 Task: Compose an email with the signature Caleb Scott with the subject Apology and the message Please find below my proposed solution. from softage.1@softage.net to softage.7@softage.net and softage.8@softage.net with CC to softage.9@softage.net, select the message and change font size to small, align the email to left Send the email
Action: Mouse moved to (566, 713)
Screenshot: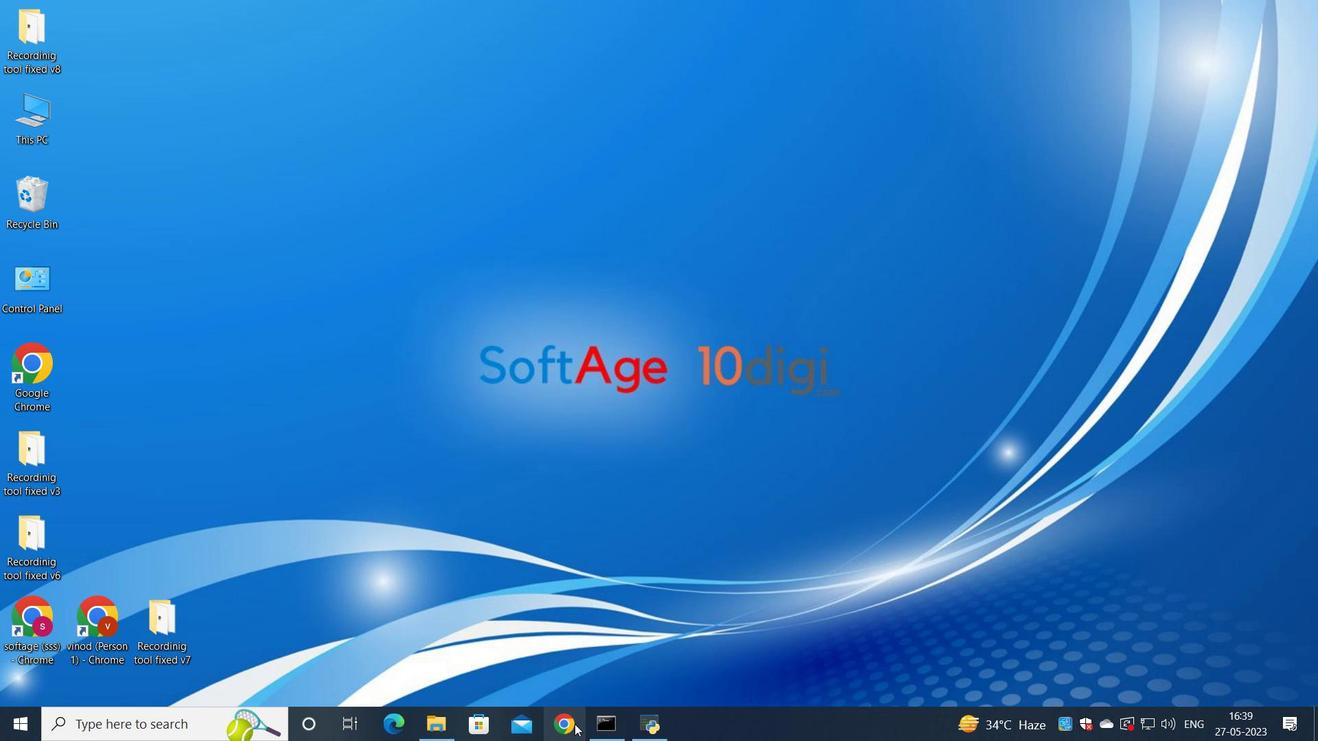 
Action: Mouse pressed left at (566, 713)
Screenshot: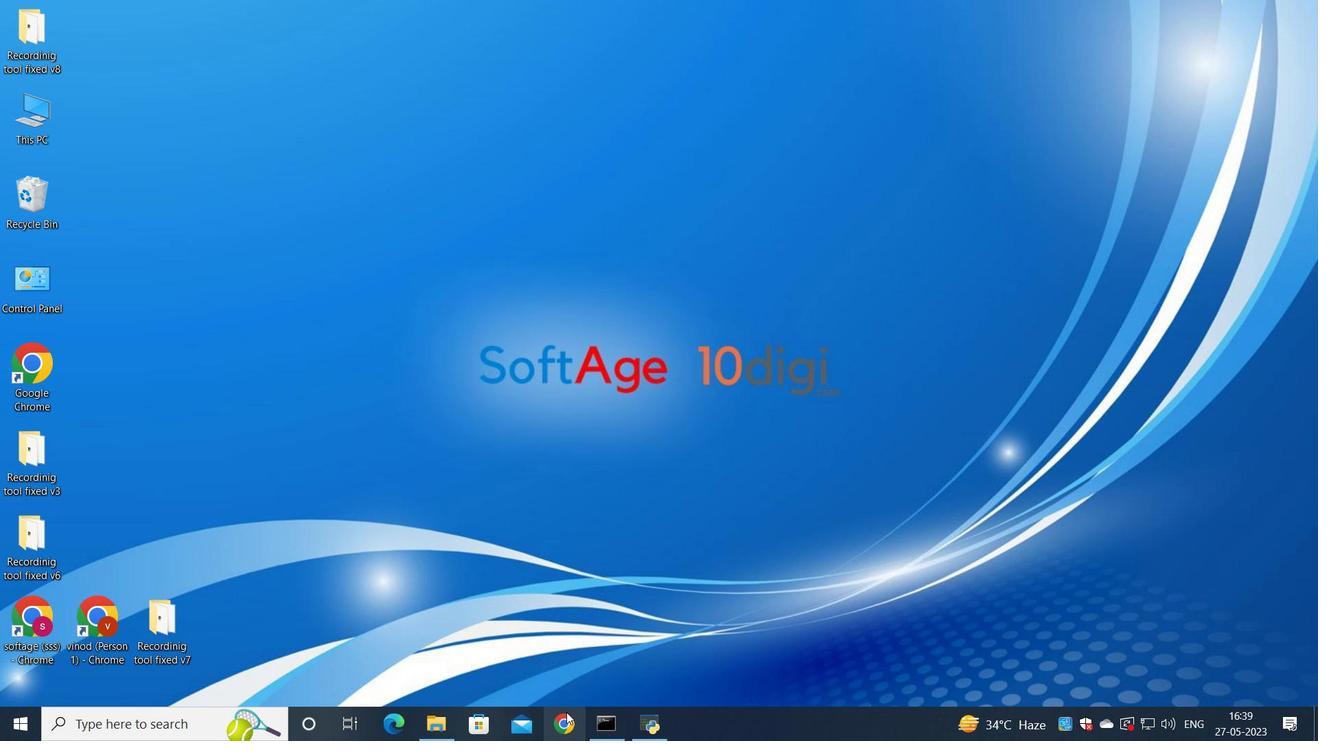 
Action: Mouse moved to (566, 417)
Screenshot: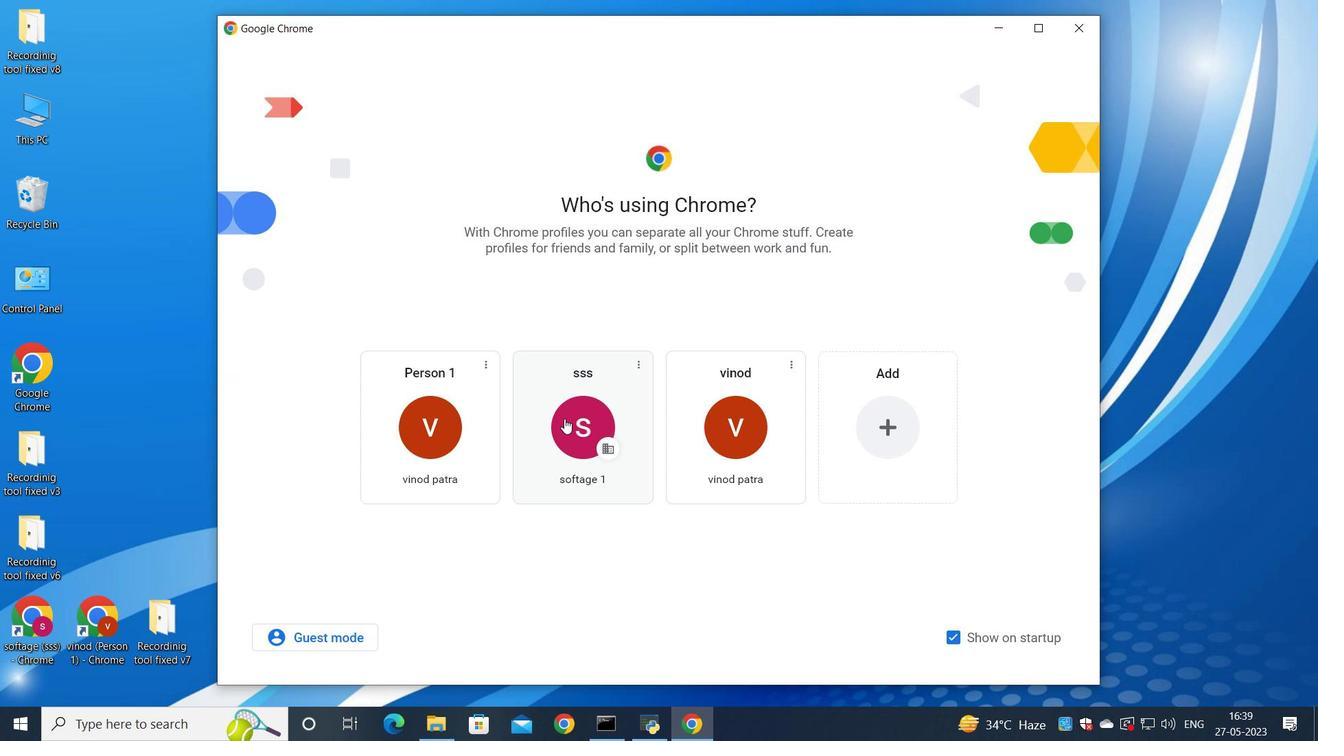 
Action: Mouse pressed left at (566, 417)
Screenshot: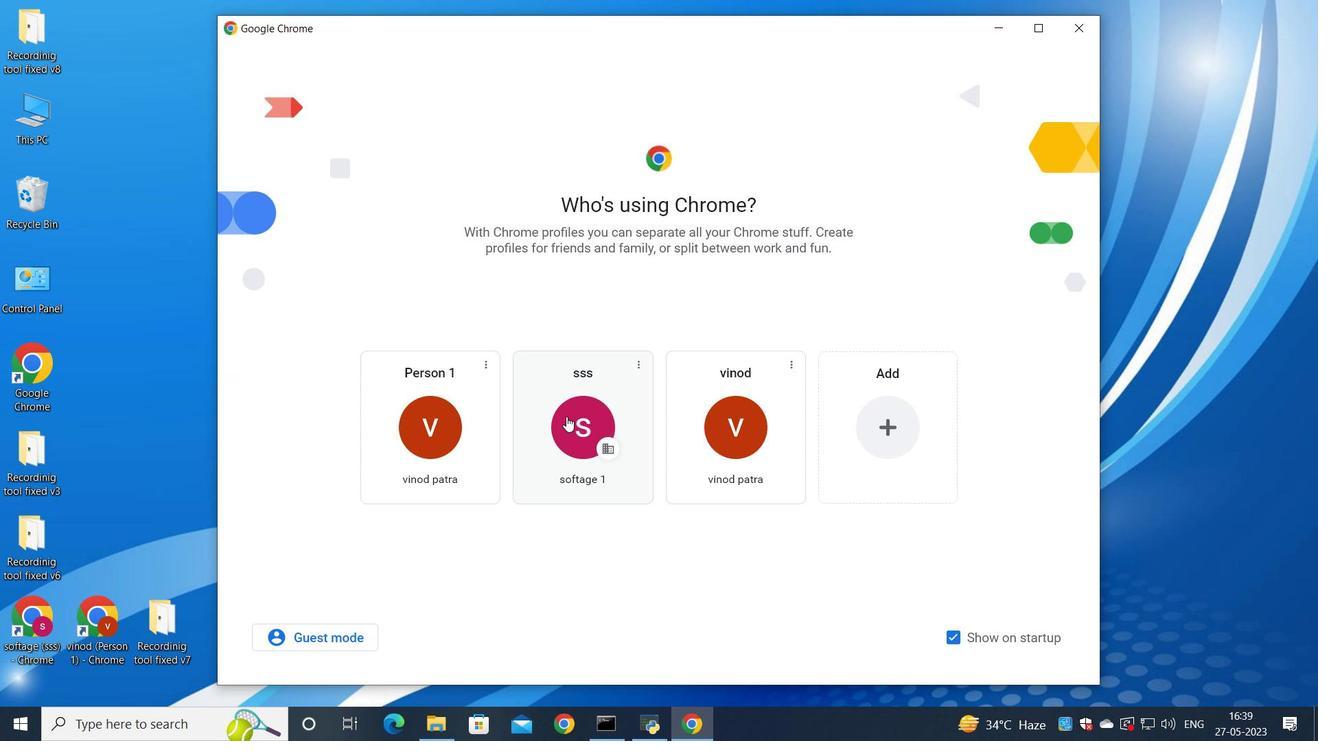 
Action: Mouse moved to (1160, 90)
Screenshot: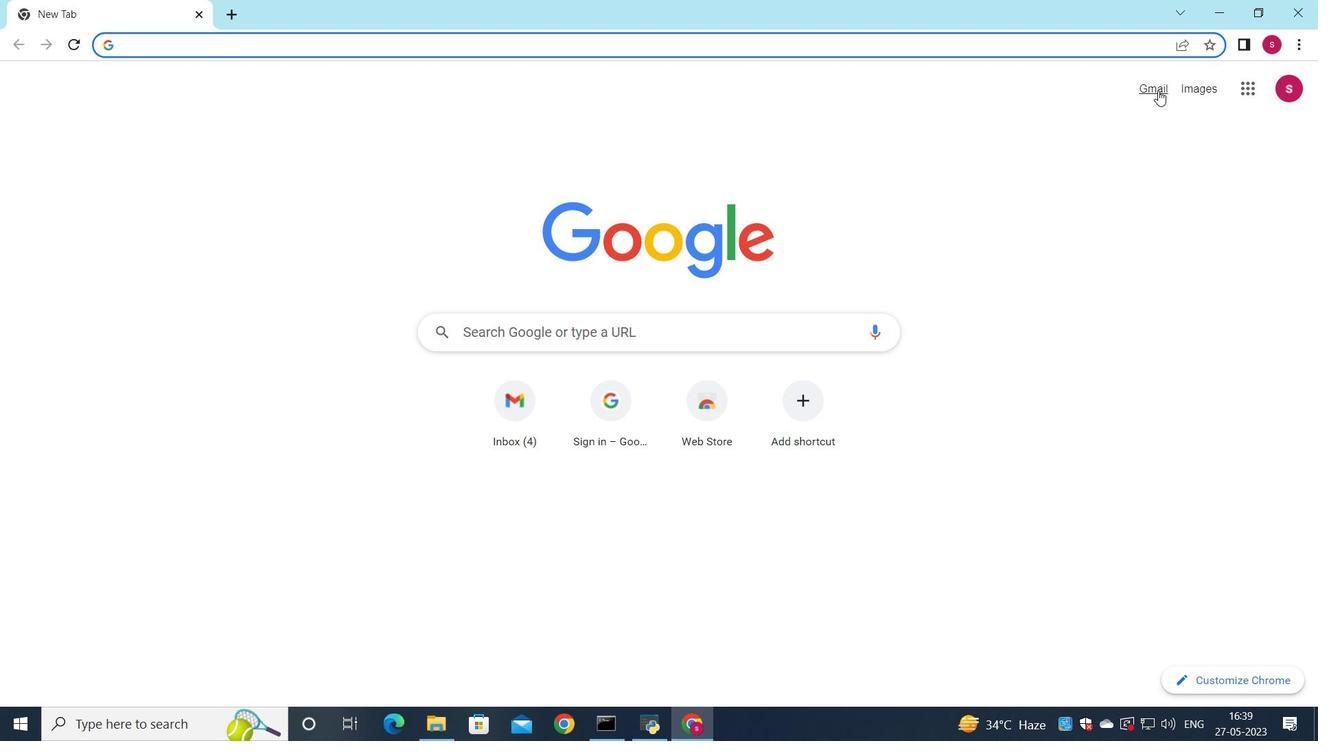 
Action: Mouse pressed left at (1160, 90)
Screenshot: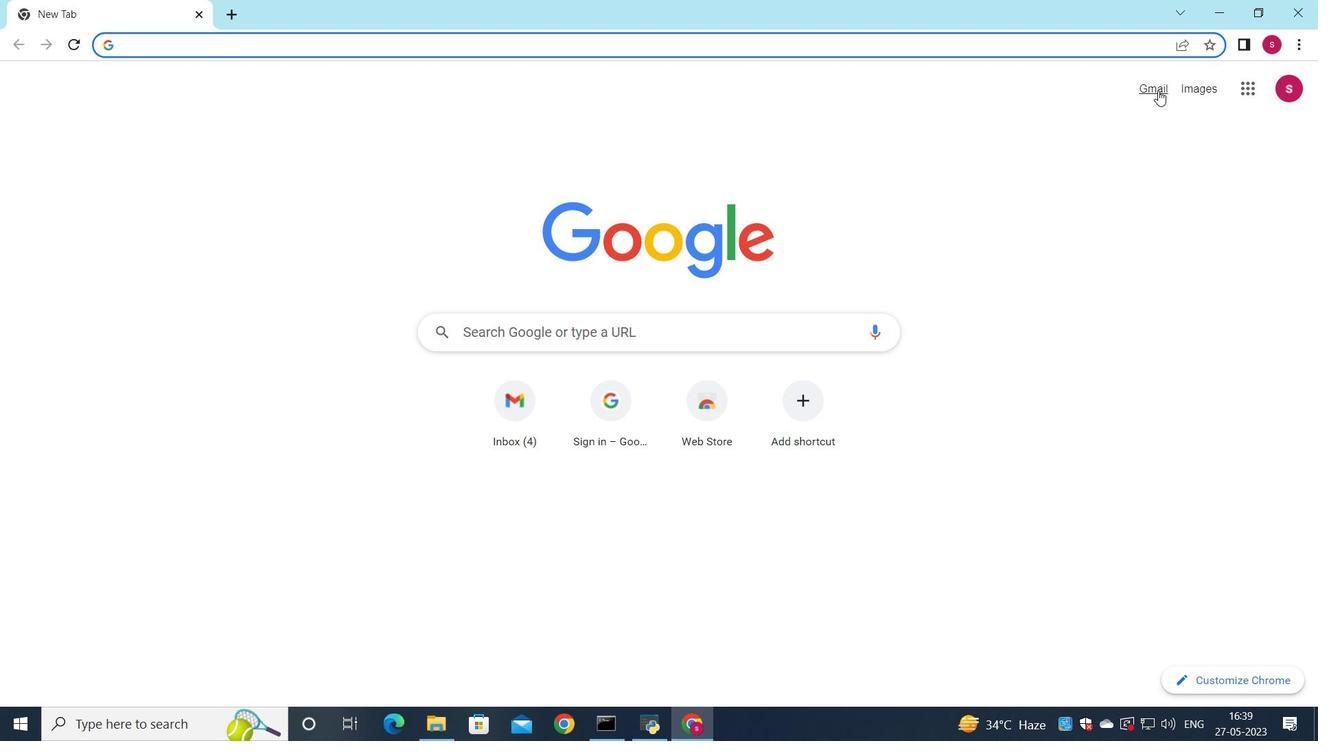 
Action: Mouse moved to (1126, 116)
Screenshot: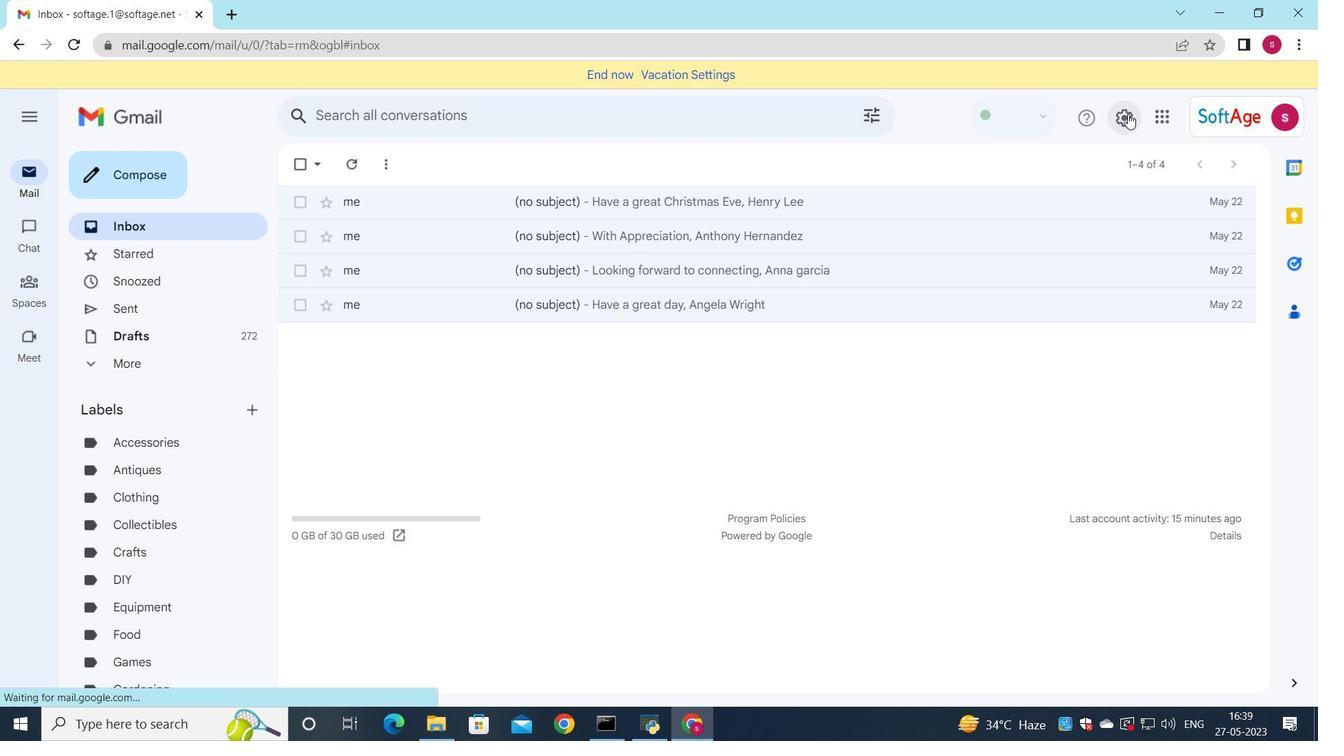 
Action: Mouse pressed left at (1126, 116)
Screenshot: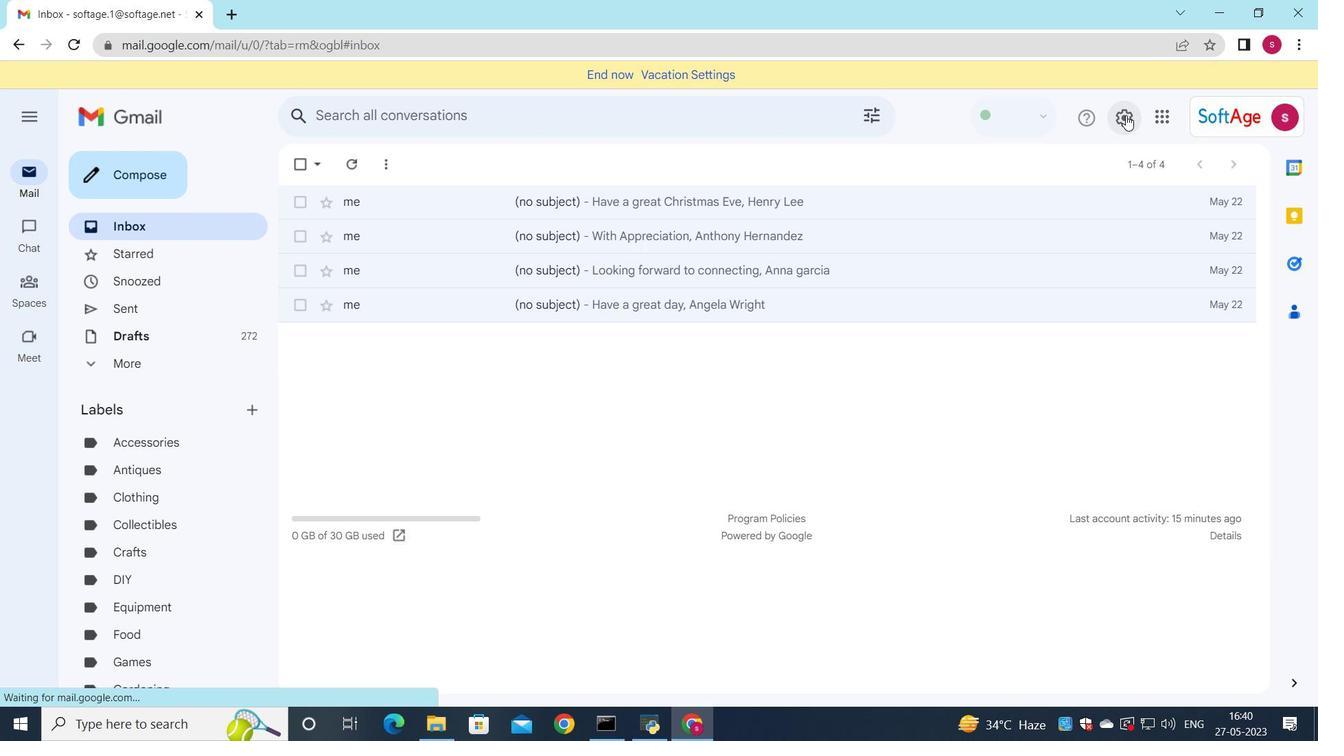 
Action: Mouse moved to (1115, 195)
Screenshot: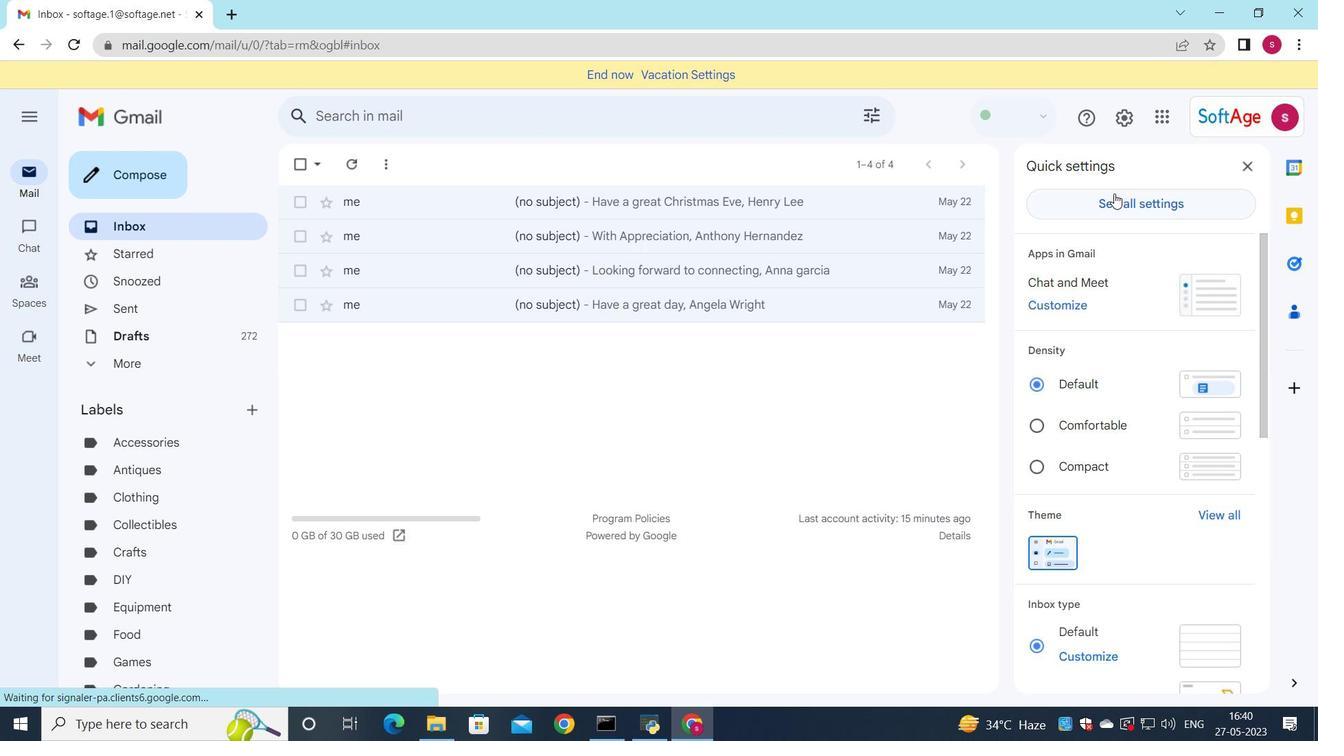 
Action: Mouse pressed left at (1115, 195)
Screenshot: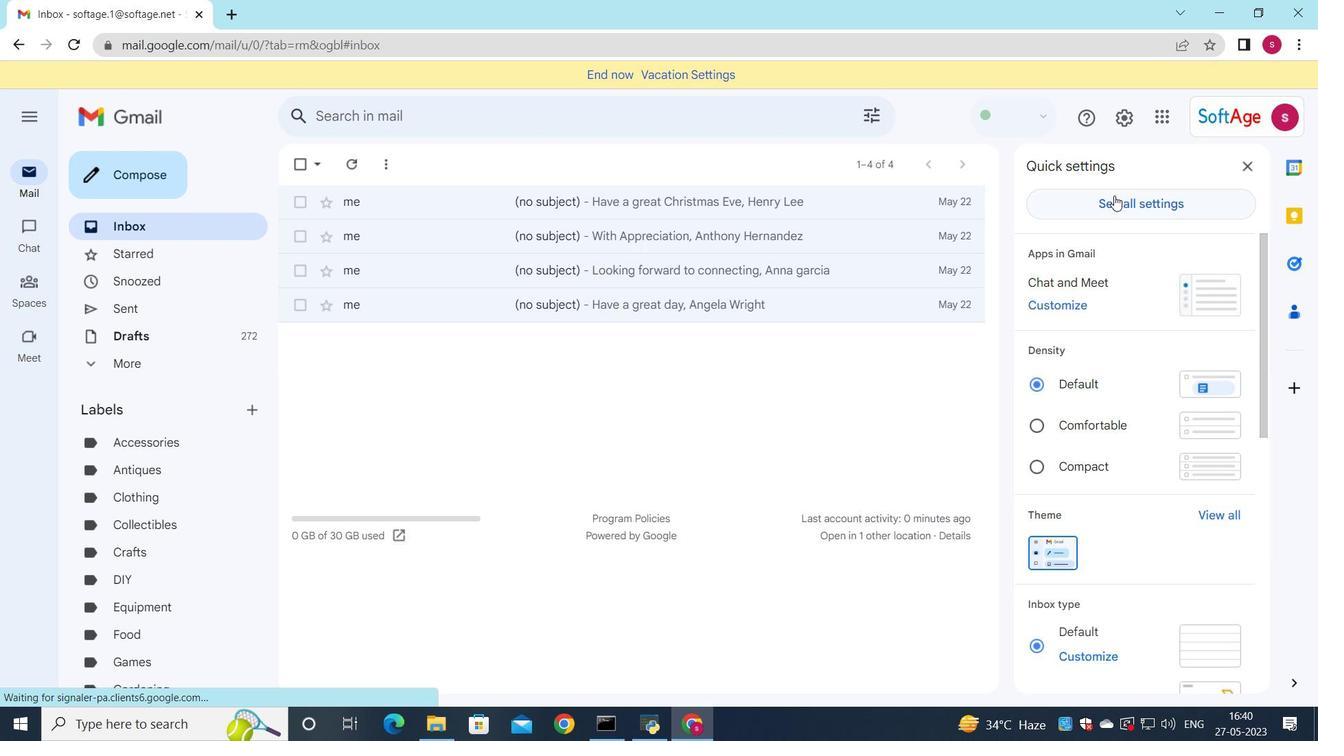 
Action: Mouse moved to (764, 309)
Screenshot: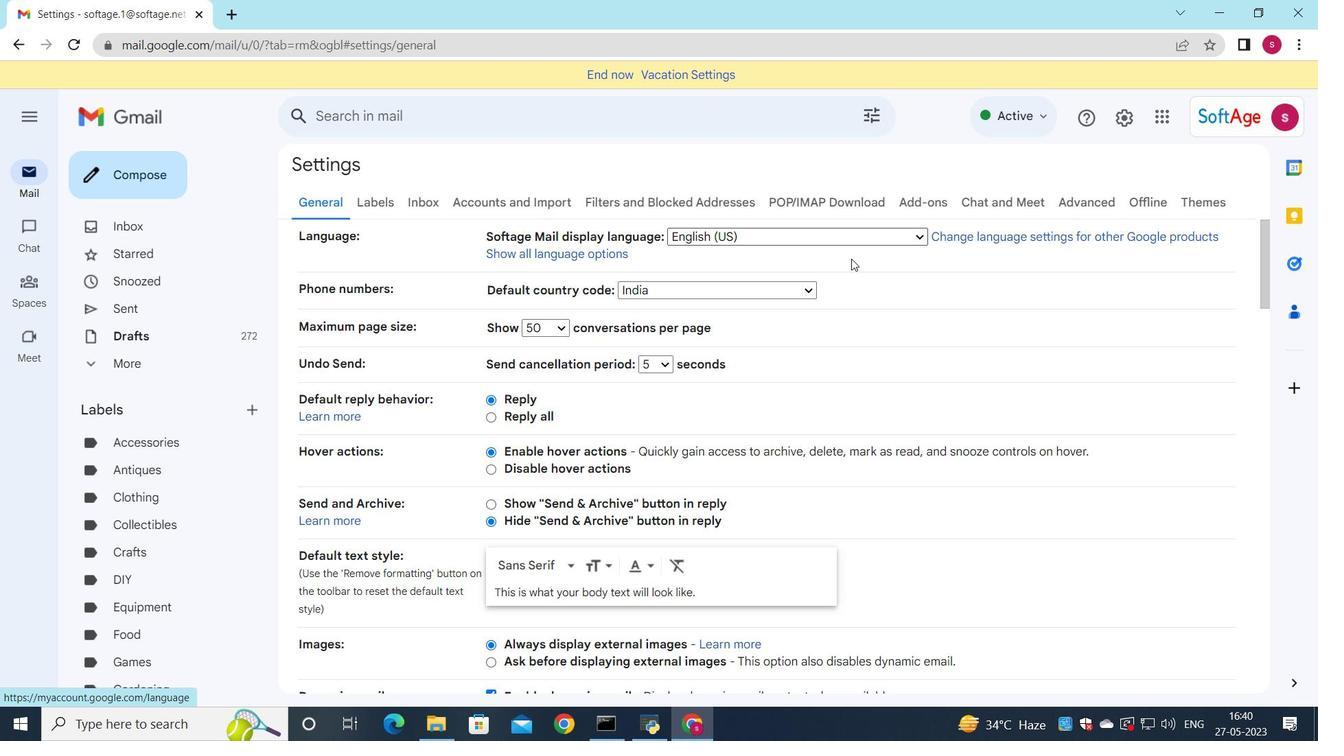 
Action: Mouse scrolled (764, 308) with delta (0, 0)
Screenshot: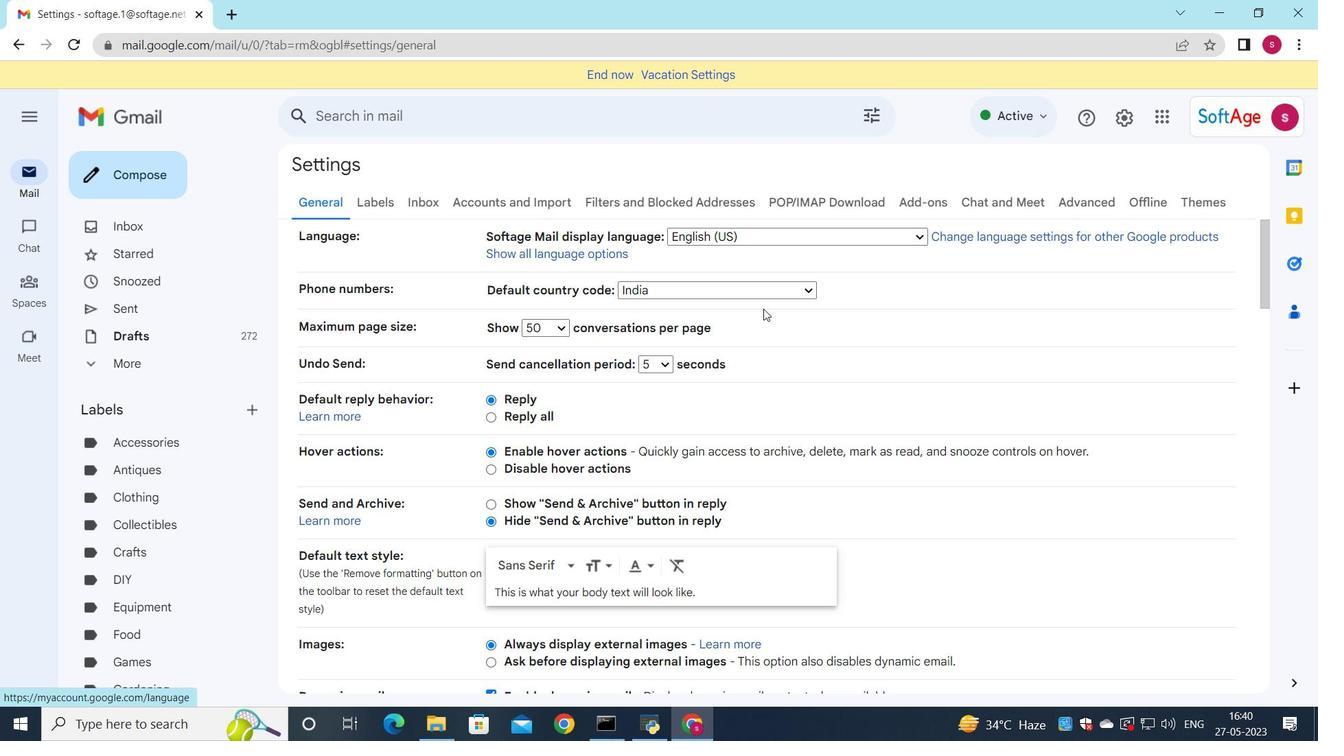 
Action: Mouse scrolled (764, 308) with delta (0, 0)
Screenshot: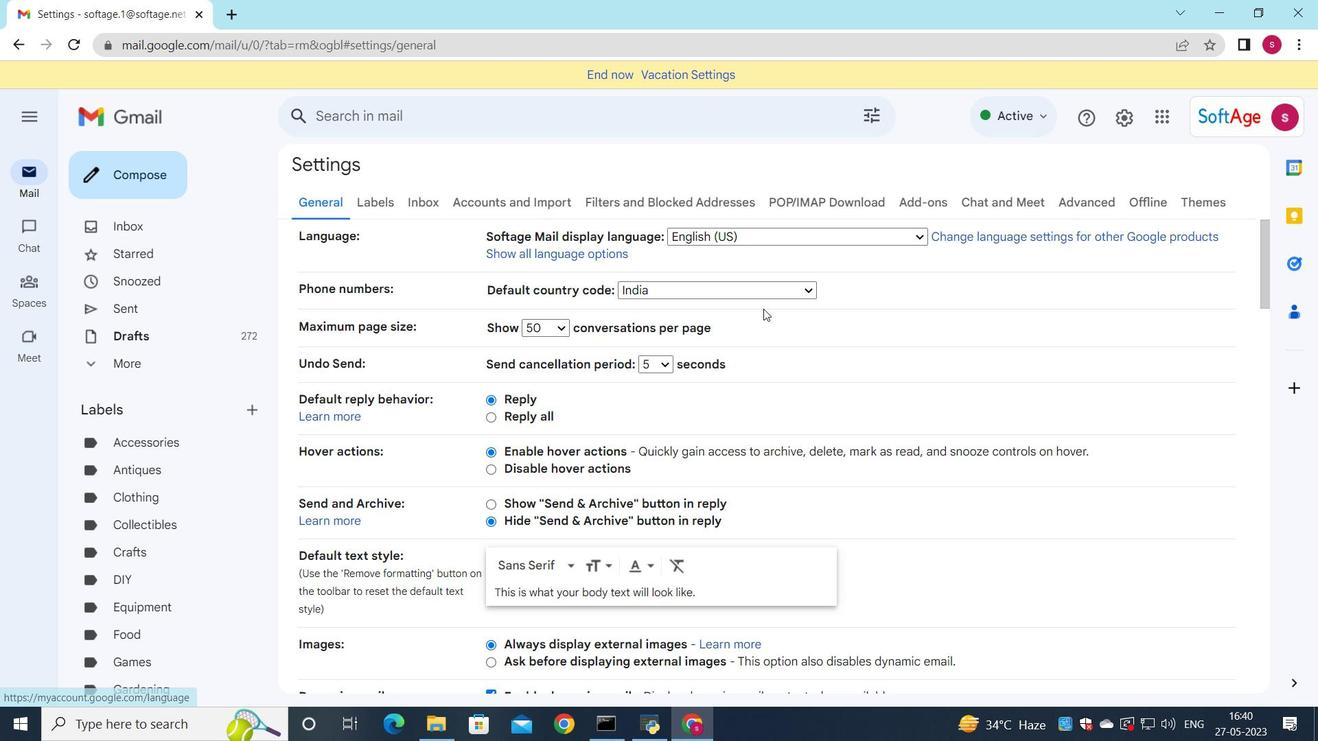 
Action: Mouse scrolled (764, 308) with delta (0, 0)
Screenshot: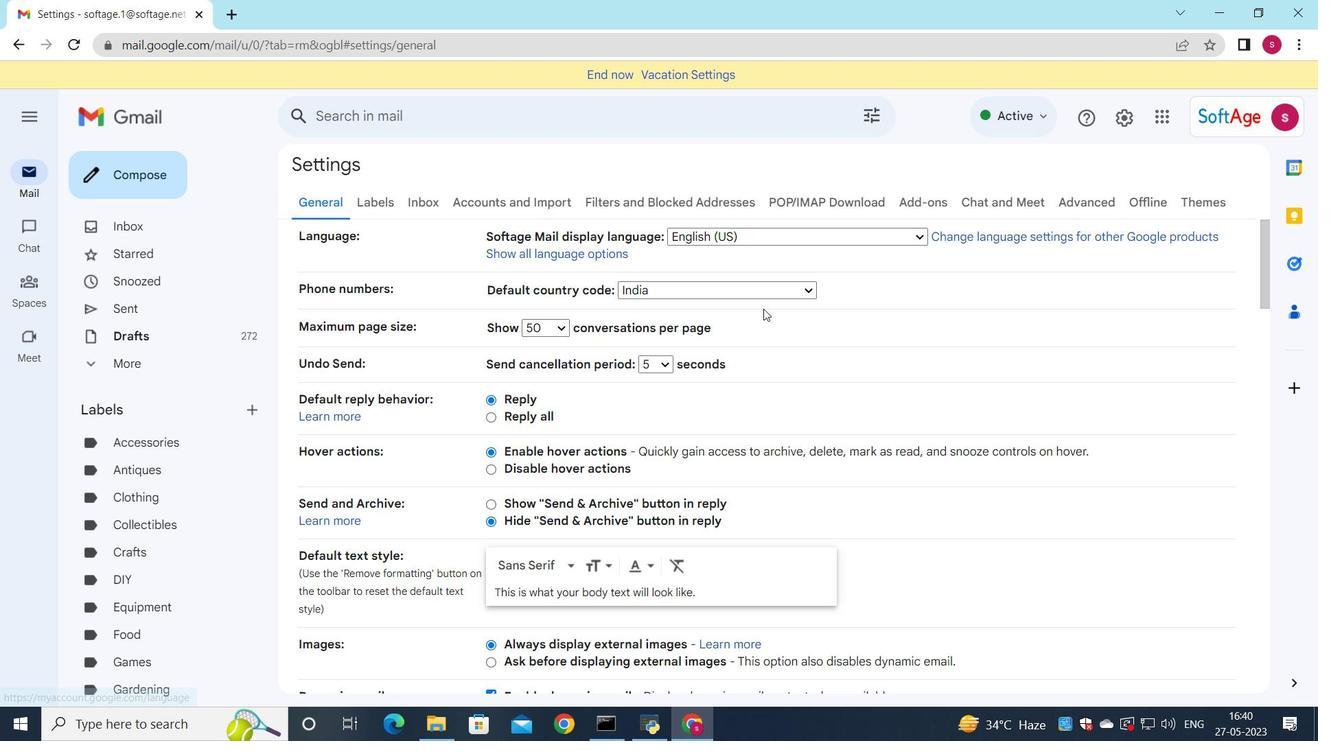 
Action: Mouse scrolled (764, 308) with delta (0, 0)
Screenshot: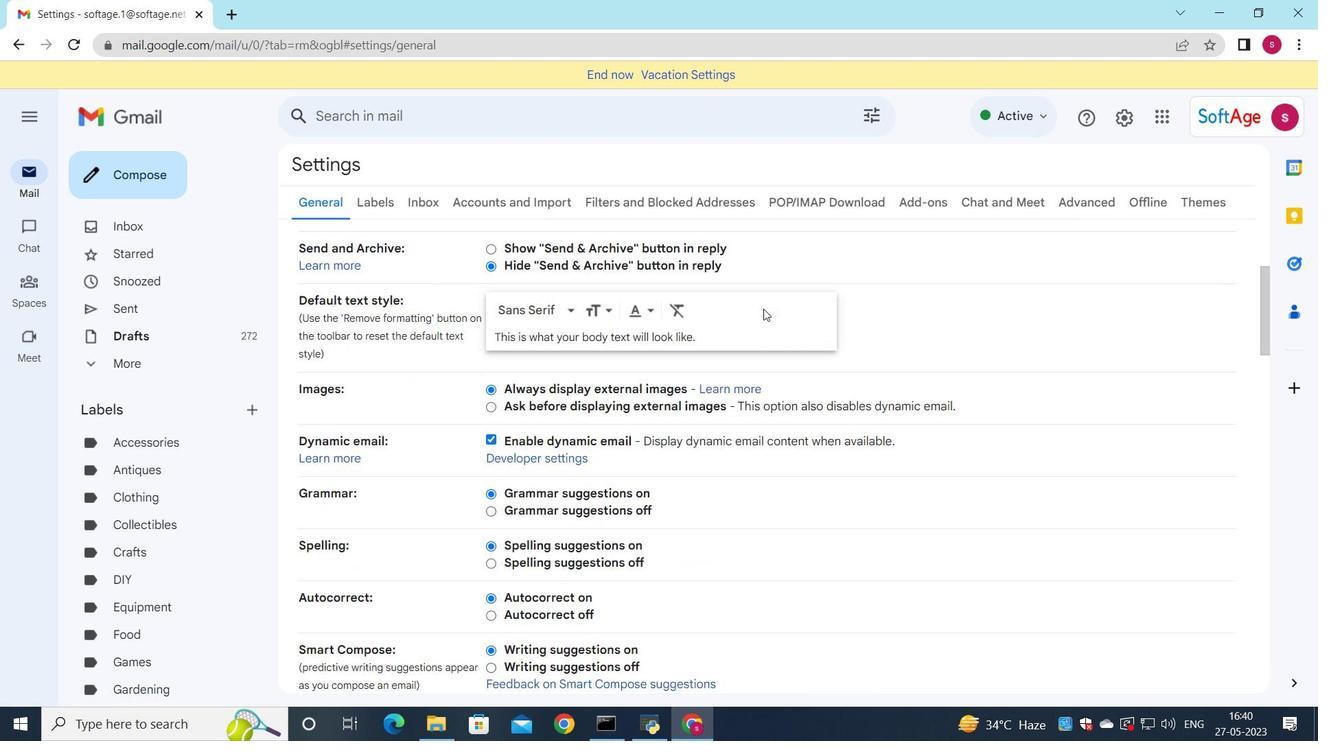 
Action: Mouse scrolled (764, 308) with delta (0, 0)
Screenshot: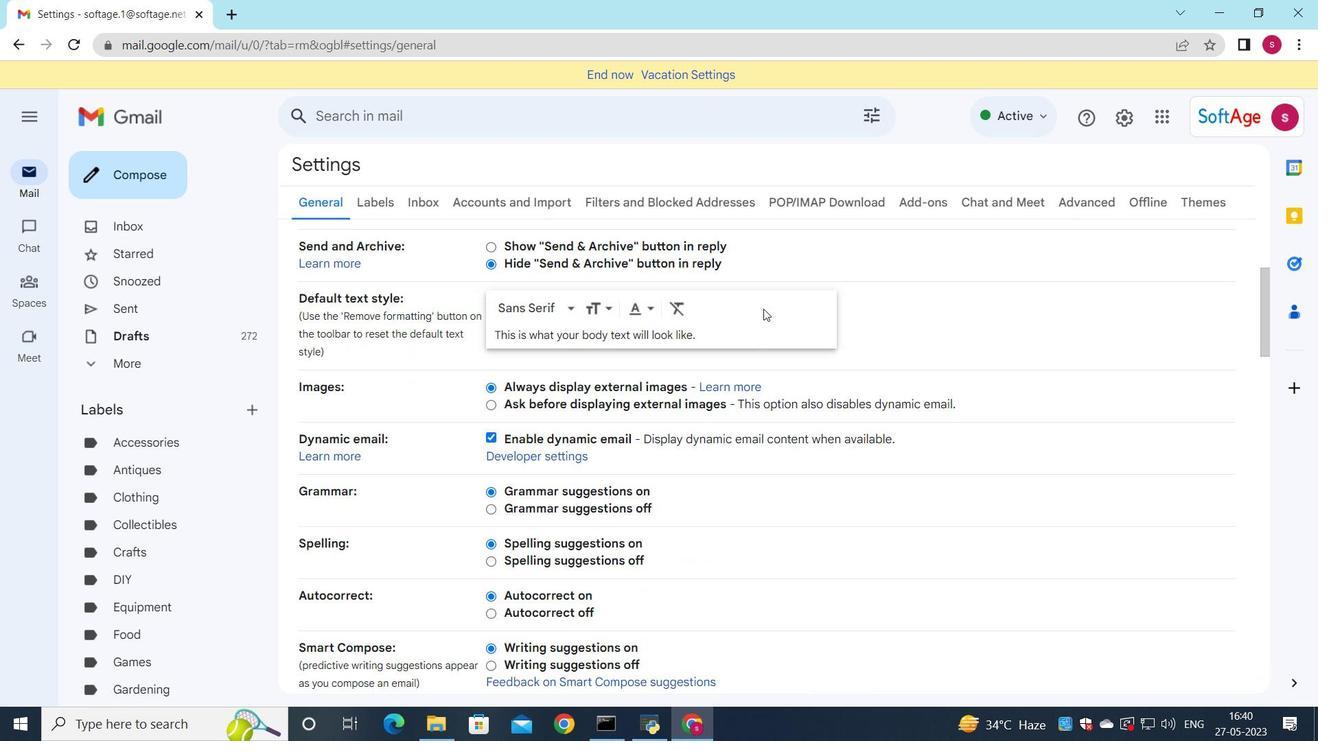 
Action: Mouse scrolled (764, 308) with delta (0, 0)
Screenshot: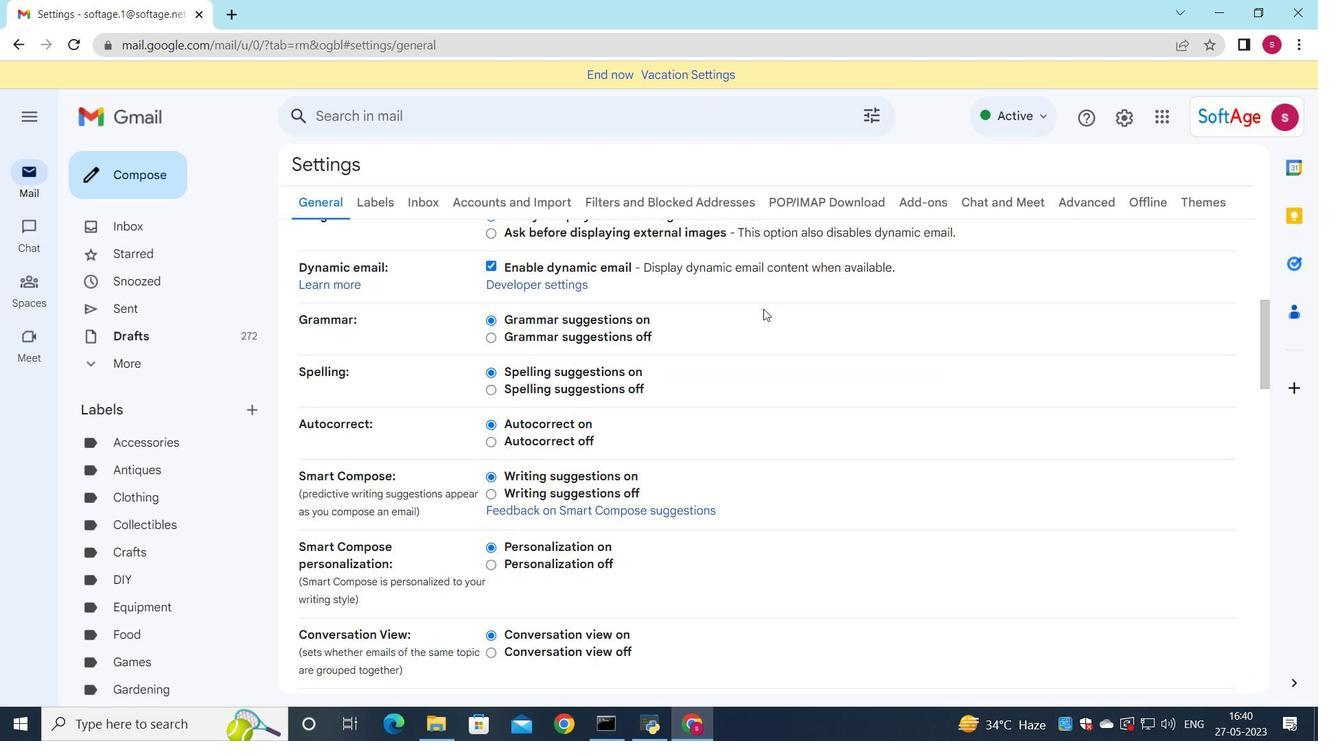 
Action: Mouse scrolled (764, 308) with delta (0, 0)
Screenshot: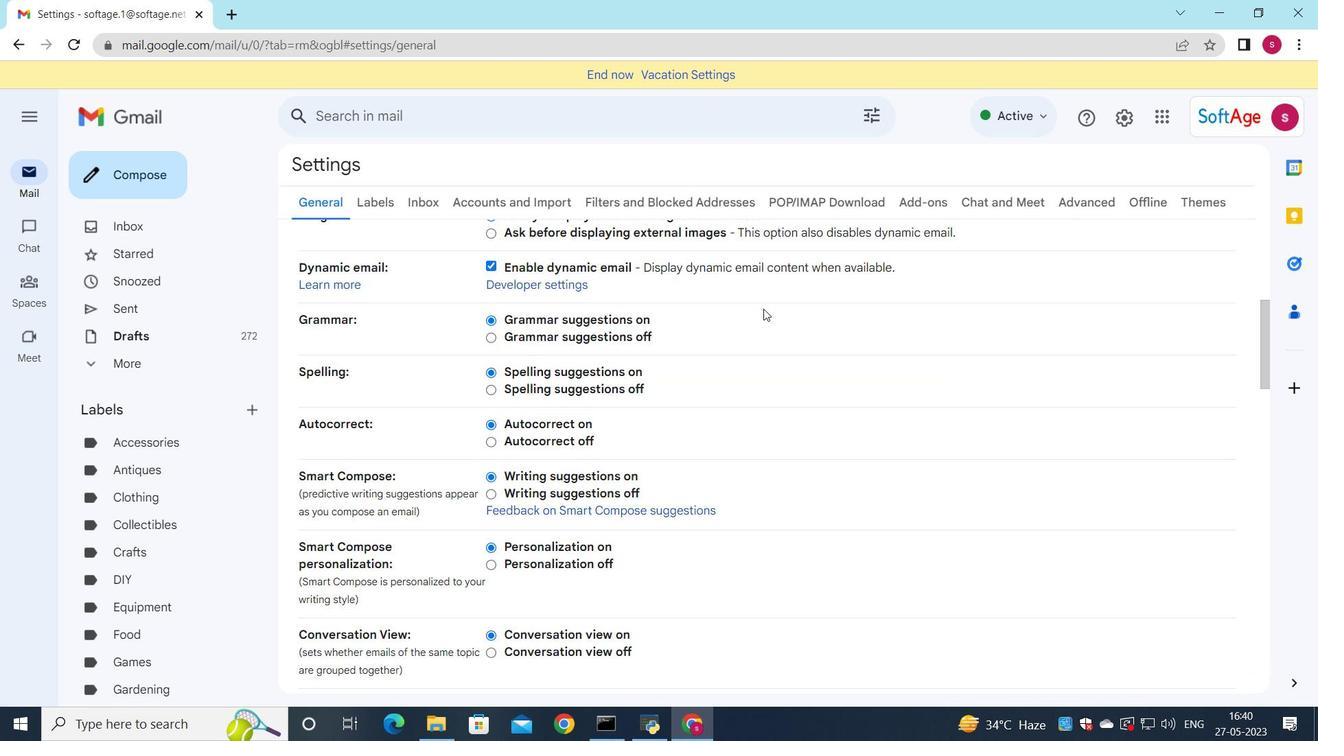 
Action: Mouse scrolled (764, 308) with delta (0, 0)
Screenshot: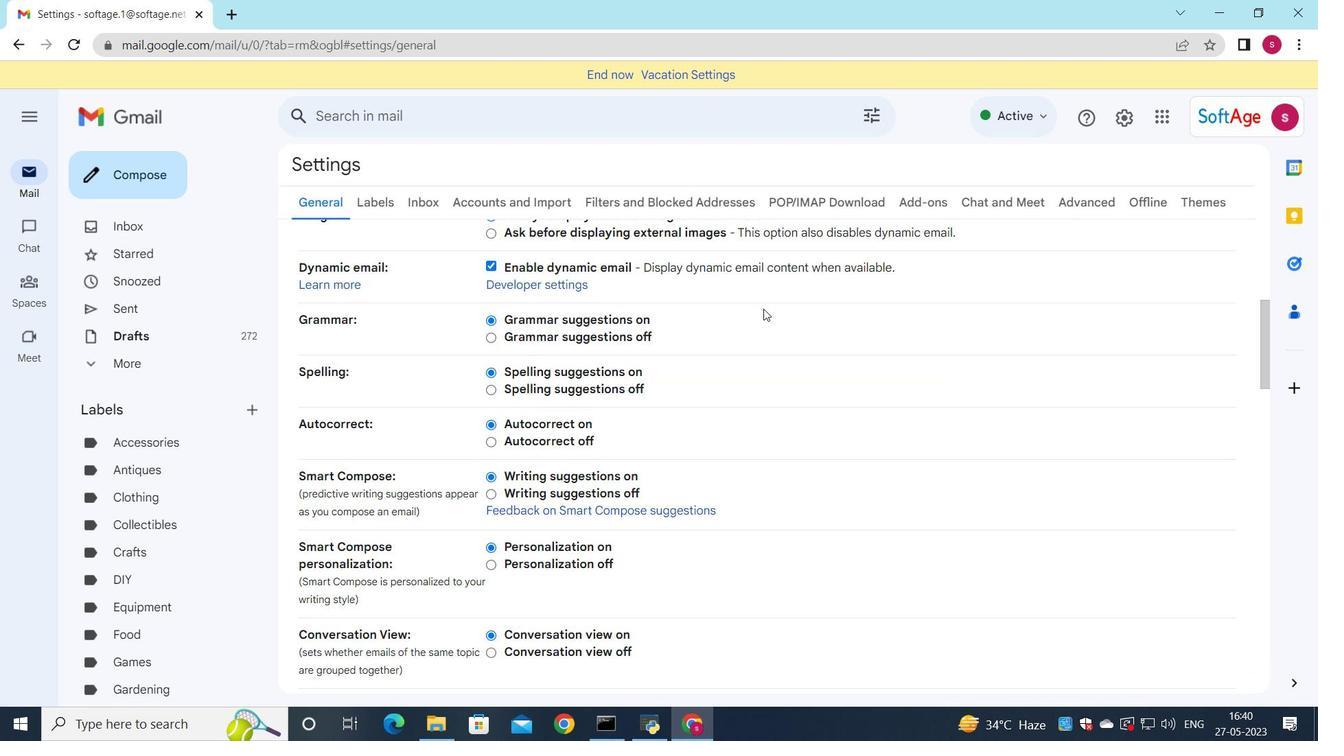 
Action: Mouse scrolled (764, 308) with delta (0, 0)
Screenshot: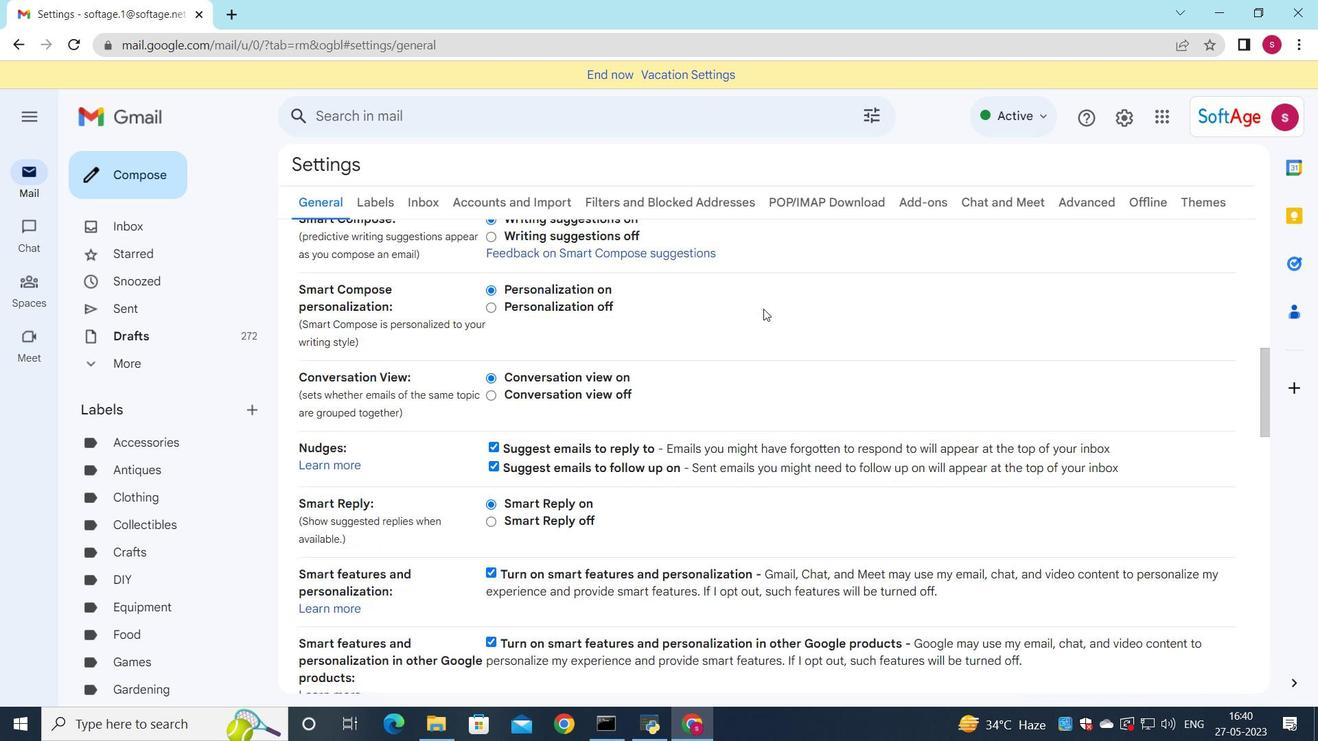 
Action: Mouse scrolled (764, 308) with delta (0, 0)
Screenshot: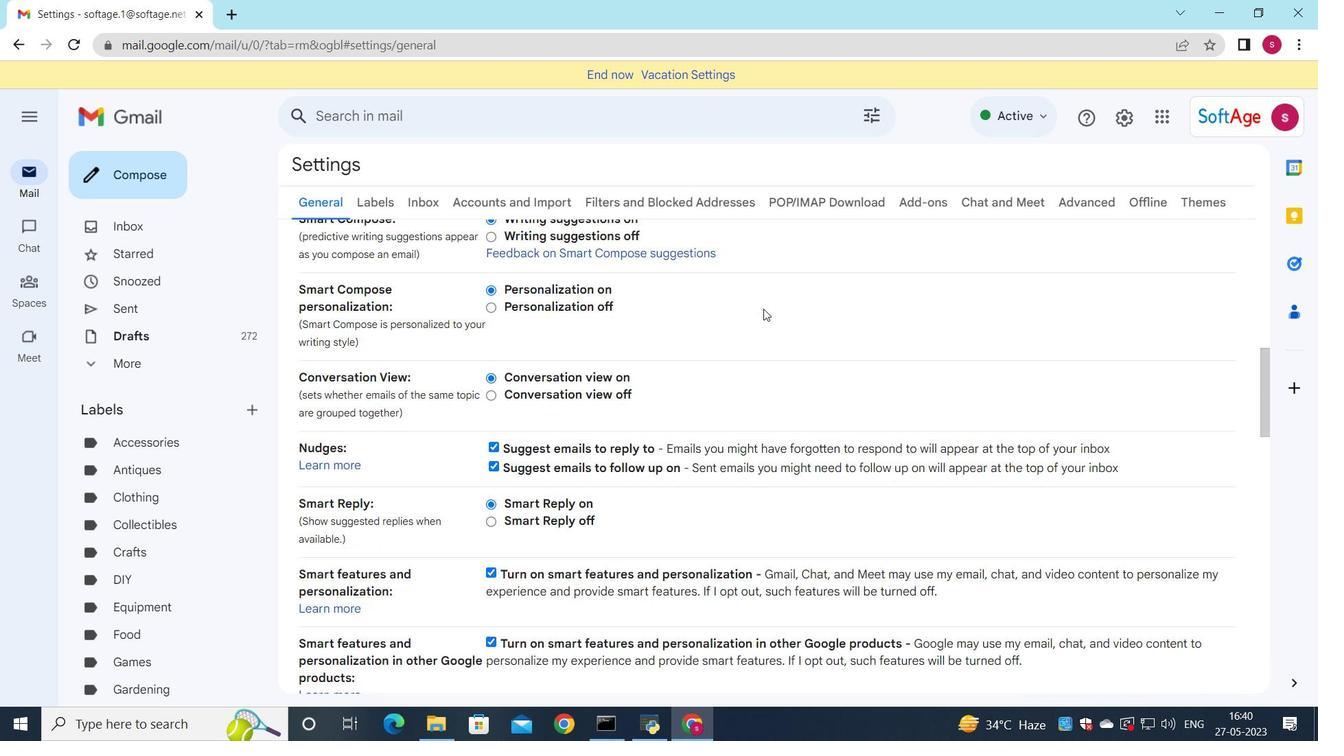 
Action: Mouse scrolled (764, 308) with delta (0, 0)
Screenshot: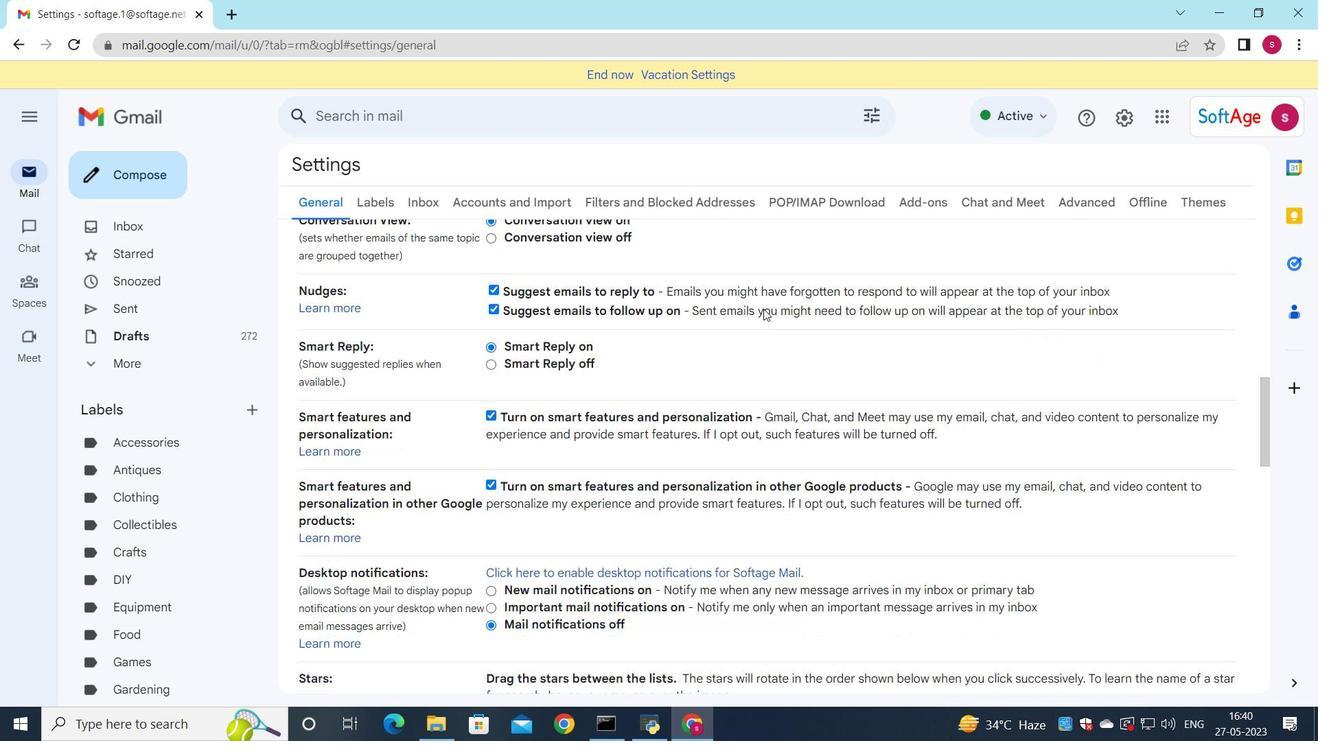 
Action: Mouse scrolled (764, 308) with delta (0, 0)
Screenshot: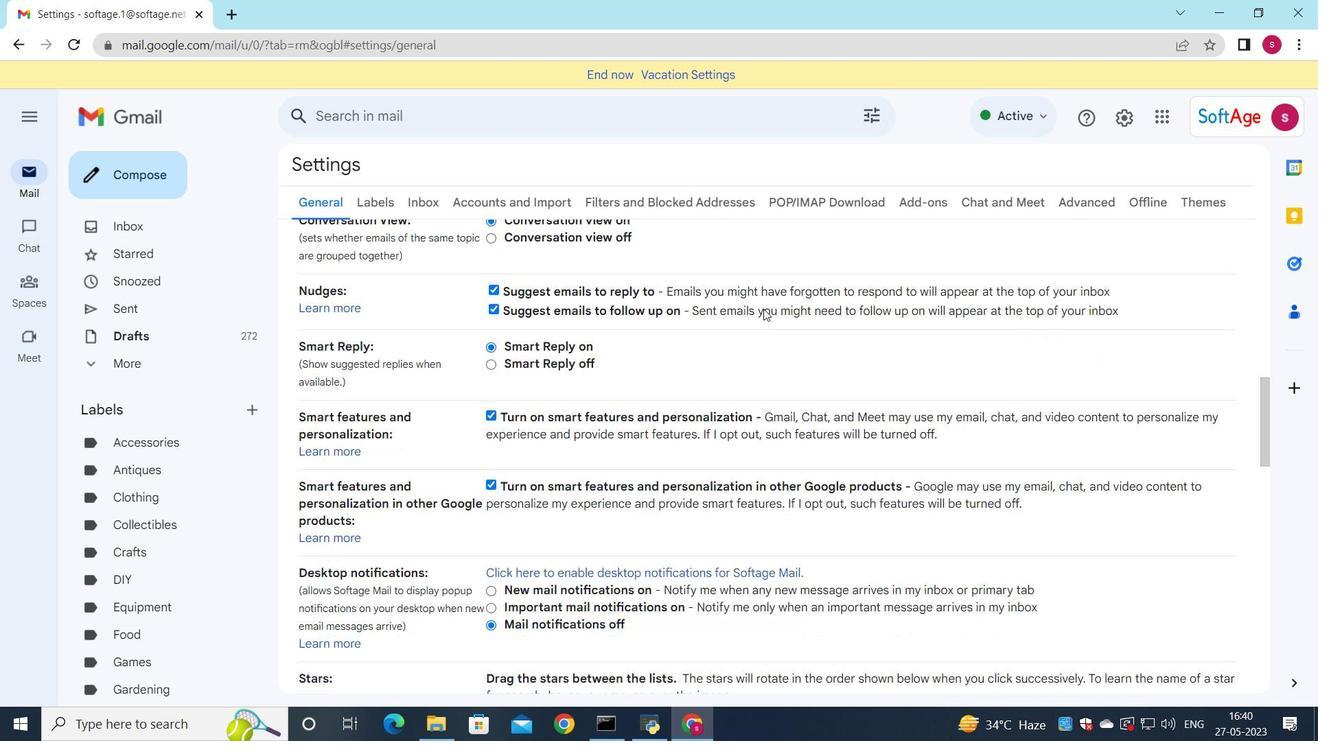 
Action: Mouse scrolled (764, 308) with delta (0, 0)
Screenshot: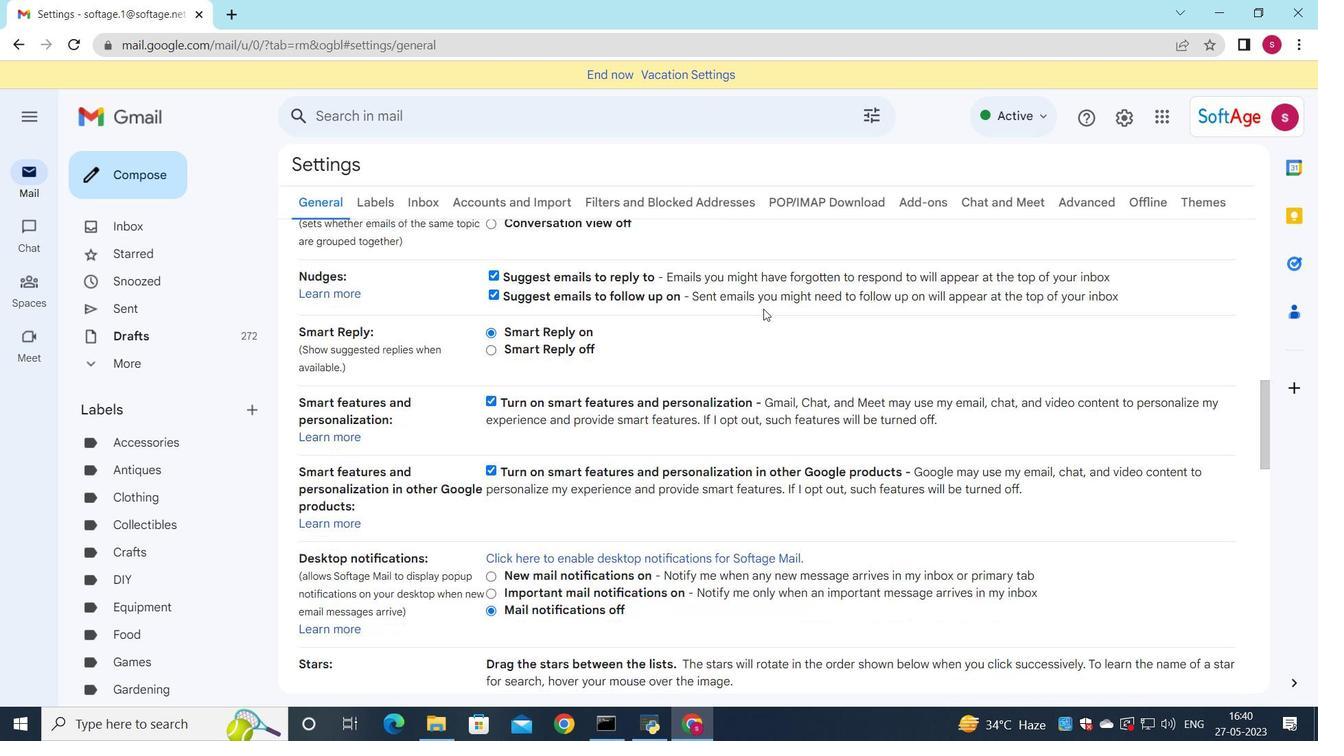 
Action: Mouse scrolled (764, 308) with delta (0, 0)
Screenshot: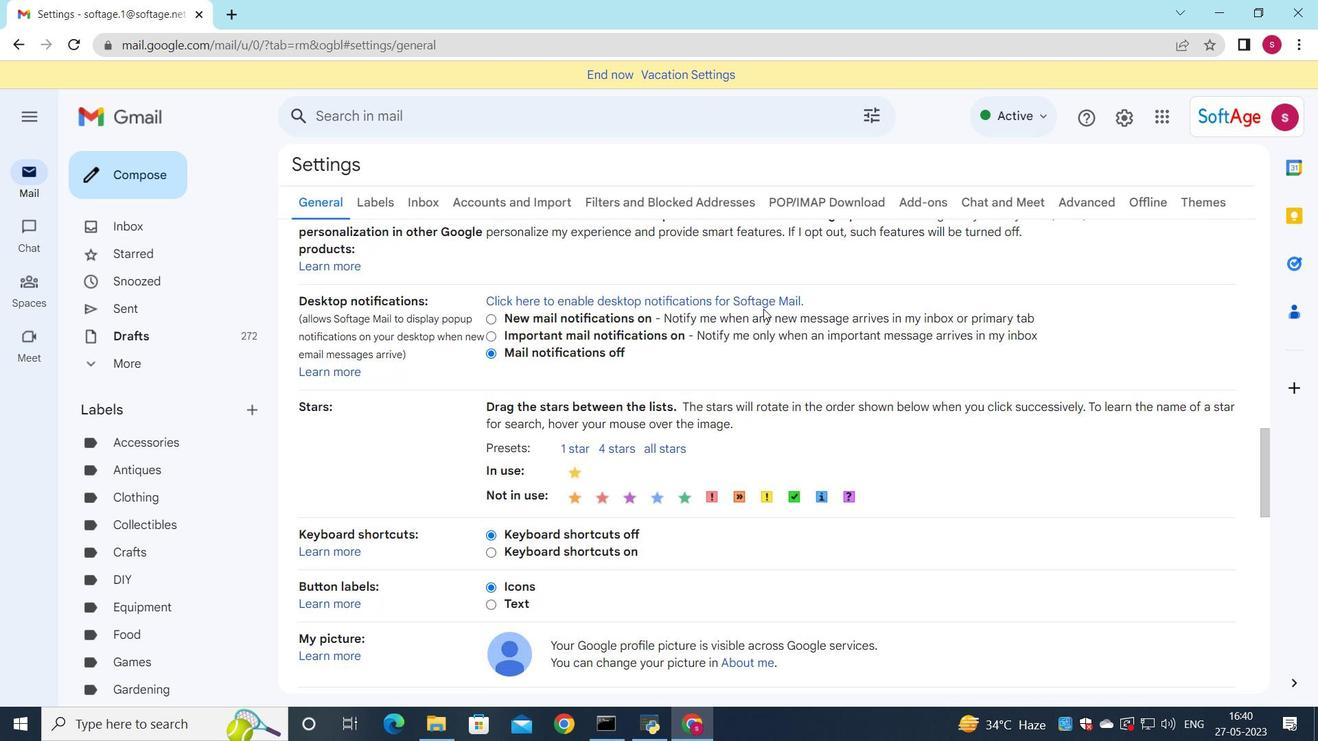 
Action: Mouse scrolled (764, 308) with delta (0, 0)
Screenshot: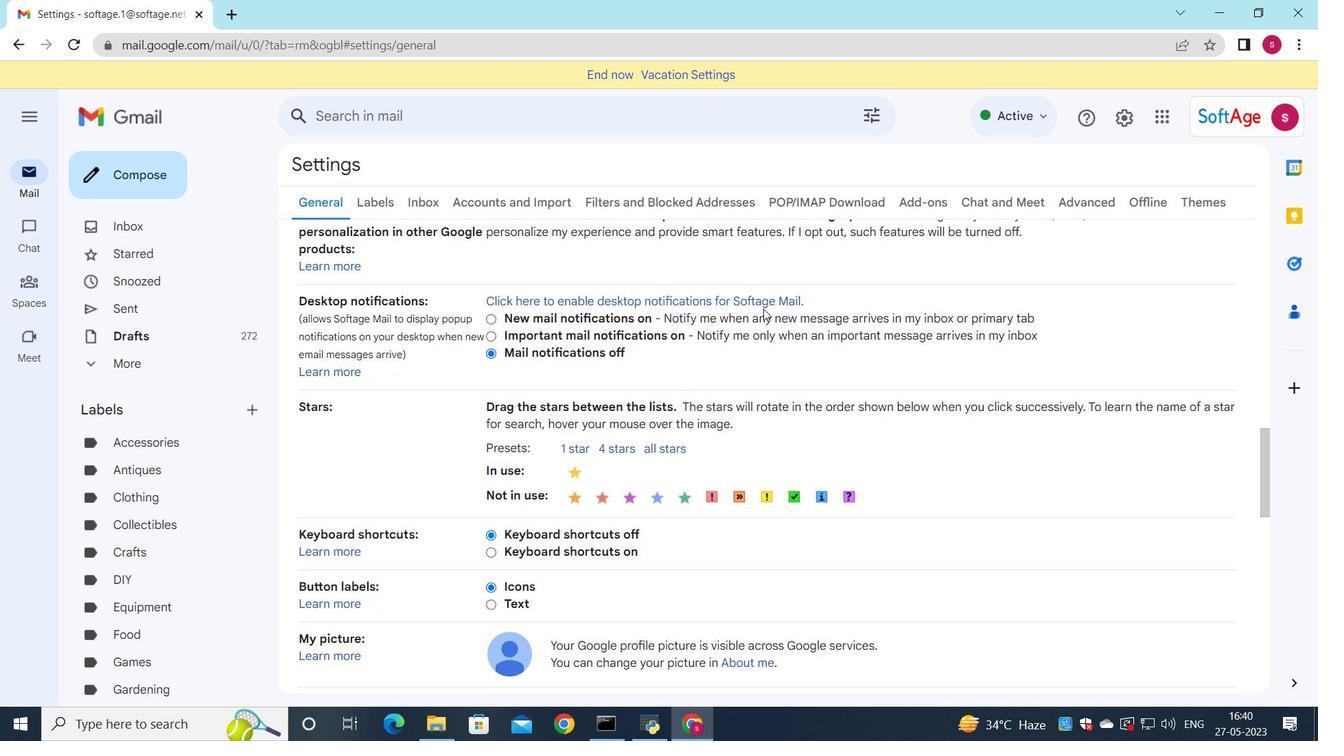 
Action: Mouse scrolled (764, 308) with delta (0, 0)
Screenshot: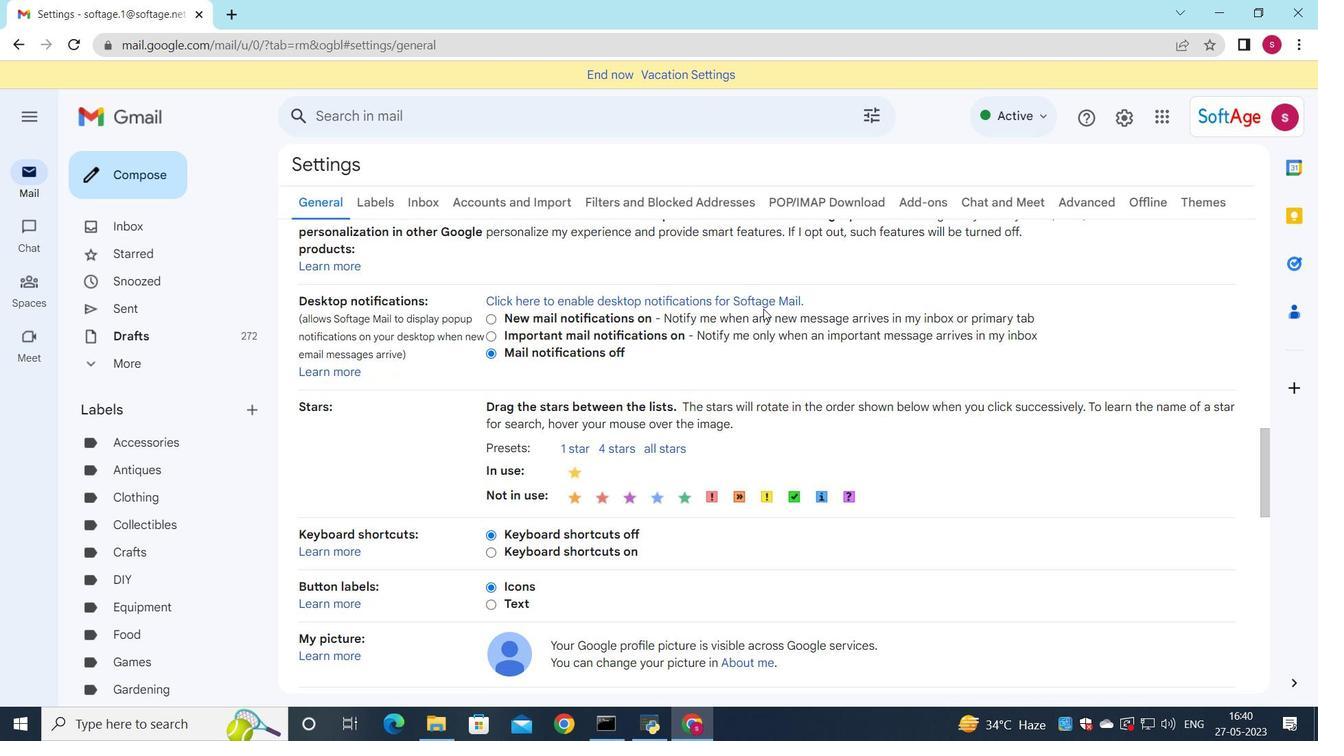 
Action: Mouse scrolled (764, 308) with delta (0, 0)
Screenshot: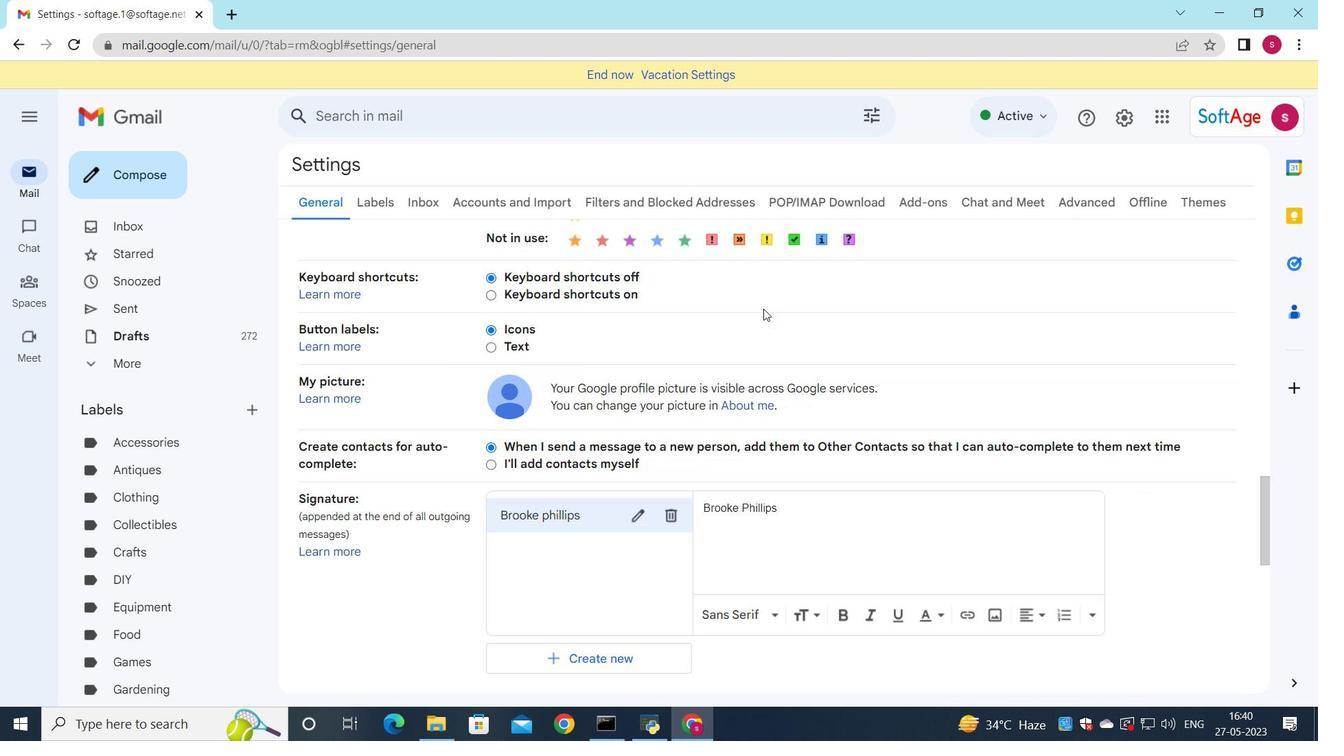 
Action: Mouse moved to (673, 428)
Screenshot: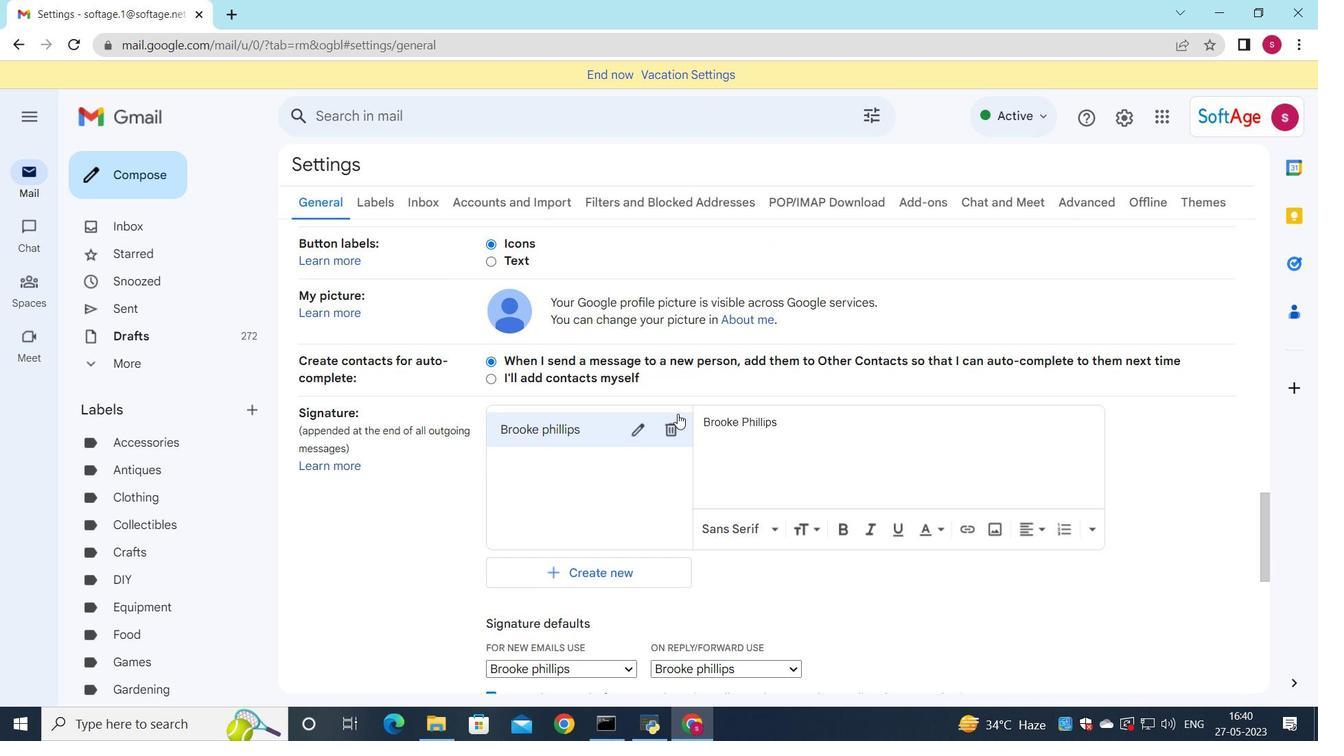 
Action: Mouse pressed left at (673, 428)
Screenshot: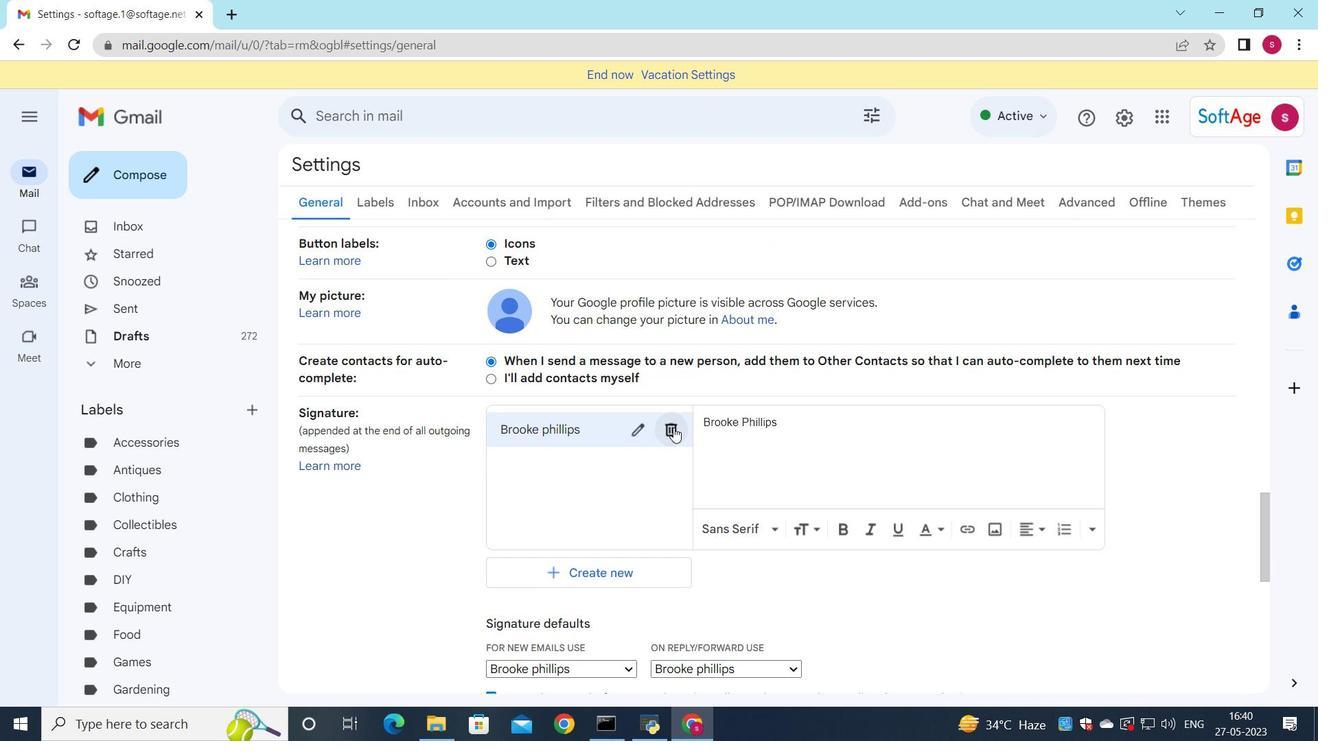 
Action: Mouse moved to (800, 421)
Screenshot: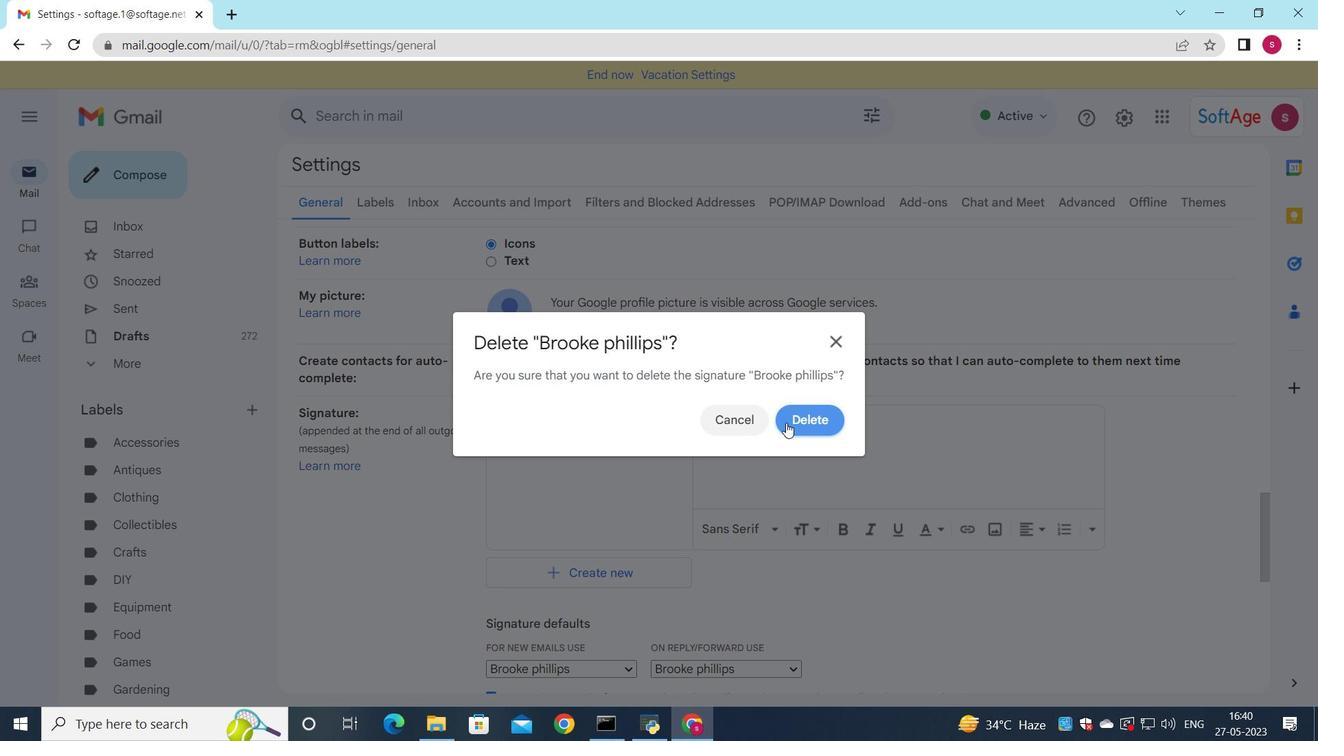 
Action: Mouse pressed left at (800, 421)
Screenshot: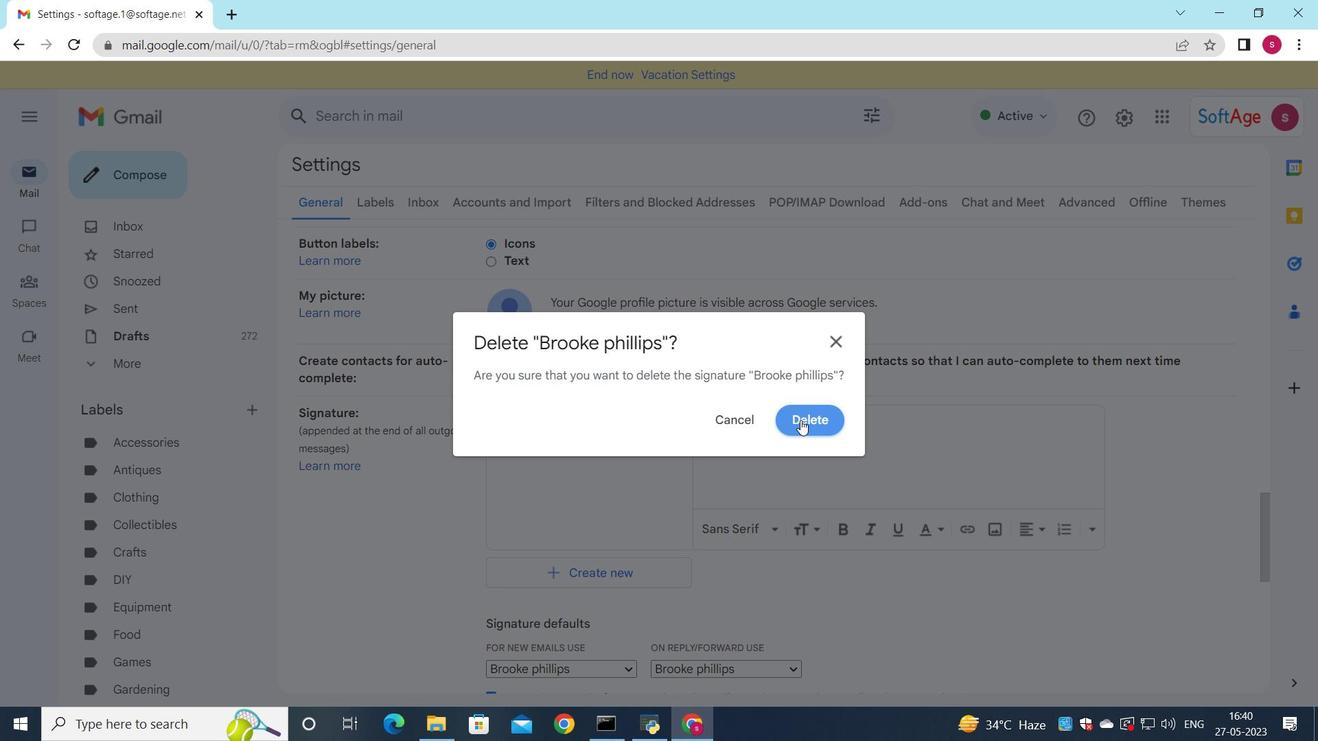 
Action: Mouse moved to (561, 451)
Screenshot: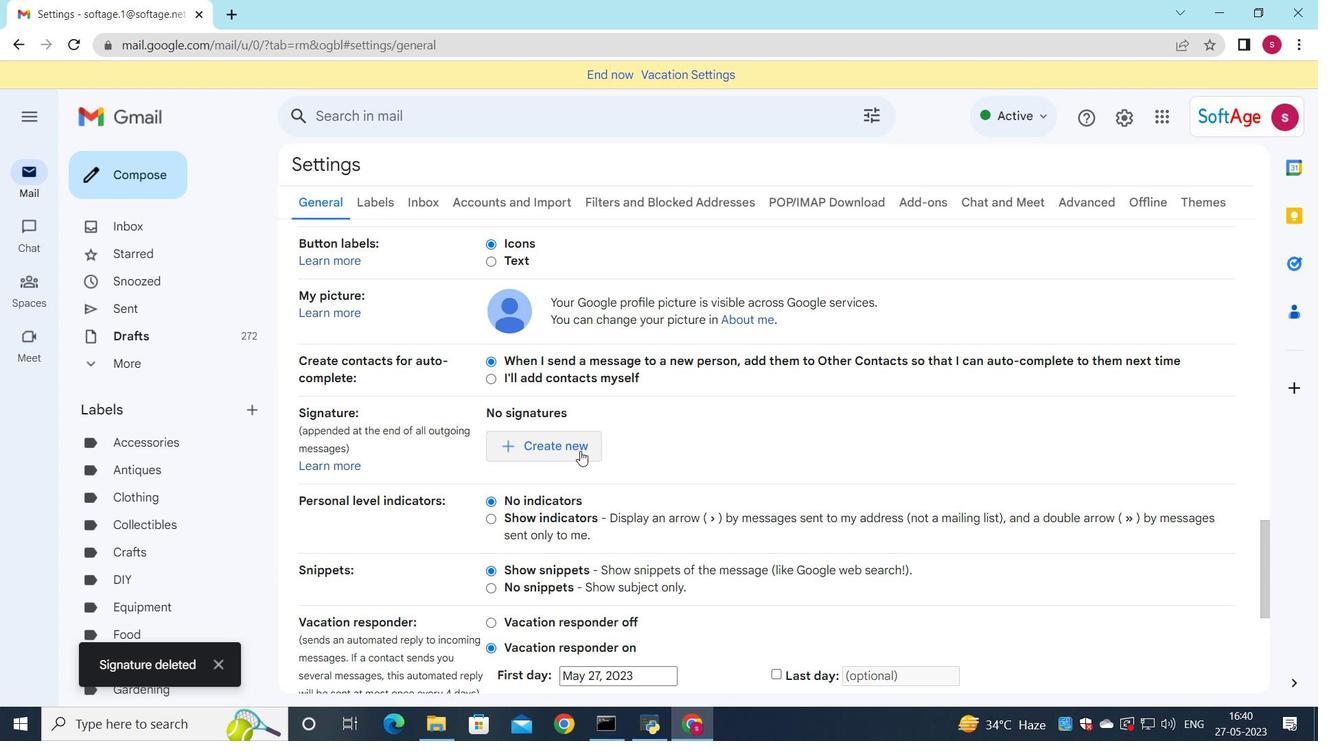 
Action: Mouse pressed left at (561, 451)
Screenshot: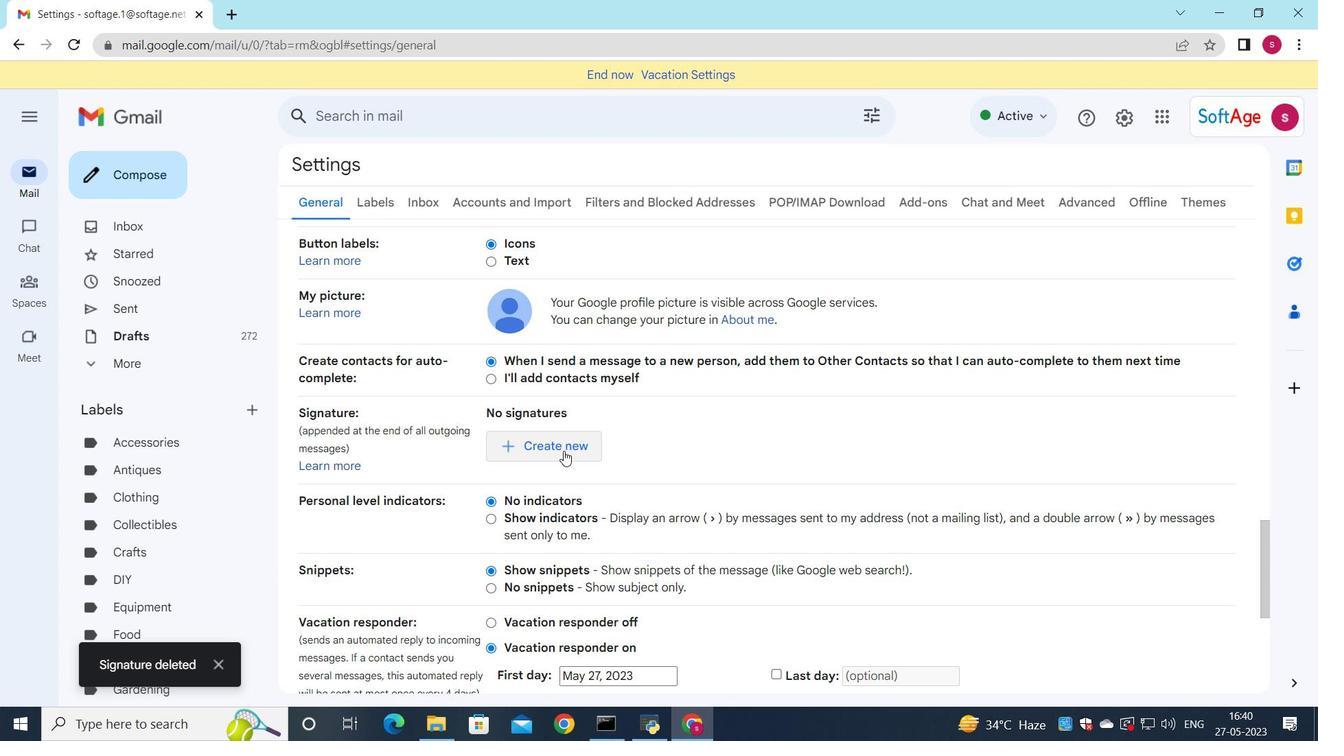 
Action: Mouse moved to (787, 460)
Screenshot: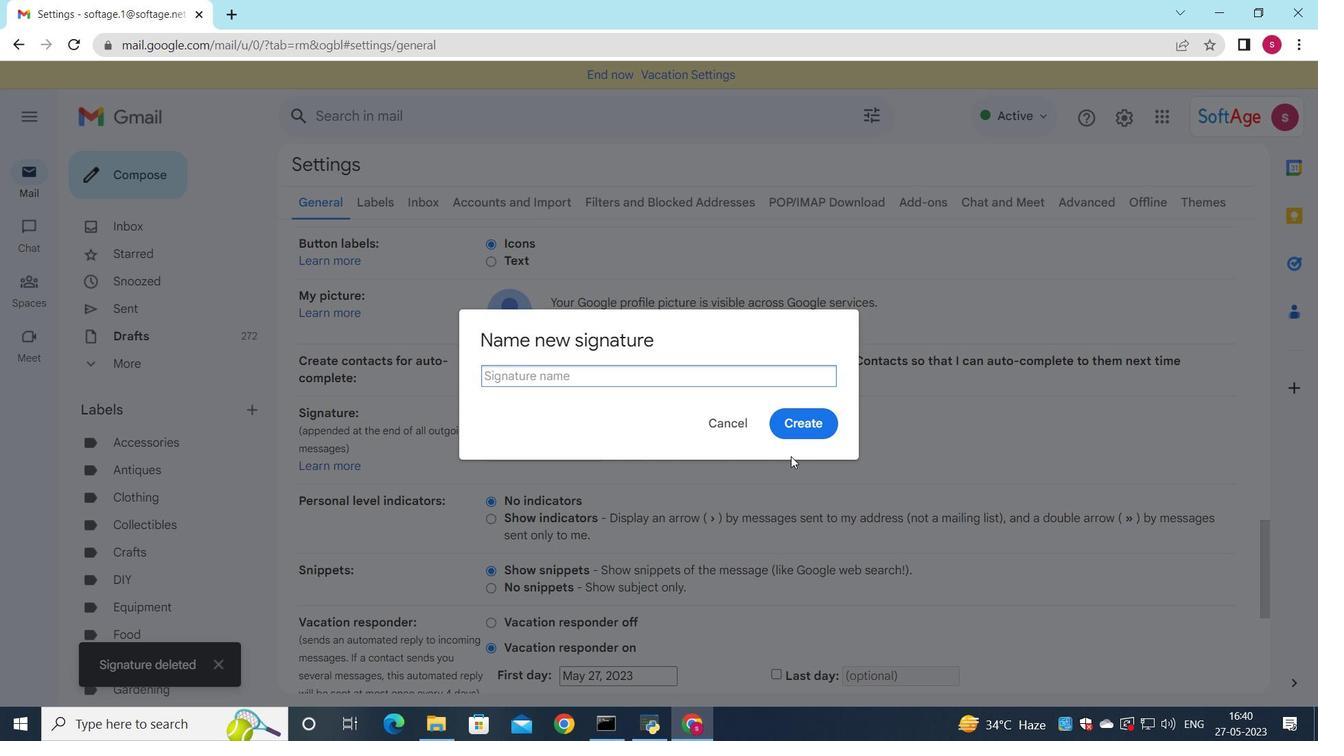 
Action: Key pressed <Key.shift><Key.shift><Key.shift><Key.shift><Key.shift><Key.shift><Key.shift><Key.shift><Key.shift><Key.shift>C
Screenshot: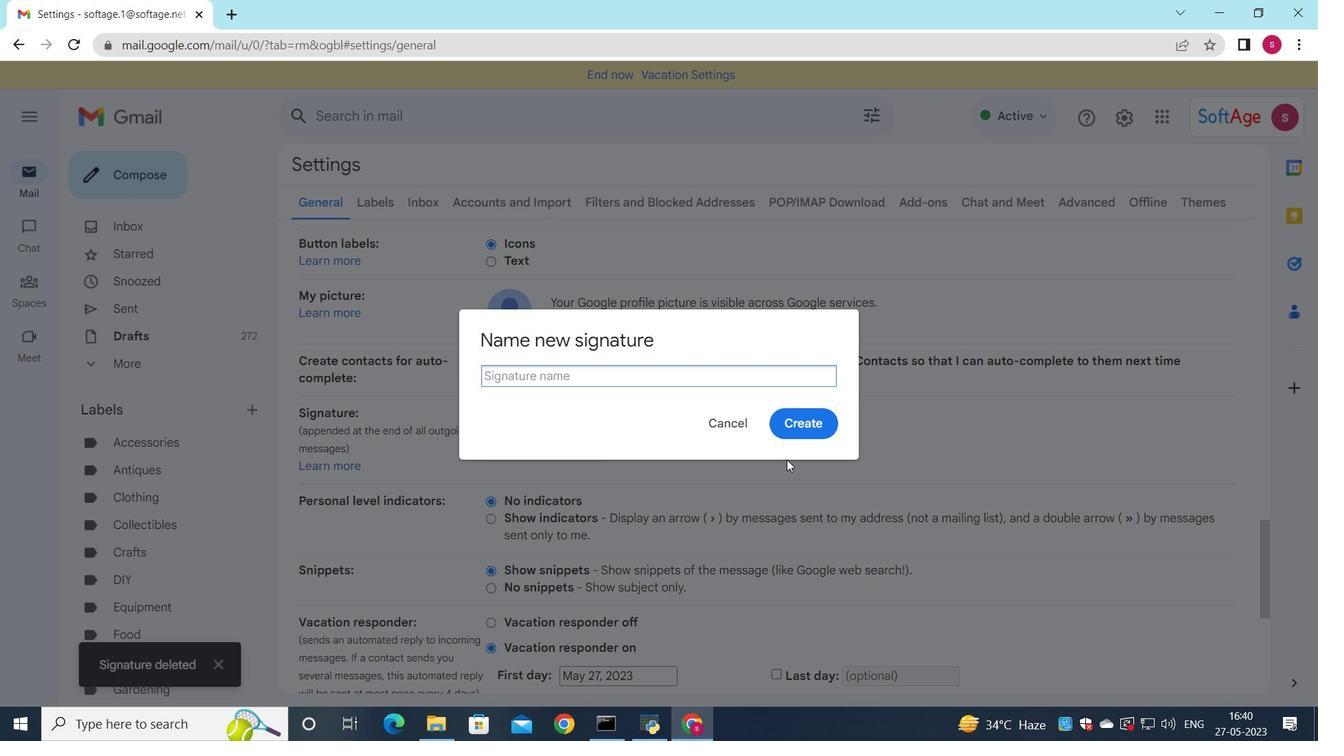 
Action: Mouse moved to (798, 466)
Screenshot: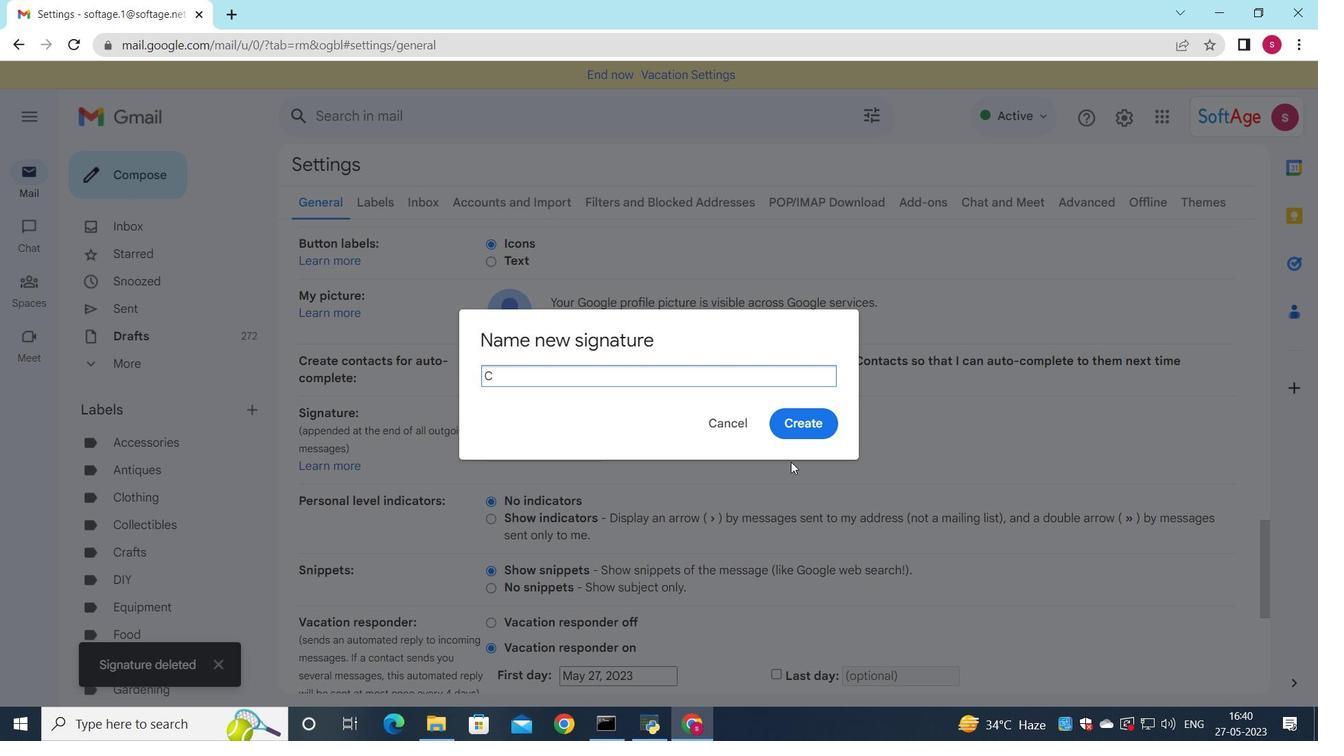 
Action: Key pressed a
Screenshot: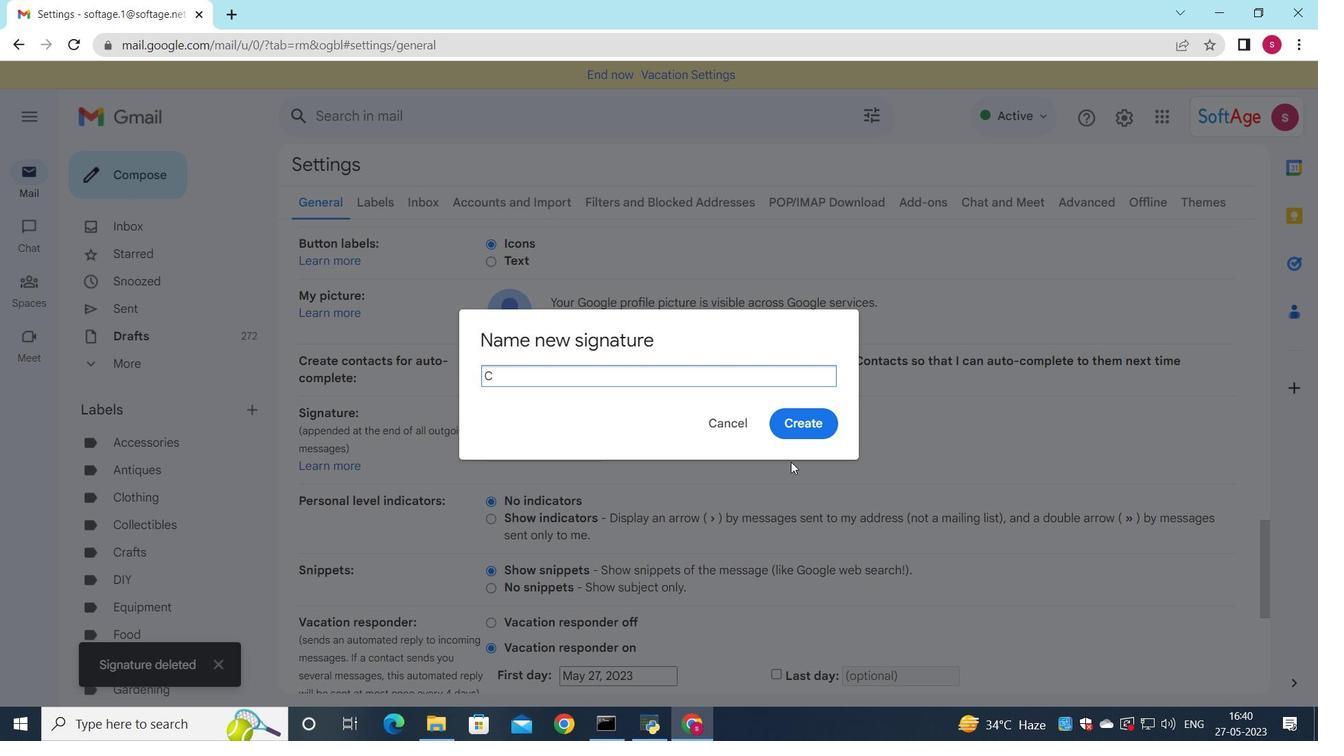 
Action: Mouse moved to (805, 469)
Screenshot: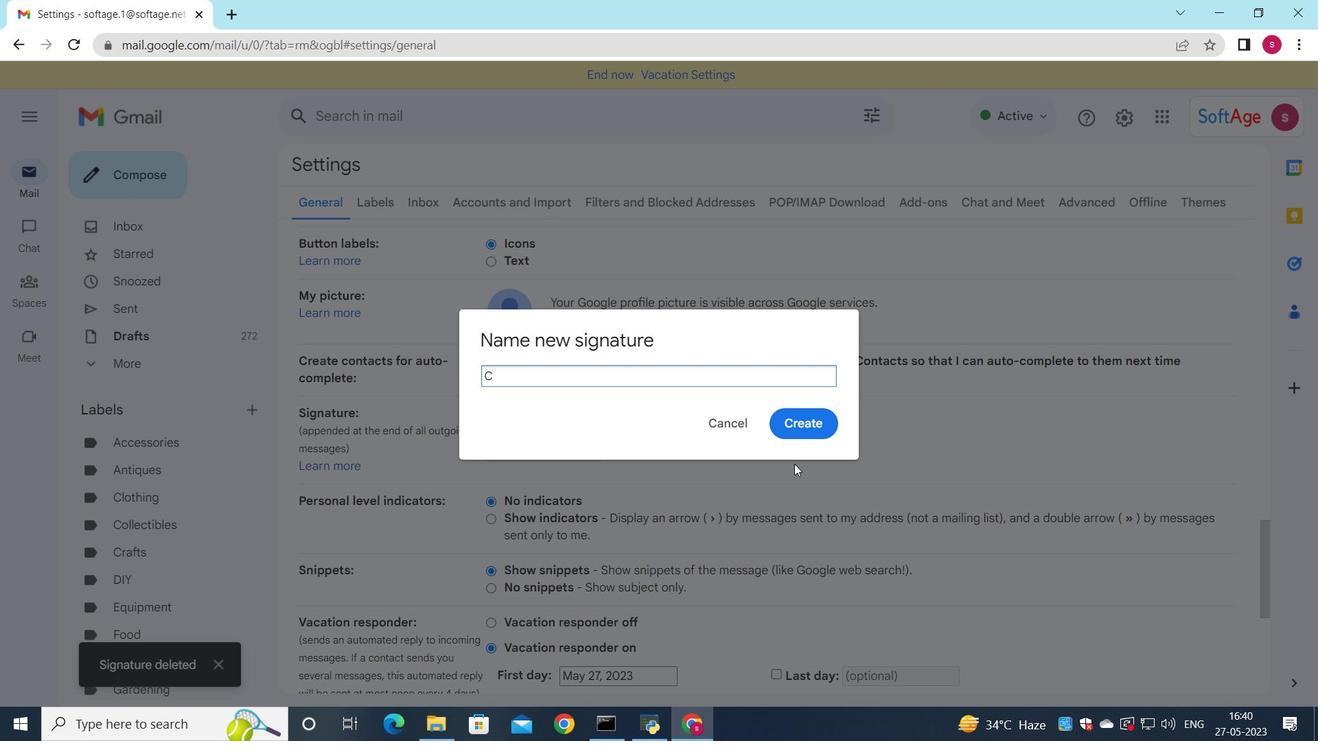
Action: Key pressed leb<Key.space><Key.shift>Scott
Screenshot: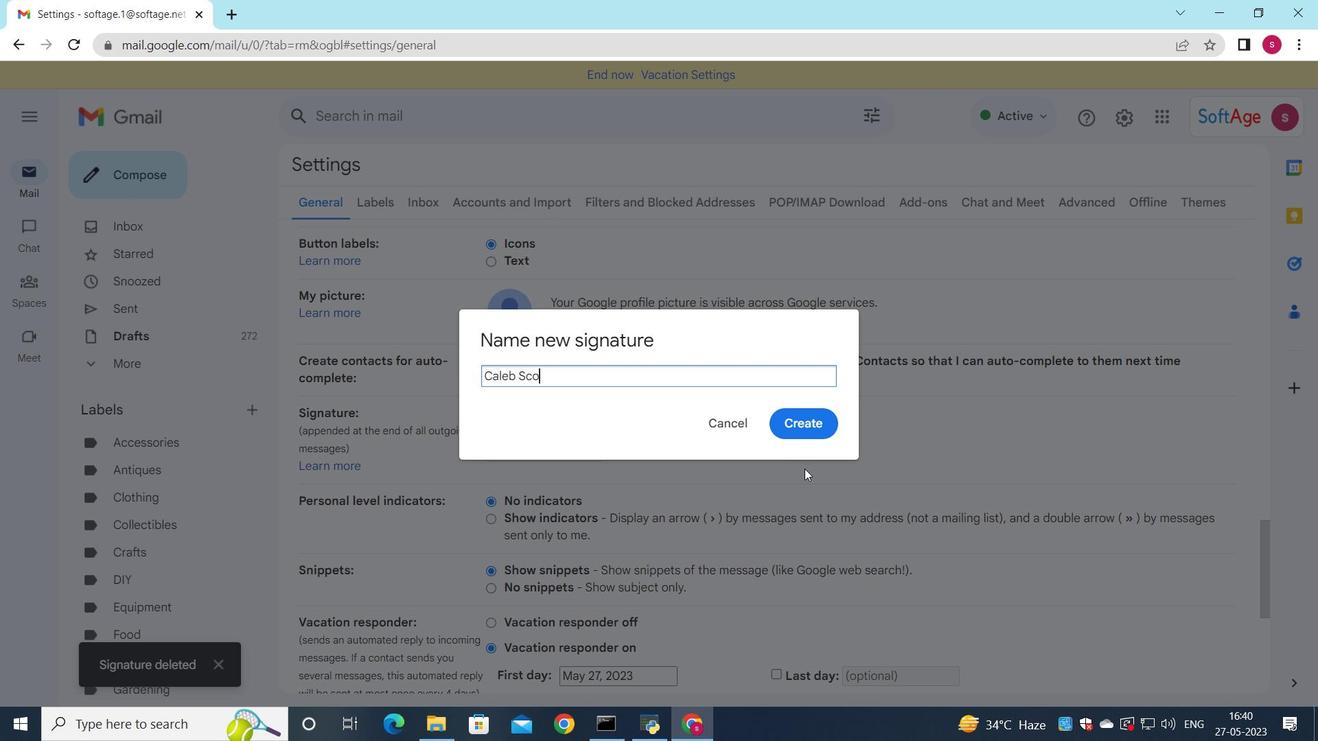 
Action: Mouse moved to (830, 418)
Screenshot: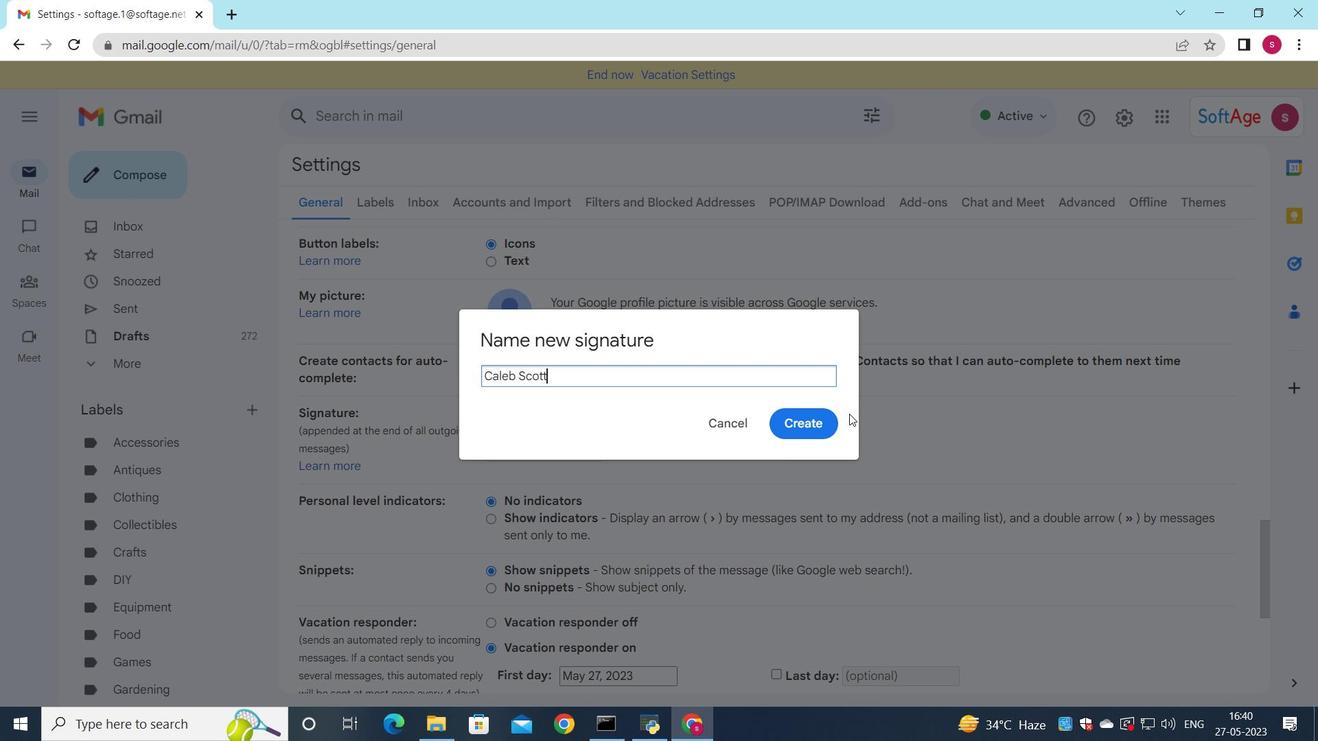 
Action: Mouse pressed left at (830, 418)
Screenshot: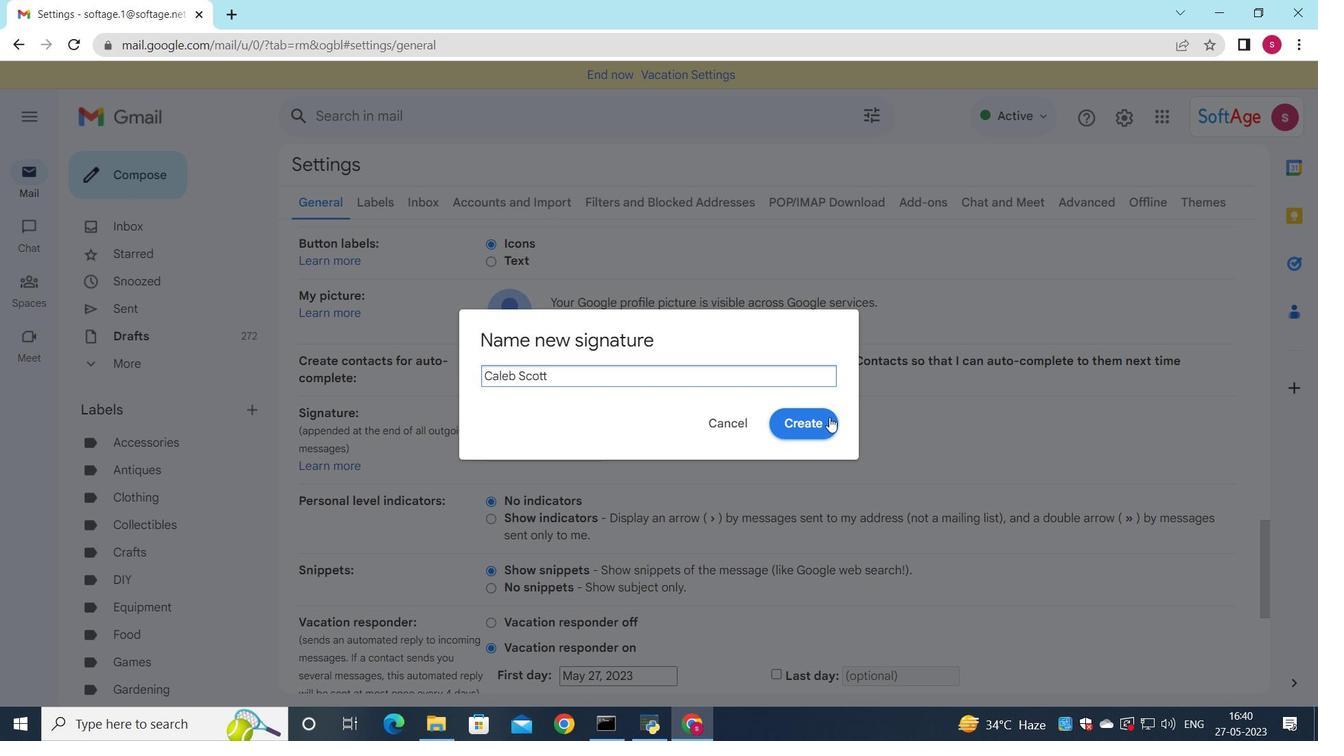 
Action: Mouse moved to (777, 423)
Screenshot: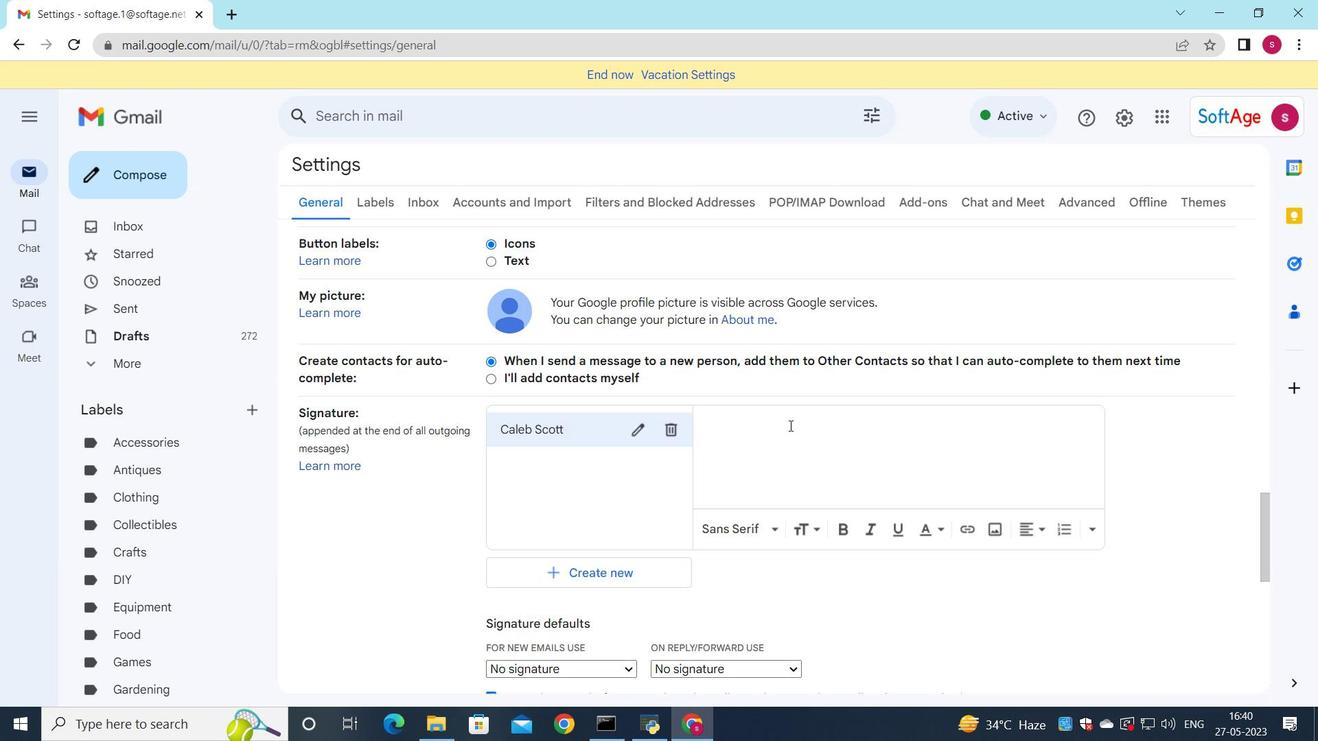 
Action: Mouse pressed left at (777, 423)
Screenshot: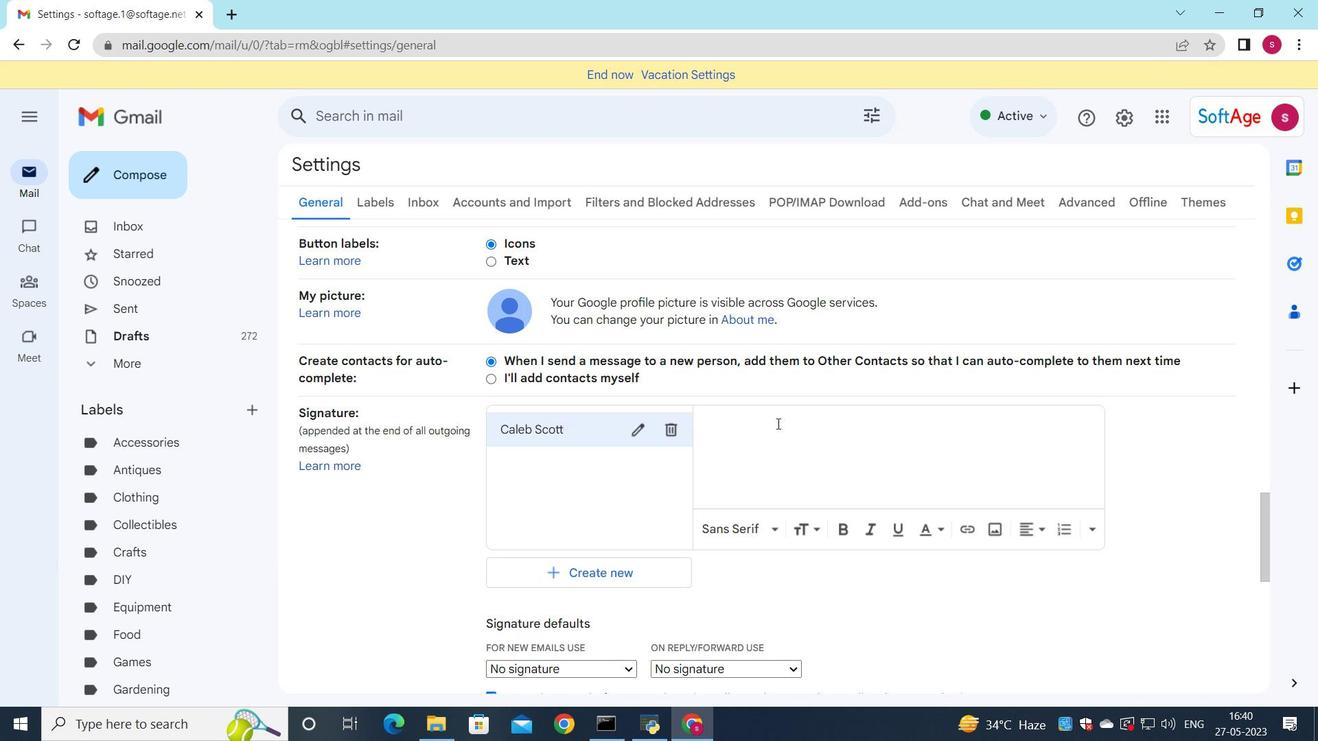 
Action: Mouse moved to (777, 423)
Screenshot: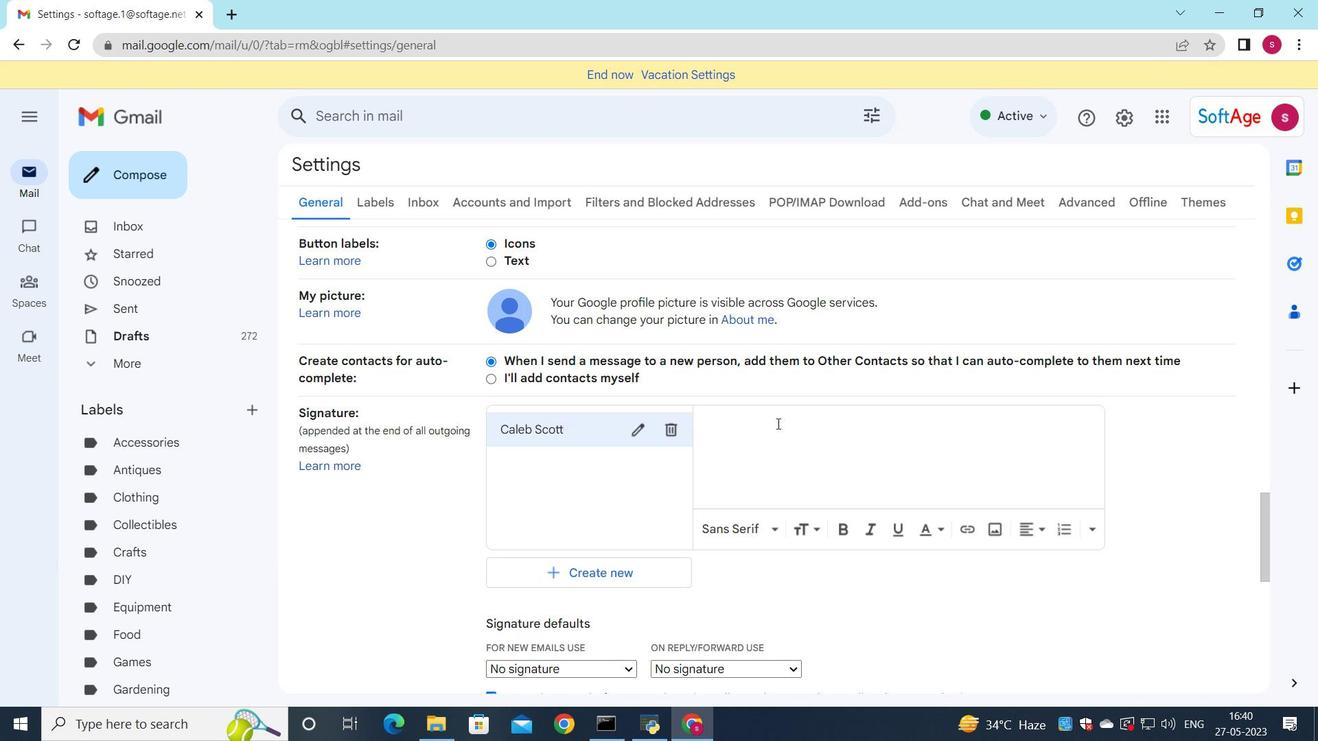 
Action: Key pressed <Key.shift>Caleb<Key.space><Key.shift>Scott
Screenshot: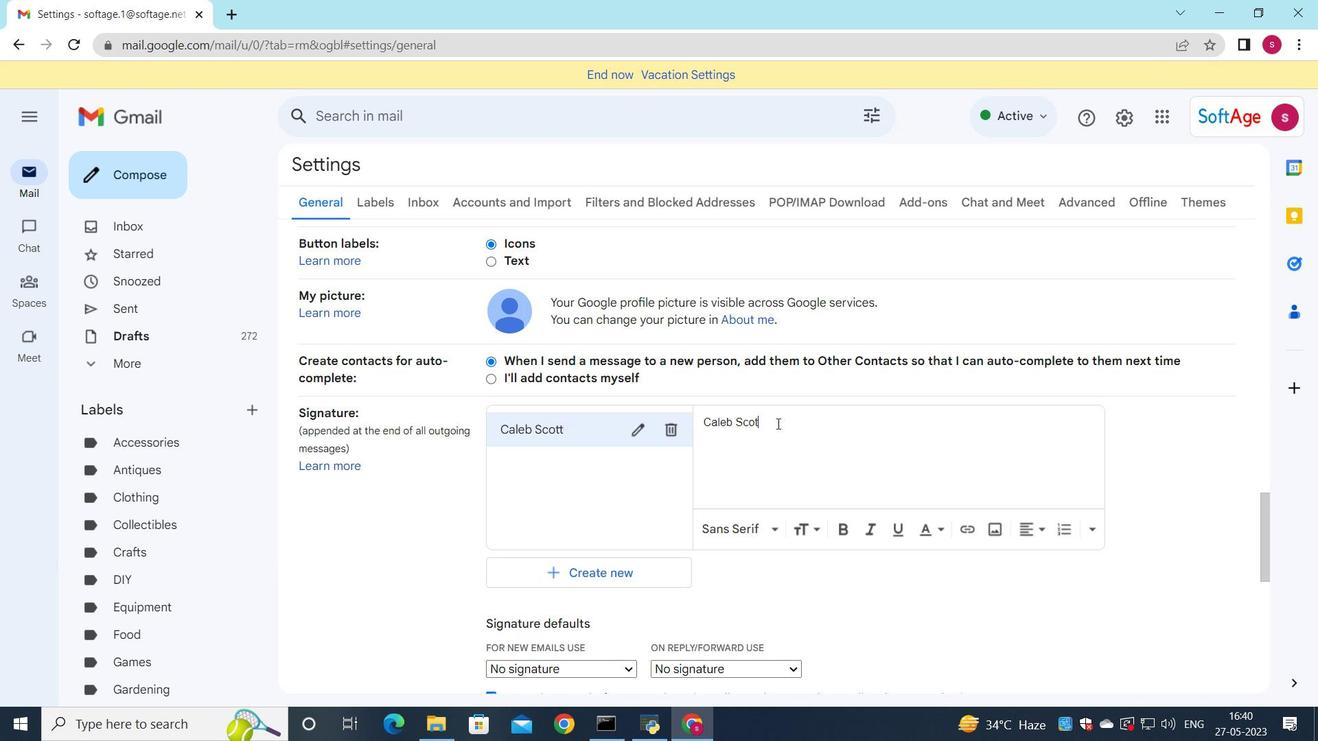 
Action: Mouse moved to (795, 443)
Screenshot: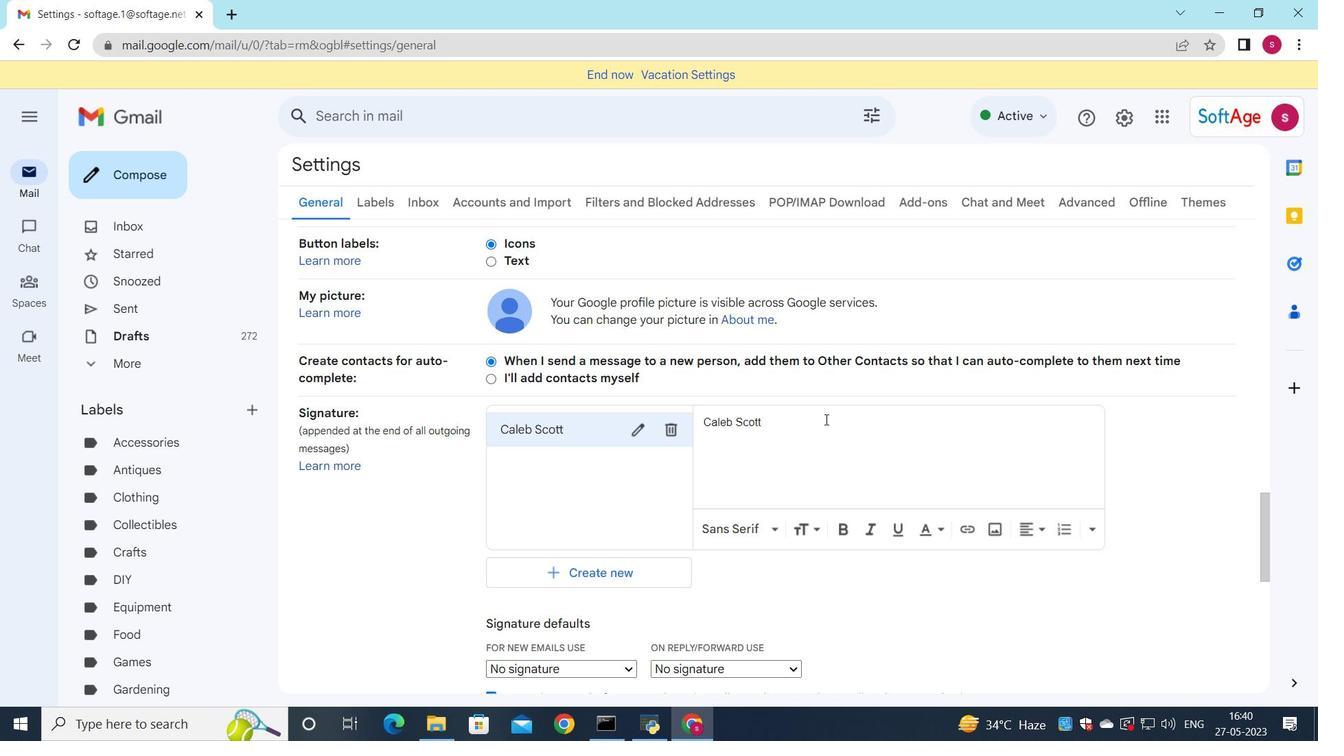 
Action: Mouse scrolled (795, 443) with delta (0, 0)
Screenshot: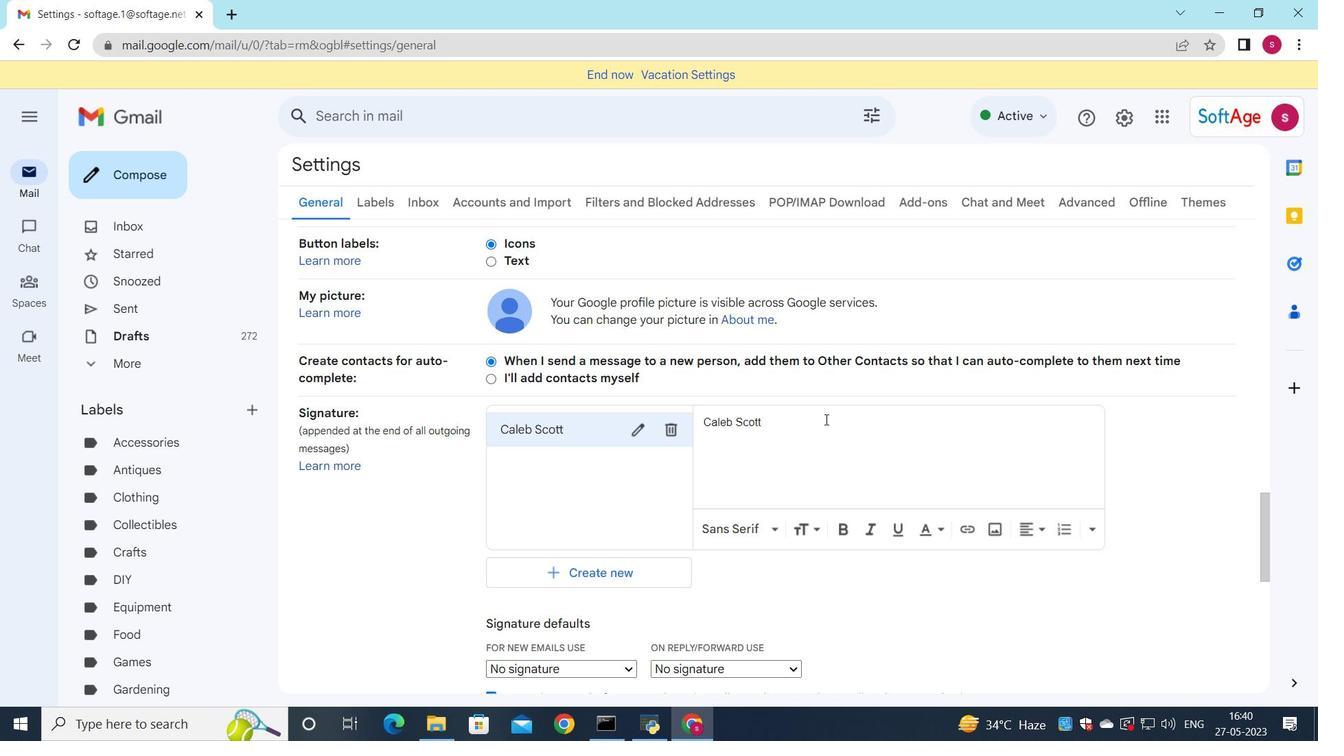 
Action: Mouse moved to (785, 451)
Screenshot: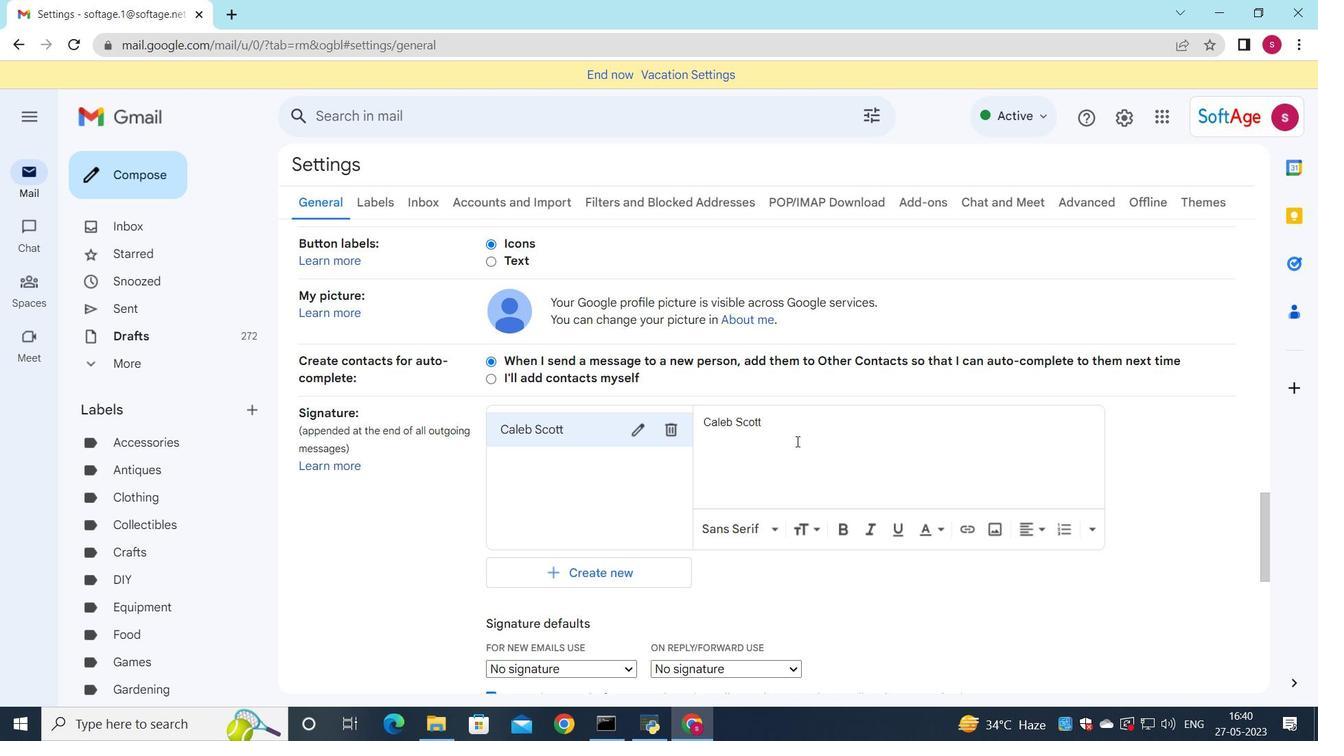 
Action: Mouse scrolled (785, 450) with delta (0, 0)
Screenshot: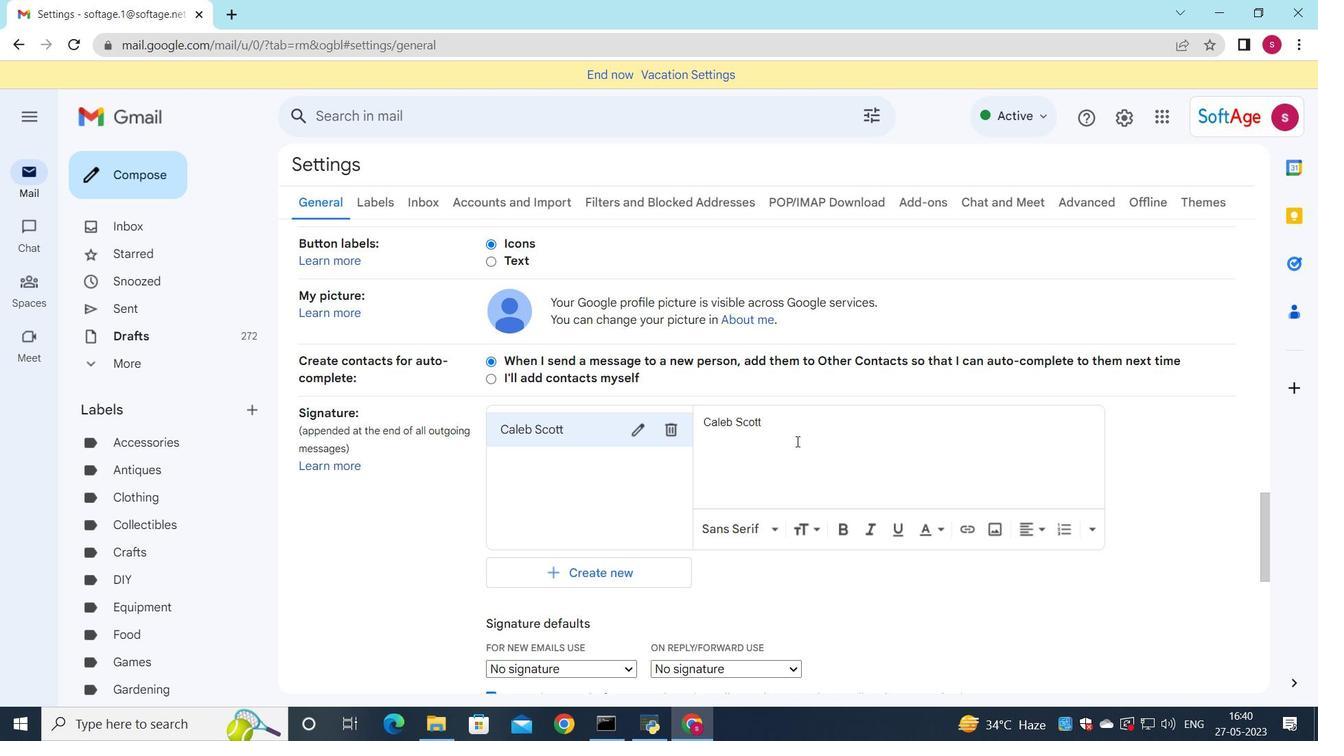 
Action: Mouse scrolled (785, 450) with delta (0, 0)
Screenshot: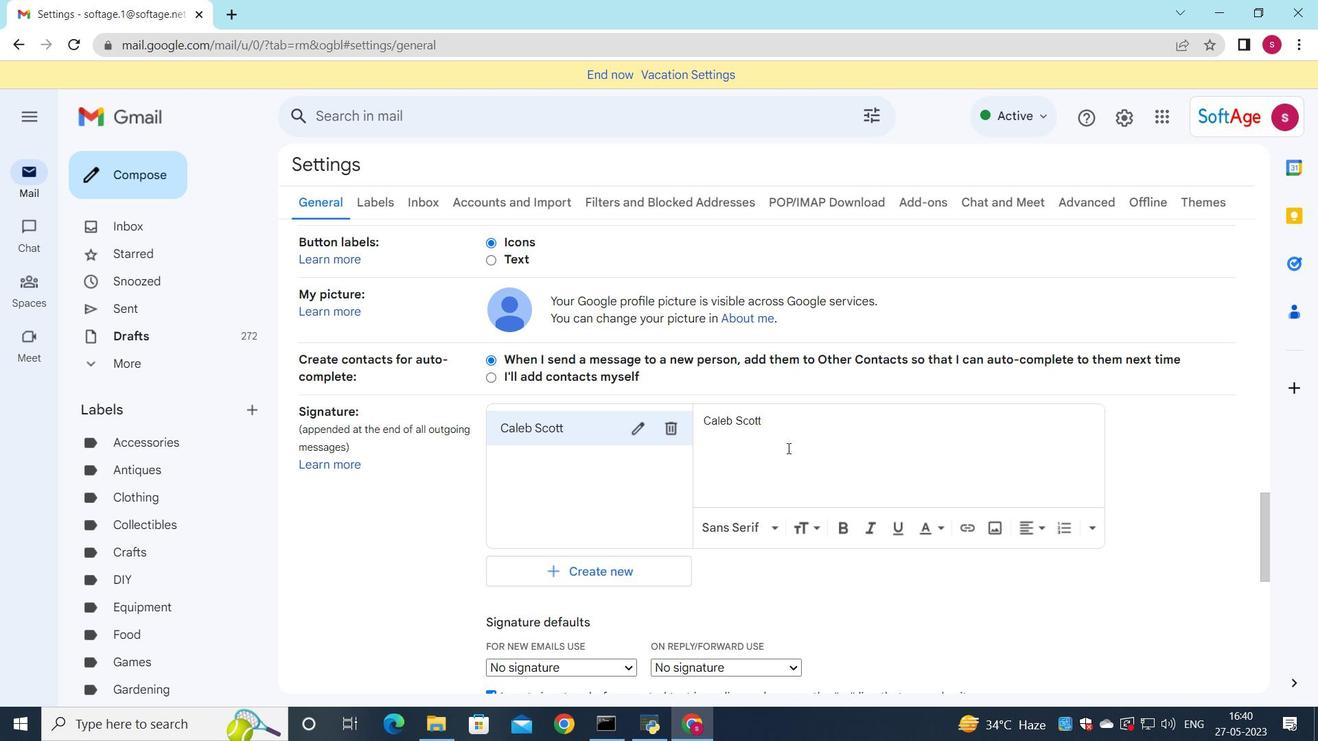 
Action: Mouse moved to (601, 415)
Screenshot: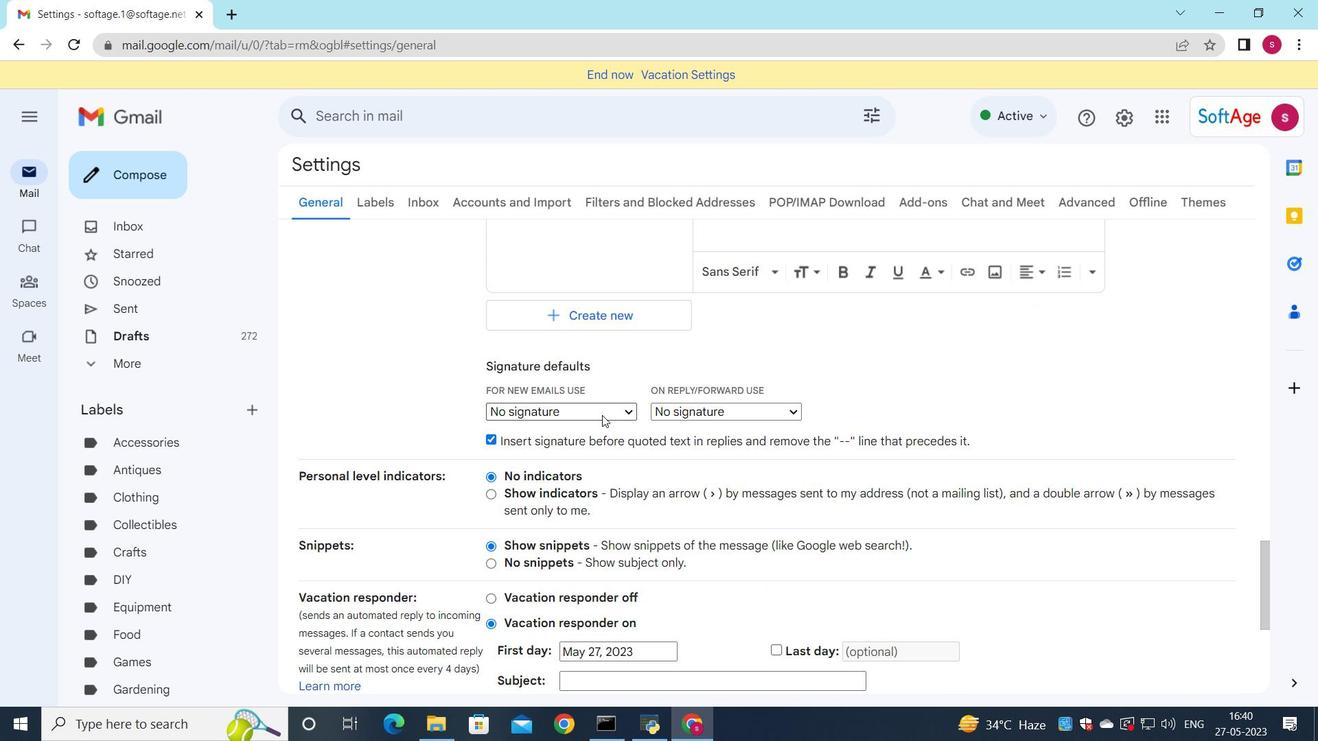 
Action: Mouse pressed left at (601, 415)
Screenshot: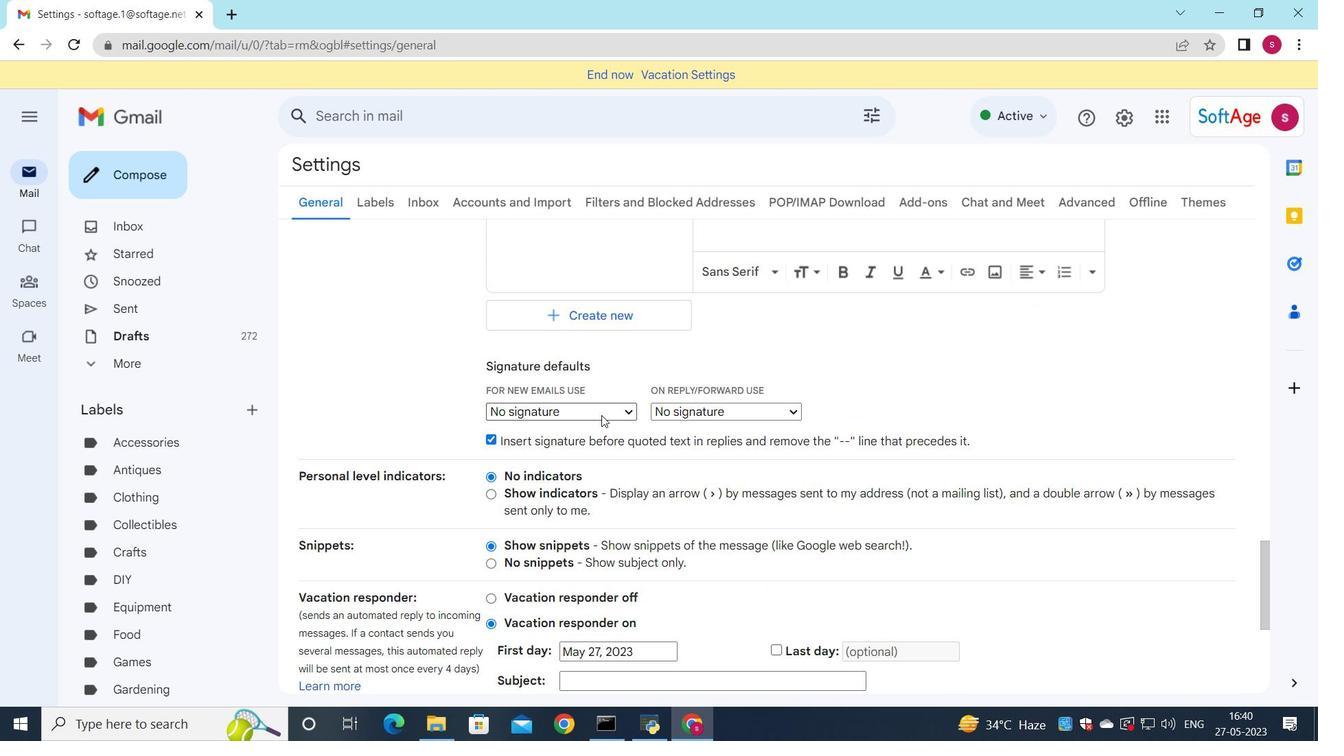 
Action: Mouse moved to (579, 440)
Screenshot: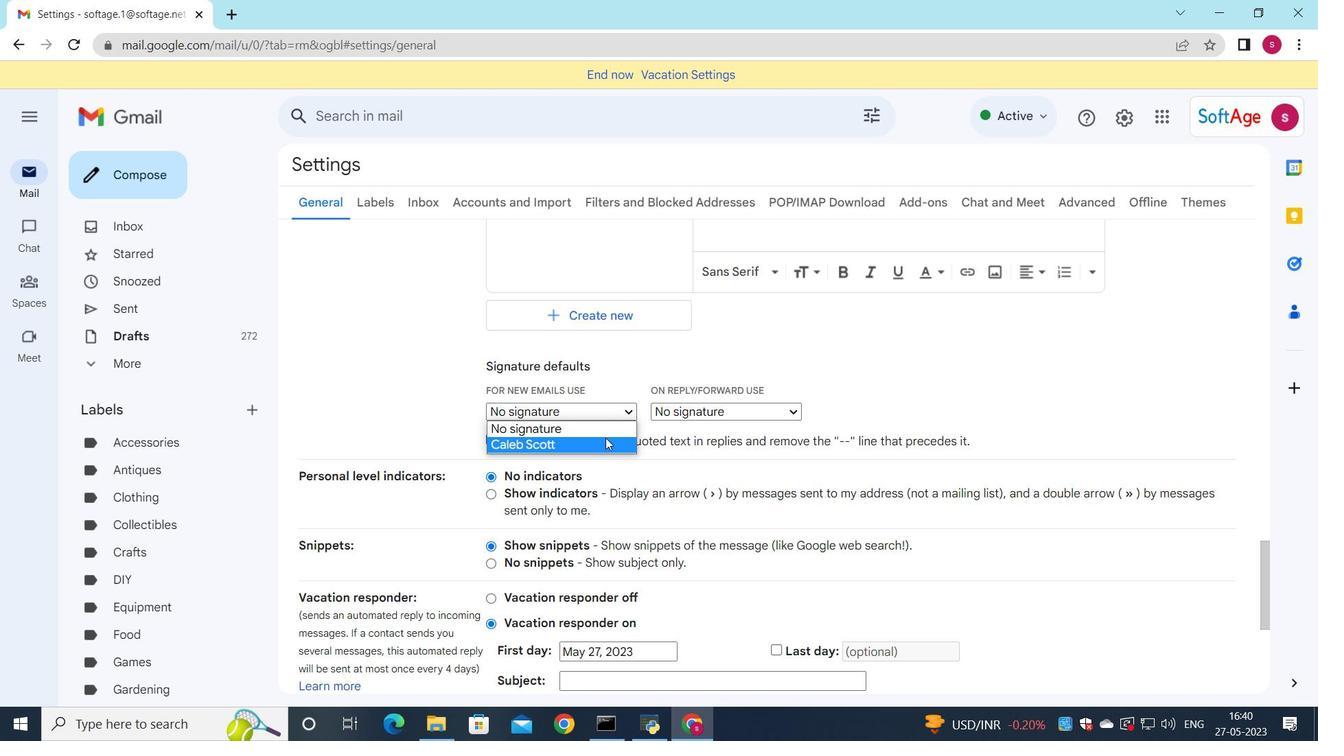 
Action: Mouse pressed left at (579, 440)
Screenshot: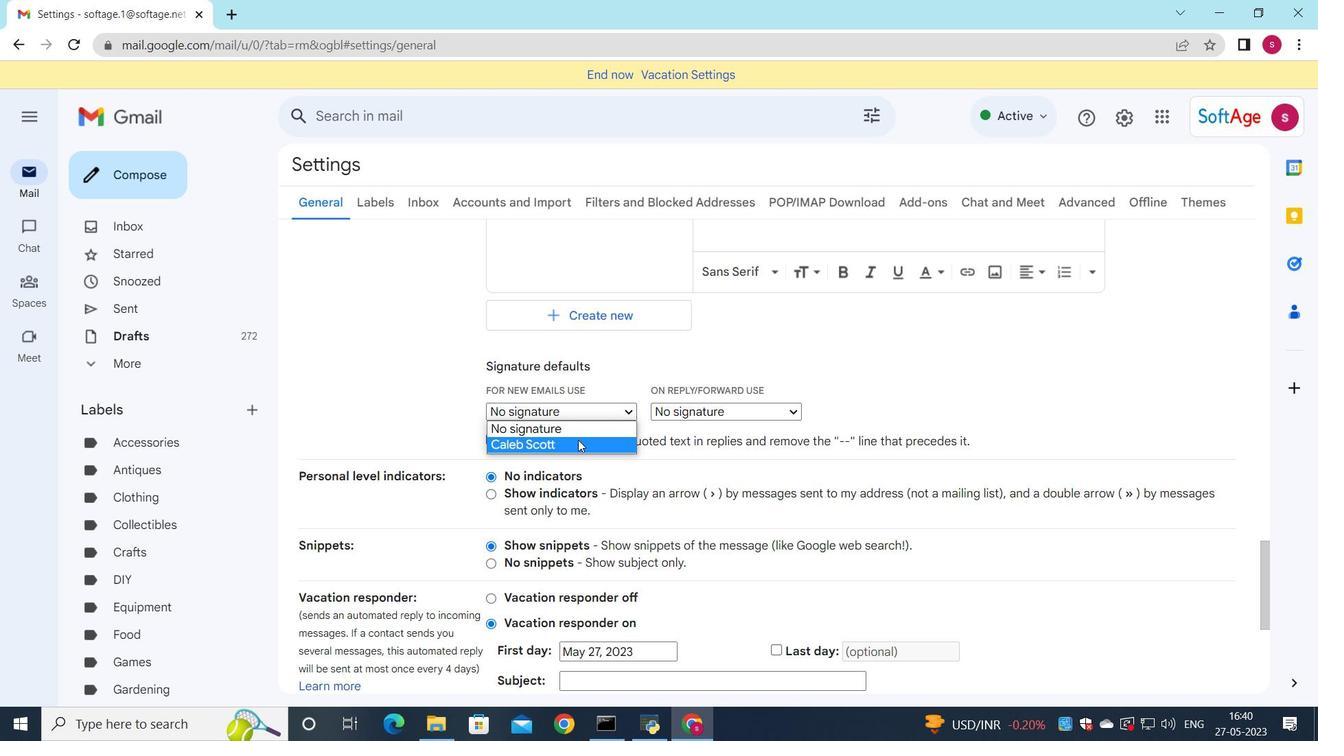 
Action: Mouse moved to (664, 414)
Screenshot: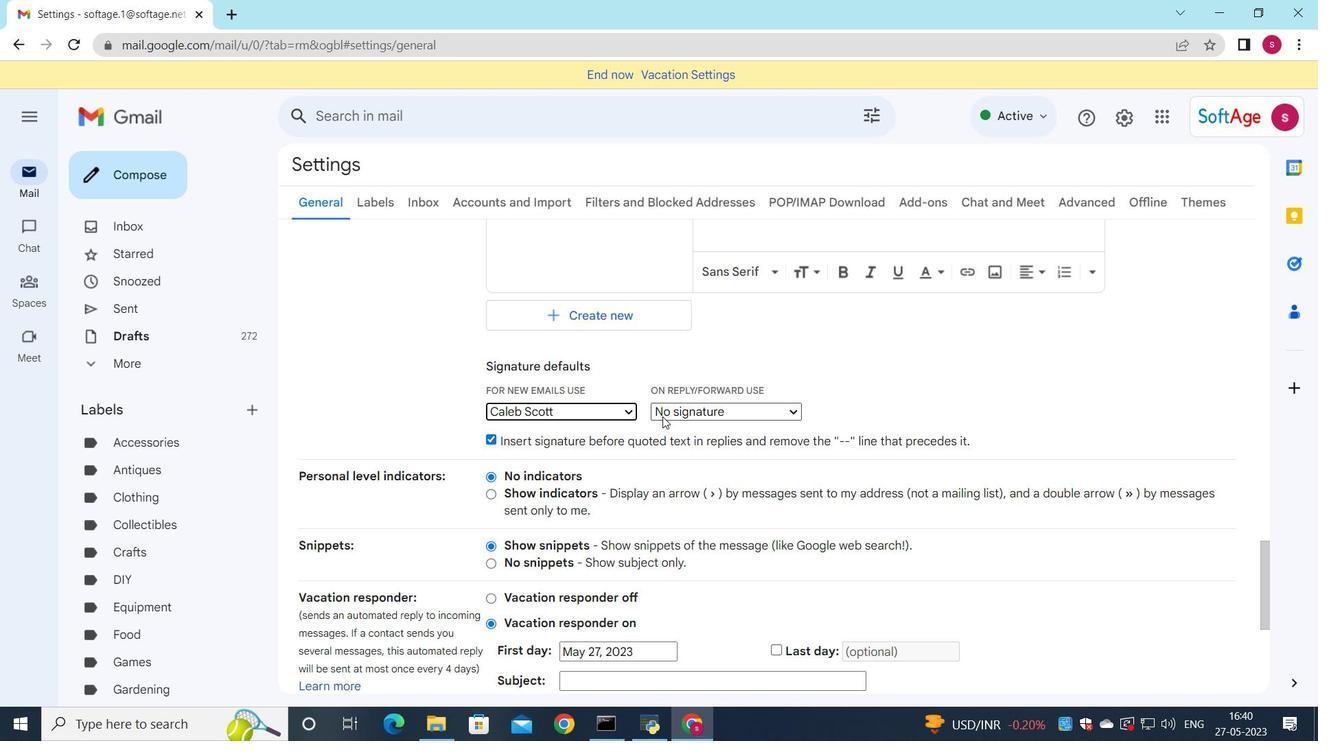 
Action: Mouse pressed left at (664, 414)
Screenshot: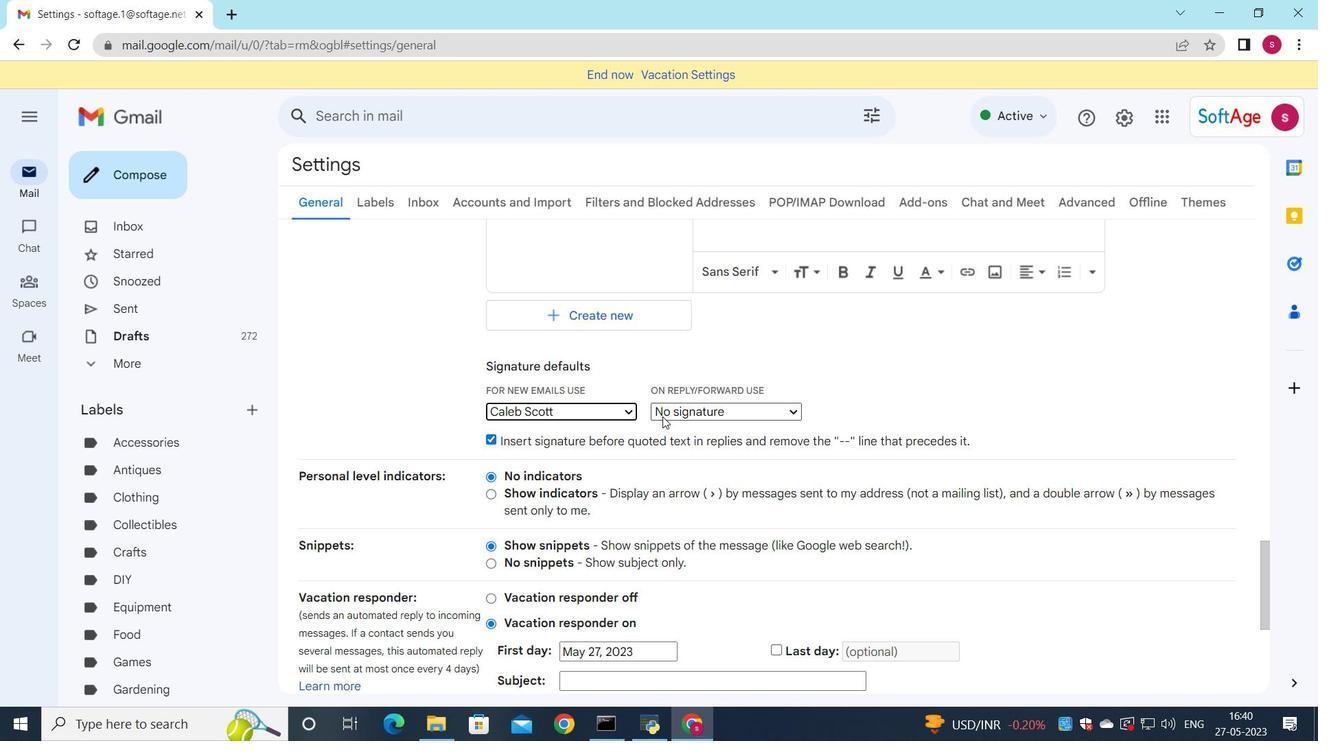 
Action: Mouse moved to (677, 448)
Screenshot: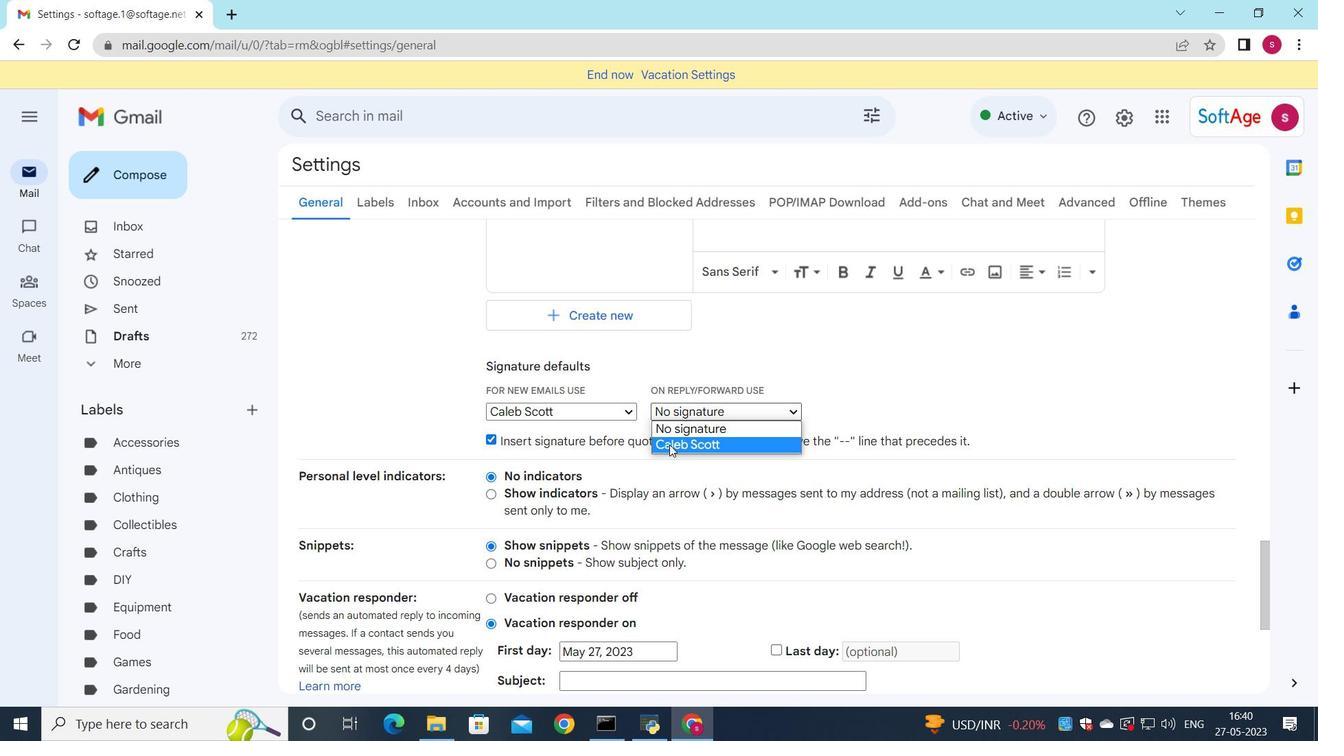 
Action: Mouse pressed left at (677, 448)
Screenshot: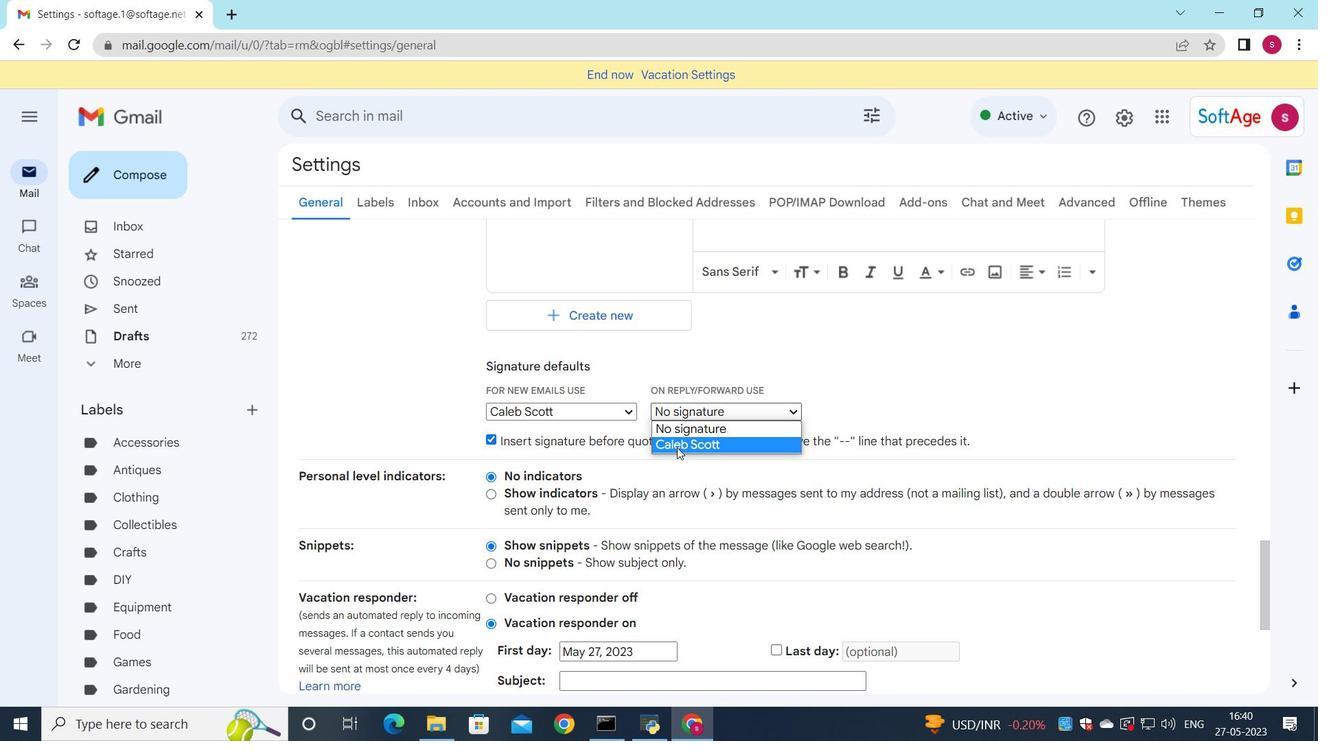 
Action: Mouse moved to (665, 467)
Screenshot: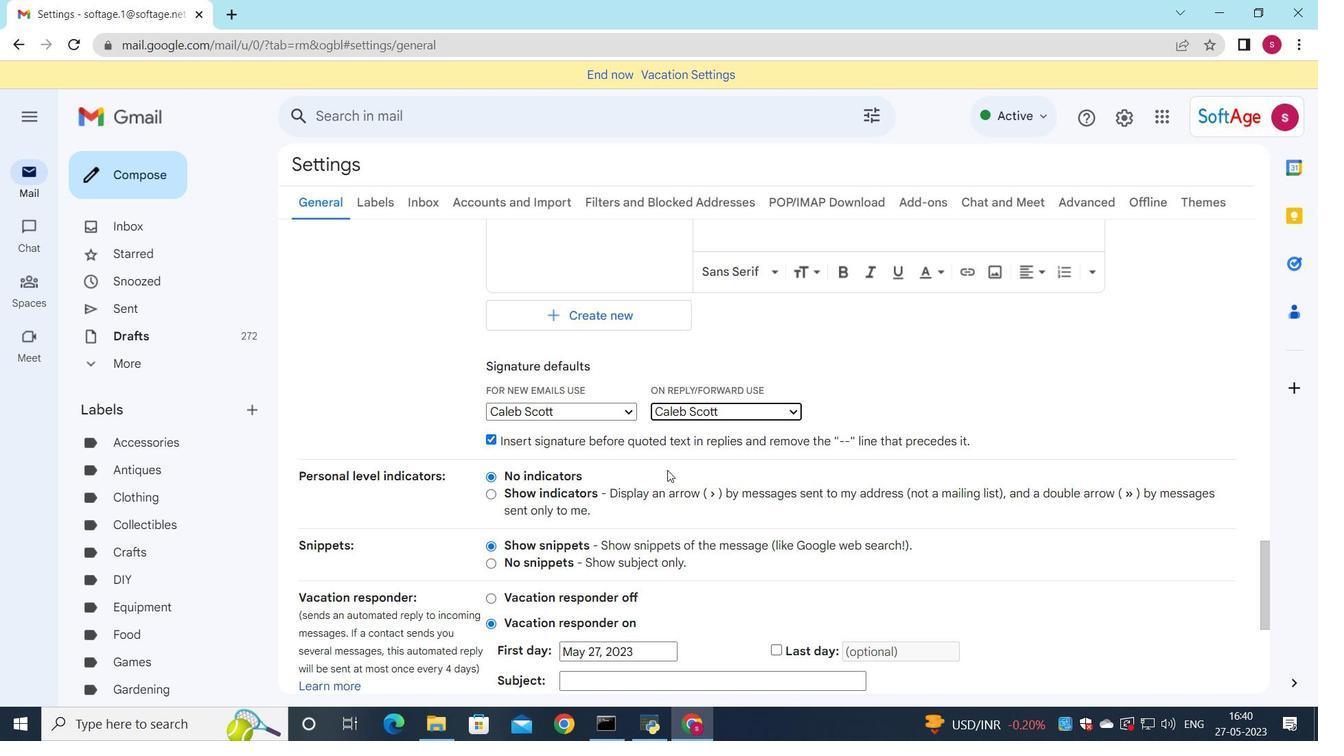 
Action: Mouse scrolled (665, 466) with delta (0, 0)
Screenshot: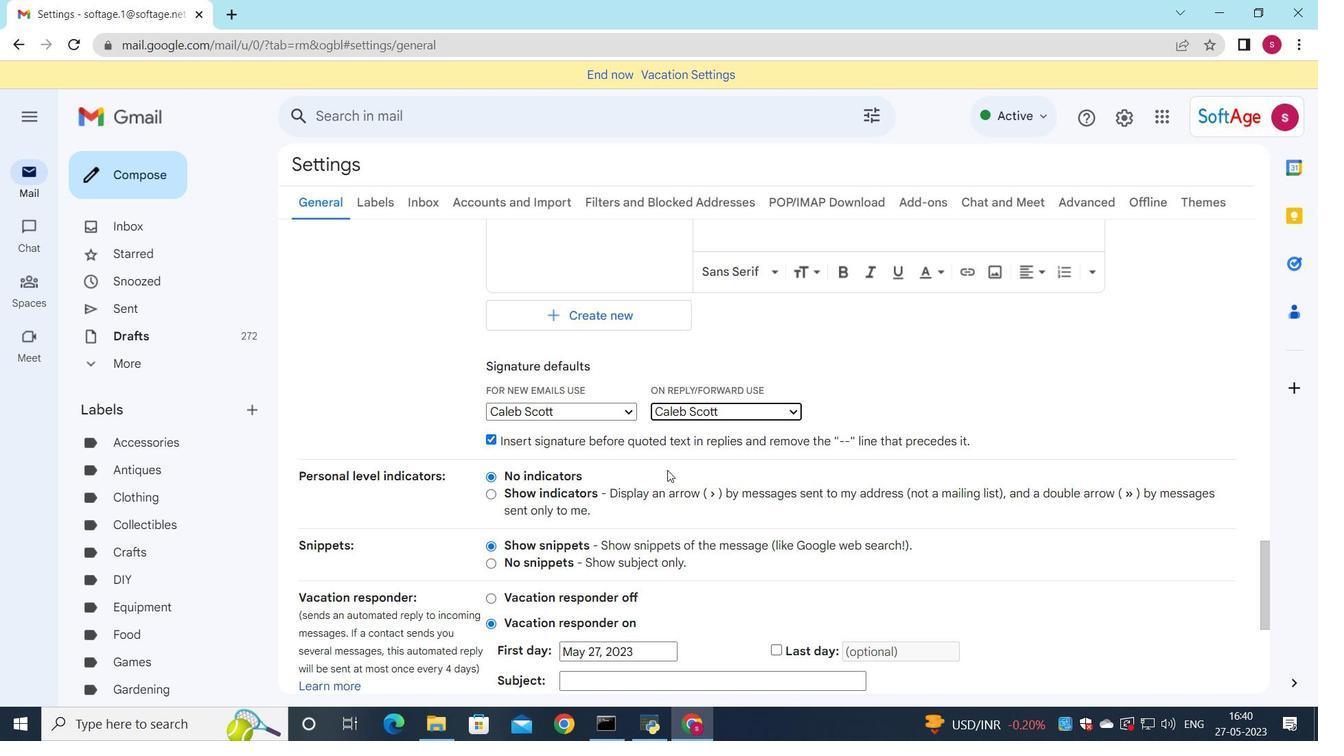 
Action: Mouse moved to (664, 467)
Screenshot: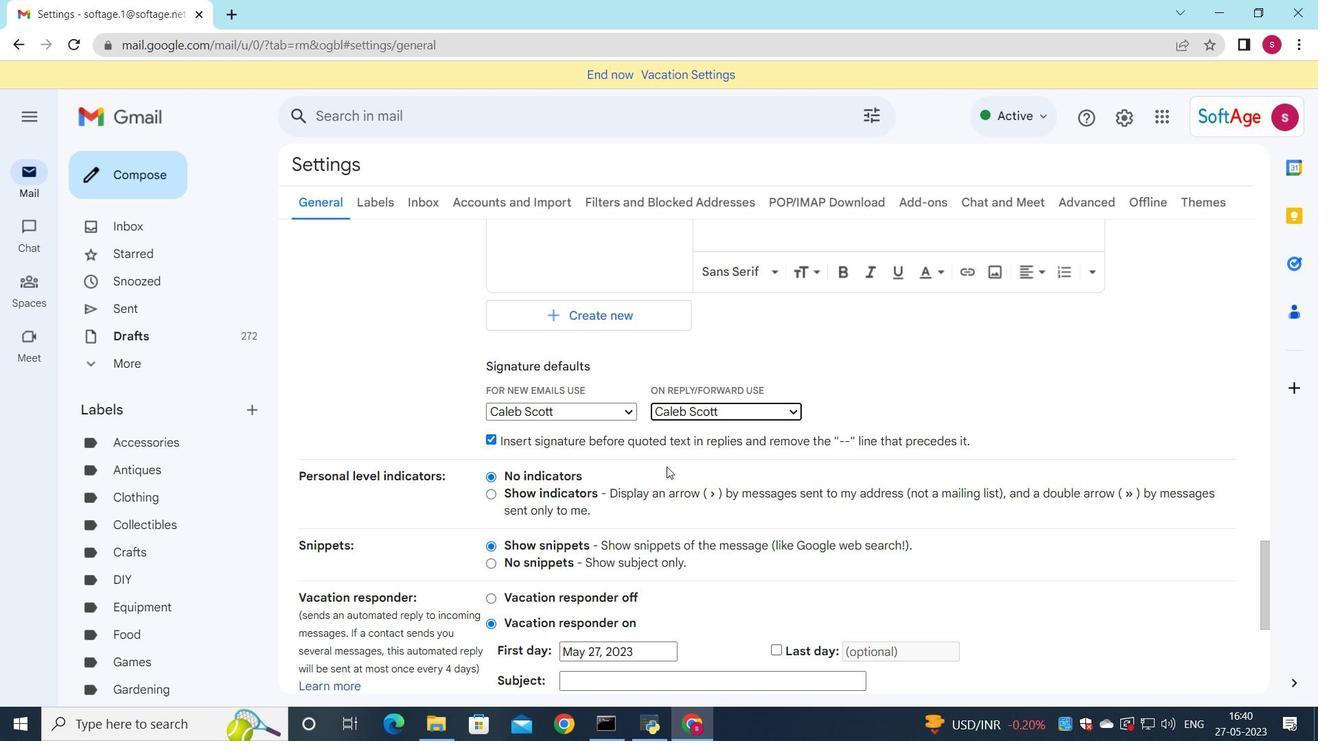 
Action: Mouse scrolled (664, 466) with delta (0, 0)
Screenshot: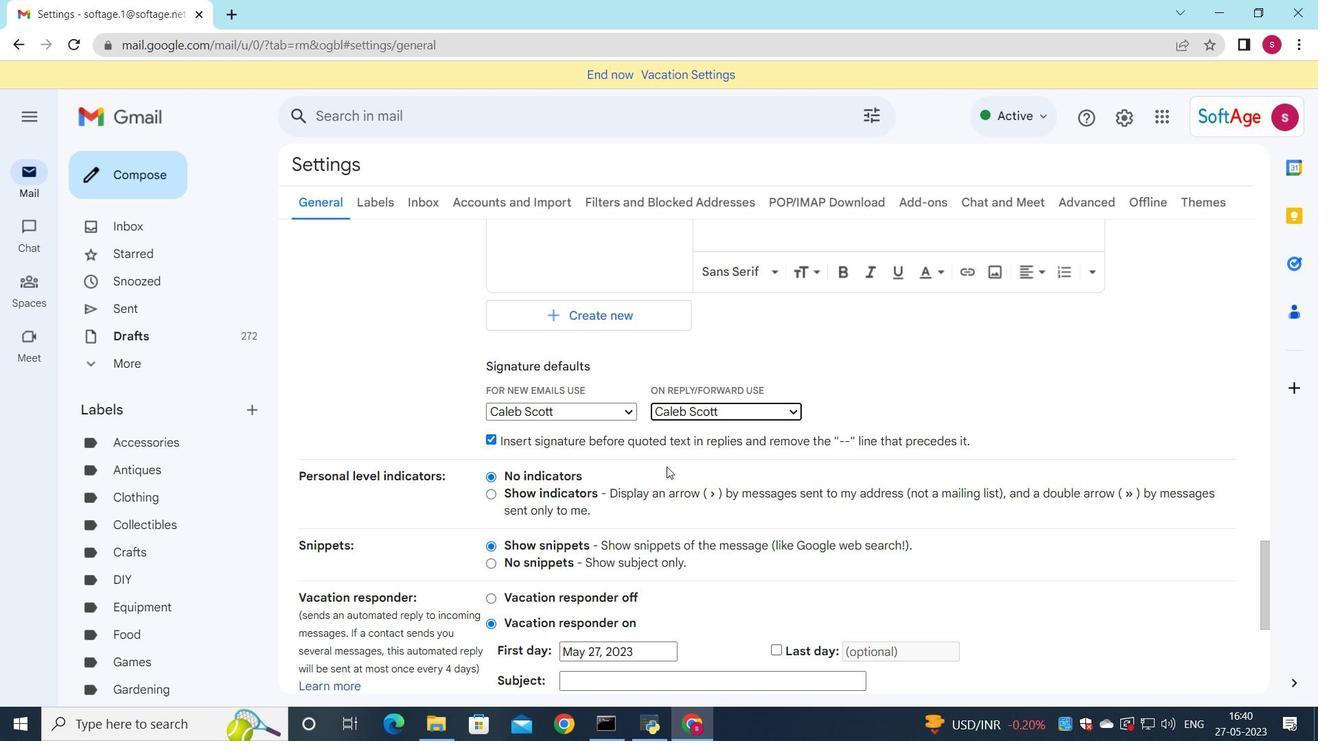 
Action: Mouse moved to (664, 467)
Screenshot: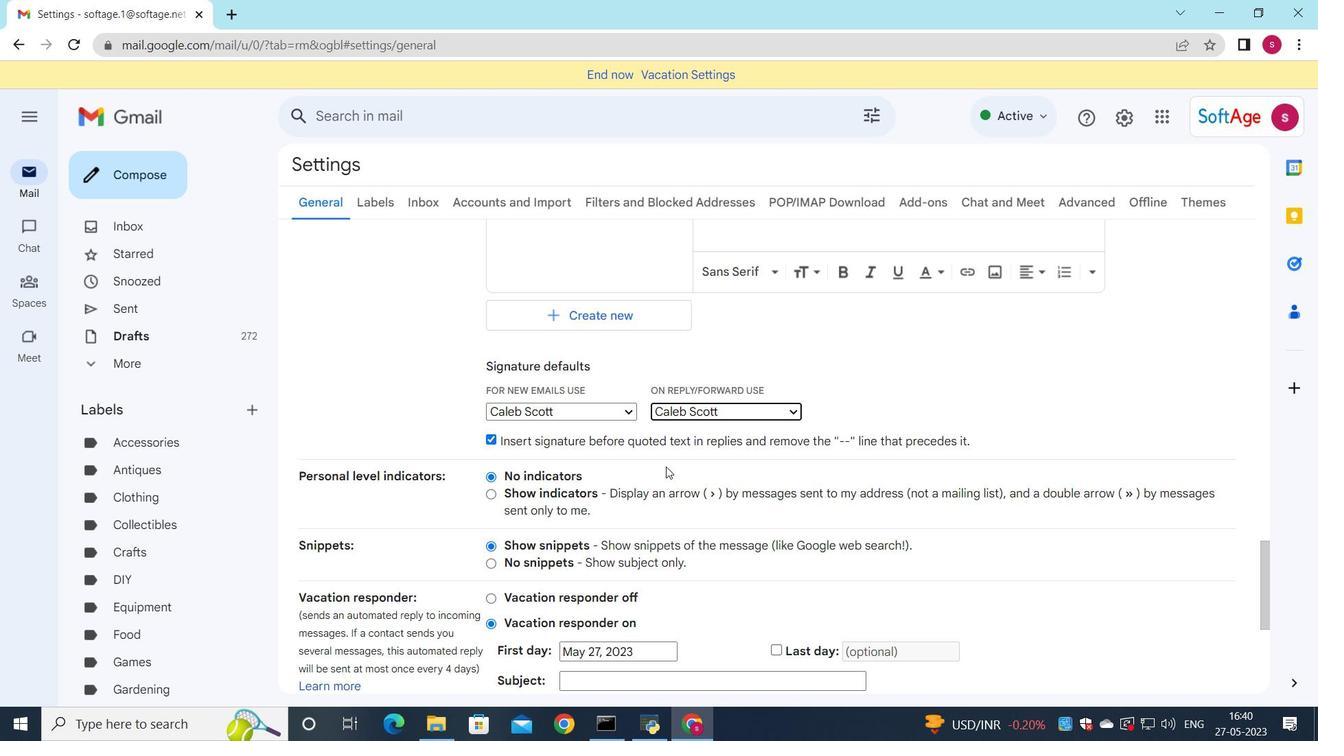 
Action: Mouse scrolled (664, 467) with delta (0, 0)
Screenshot: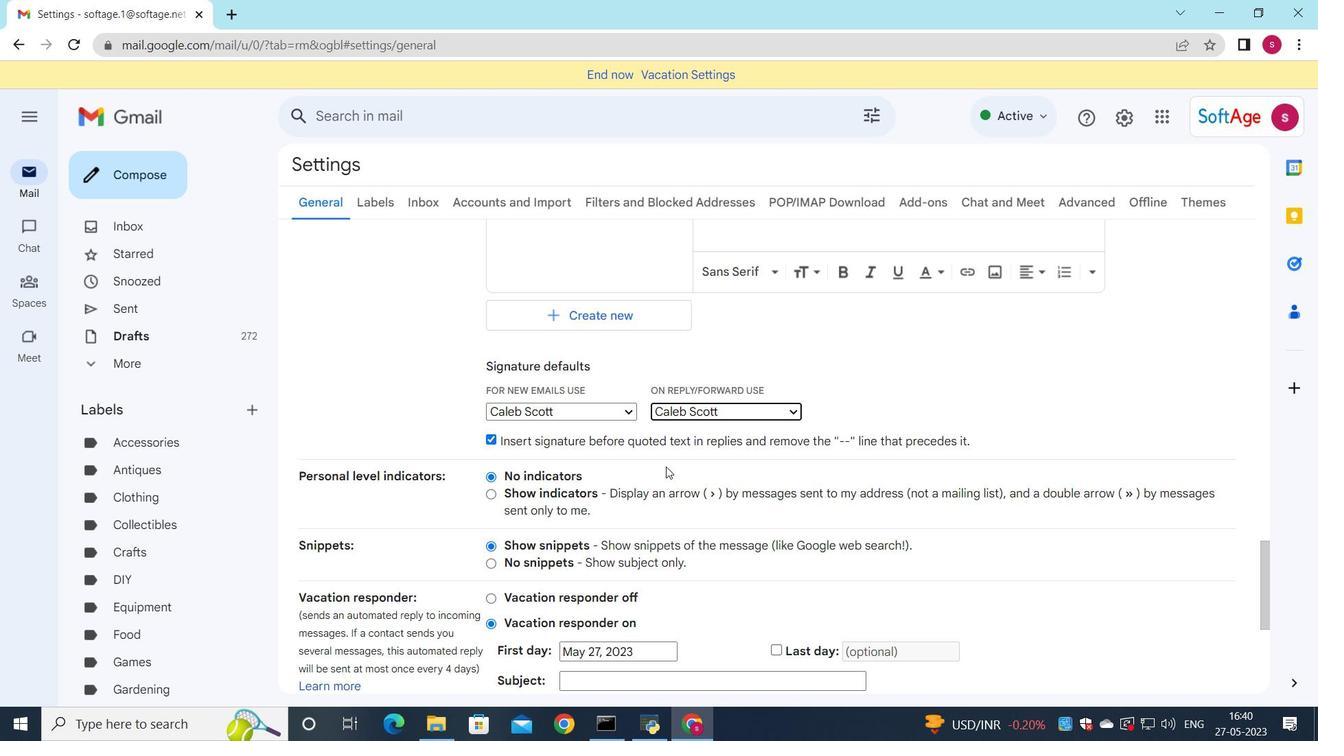 
Action: Mouse moved to (663, 468)
Screenshot: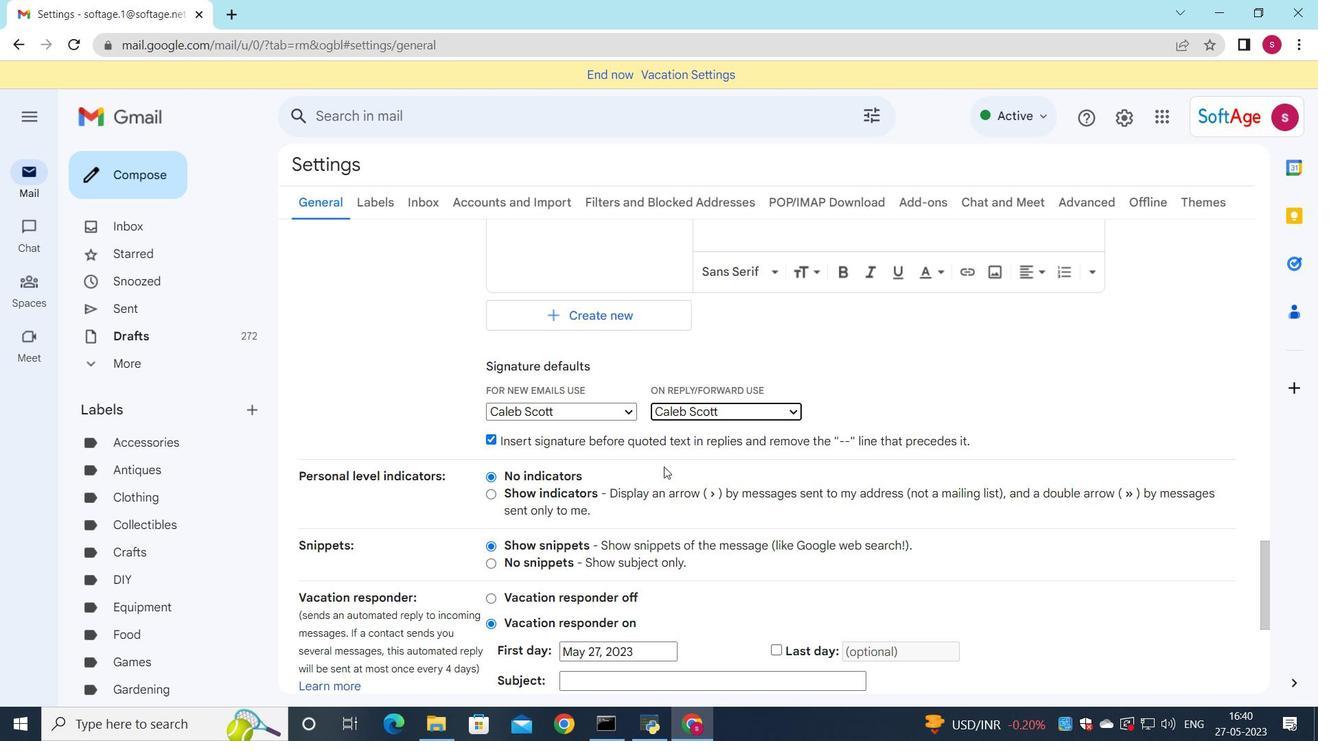 
Action: Mouse scrolled (663, 467) with delta (0, 0)
Screenshot: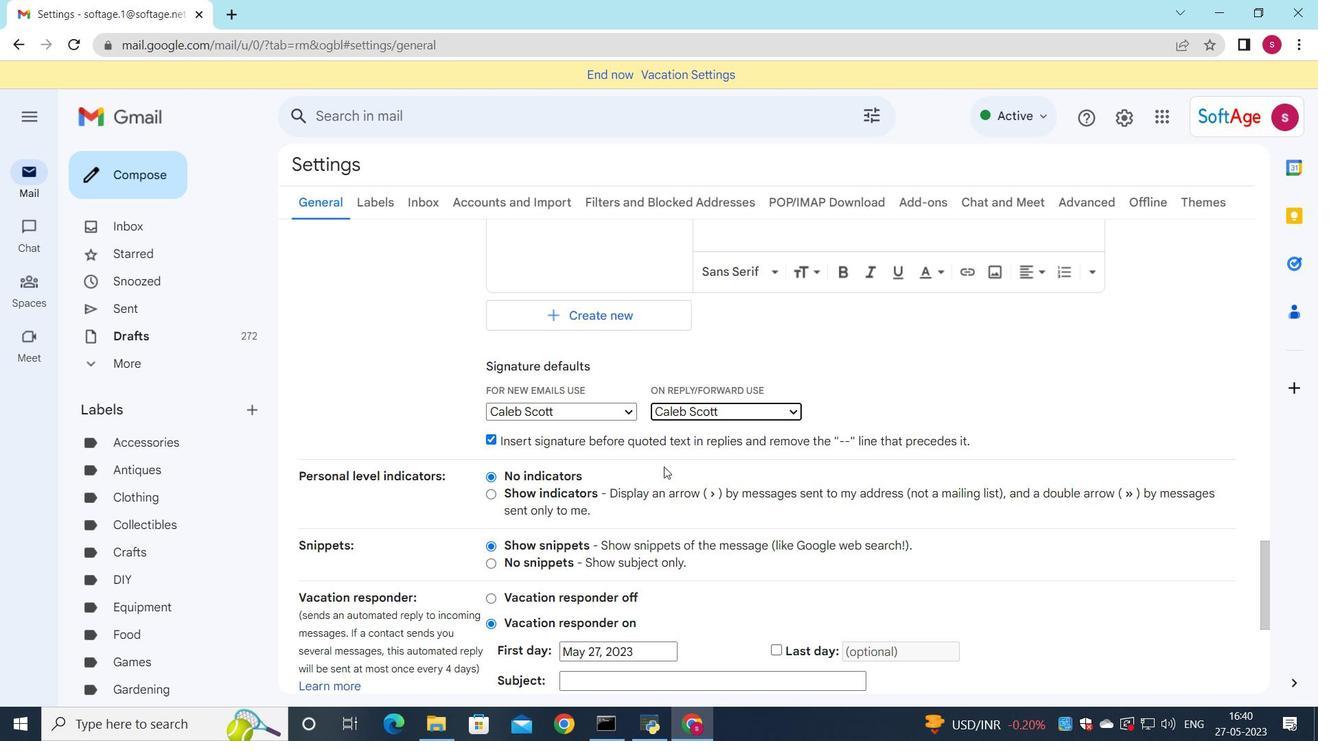 
Action: Mouse moved to (662, 468)
Screenshot: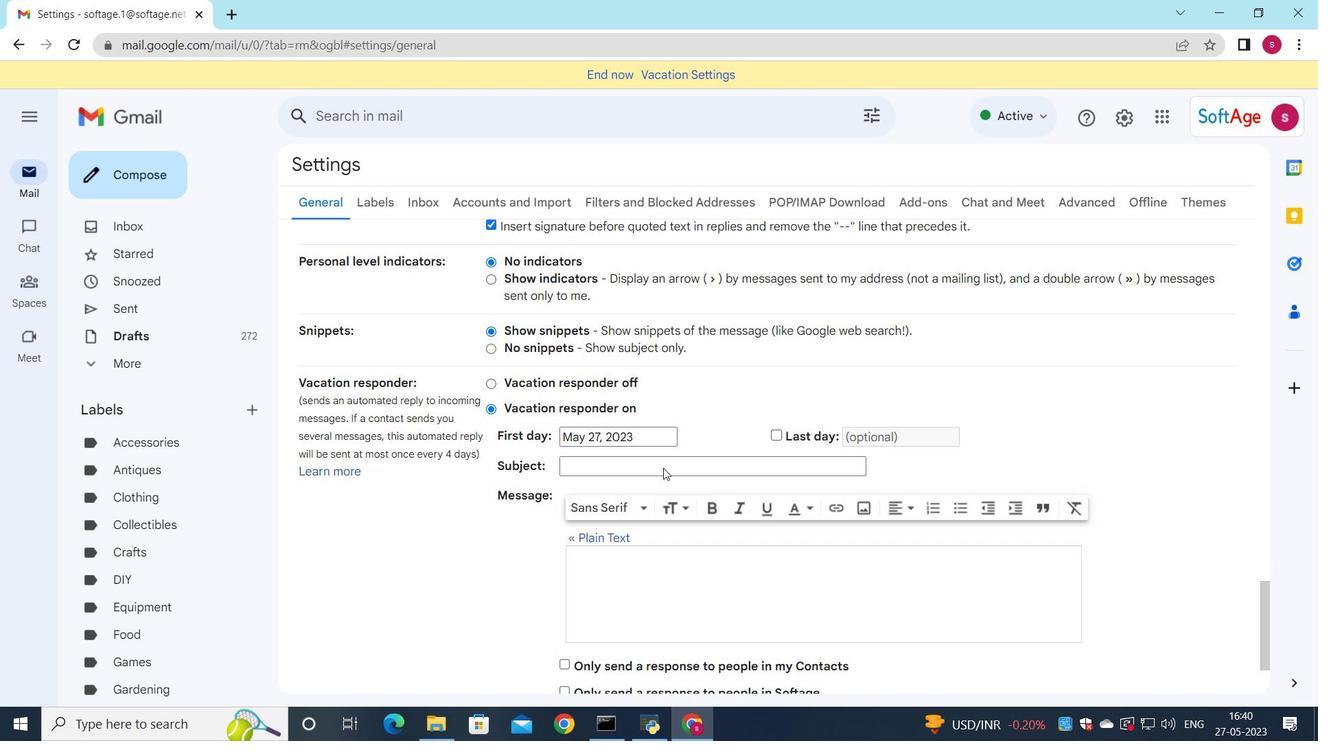 
Action: Mouse scrolled (662, 467) with delta (0, 0)
Screenshot: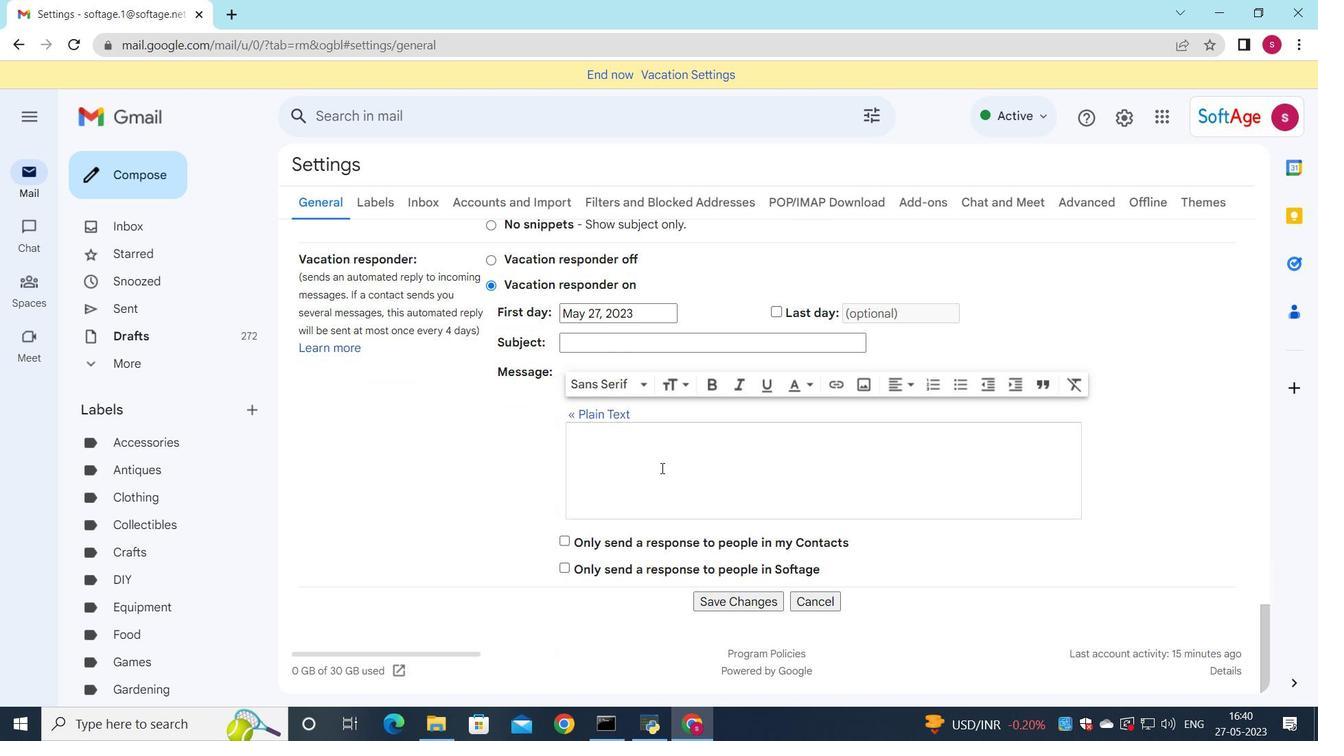 
Action: Mouse scrolled (662, 467) with delta (0, 0)
Screenshot: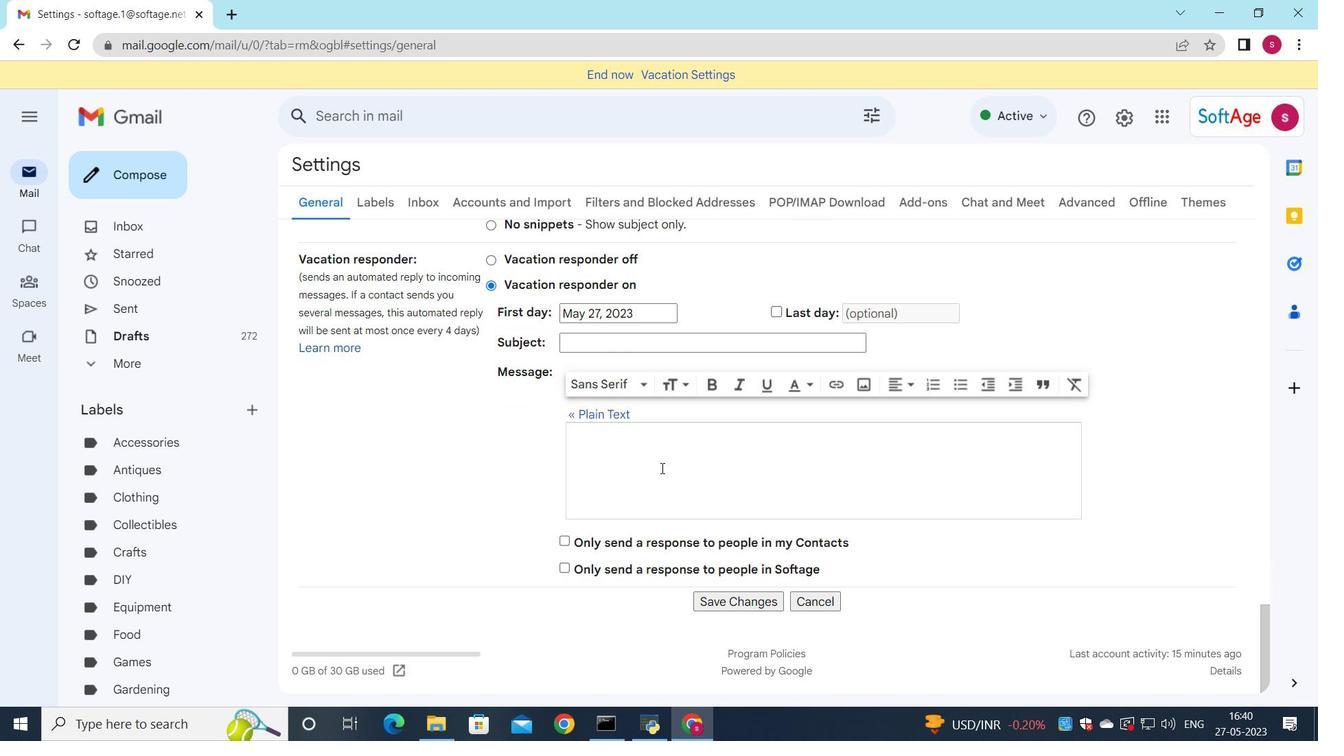 
Action: Mouse scrolled (662, 467) with delta (0, 0)
Screenshot: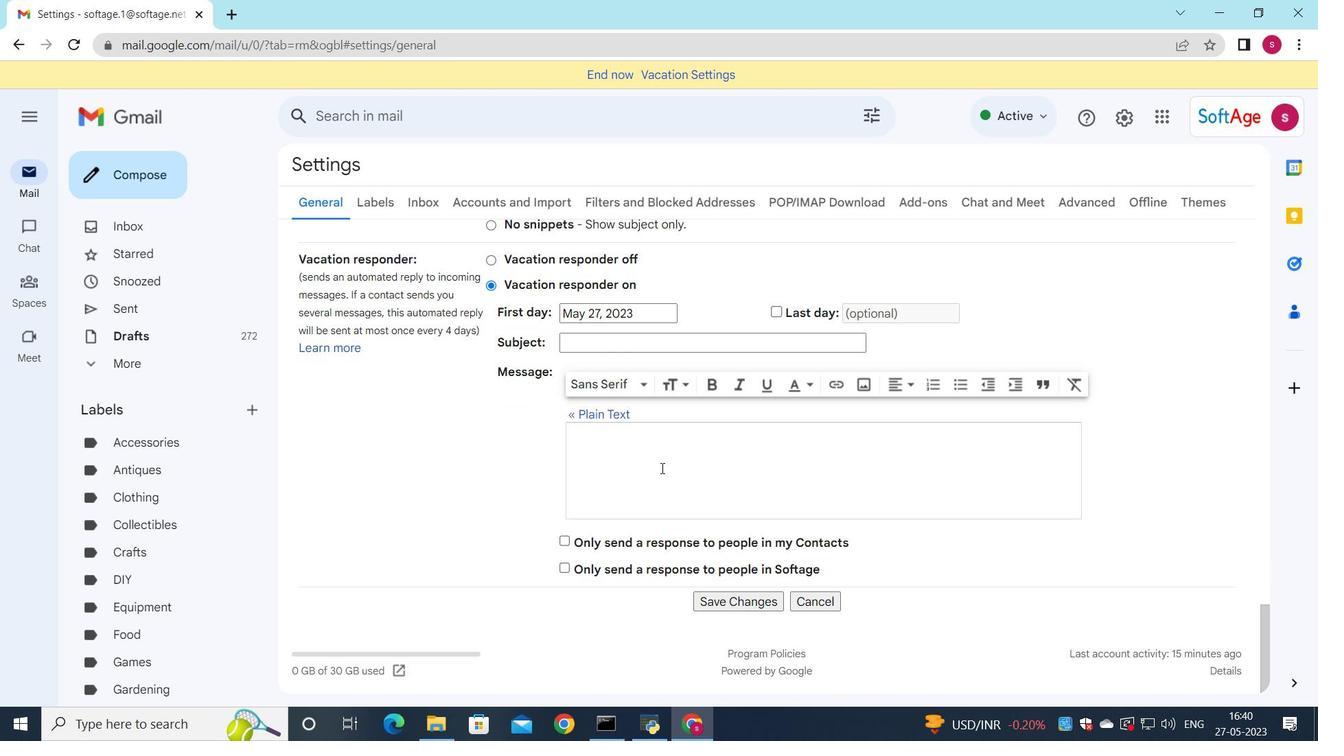 
Action: Mouse moved to (725, 601)
Screenshot: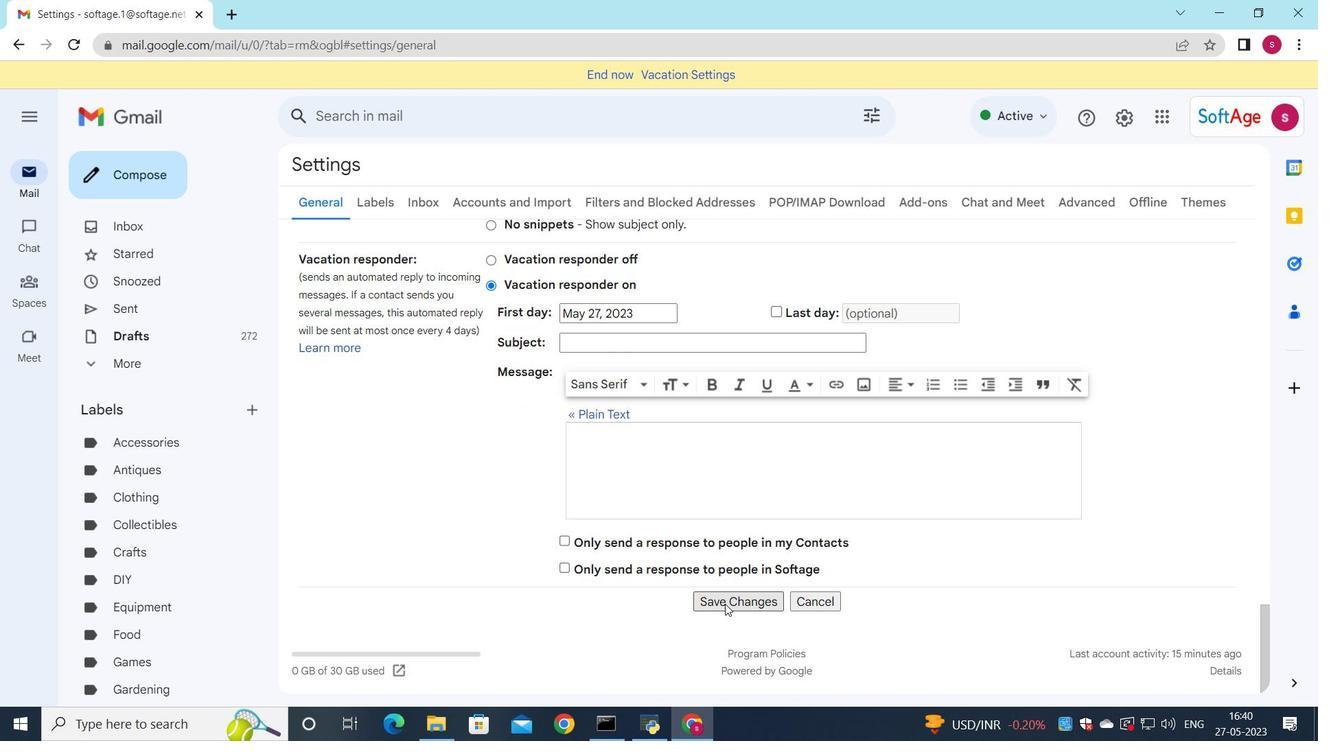 
Action: Mouse pressed left at (725, 601)
Screenshot: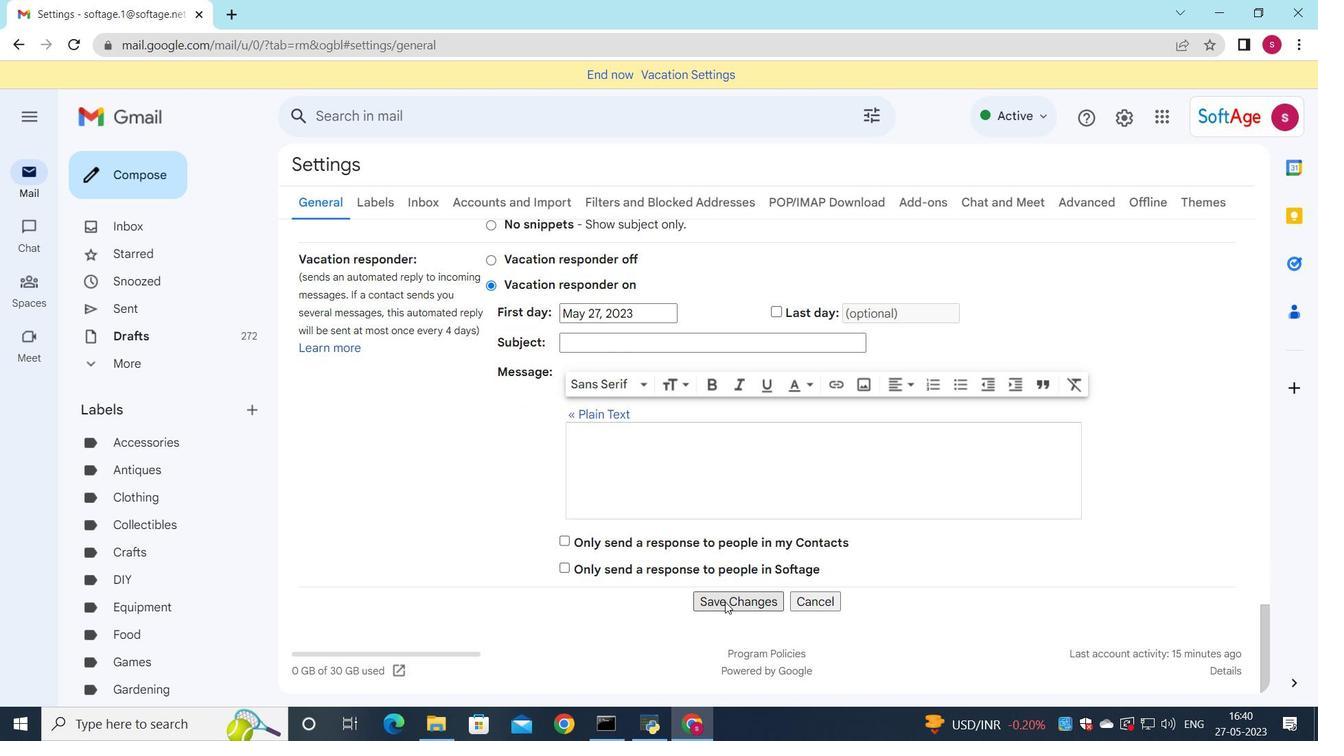 
Action: Mouse moved to (104, 171)
Screenshot: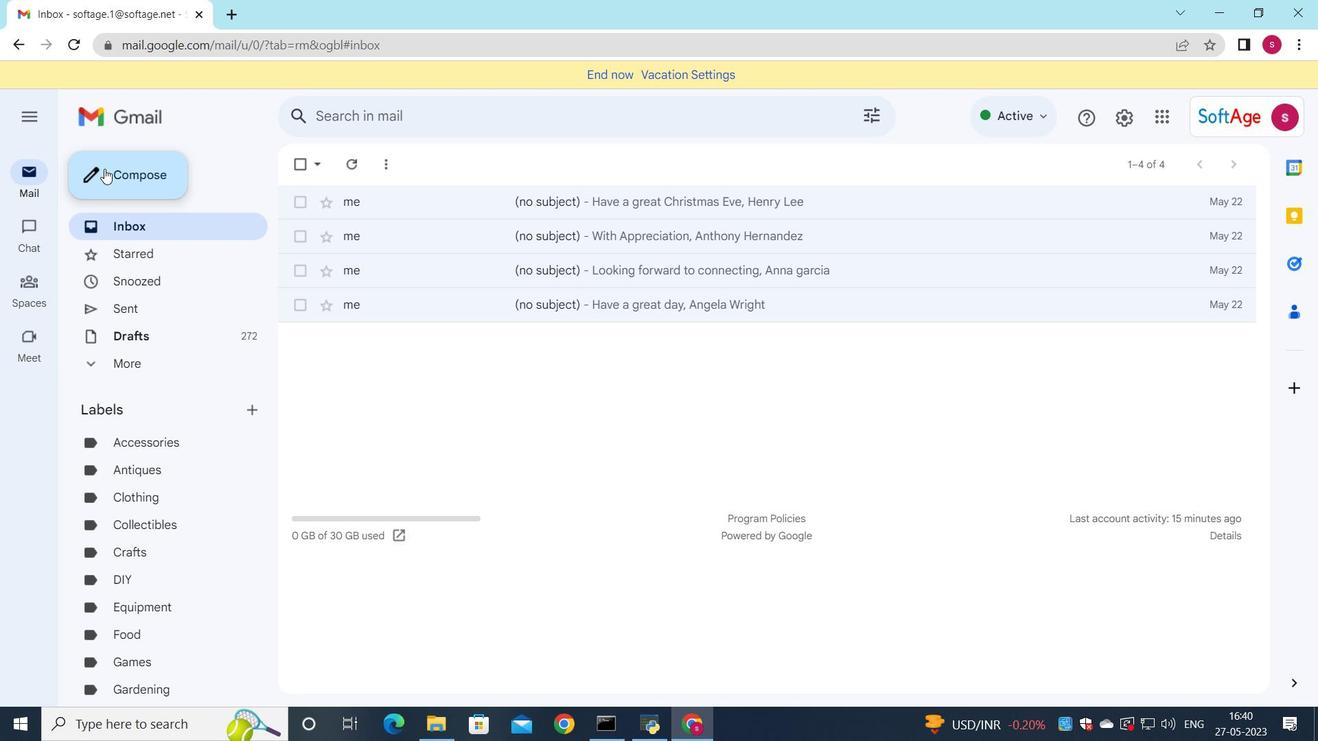 
Action: Mouse pressed left at (104, 171)
Screenshot: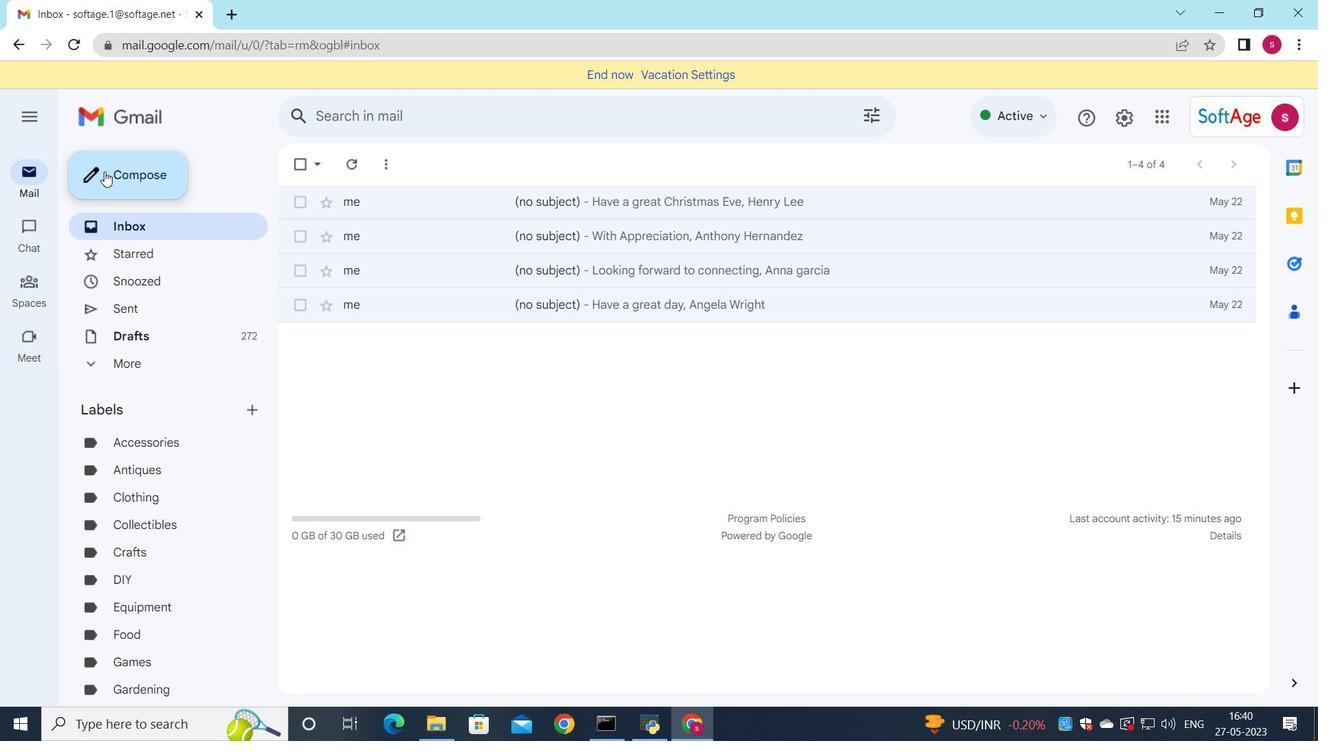 
Action: Mouse moved to (825, 311)
Screenshot: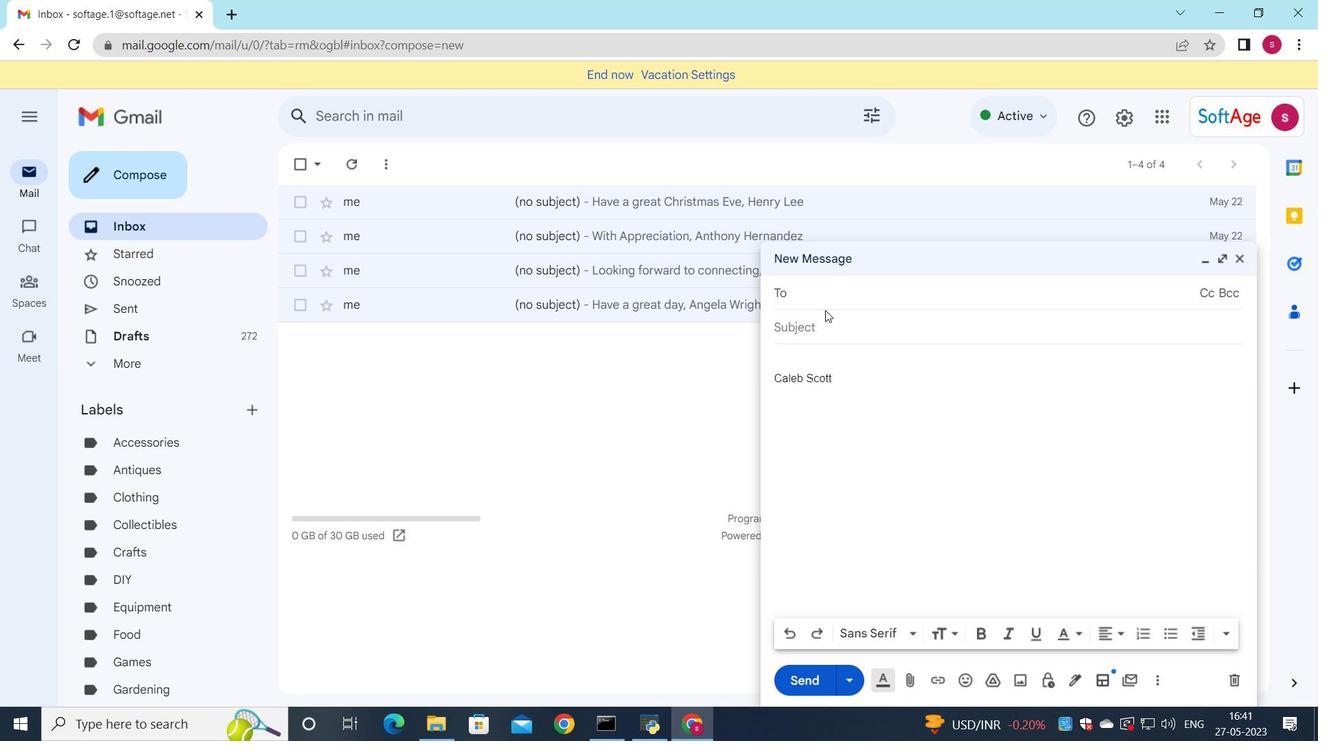 
Action: Key pressed s
Screenshot: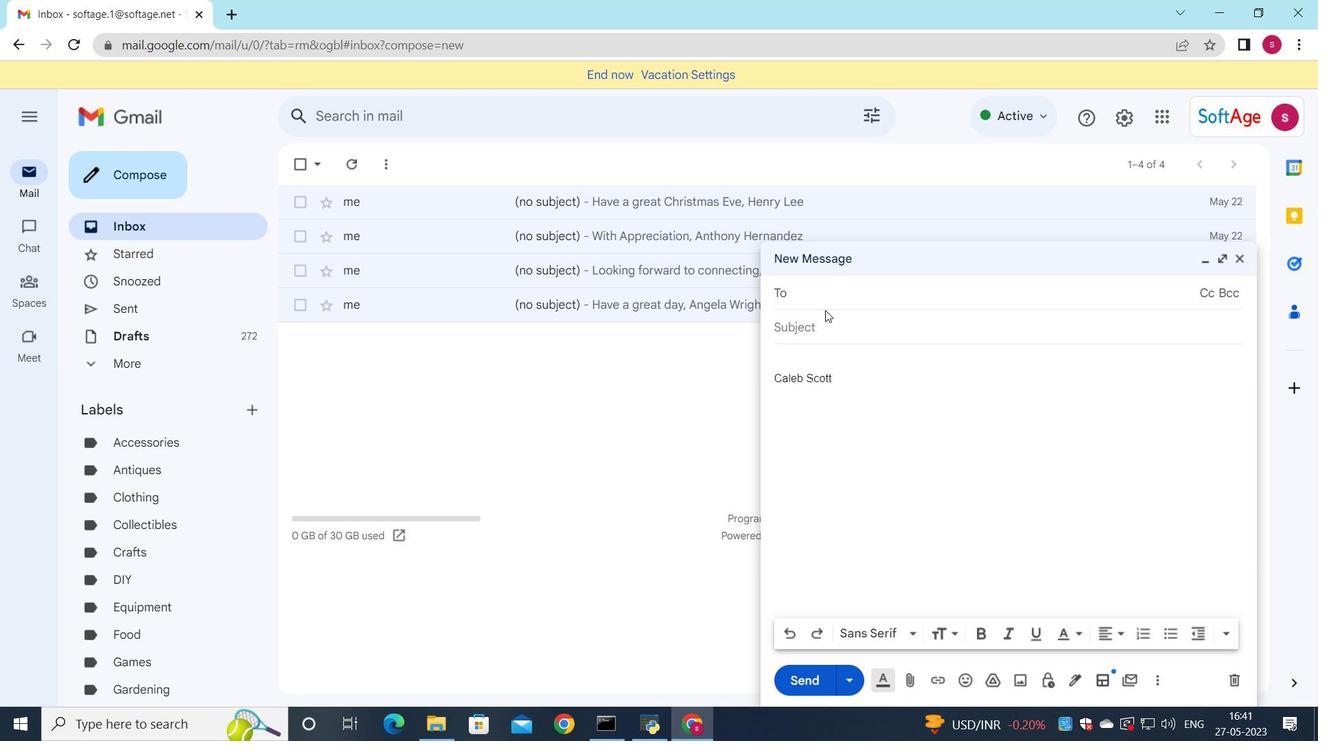 
Action: Mouse moved to (926, 596)
Screenshot: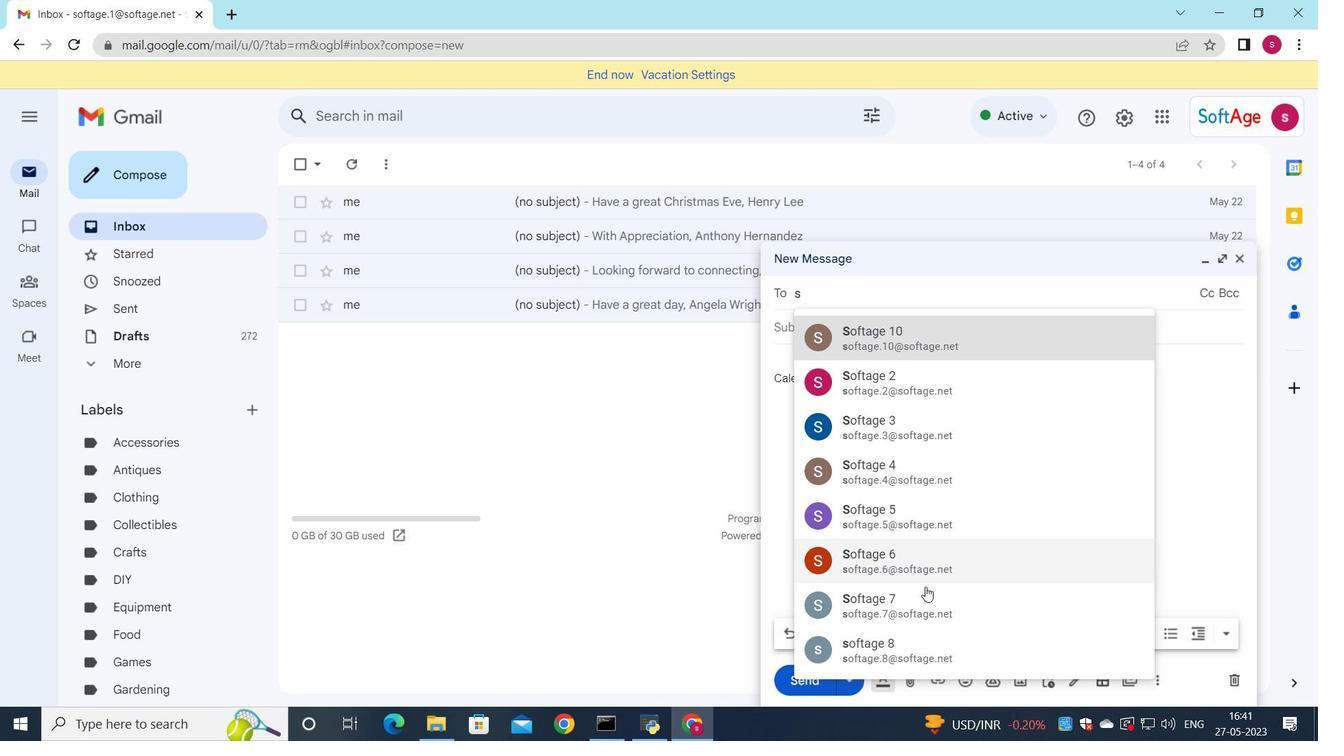 
Action: Mouse pressed left at (926, 596)
Screenshot: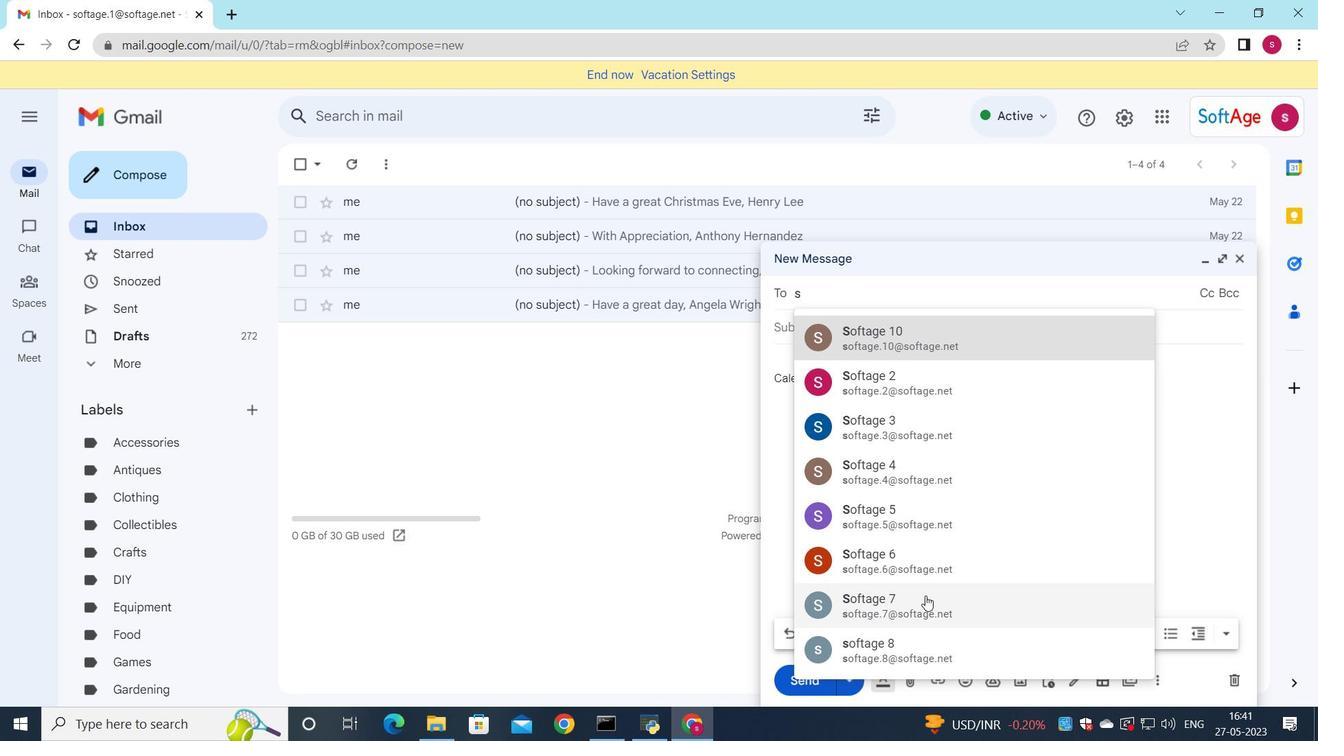 
Action: Mouse moved to (839, 523)
Screenshot: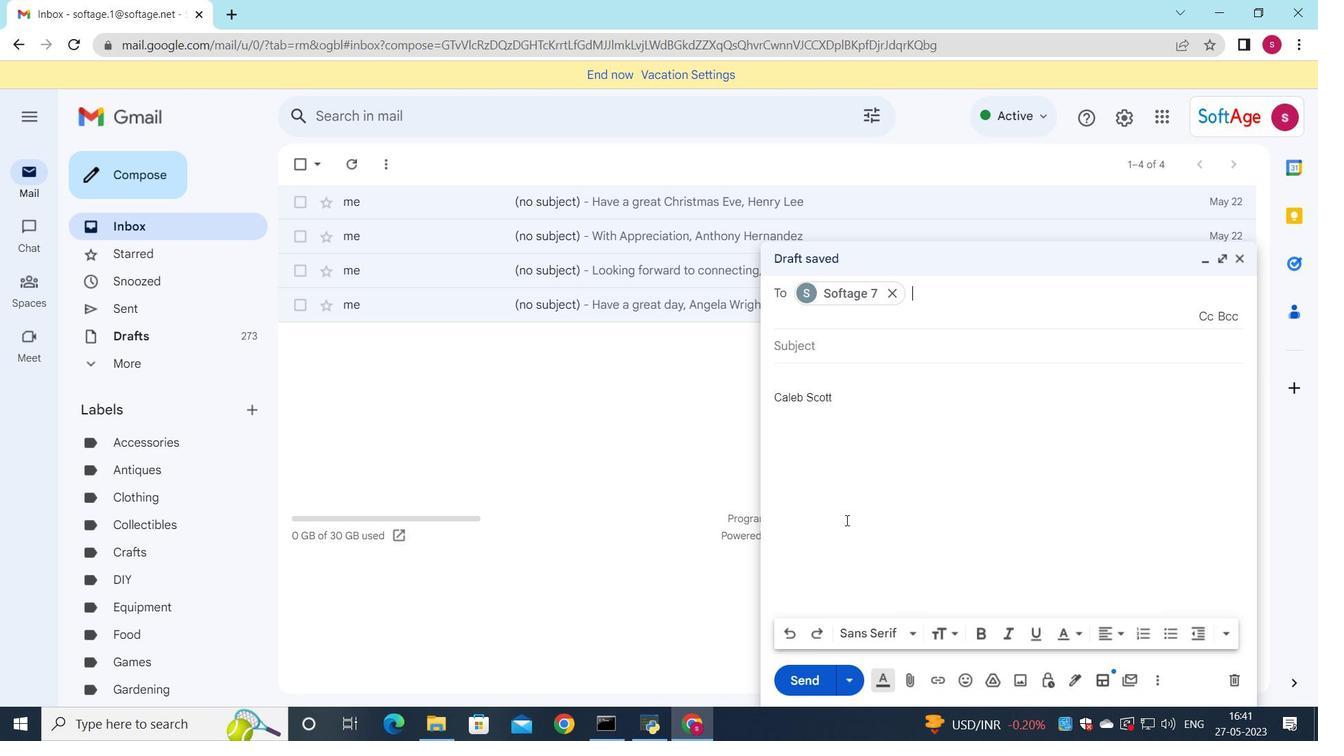 
Action: Key pressed s
Screenshot: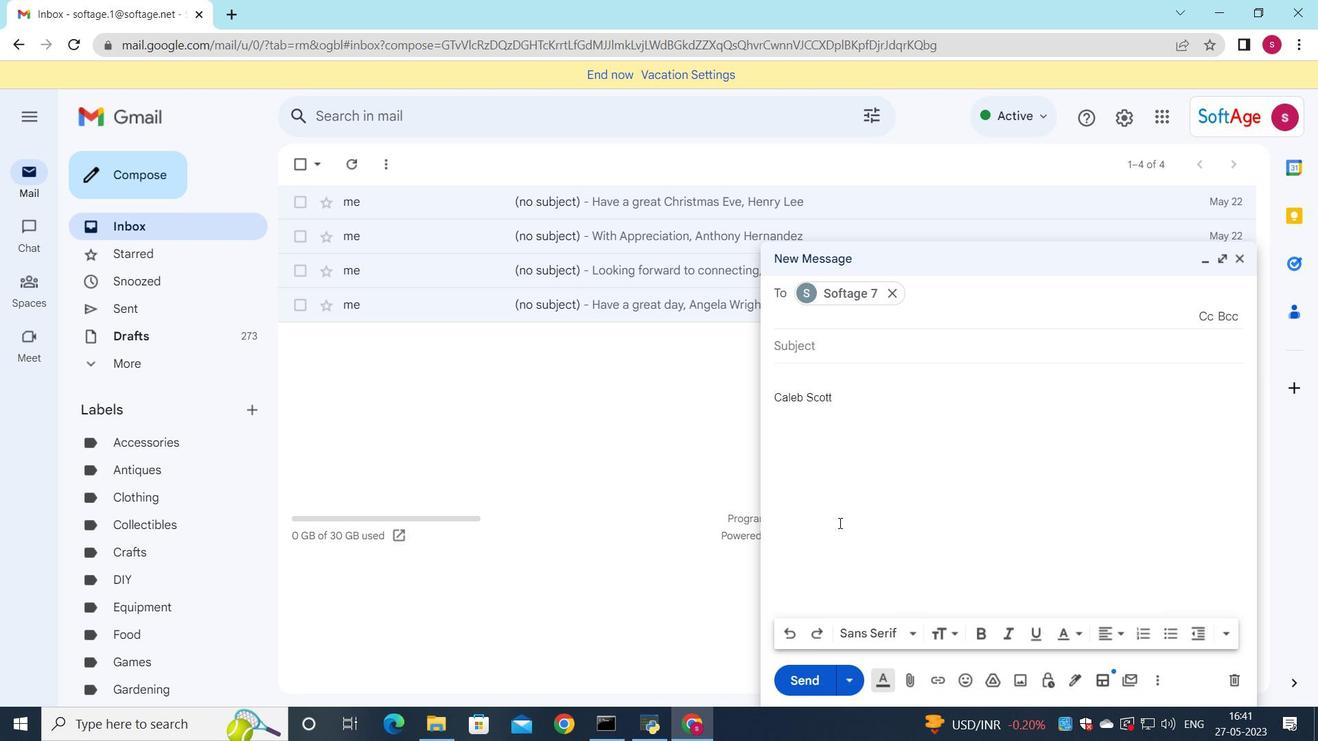 
Action: Mouse moved to (1017, 645)
Screenshot: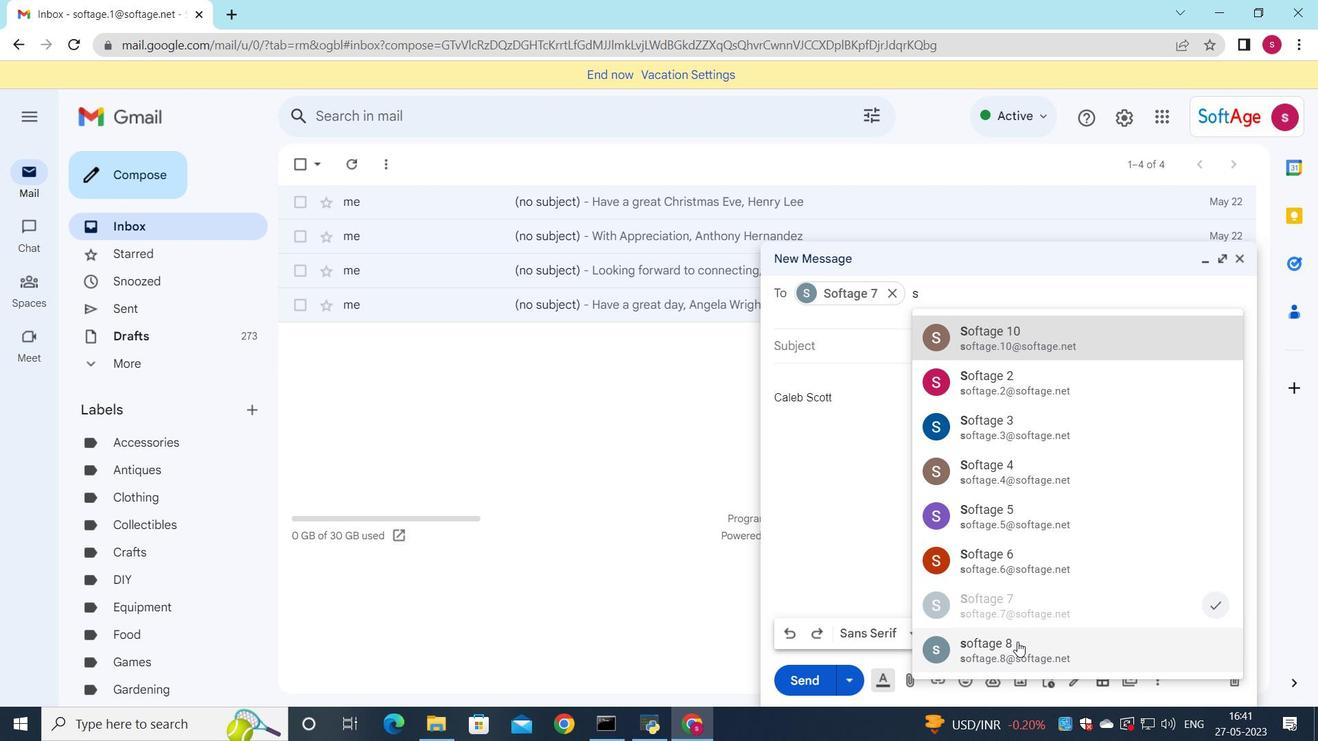 
Action: Mouse pressed left at (1017, 645)
Screenshot: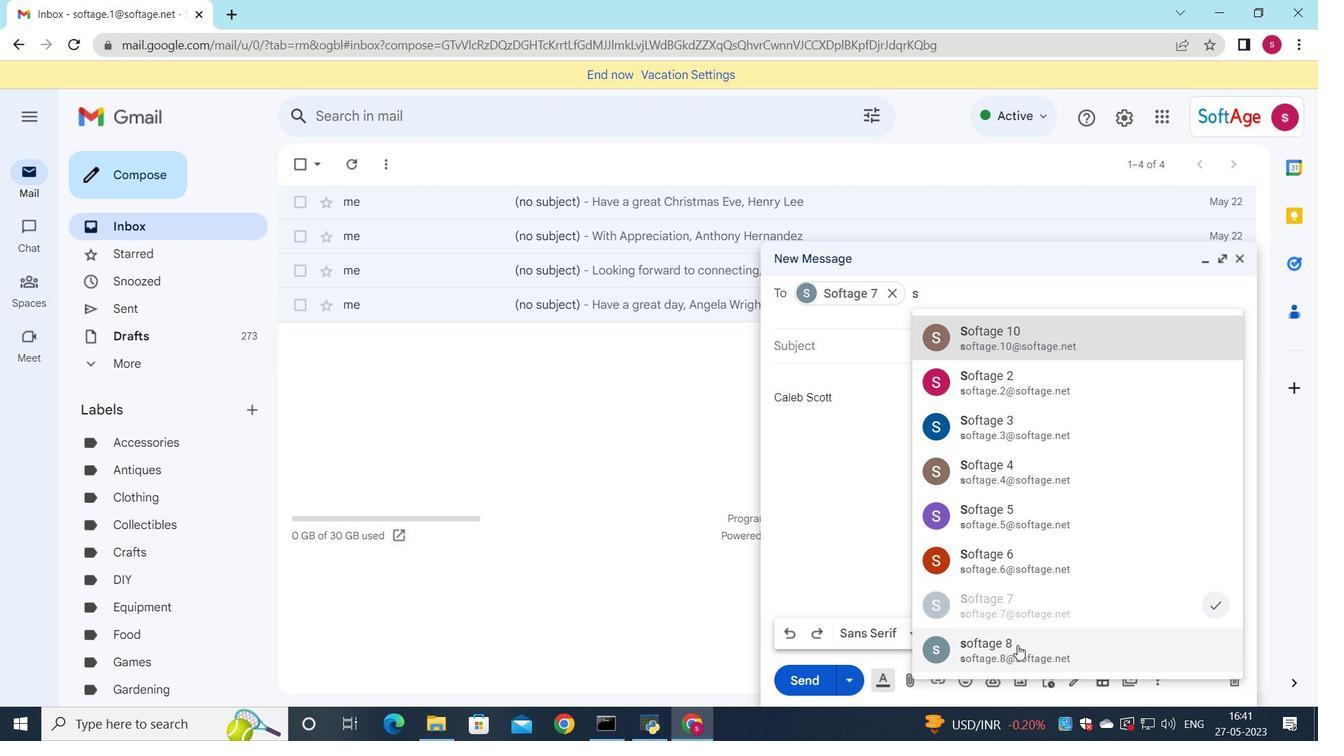 
Action: Mouse moved to (1098, 454)
Screenshot: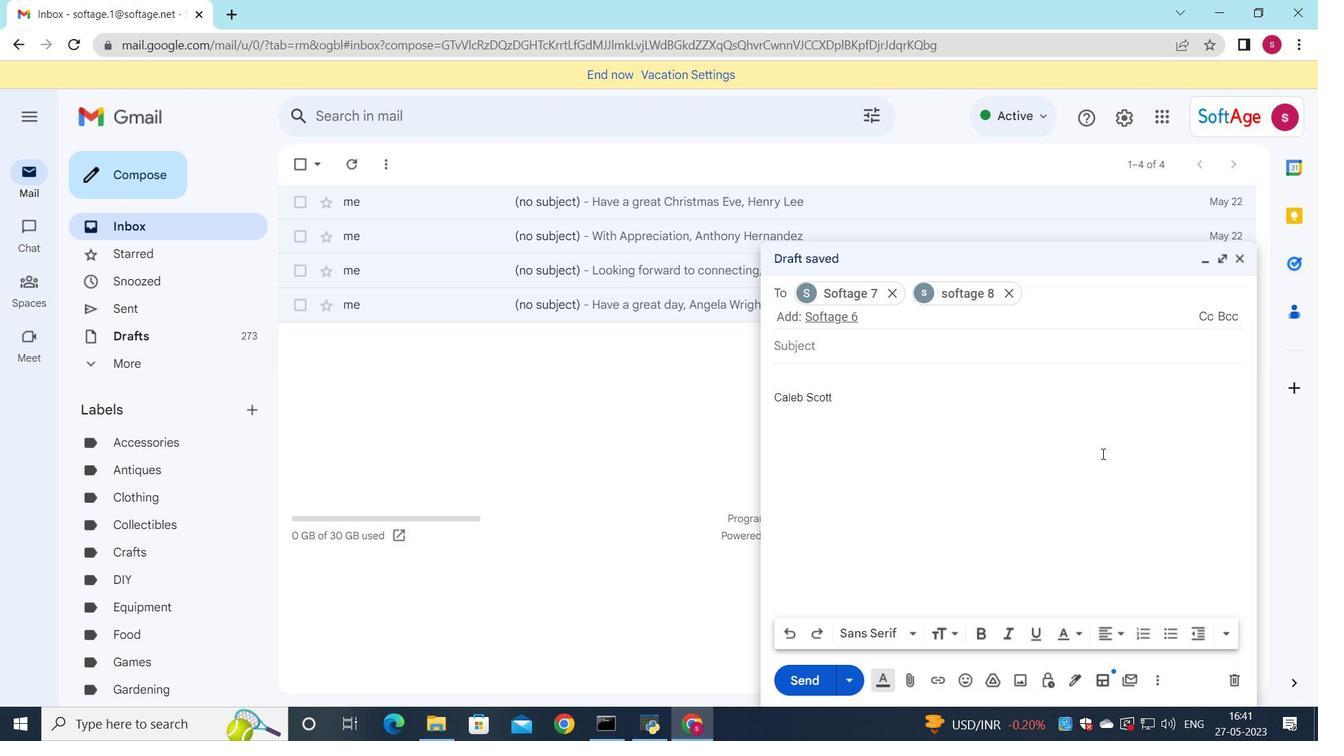 
Action: Key pressed s
Screenshot: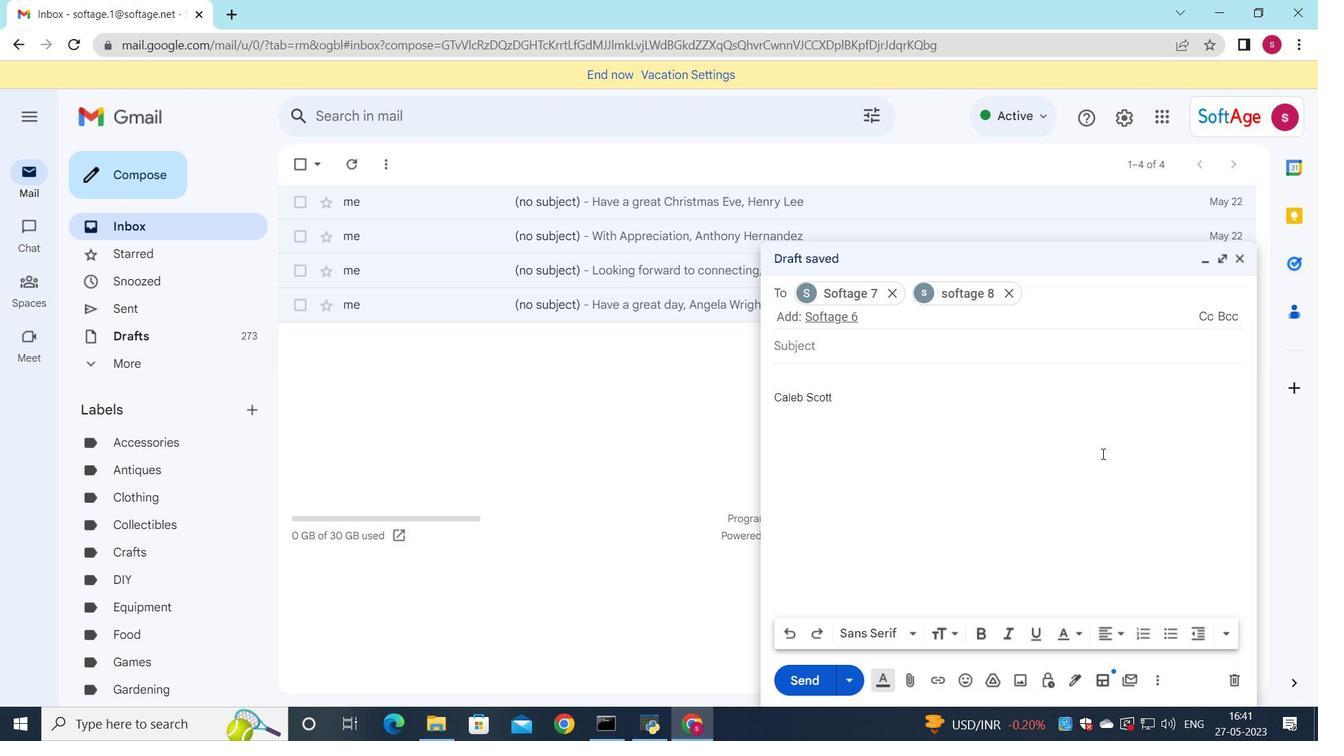 
Action: Mouse moved to (968, 462)
Screenshot: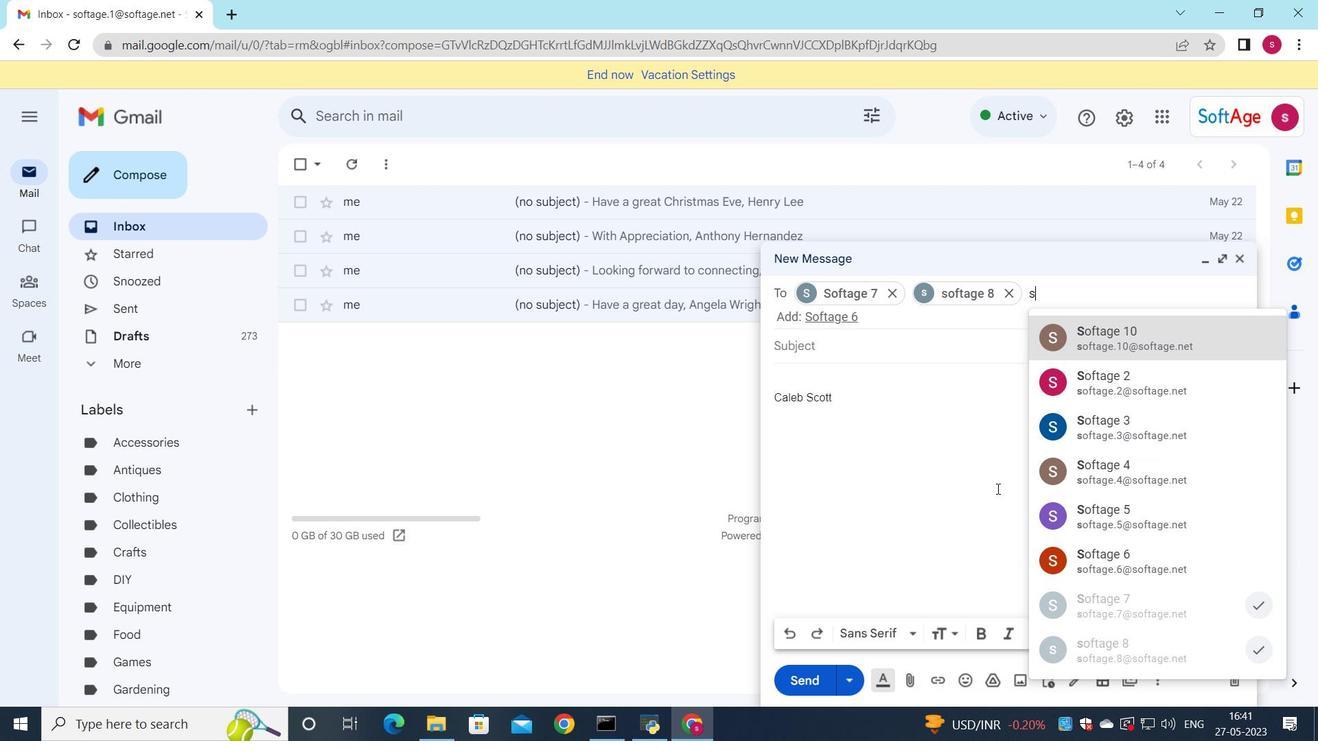 
Action: Key pressed of
Screenshot: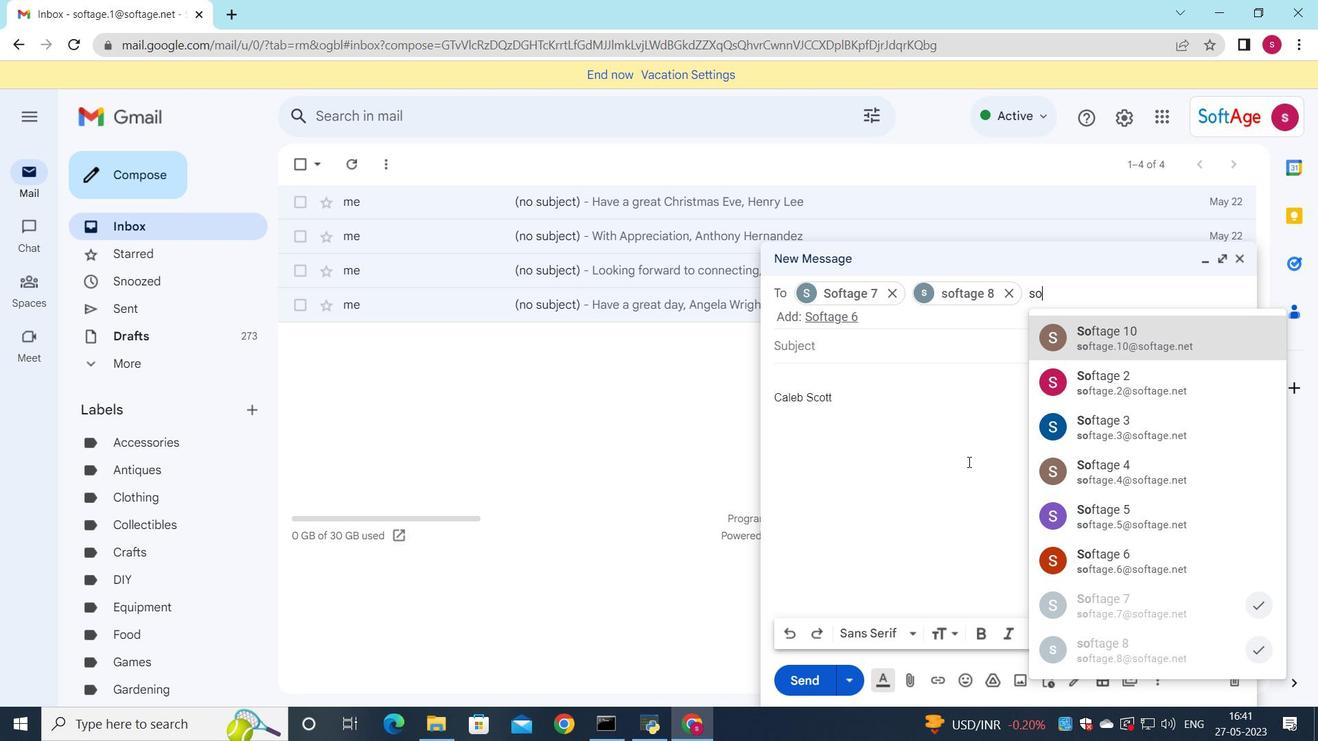 
Action: Mouse moved to (965, 465)
Screenshot: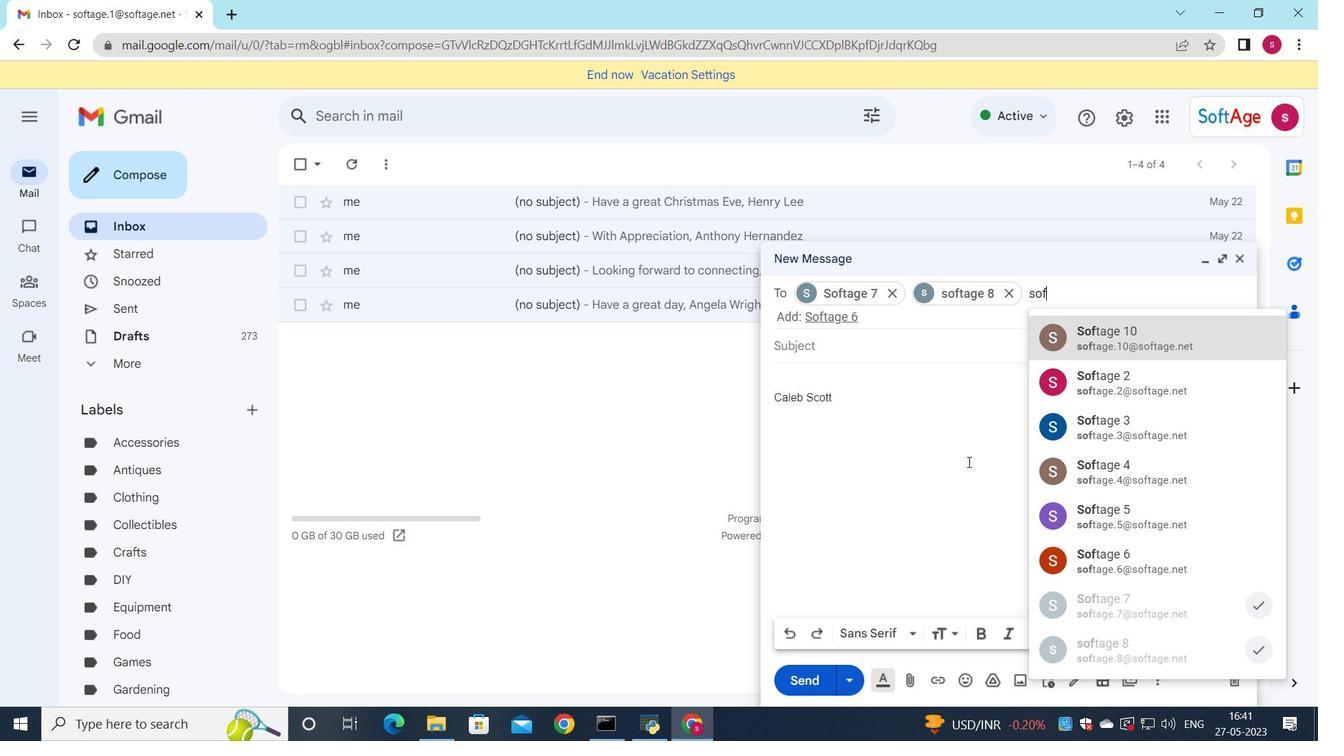 
Action: Key pressed t
Screenshot: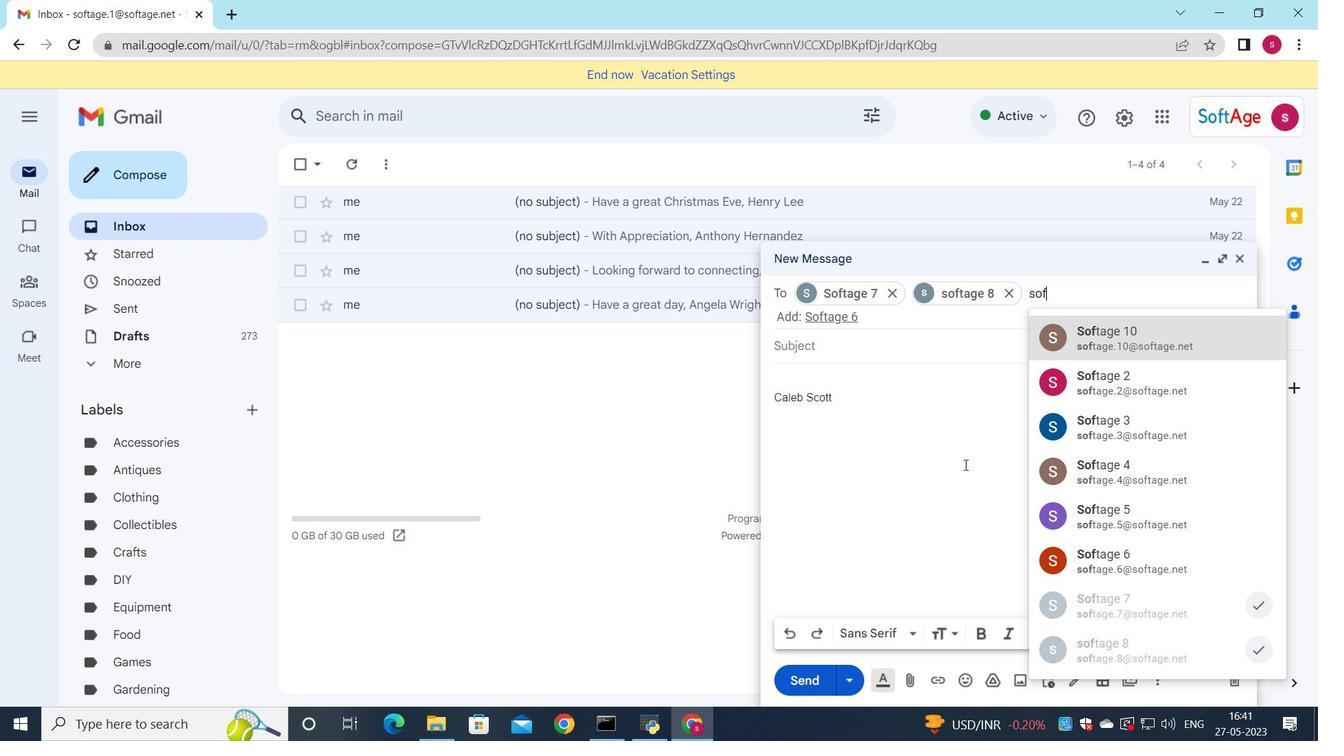 
Action: Mouse moved to (1000, 440)
Screenshot: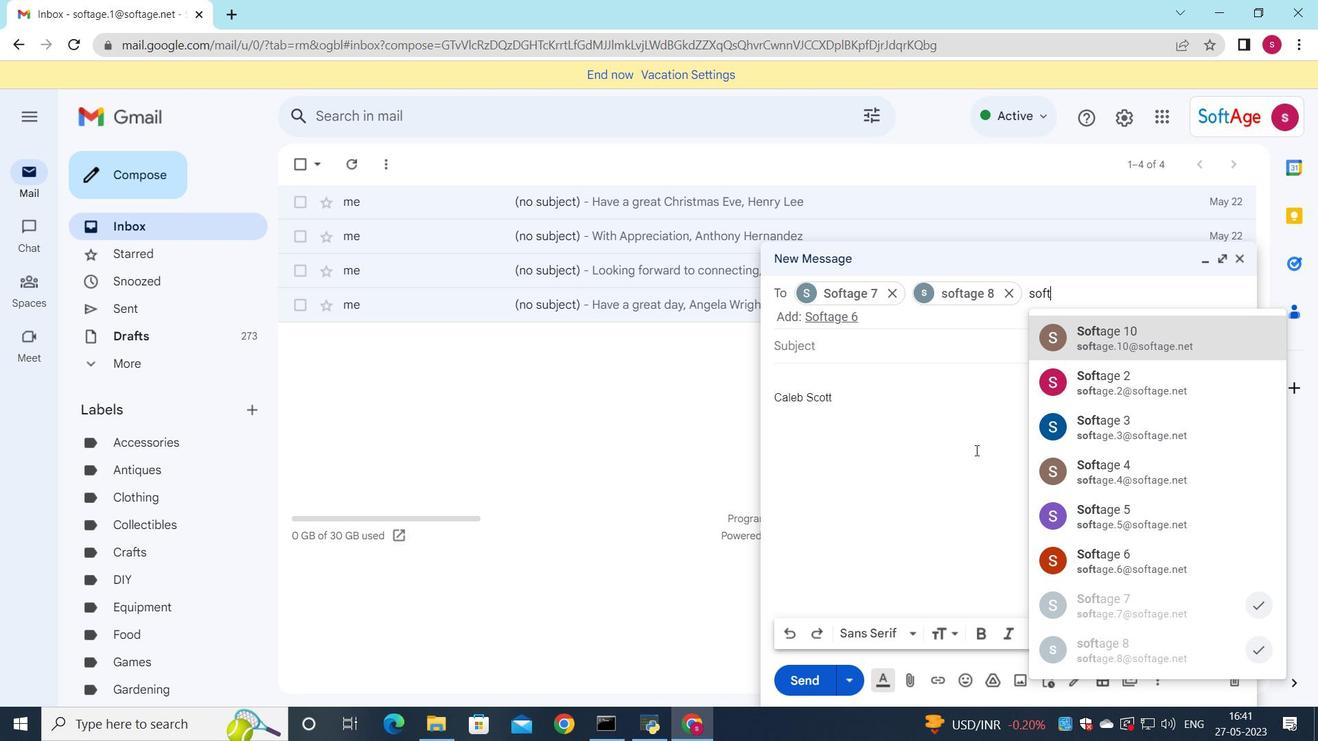 
Action: Key pressed age.9
Screenshot: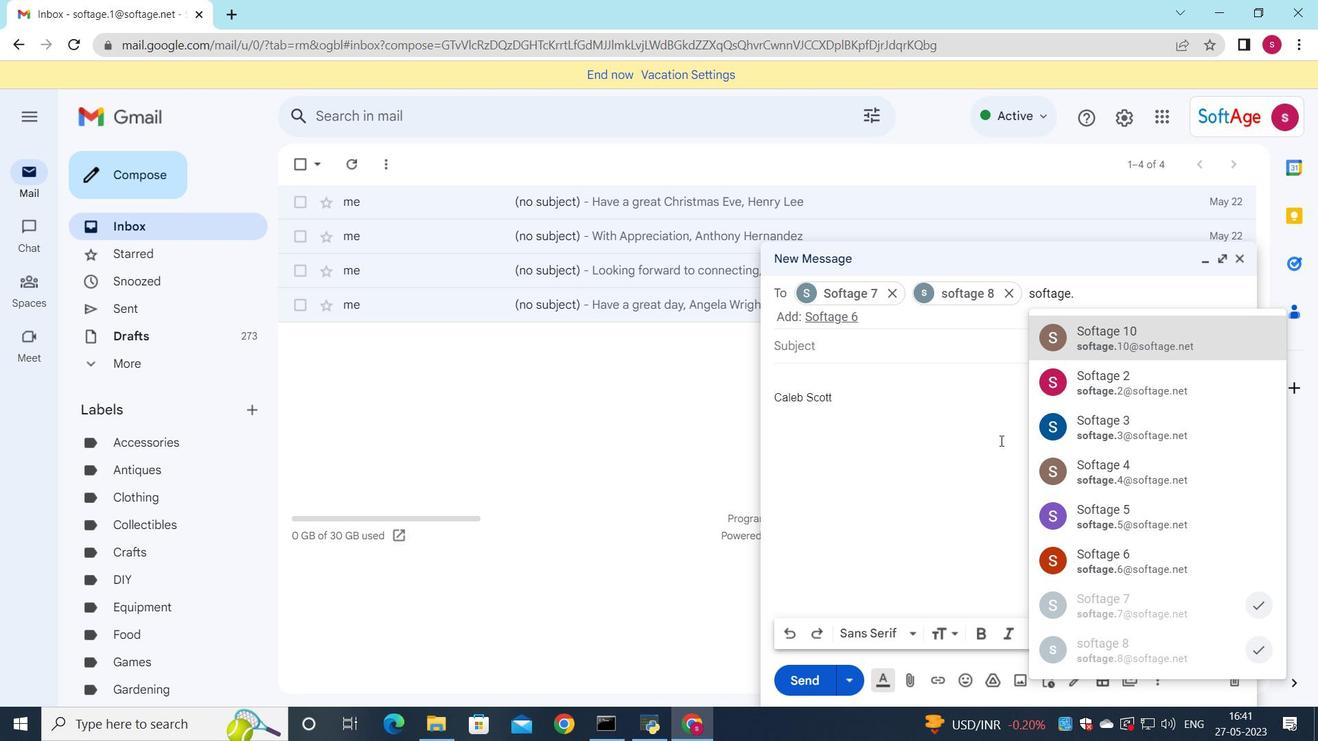 
Action: Mouse moved to (1171, 320)
Screenshot: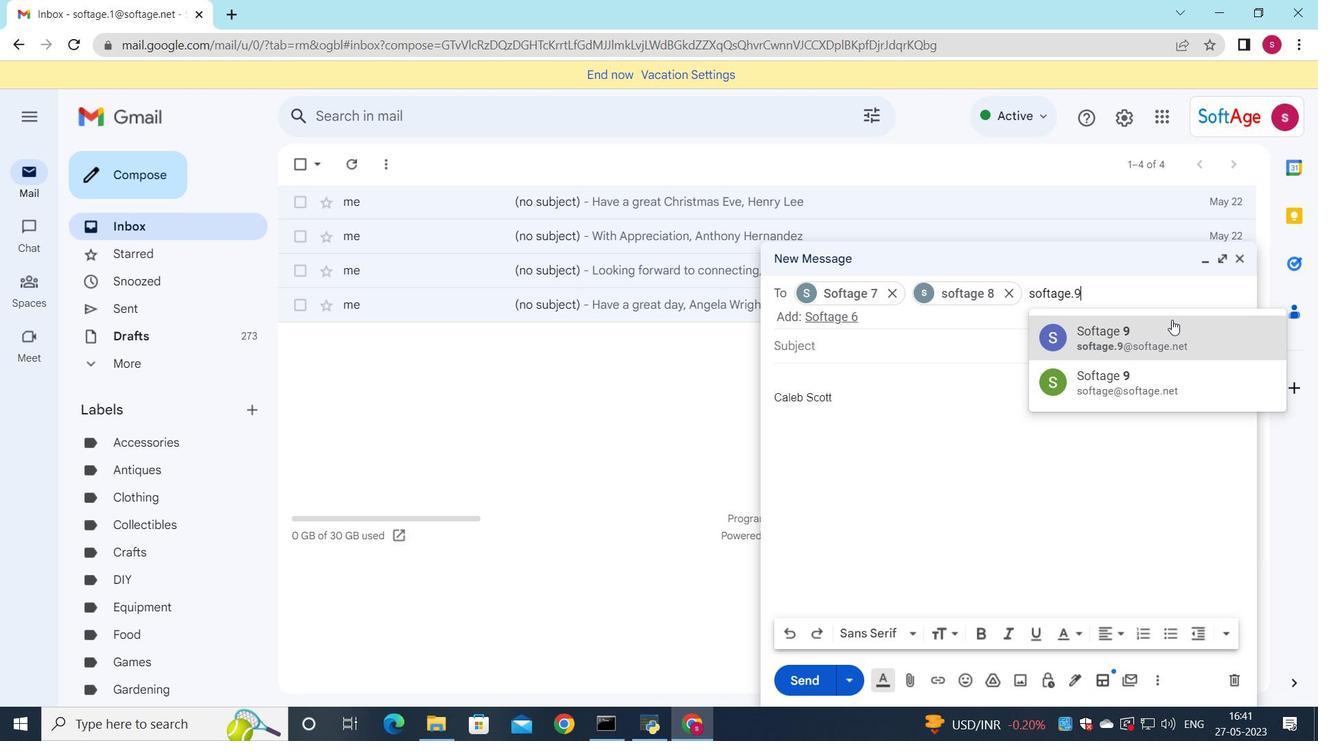 
Action: Mouse pressed left at (1171, 320)
Screenshot: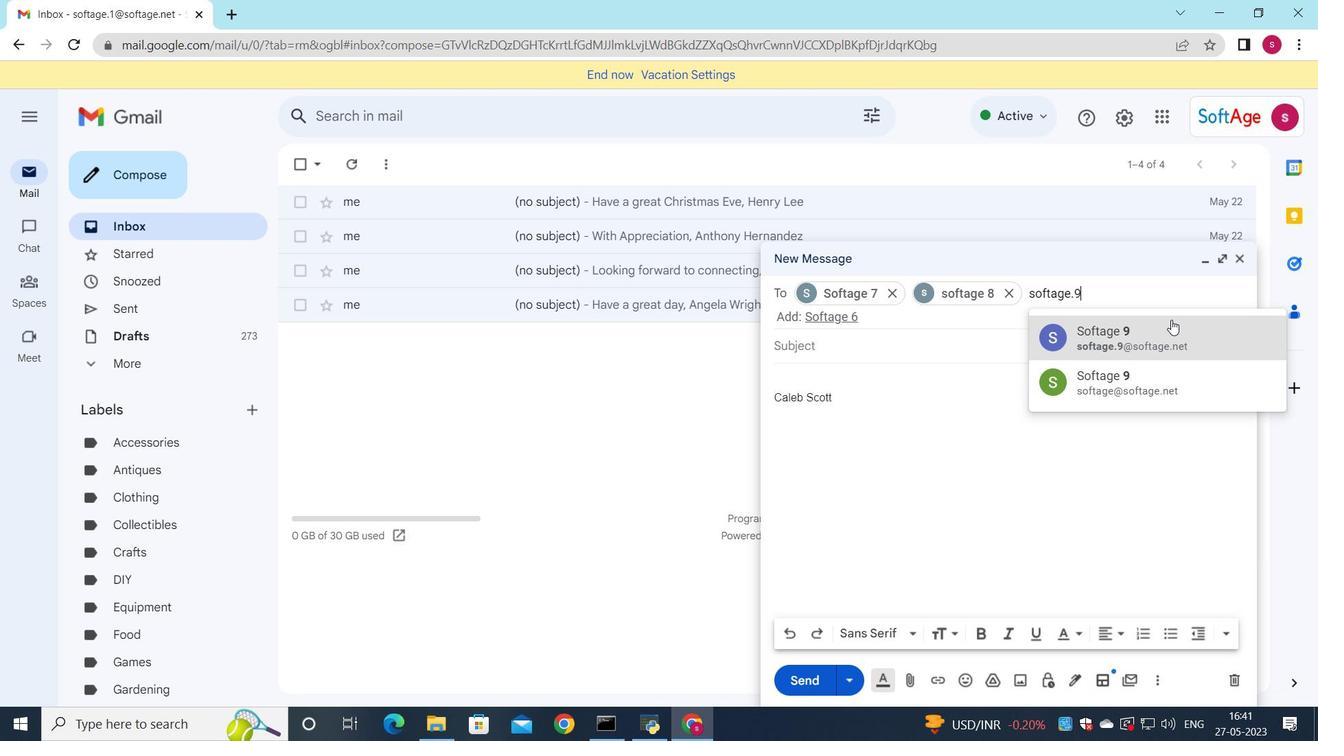 
Action: Mouse moved to (1202, 293)
Screenshot: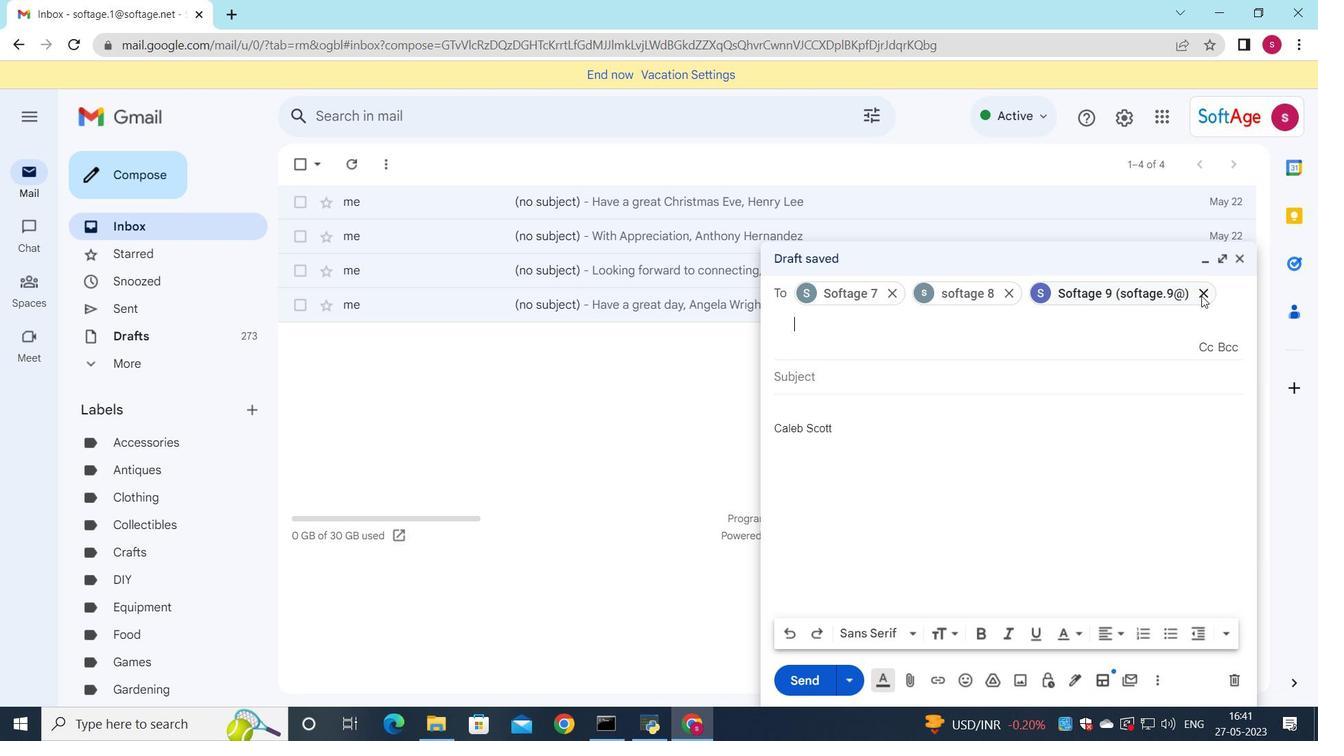 
Action: Mouse pressed left at (1202, 293)
Screenshot: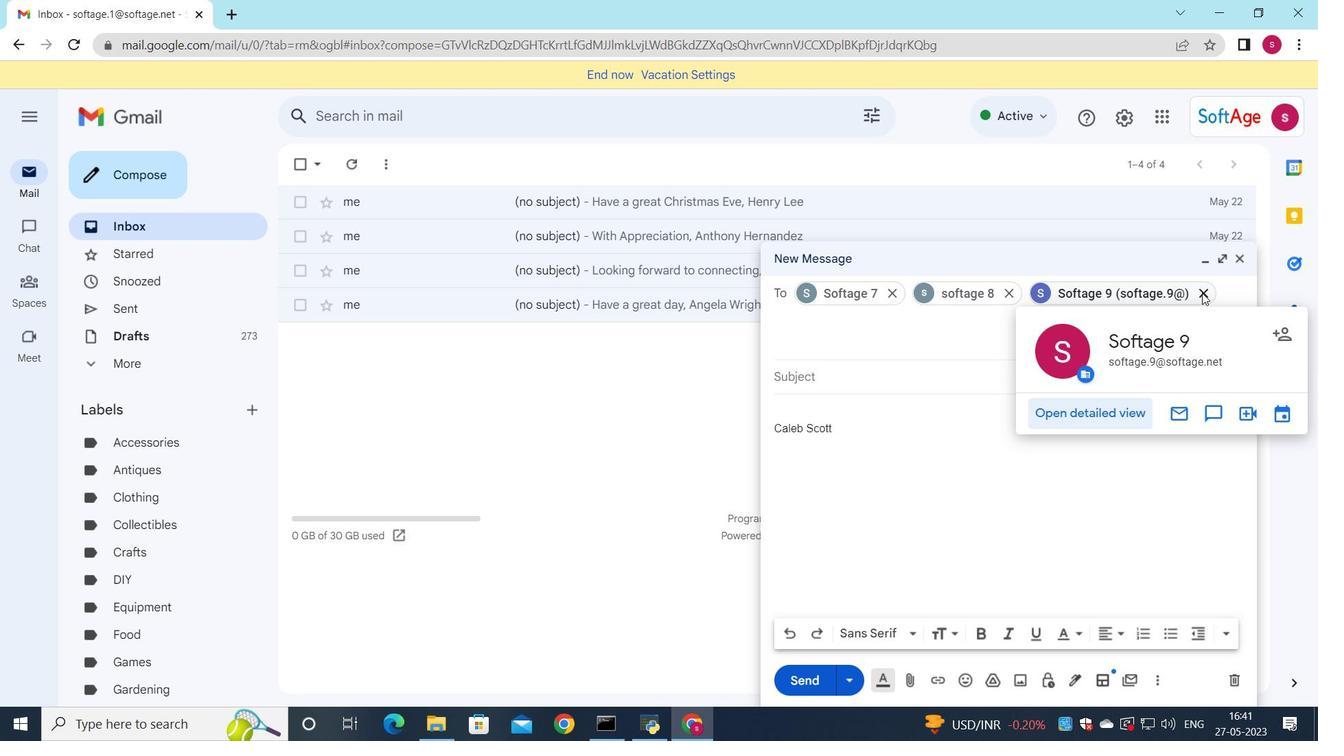 
Action: Mouse moved to (1202, 315)
Screenshot: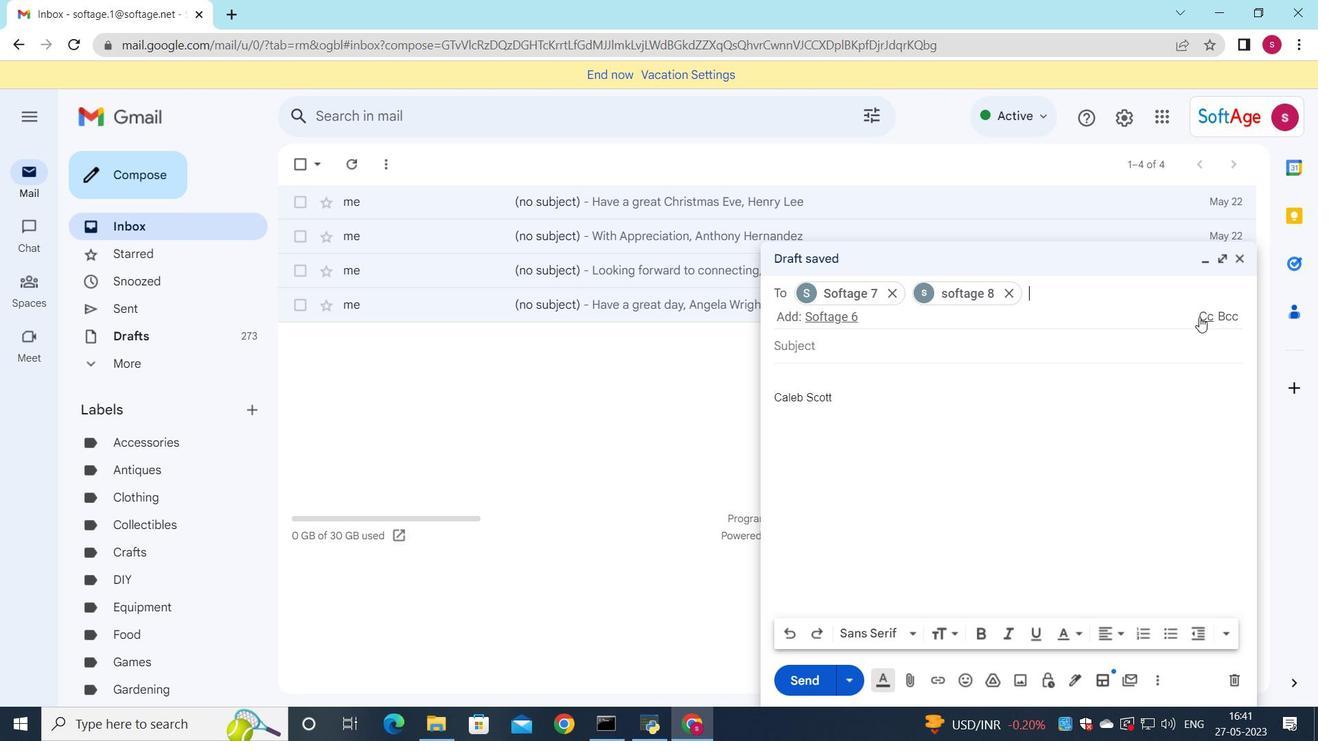 
Action: Mouse pressed left at (1202, 315)
Screenshot: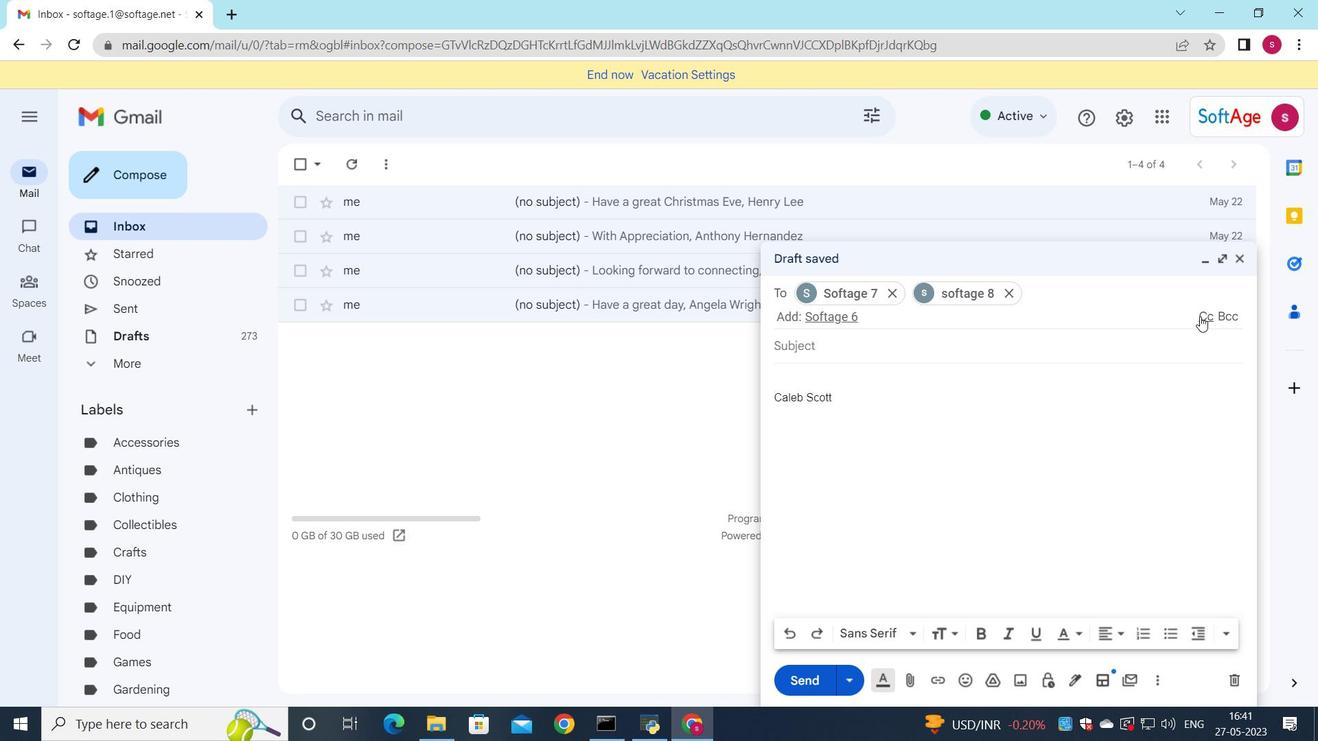
Action: Mouse moved to (877, 339)
Screenshot: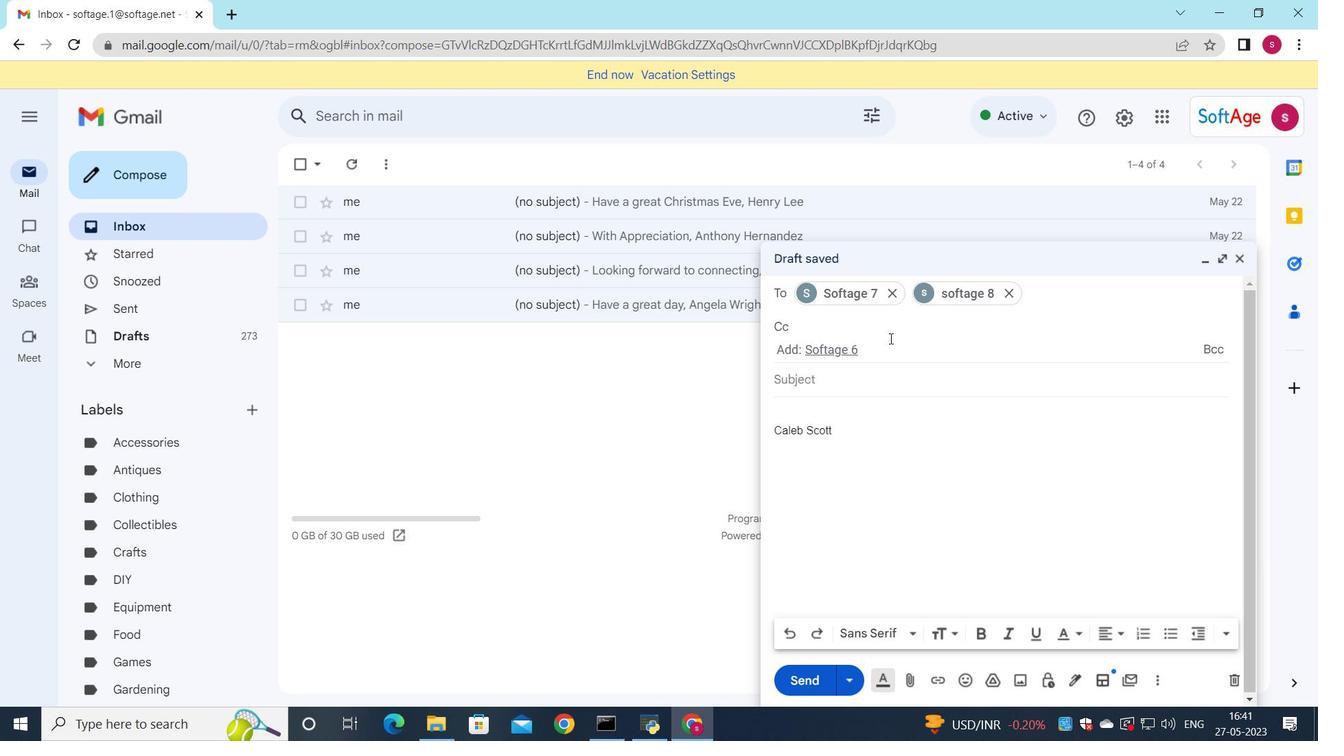 
Action: Key pressed so
Screenshot: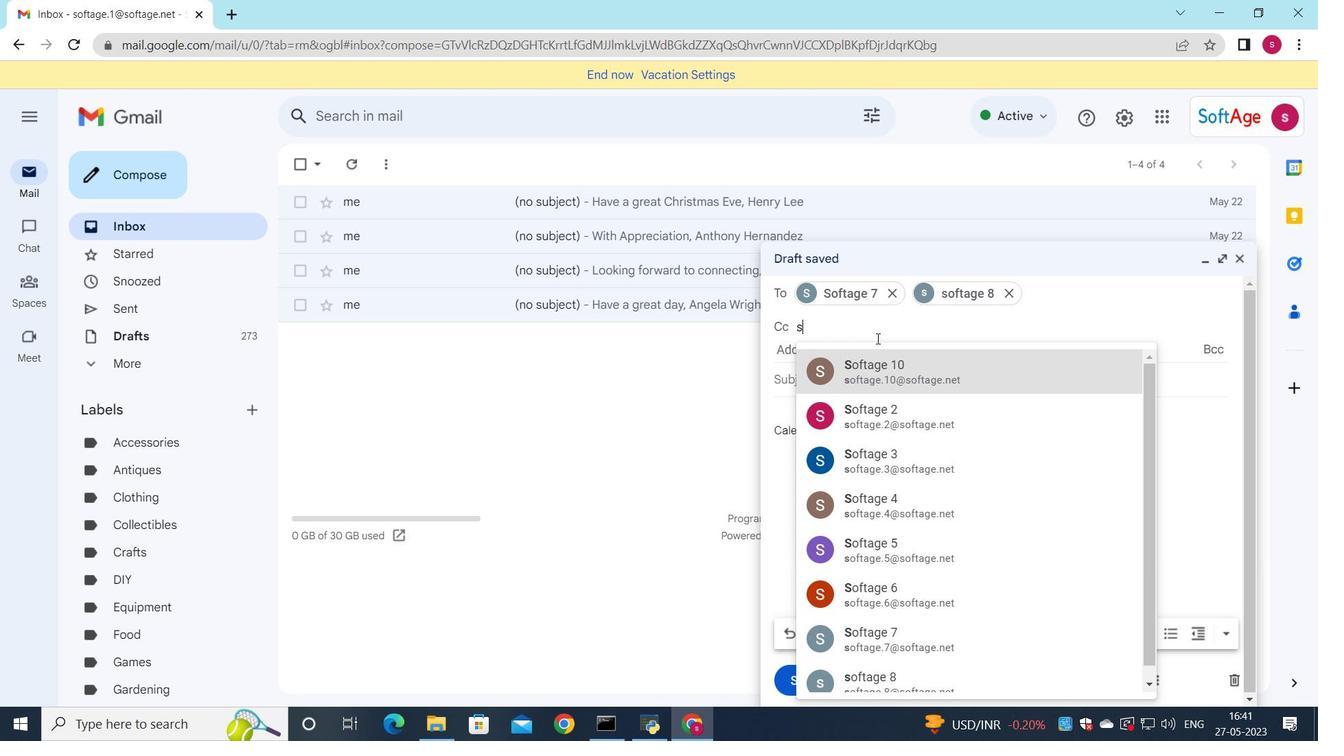 
Action: Mouse moved to (906, 624)
Screenshot: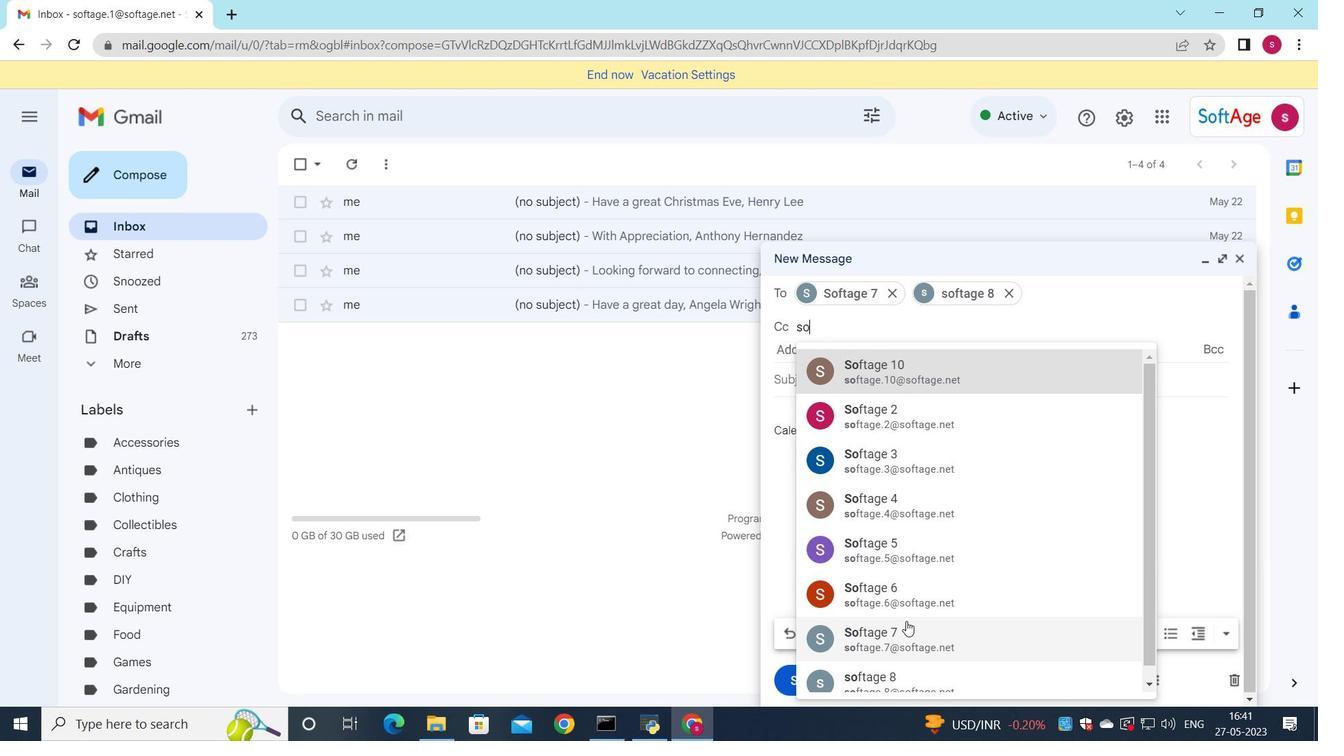 
Action: Mouse scrolled (906, 623) with delta (0, 0)
Screenshot: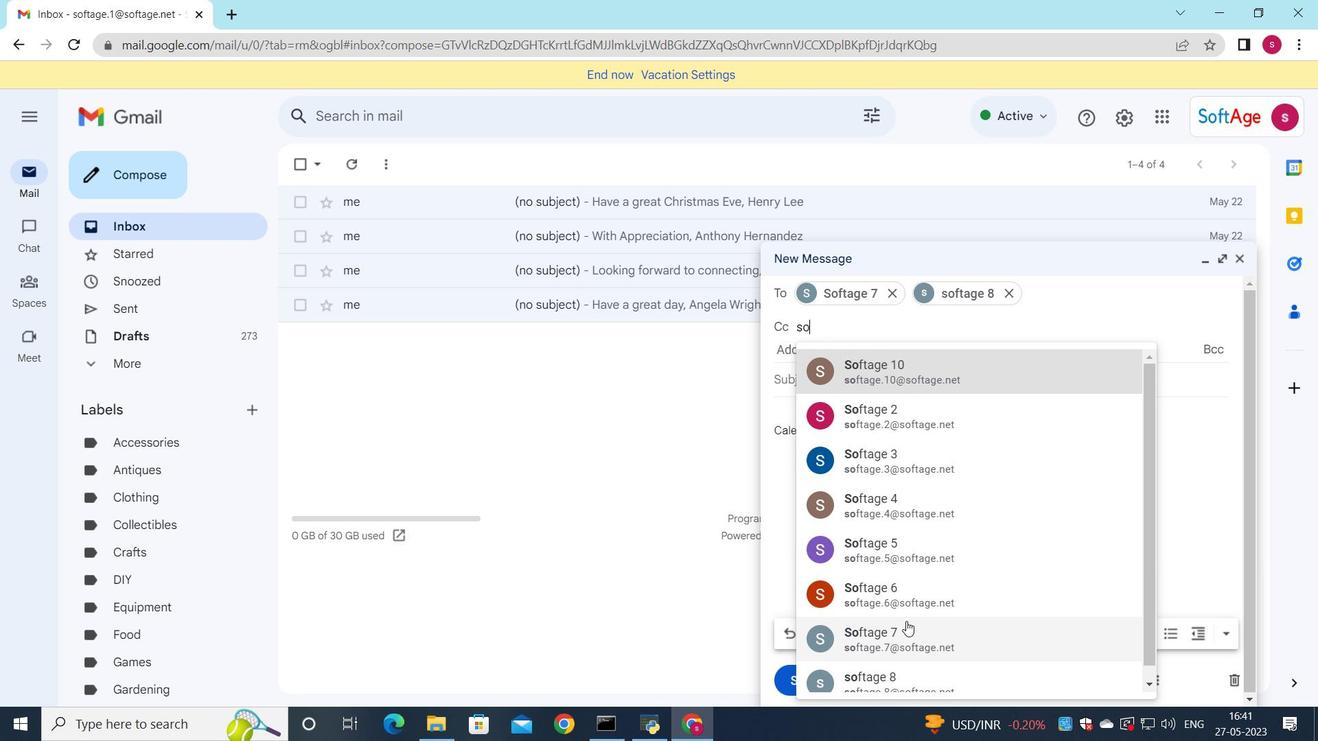 
Action: Mouse scrolled (906, 623) with delta (0, 0)
Screenshot: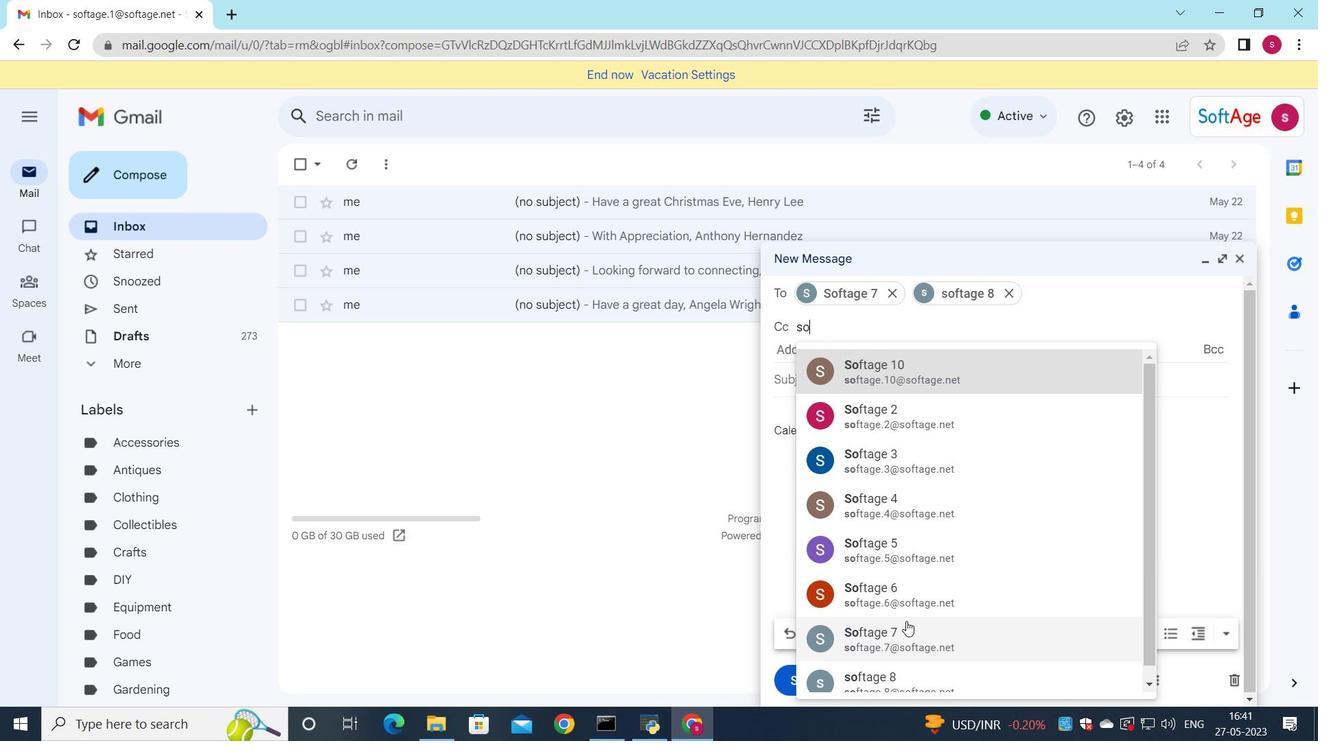 
Action: Mouse moved to (906, 625)
Screenshot: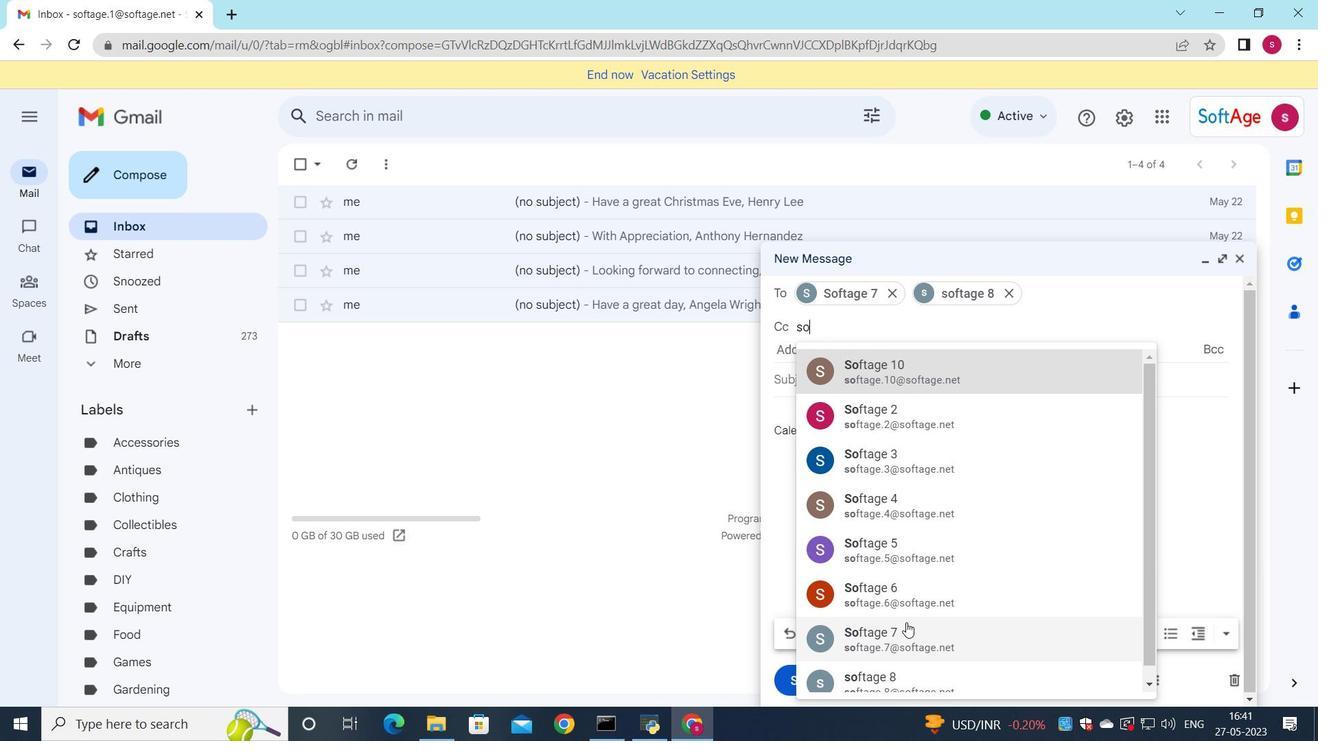 
Action: Mouse scrolled (906, 624) with delta (0, 0)
Screenshot: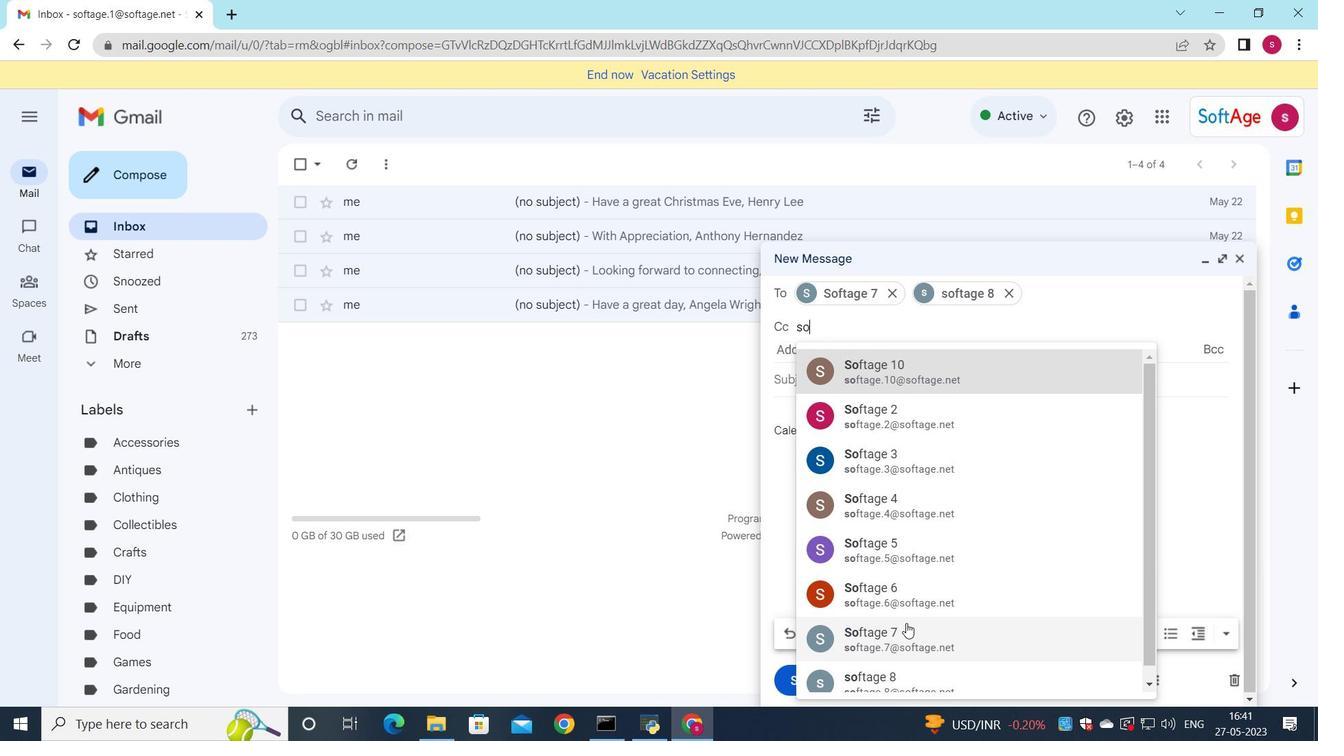 
Action: Mouse moved to (906, 625)
Screenshot: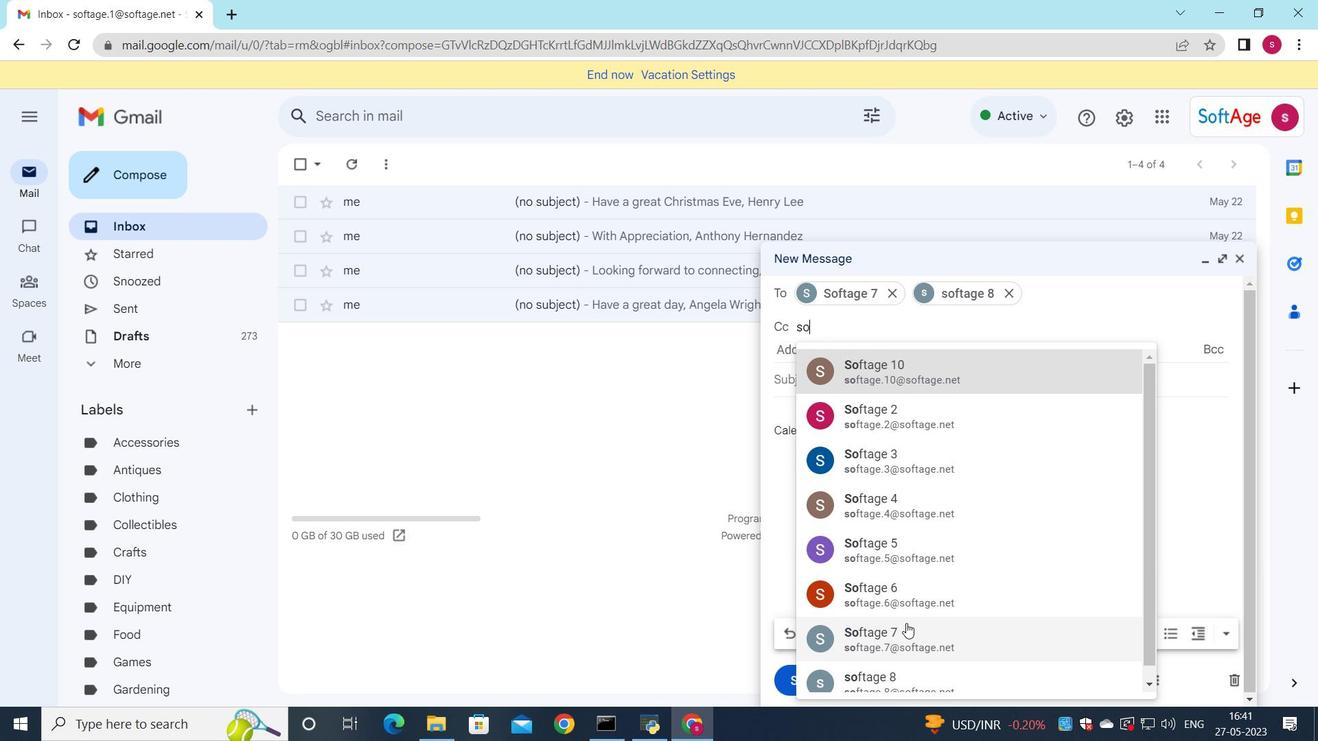 
Action: Mouse scrolled (906, 625) with delta (0, 0)
Screenshot: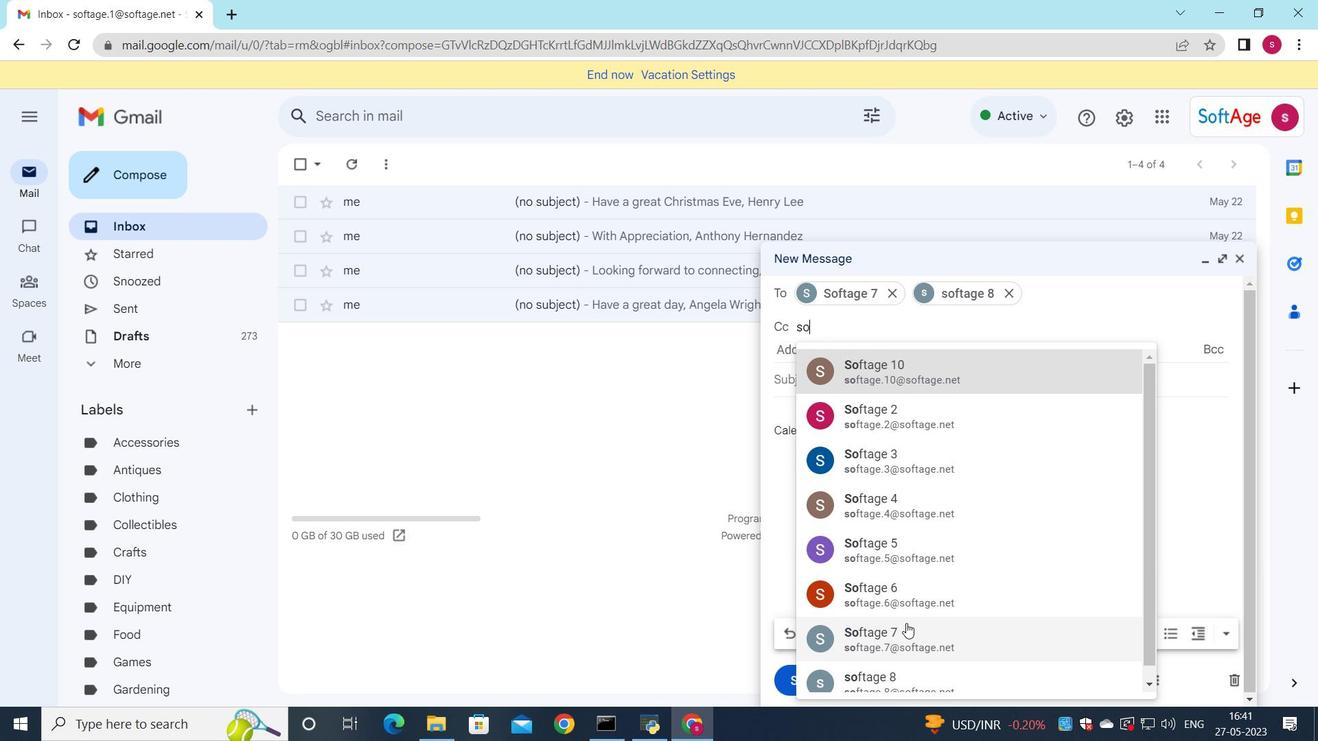 
Action: Mouse moved to (936, 622)
Screenshot: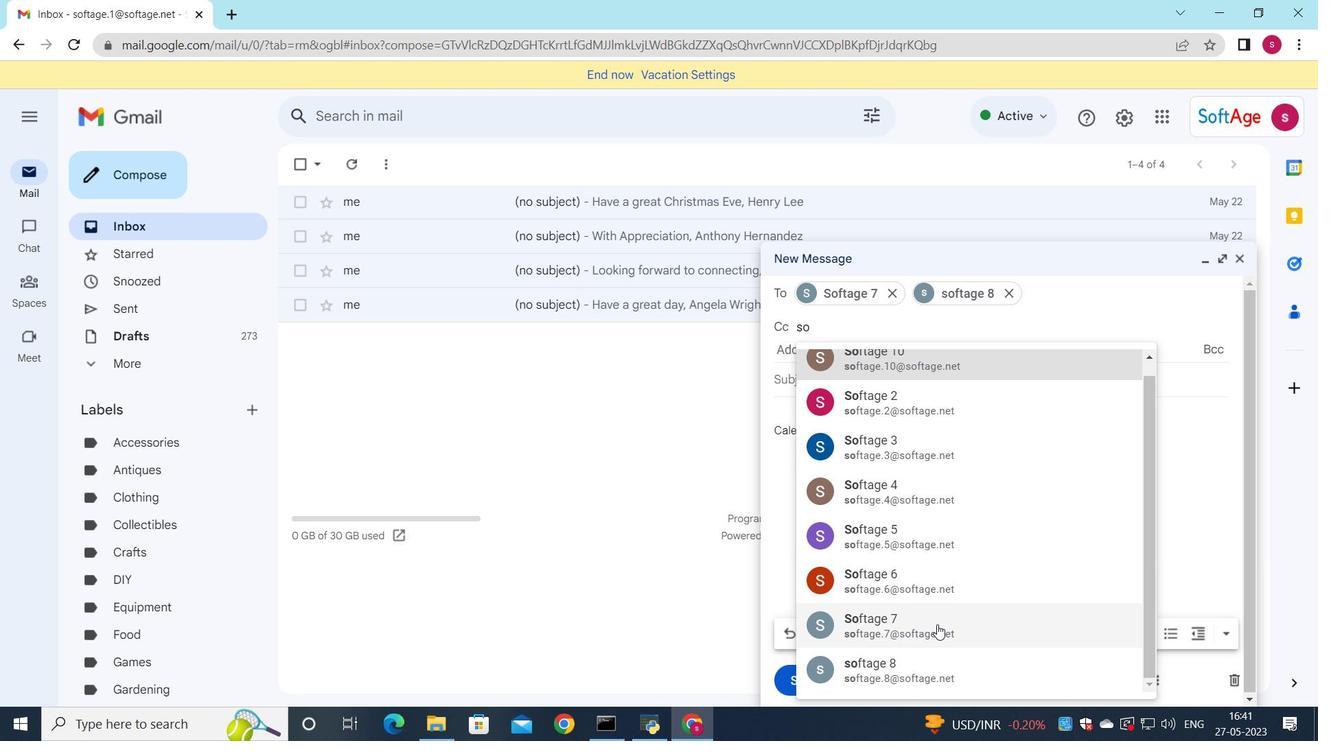 
Action: Mouse scrolled (936, 621) with delta (0, 0)
Screenshot: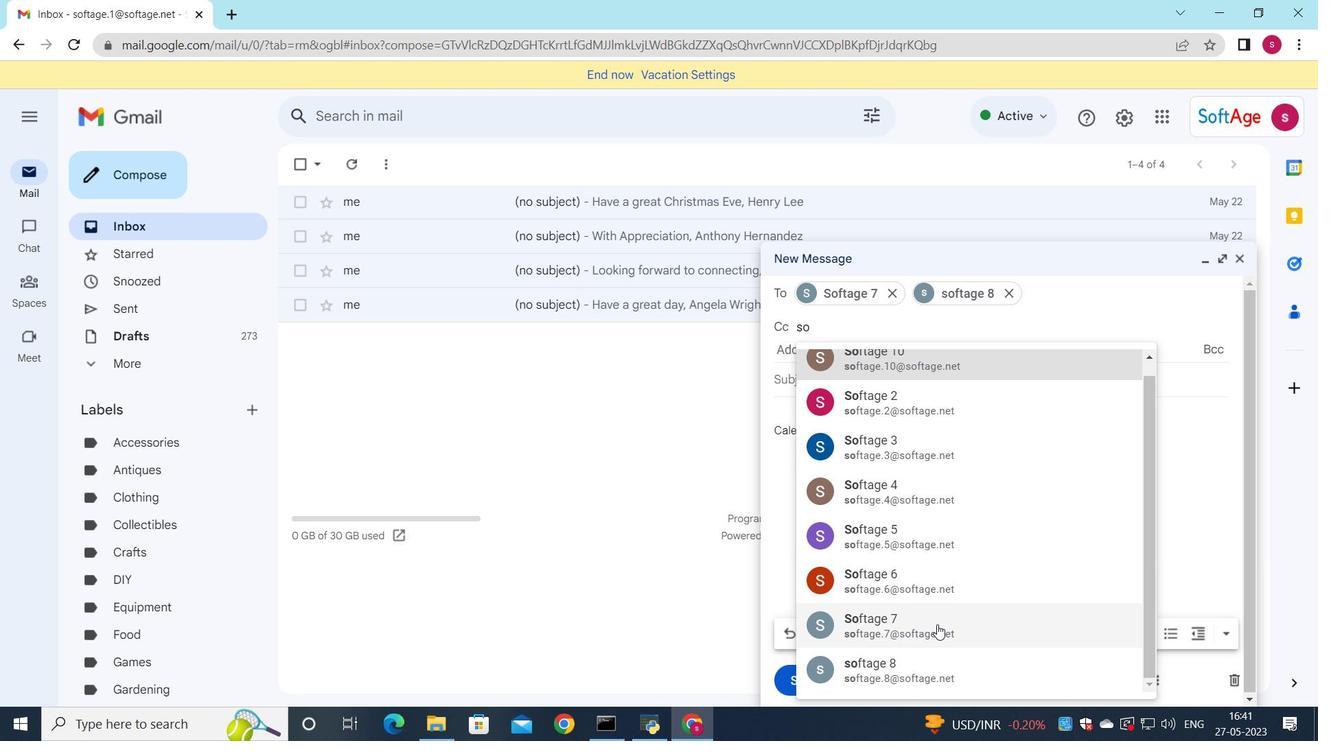 
Action: Mouse moved to (935, 626)
Screenshot: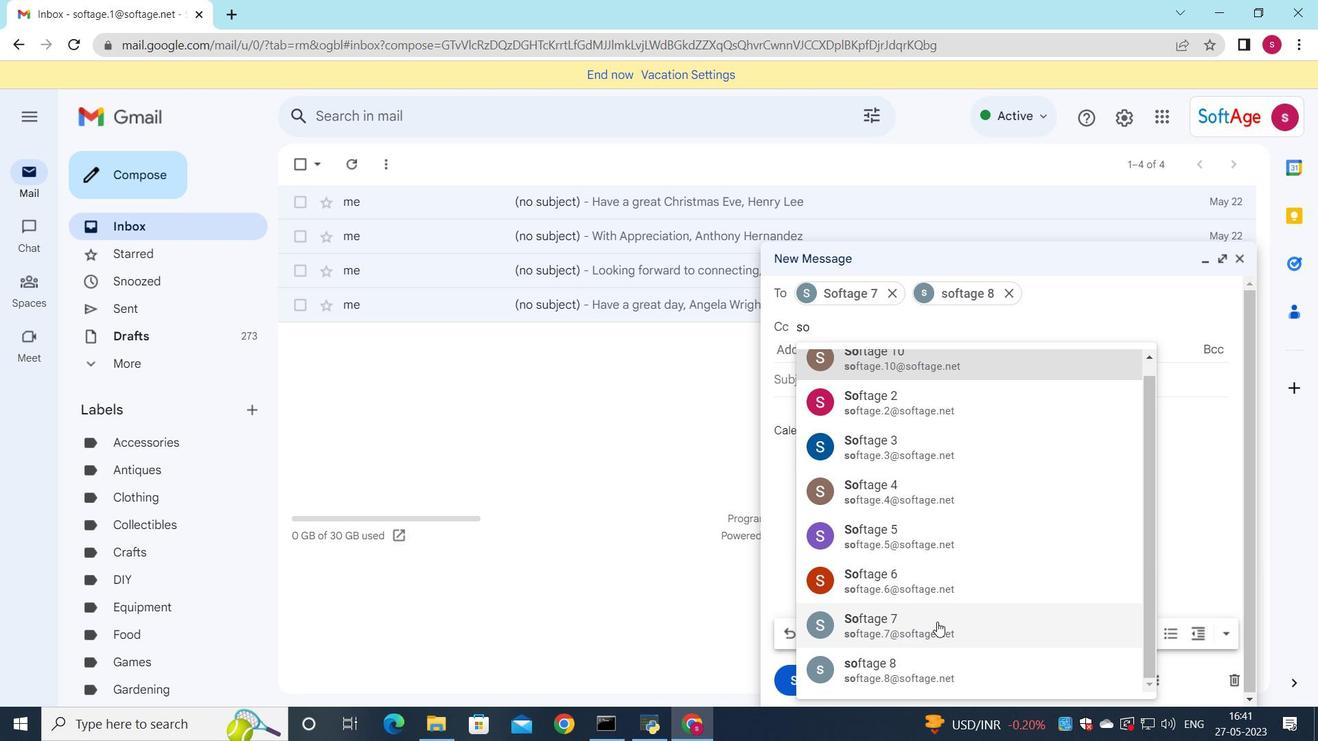 
Action: Mouse scrolled (935, 625) with delta (0, 0)
Screenshot: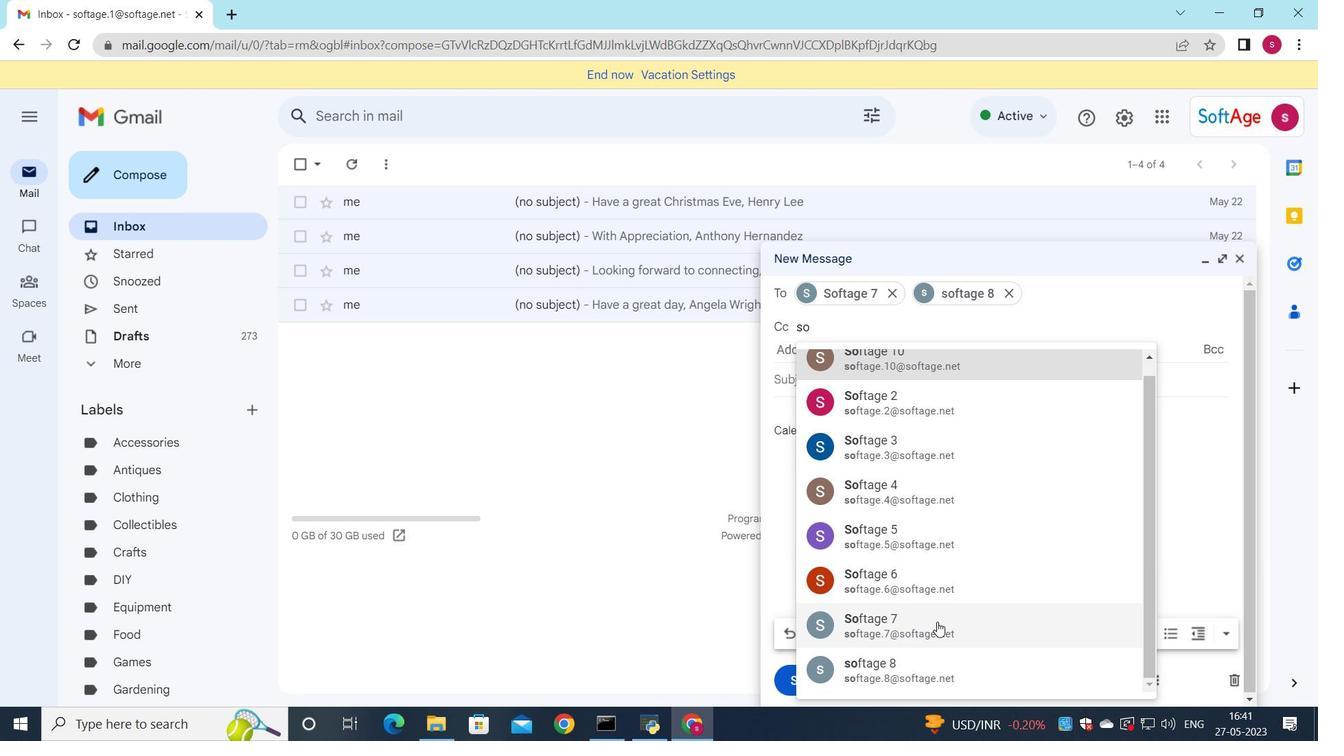 
Action: Mouse moved to (1084, 633)
Screenshot: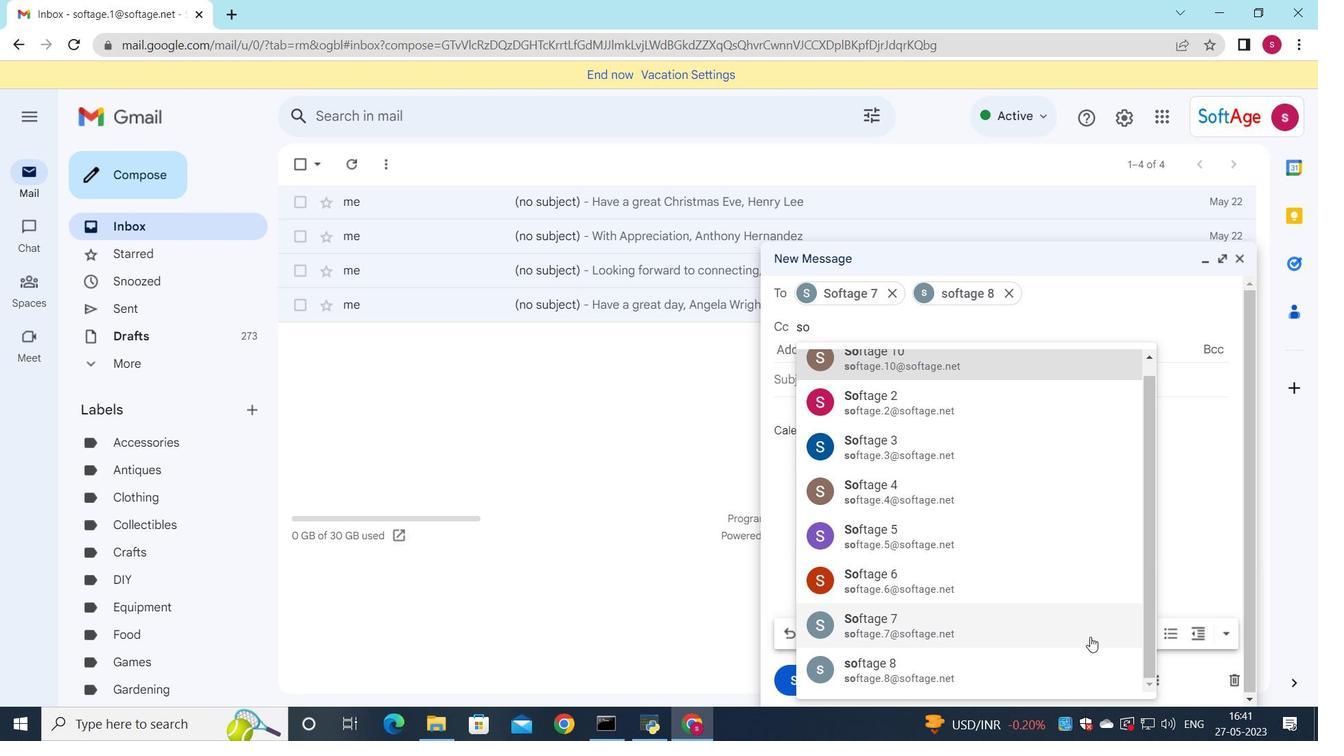 
Action: Key pressed f
Screenshot: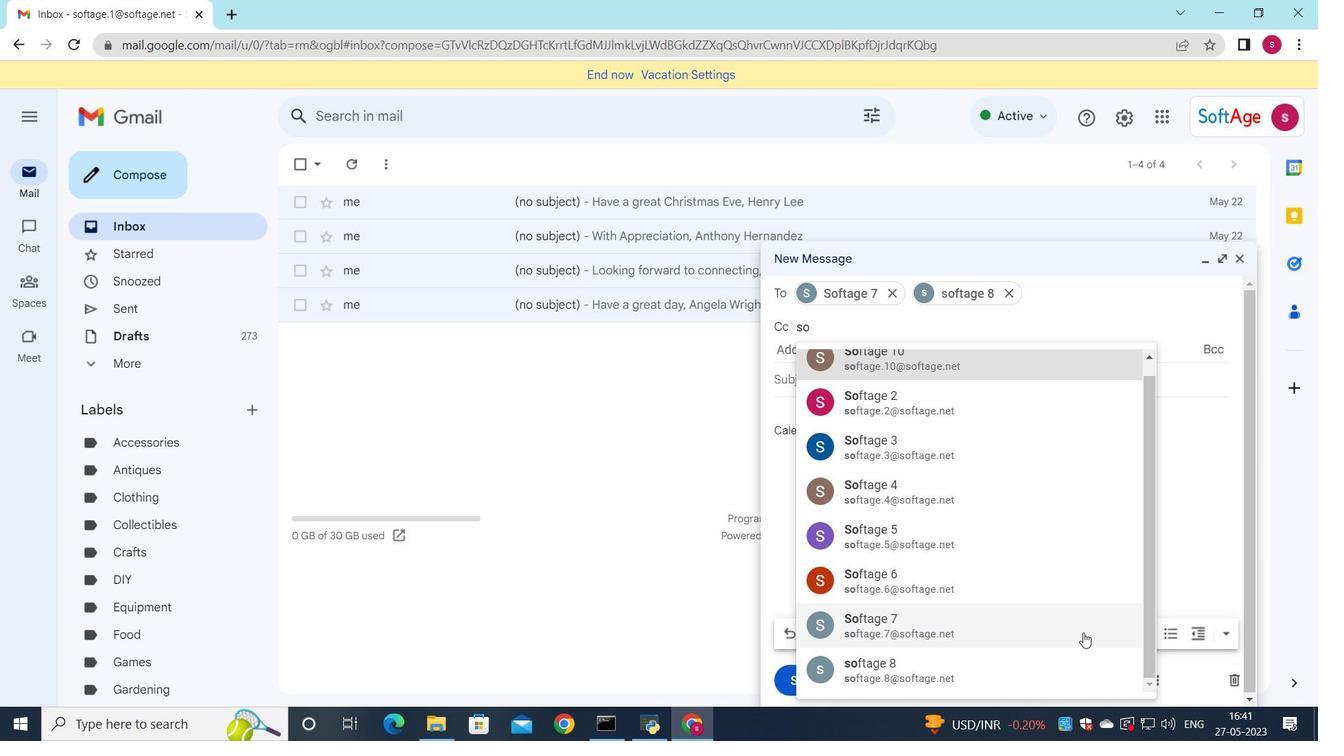 
Action: Mouse moved to (995, 594)
Screenshot: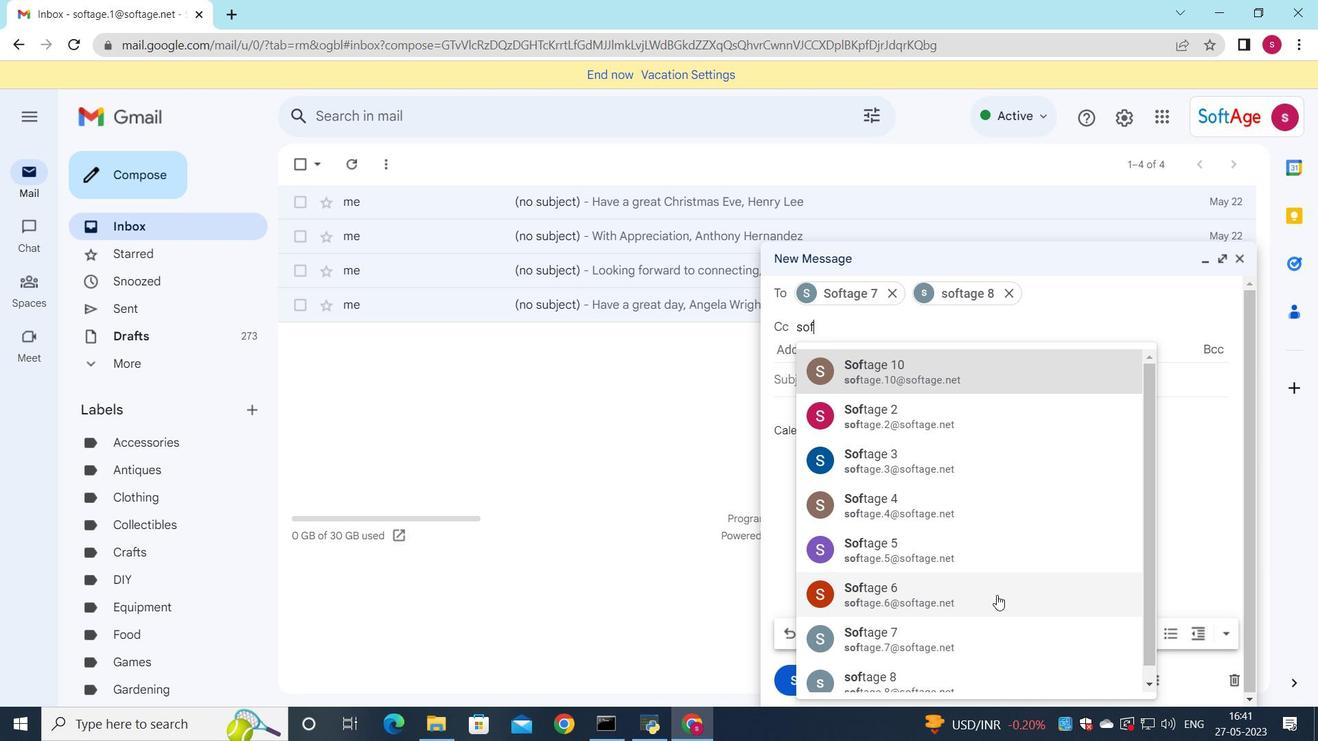 
Action: Key pressed t
Screenshot: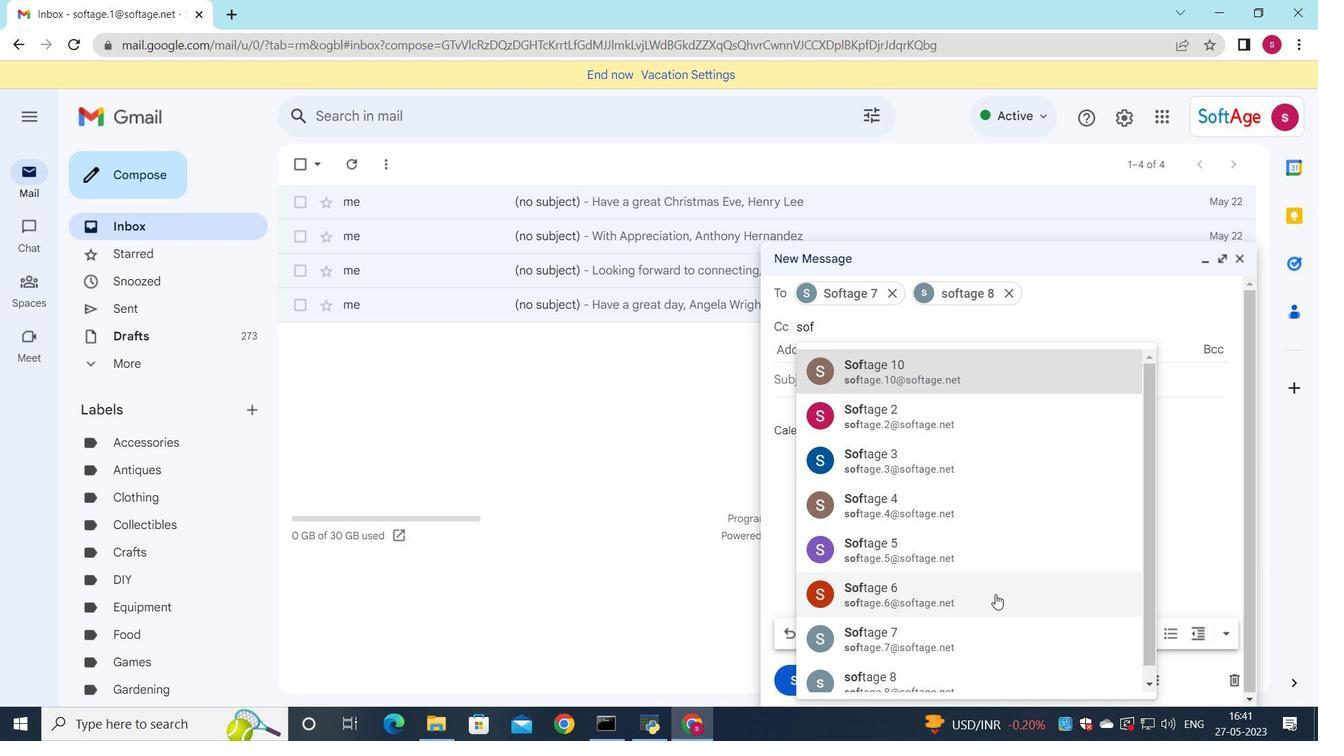 
Action: Mouse moved to (1000, 638)
Screenshot: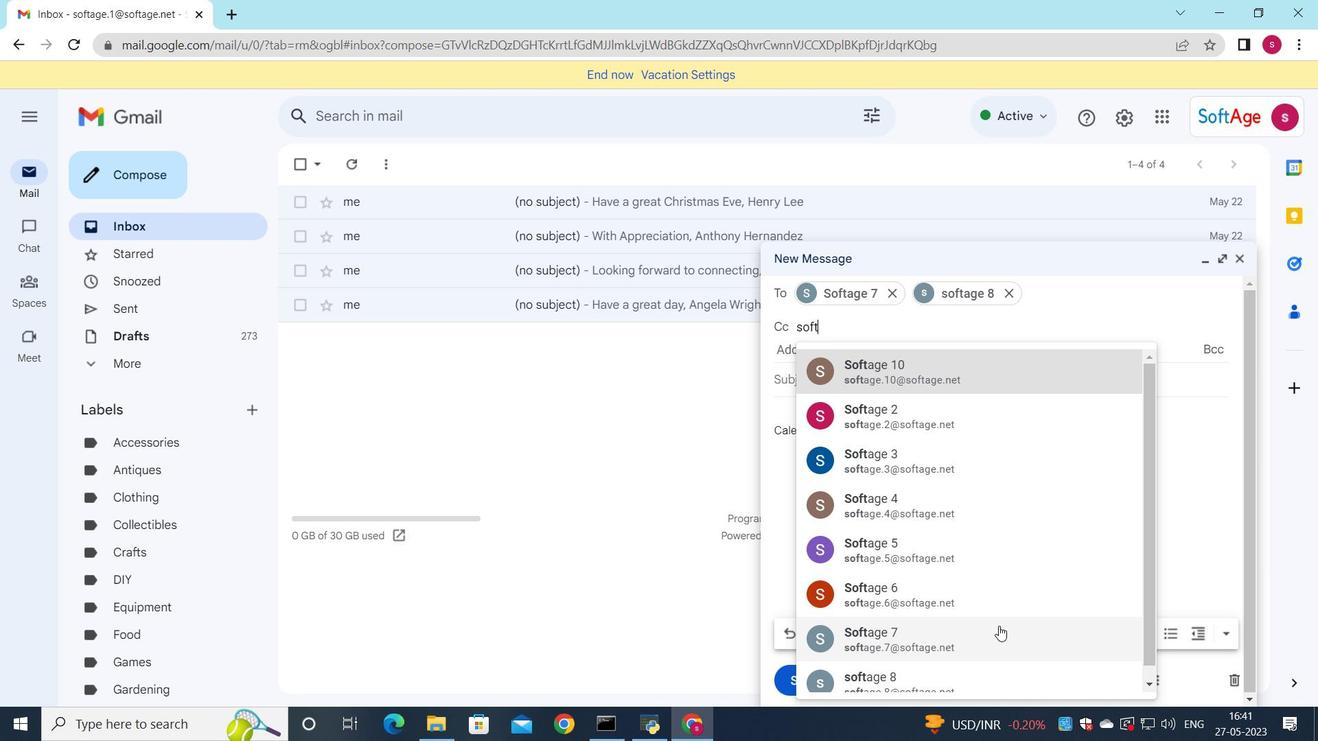
Action: Key pressed a
Screenshot: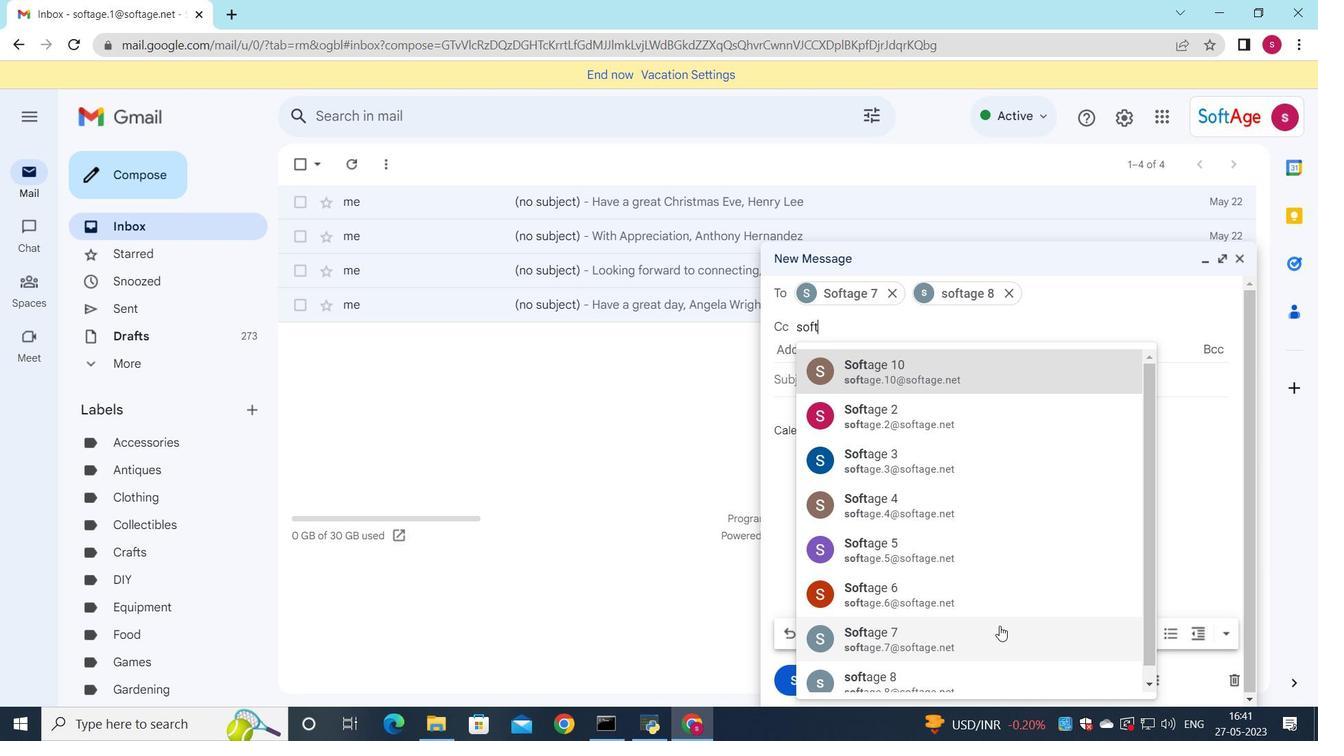 
Action: Mouse moved to (996, 636)
Screenshot: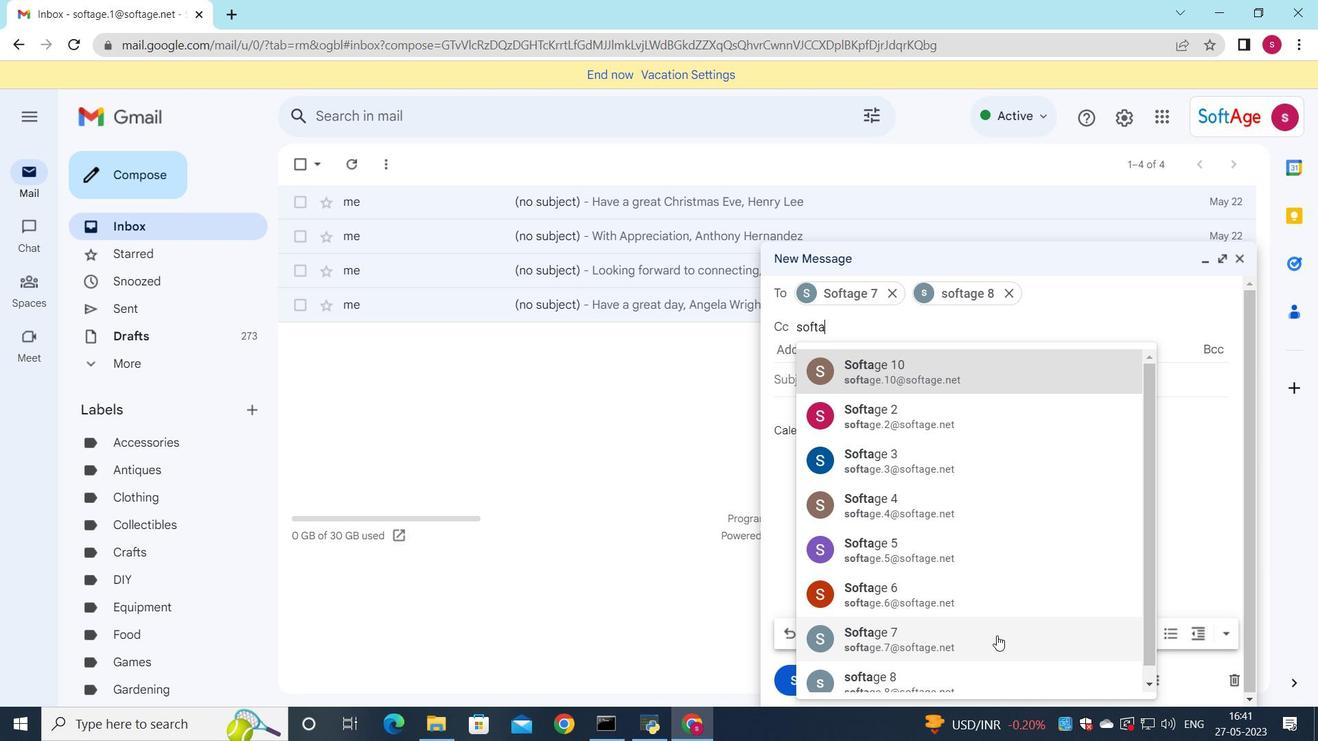 
Action: Key pressed g
Screenshot: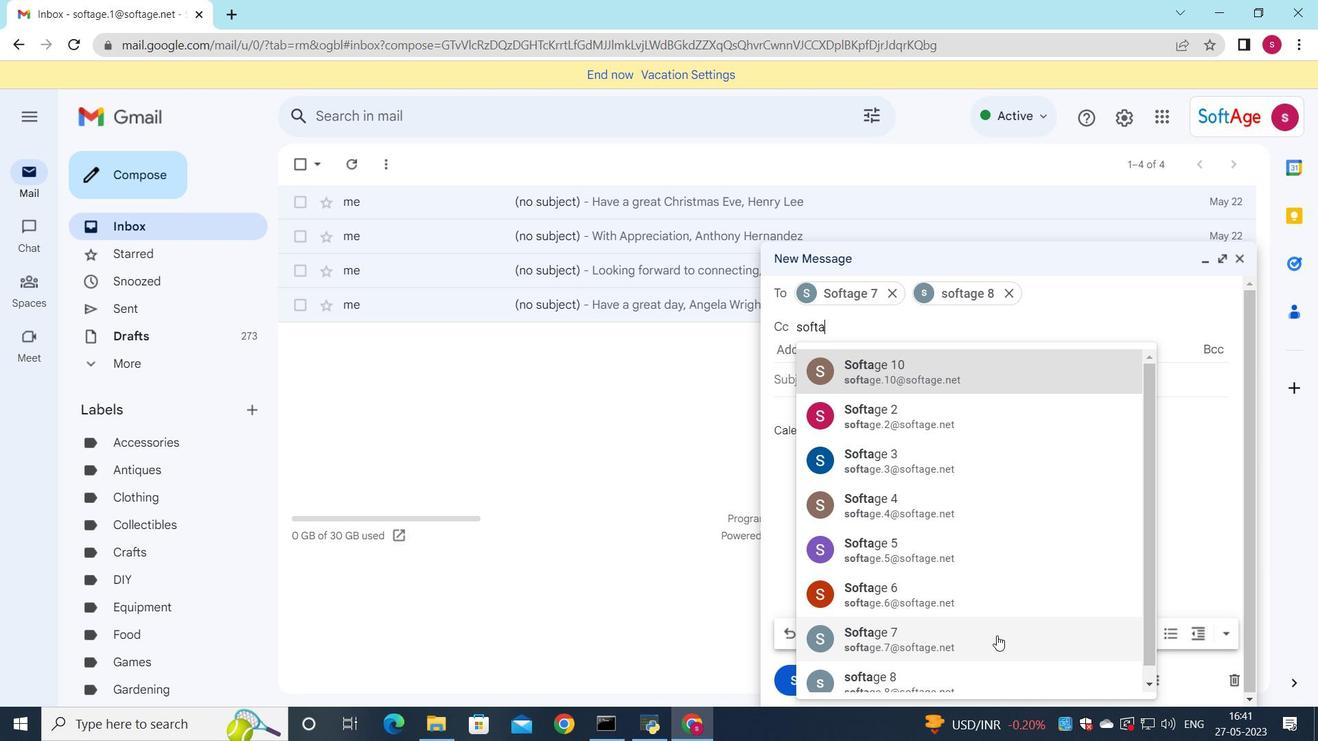 
Action: Mouse moved to (995, 642)
Screenshot: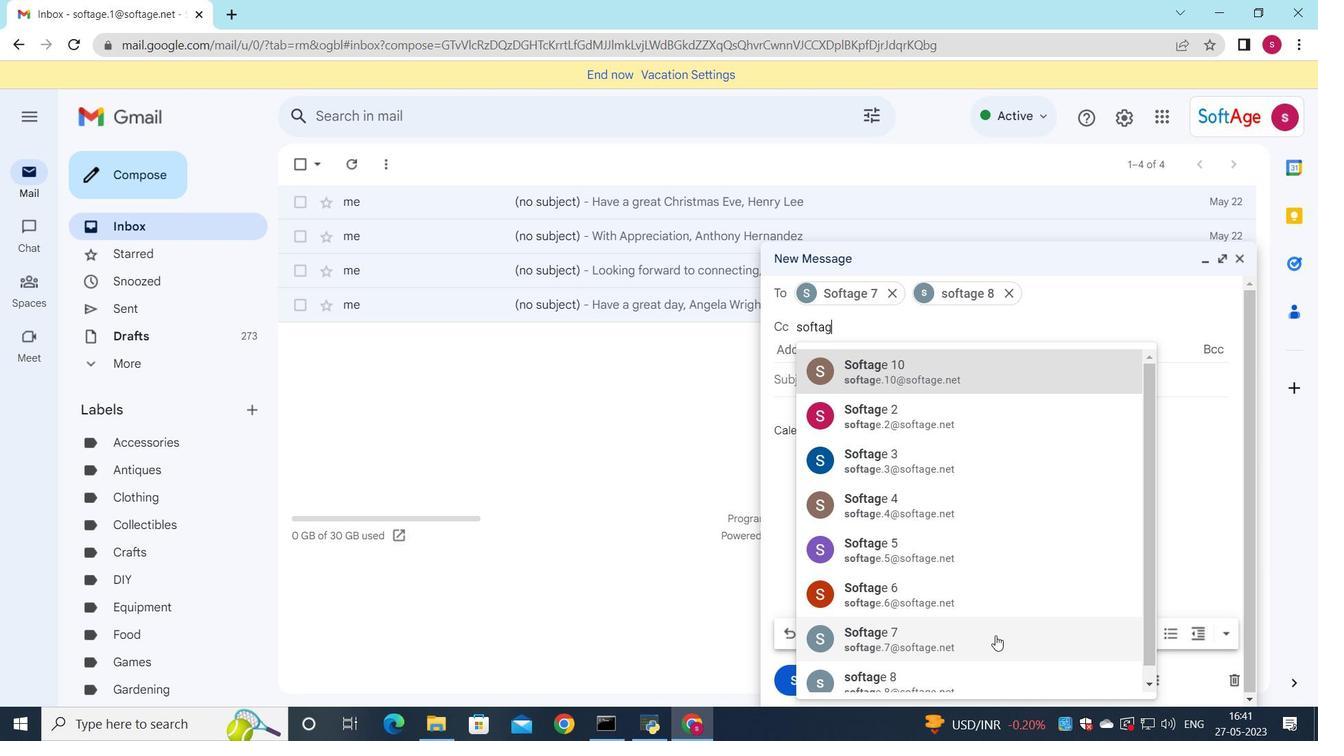 
Action: Key pressed e
Screenshot: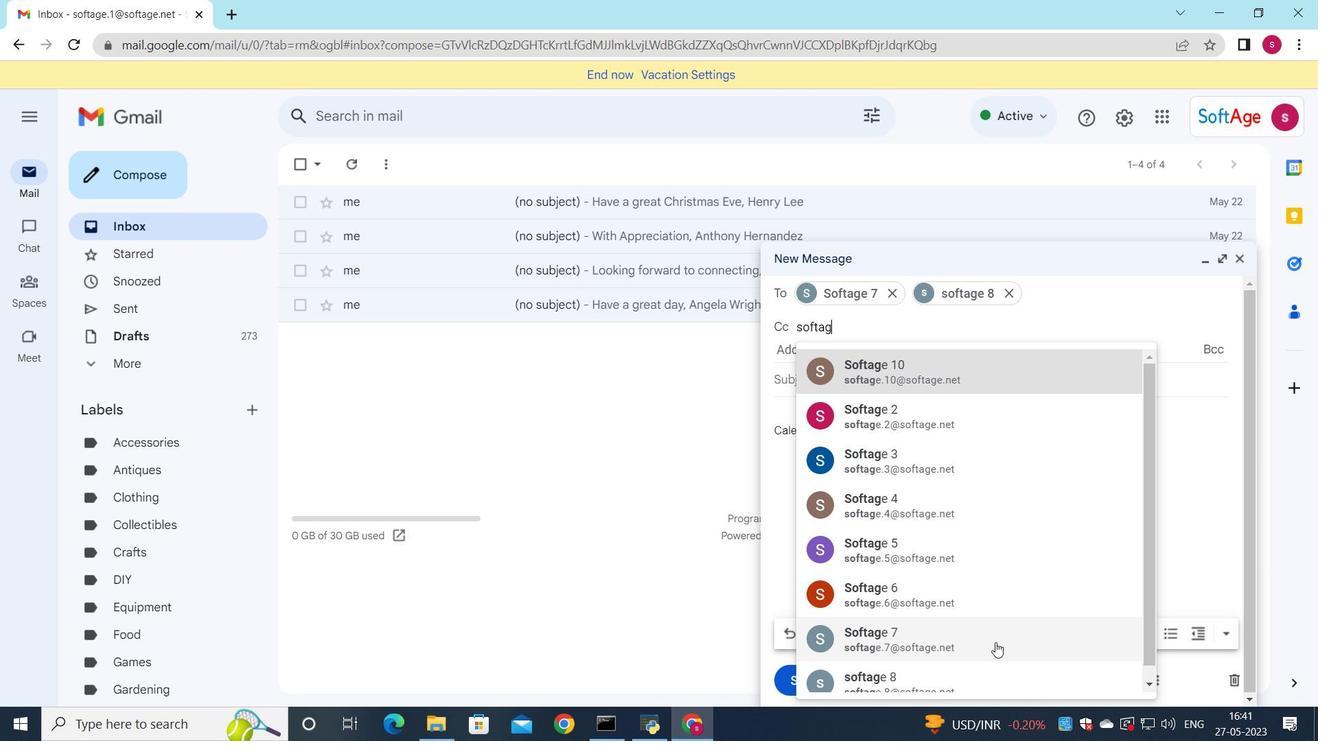 
Action: Mouse moved to (977, 617)
Screenshot: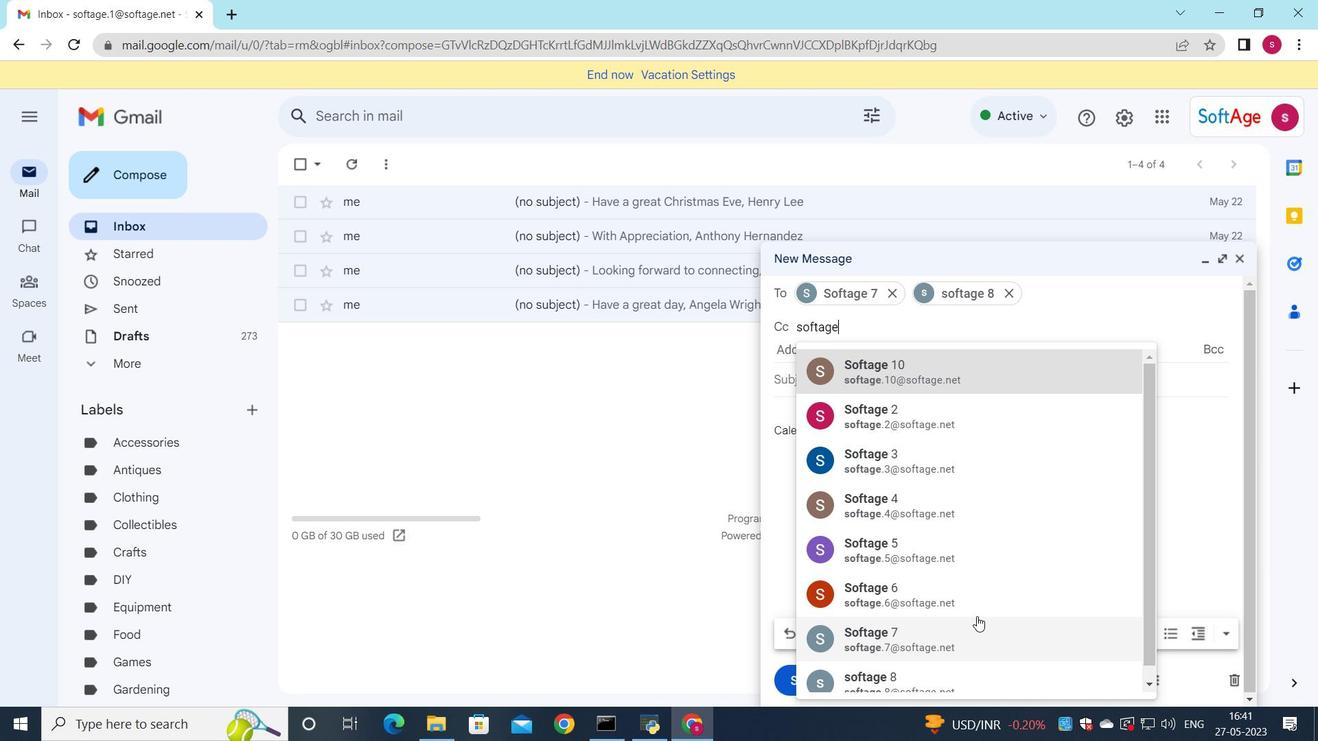 
Action: Key pressed .
Screenshot: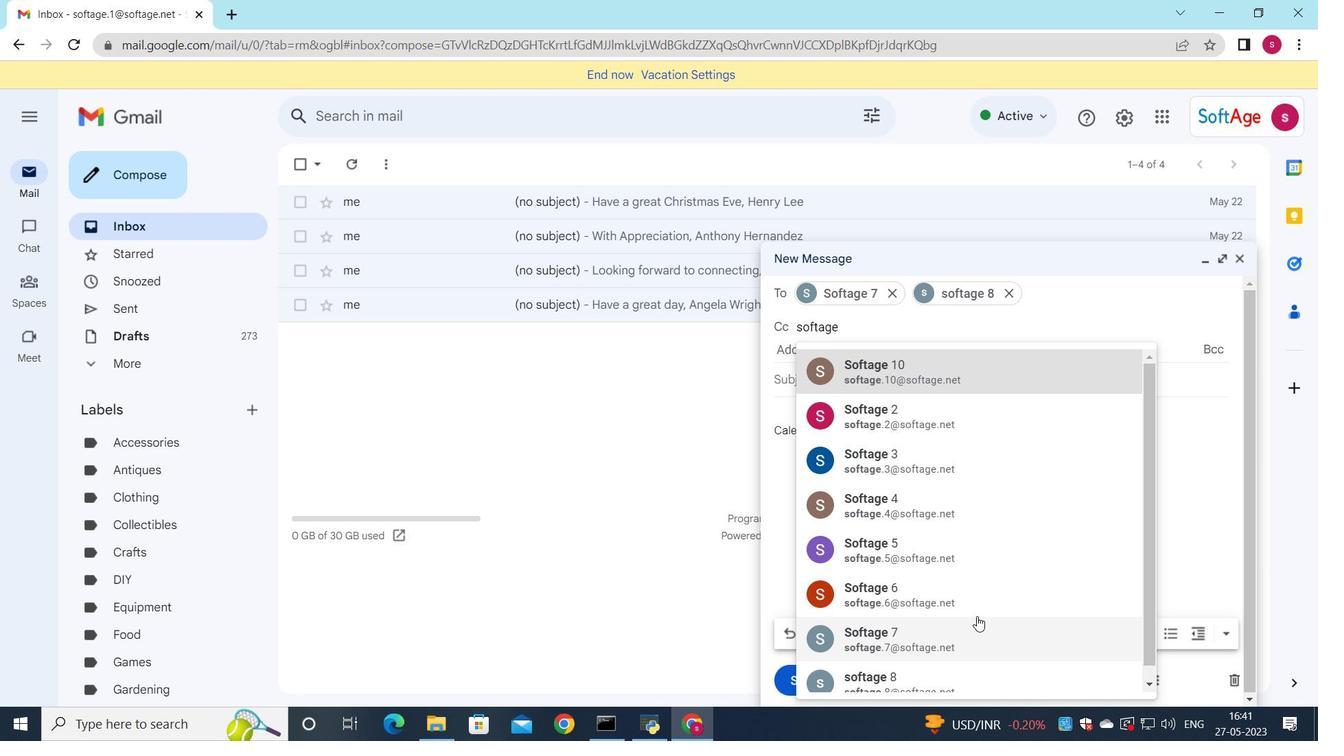 
Action: Mouse moved to (982, 624)
Screenshot: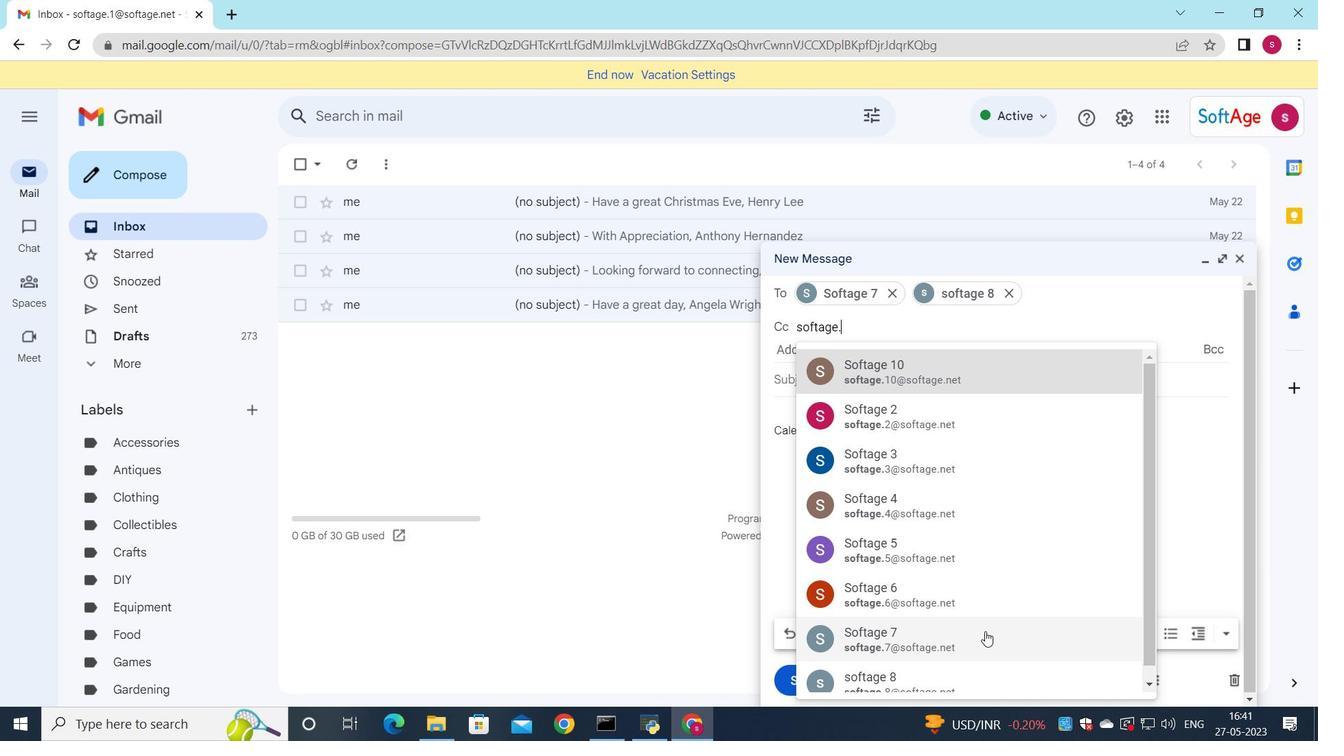 
Action: Key pressed 9
Screenshot: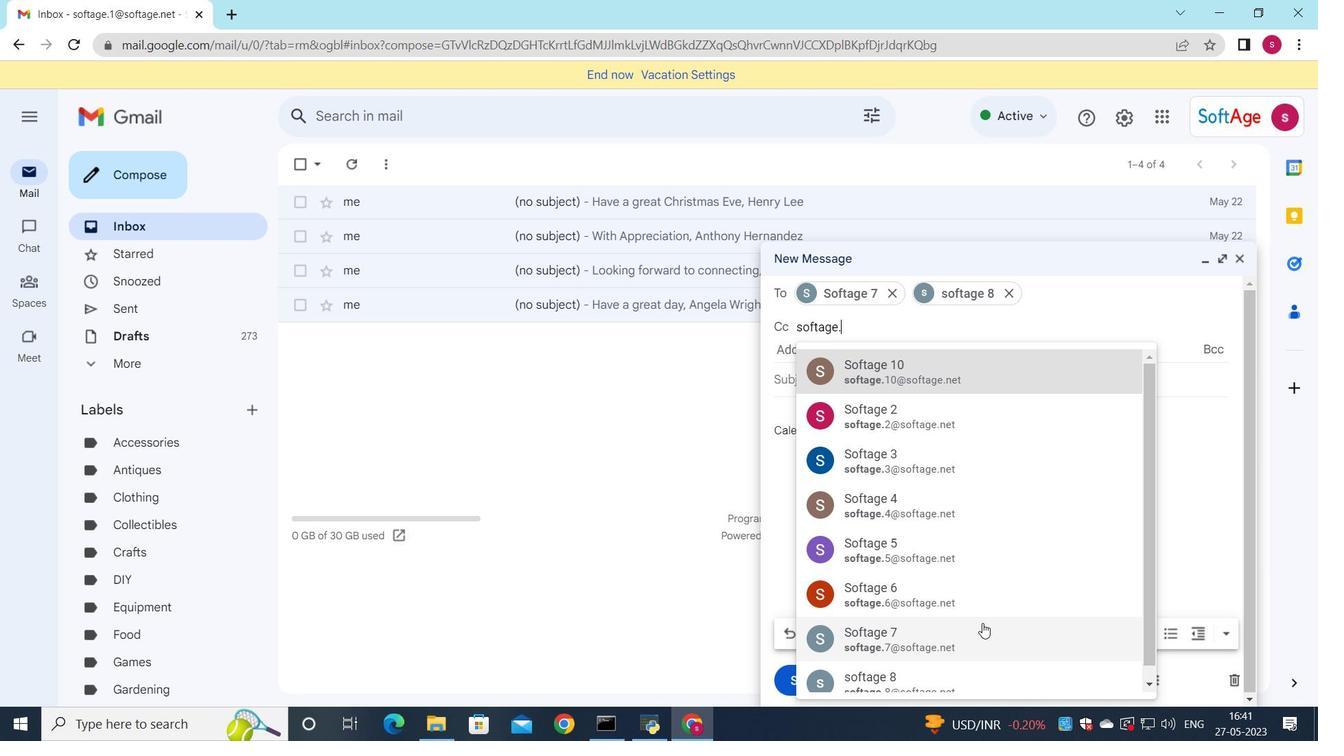 
Action: Mouse moved to (958, 377)
Screenshot: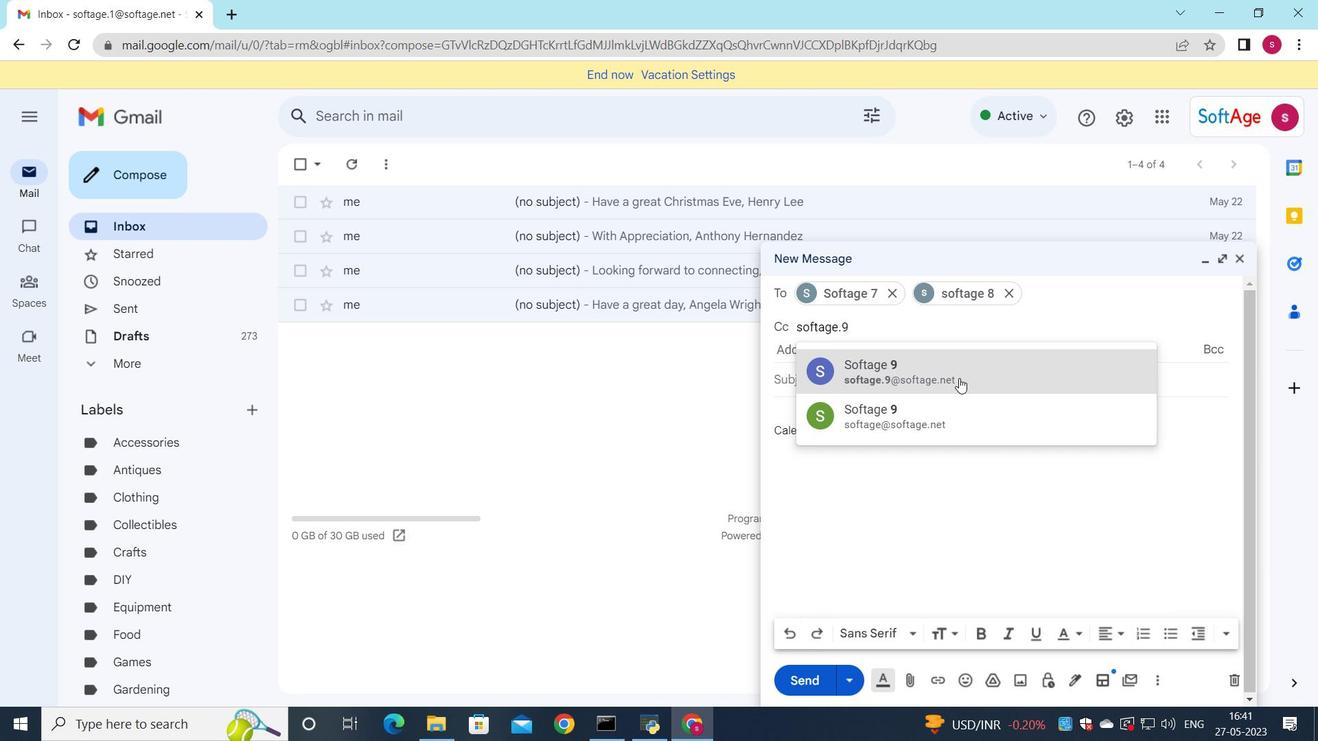 
Action: Mouse pressed left at (958, 377)
Screenshot: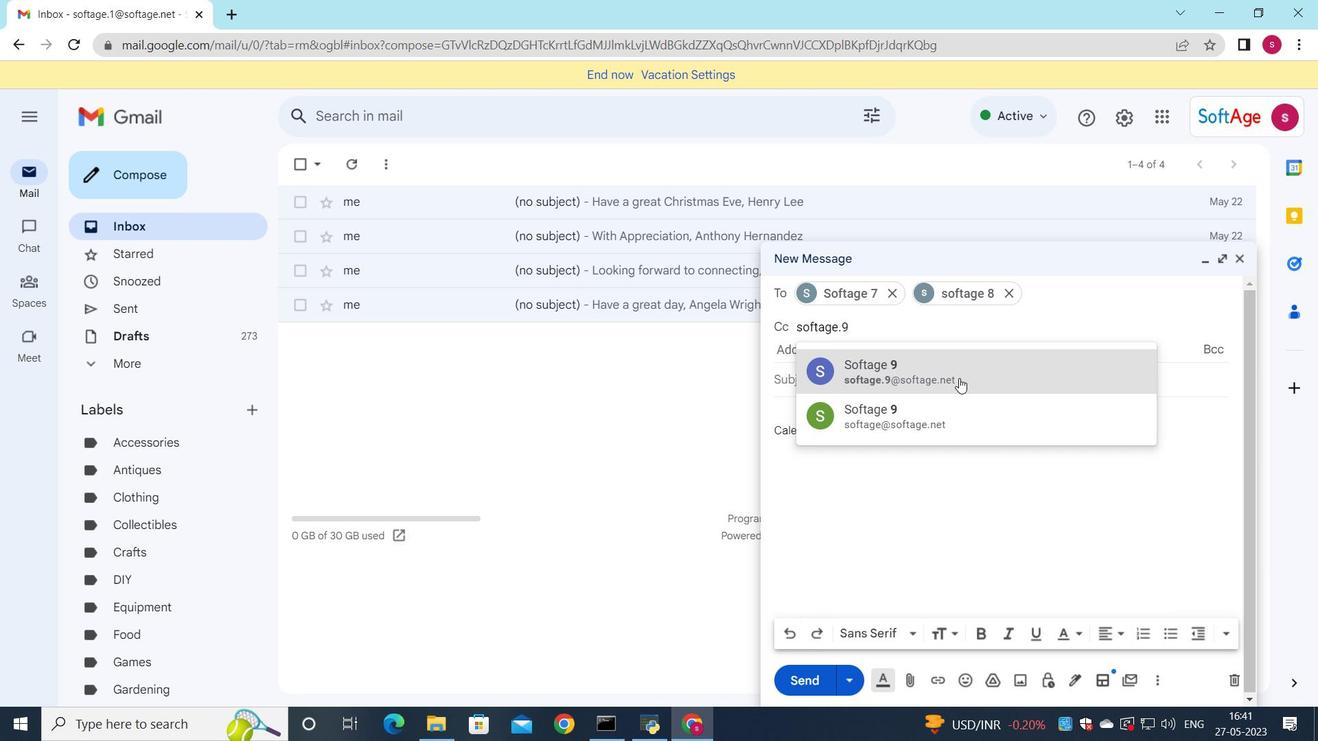 
Action: Mouse moved to (821, 377)
Screenshot: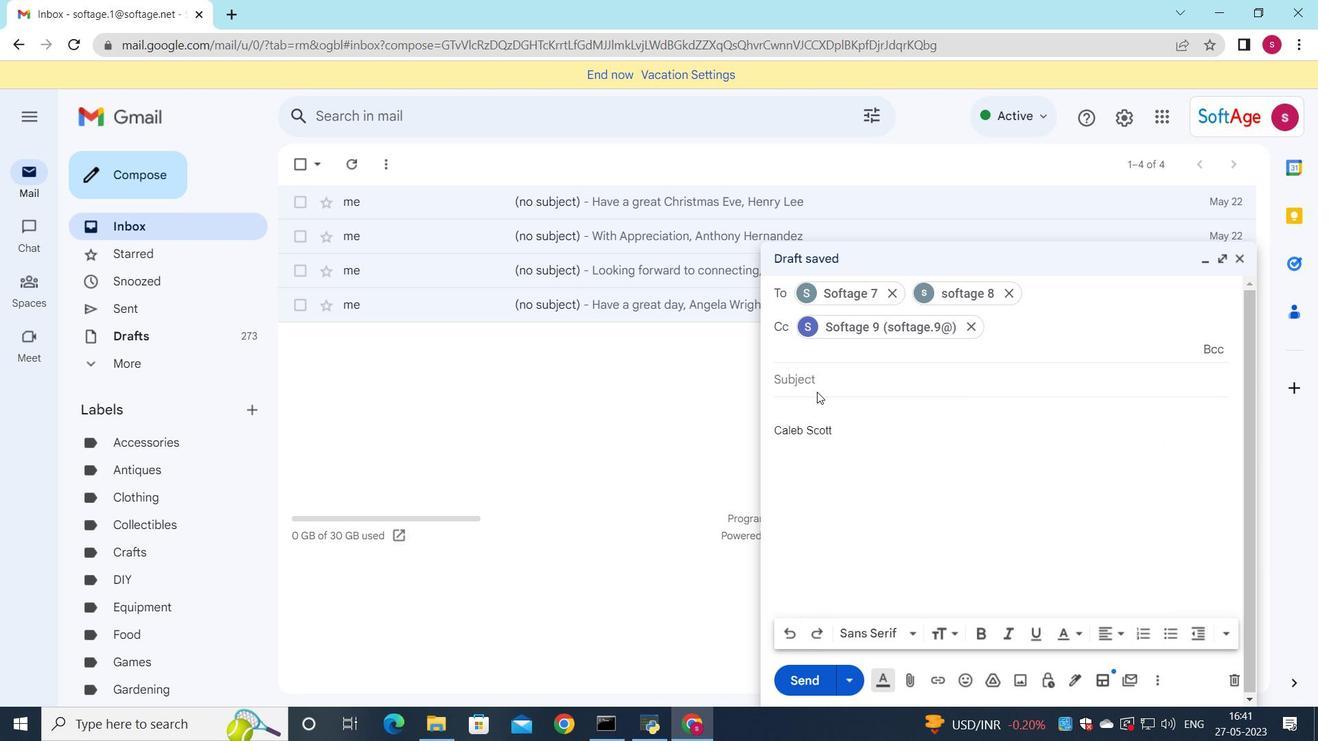 
Action: Mouse pressed left at (821, 377)
Screenshot: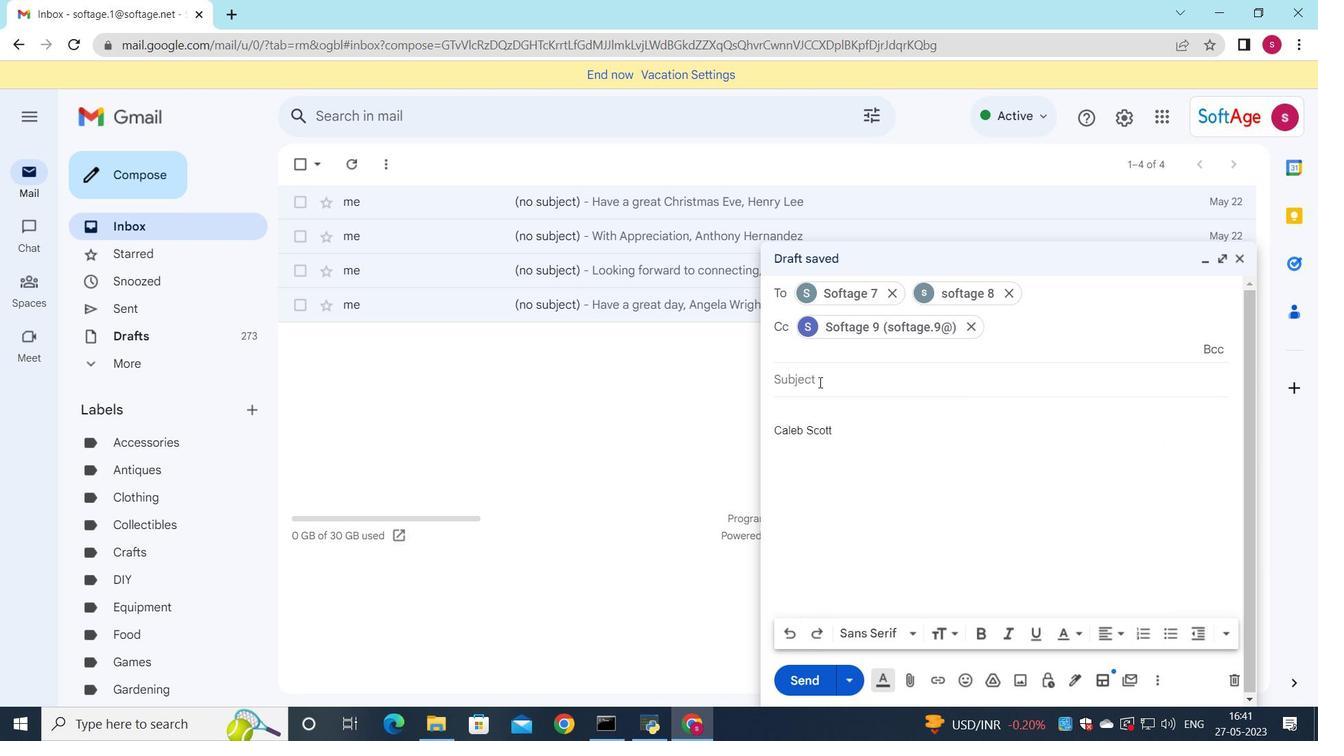 
Action: Mouse moved to (820, 379)
Screenshot: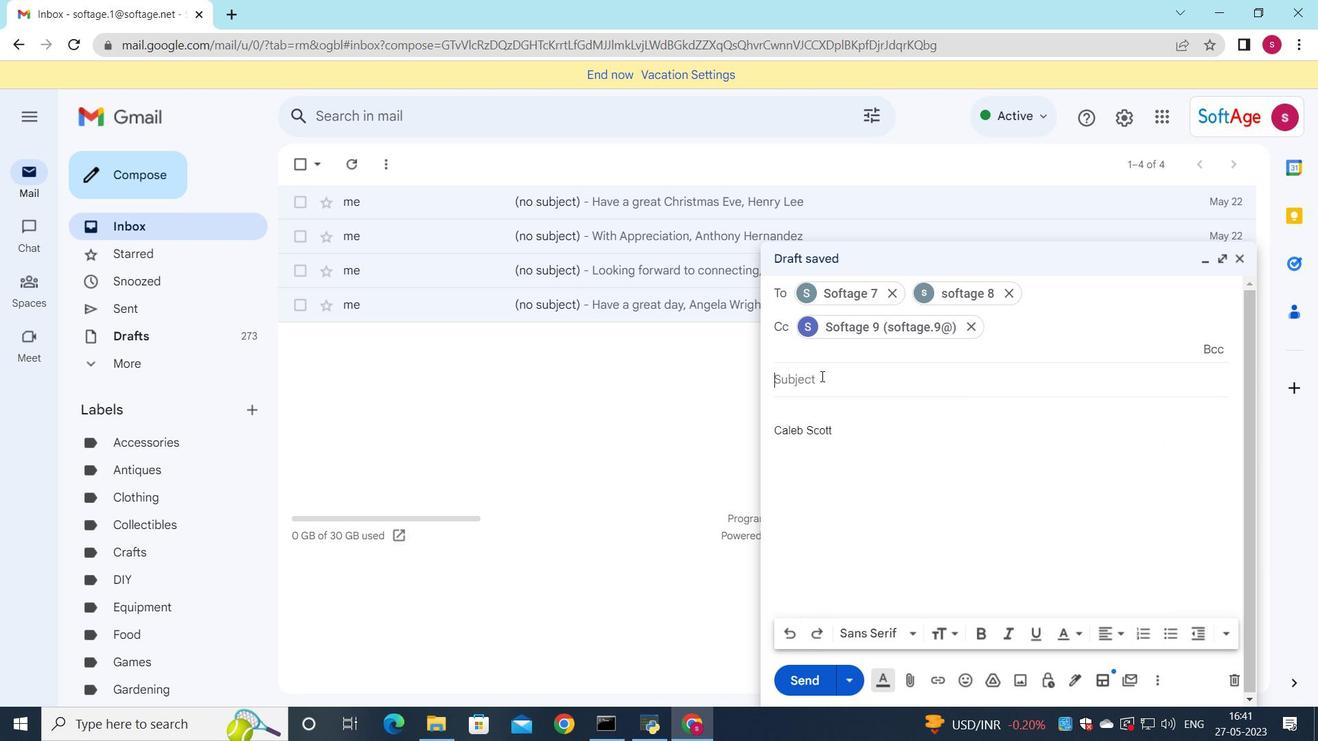 
Action: Key pressed <Key.shift>Apology
Screenshot: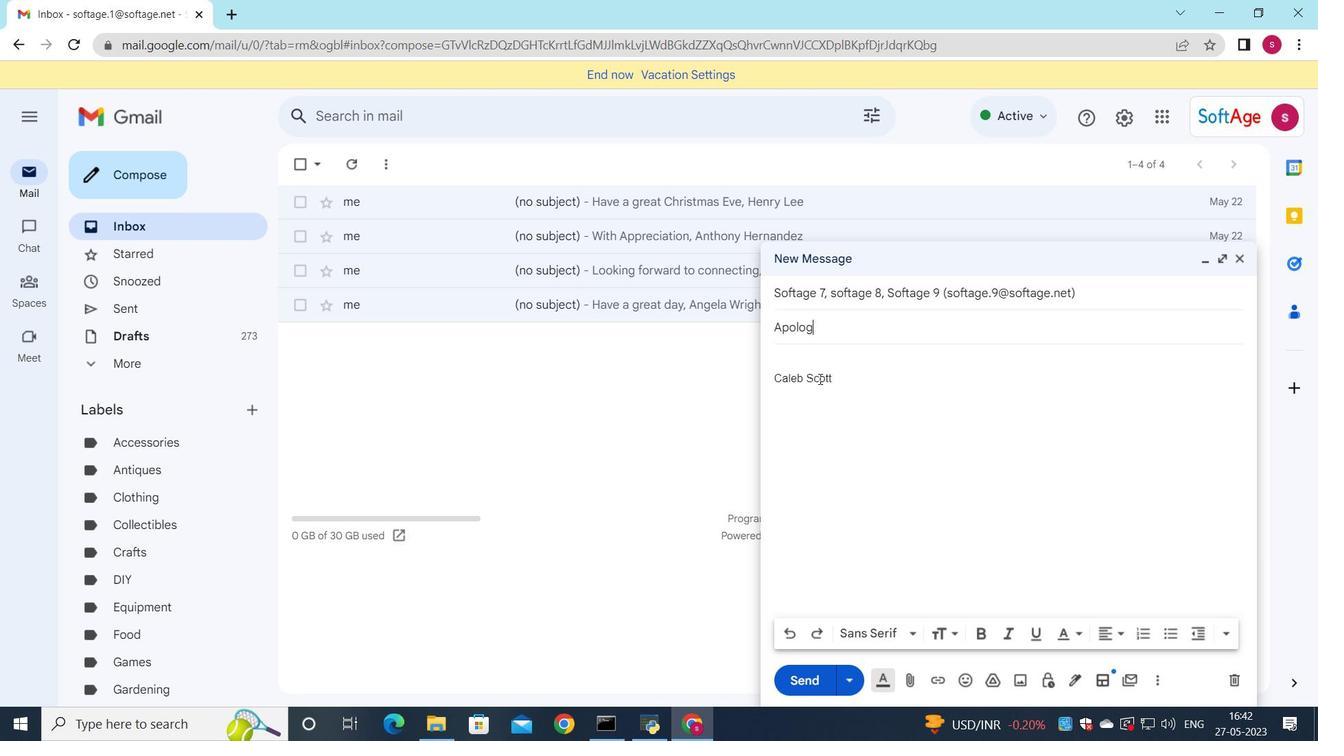 
Action: Mouse moved to (788, 358)
Screenshot: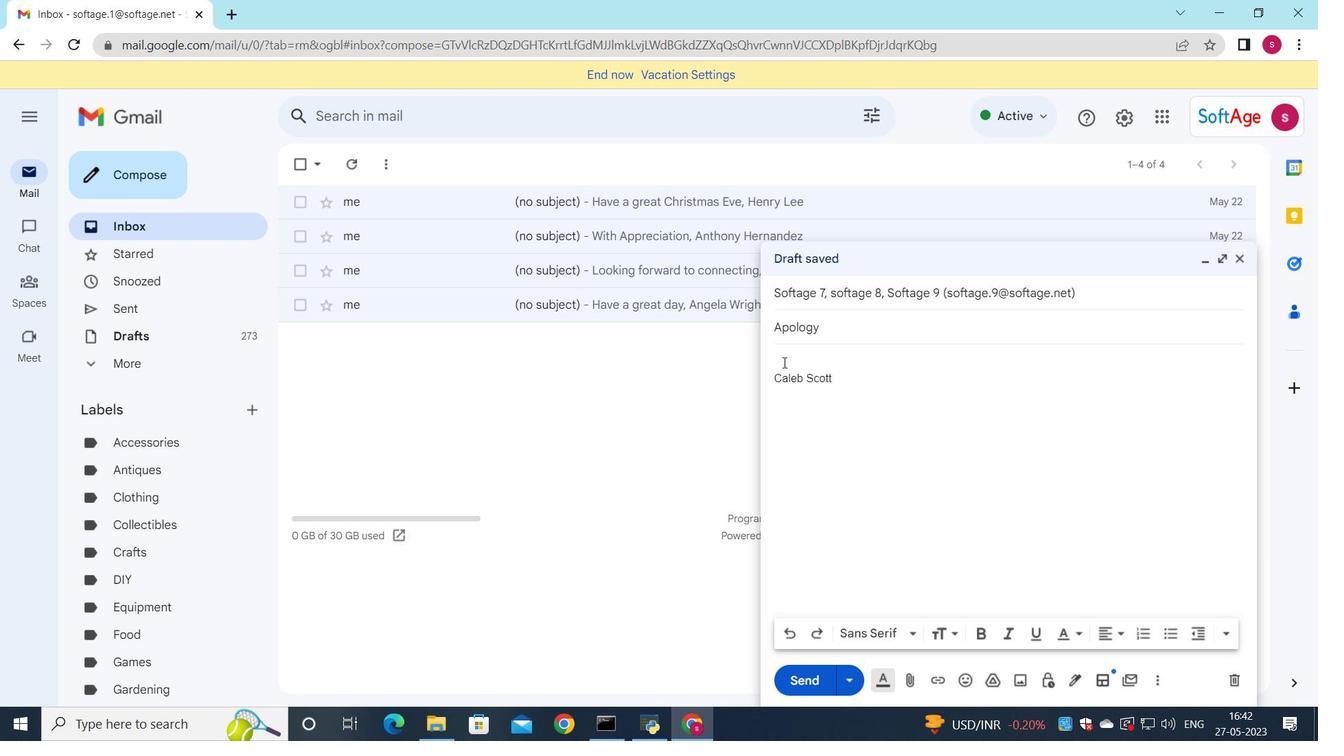 
Action: Mouse pressed left at (788, 358)
Screenshot: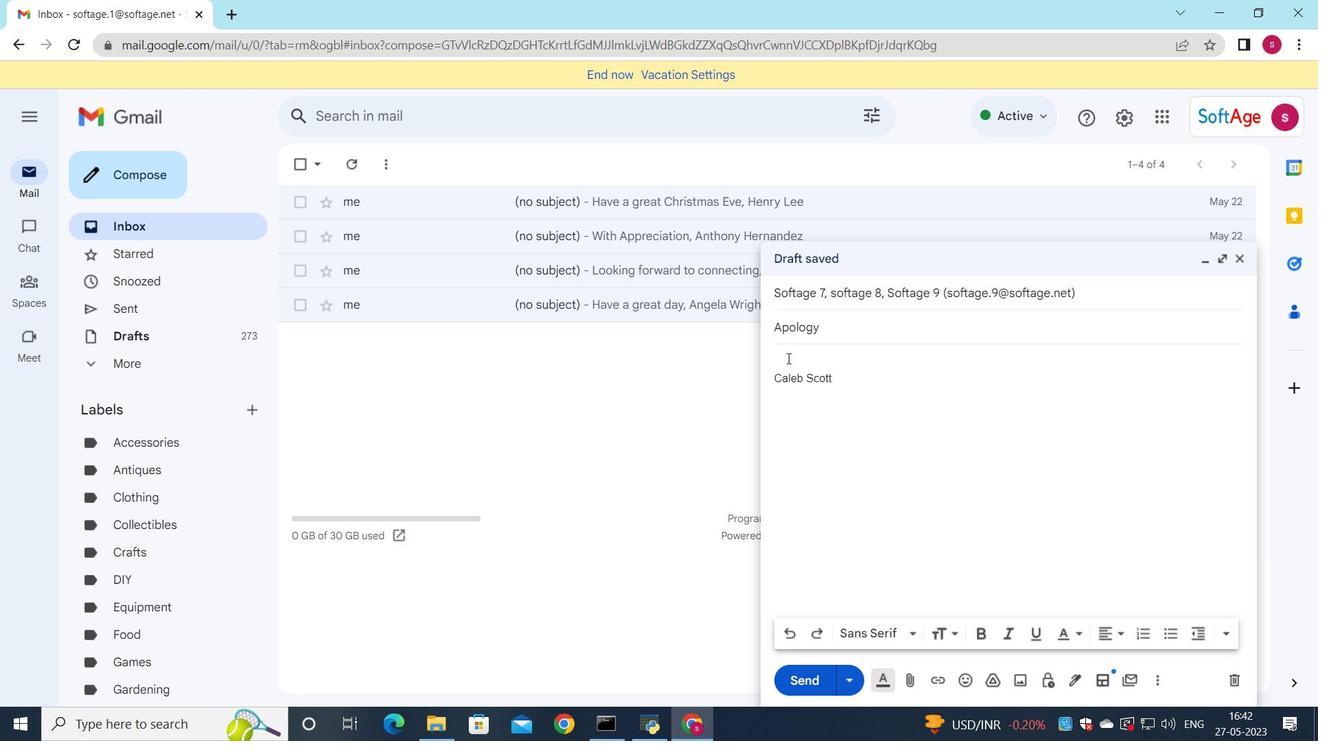 
Action: Key pressed <Key.shift>Please<Key.space>find<Key.space>below<Key.space>my<Key.space>proposed<Key.space>solution.
Screenshot: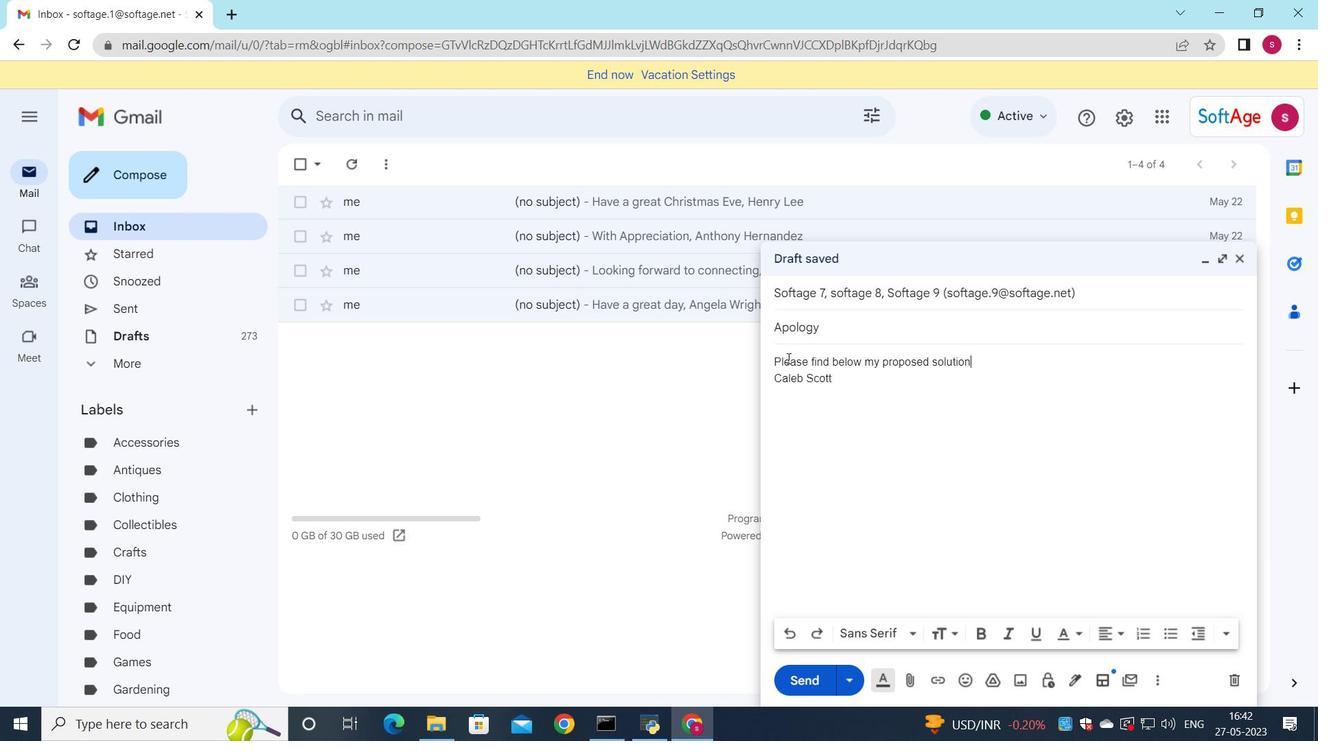 
Action: Mouse moved to (998, 361)
Screenshot: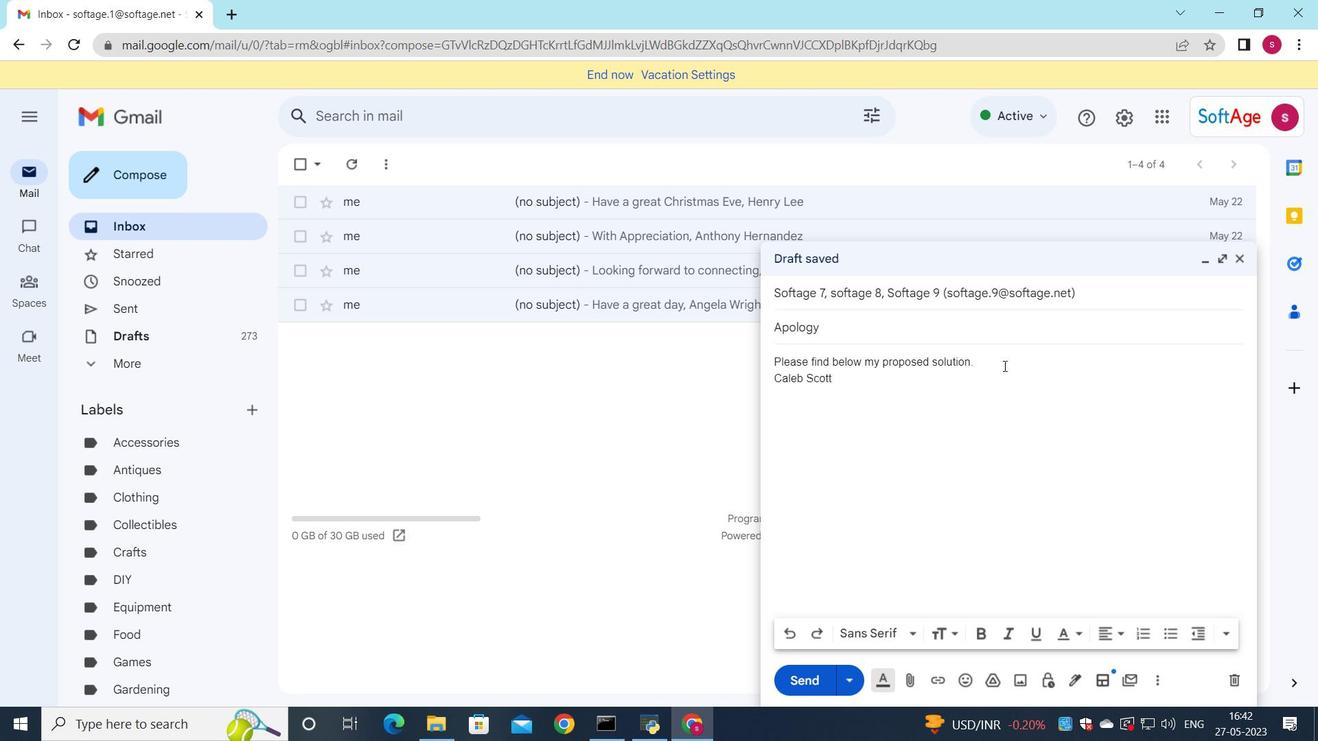 
Action: Mouse pressed left at (998, 361)
Screenshot: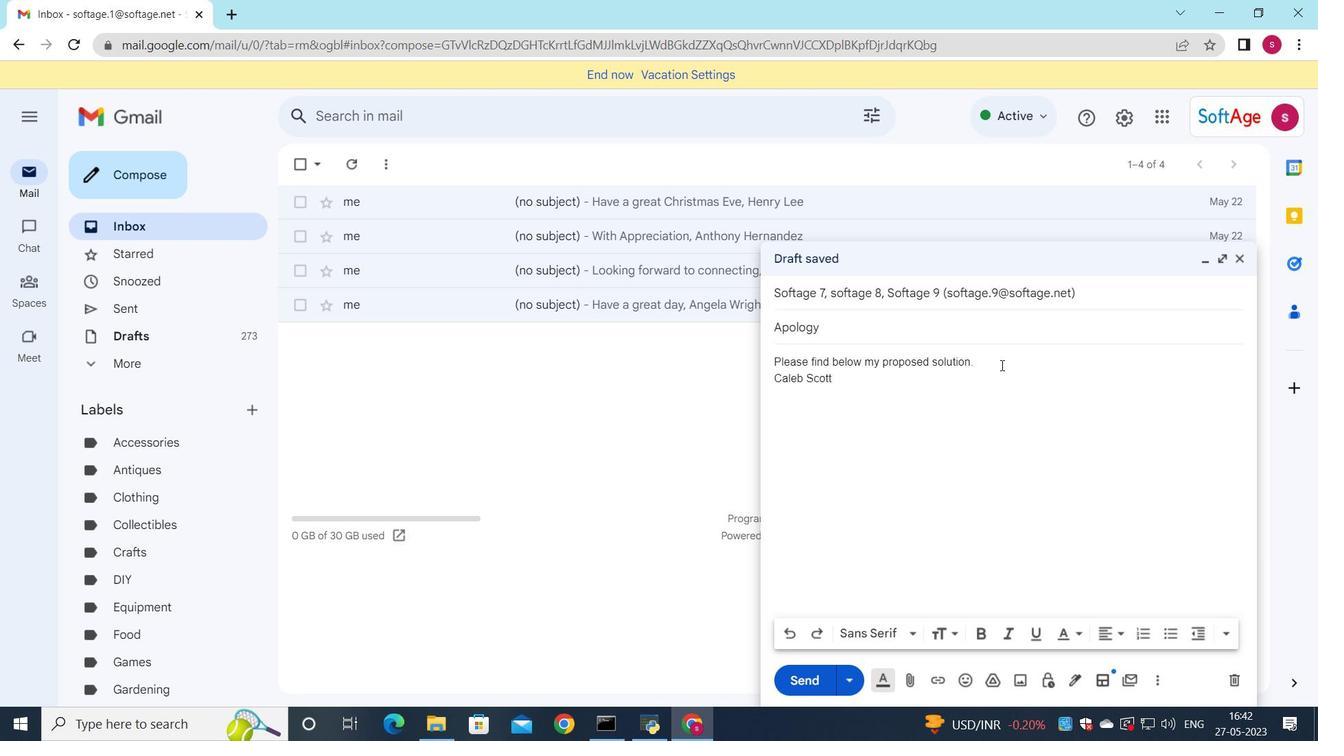 
Action: Mouse moved to (775, 359)
Screenshot: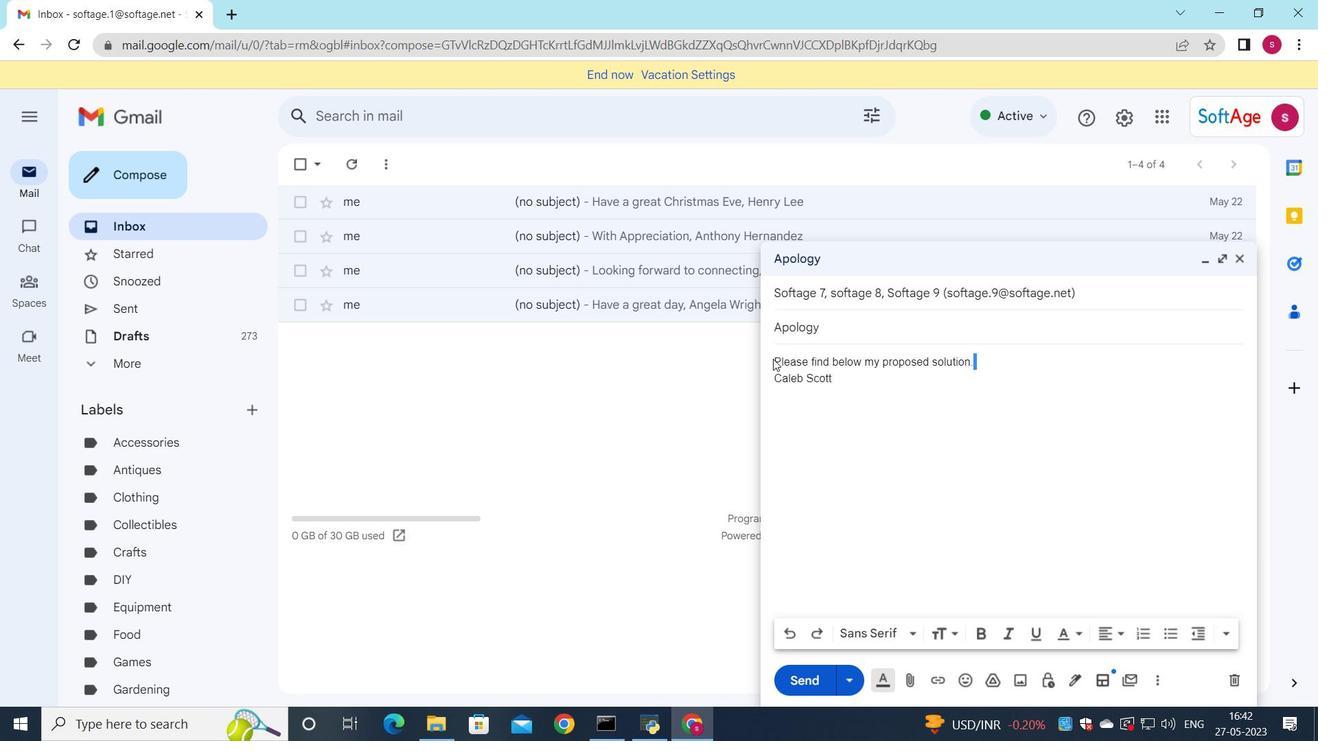 
Action: Mouse pressed left at (775, 359)
Screenshot: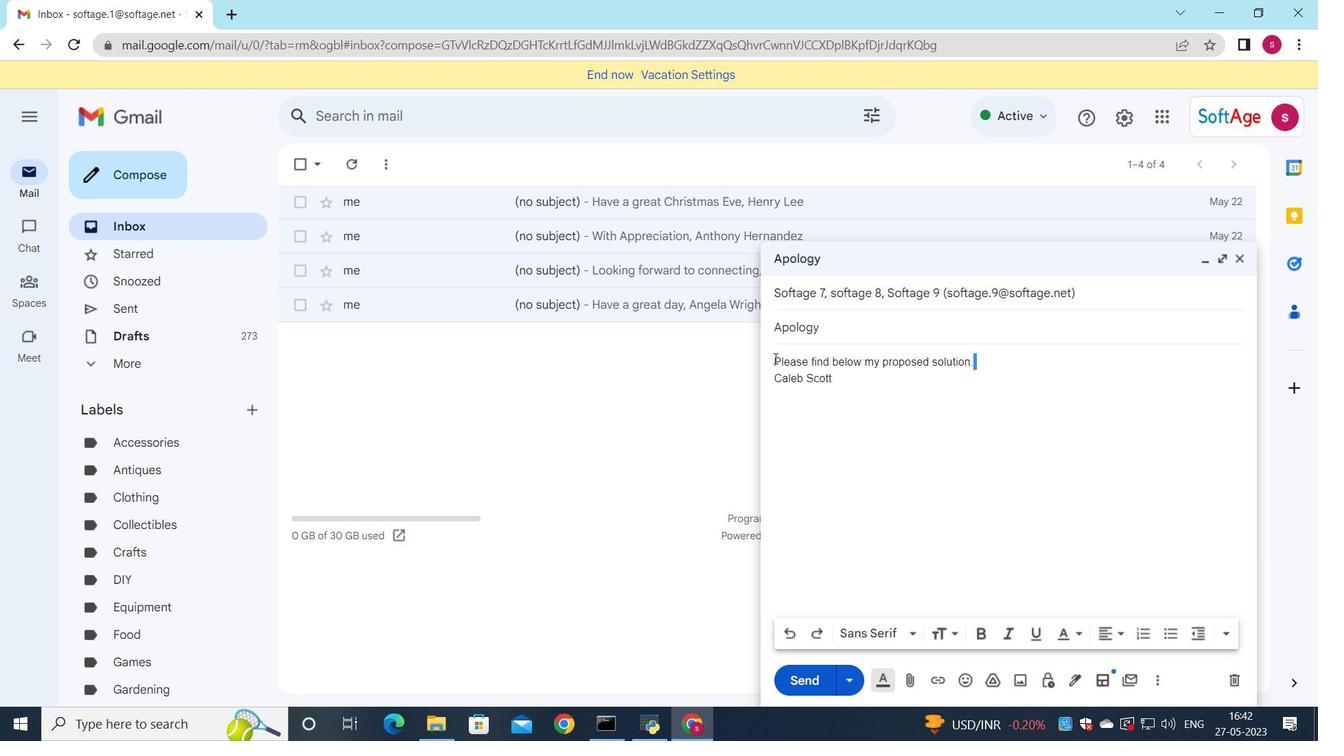 
Action: Mouse moved to (949, 629)
Screenshot: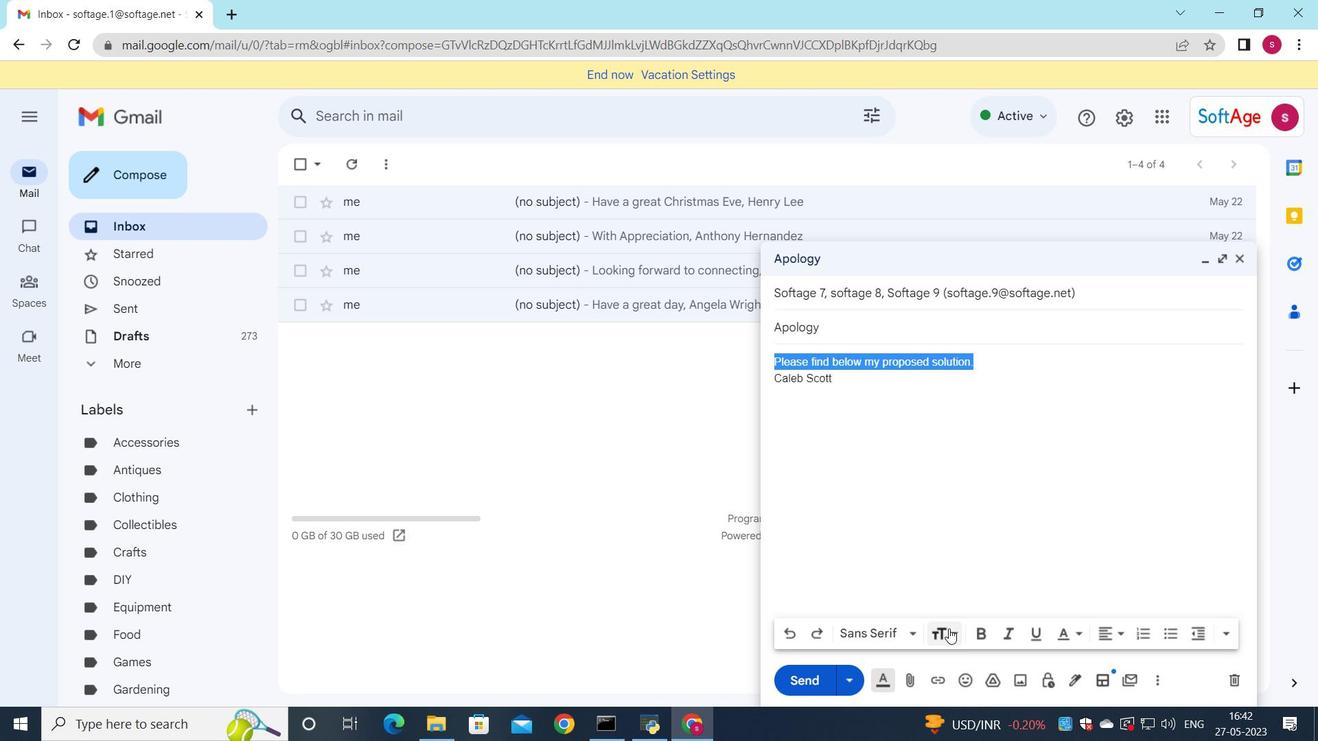 
Action: Mouse pressed left at (949, 629)
Screenshot: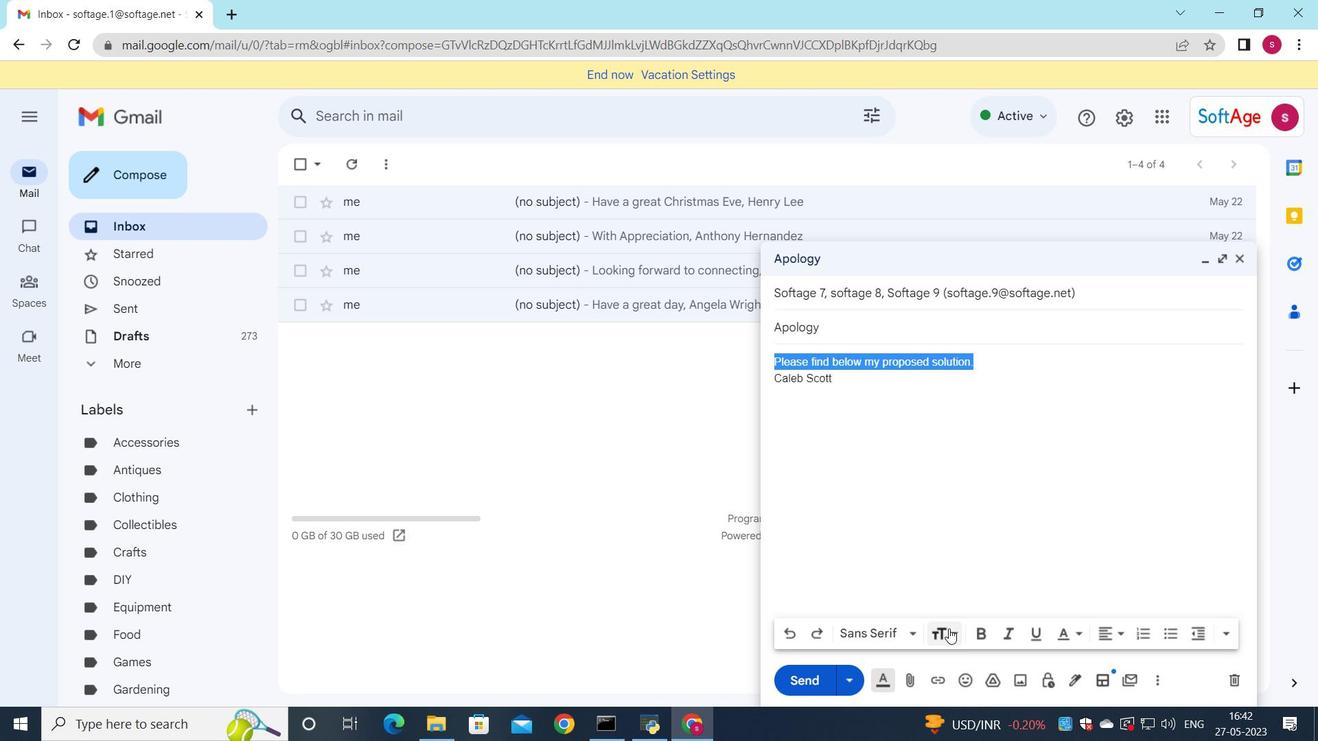 
Action: Mouse moved to (1002, 528)
Screenshot: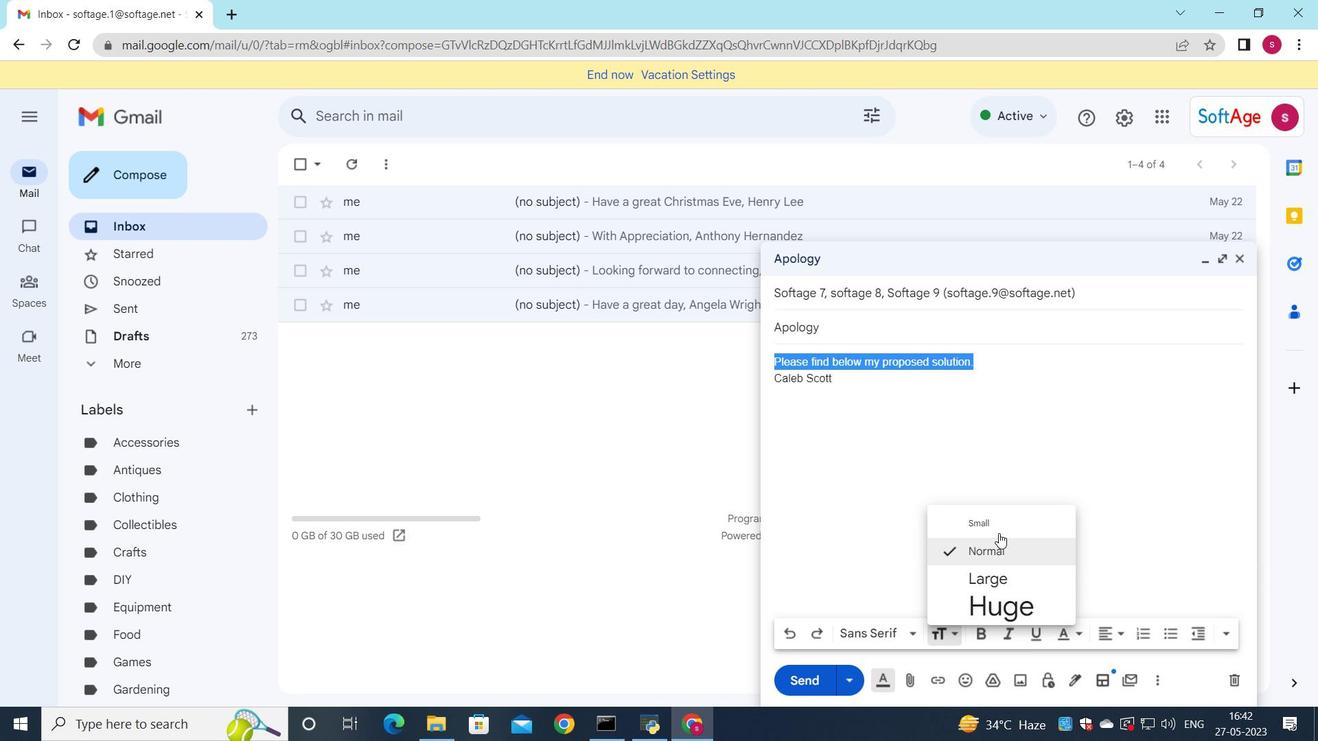 
Action: Mouse pressed left at (1002, 528)
Screenshot: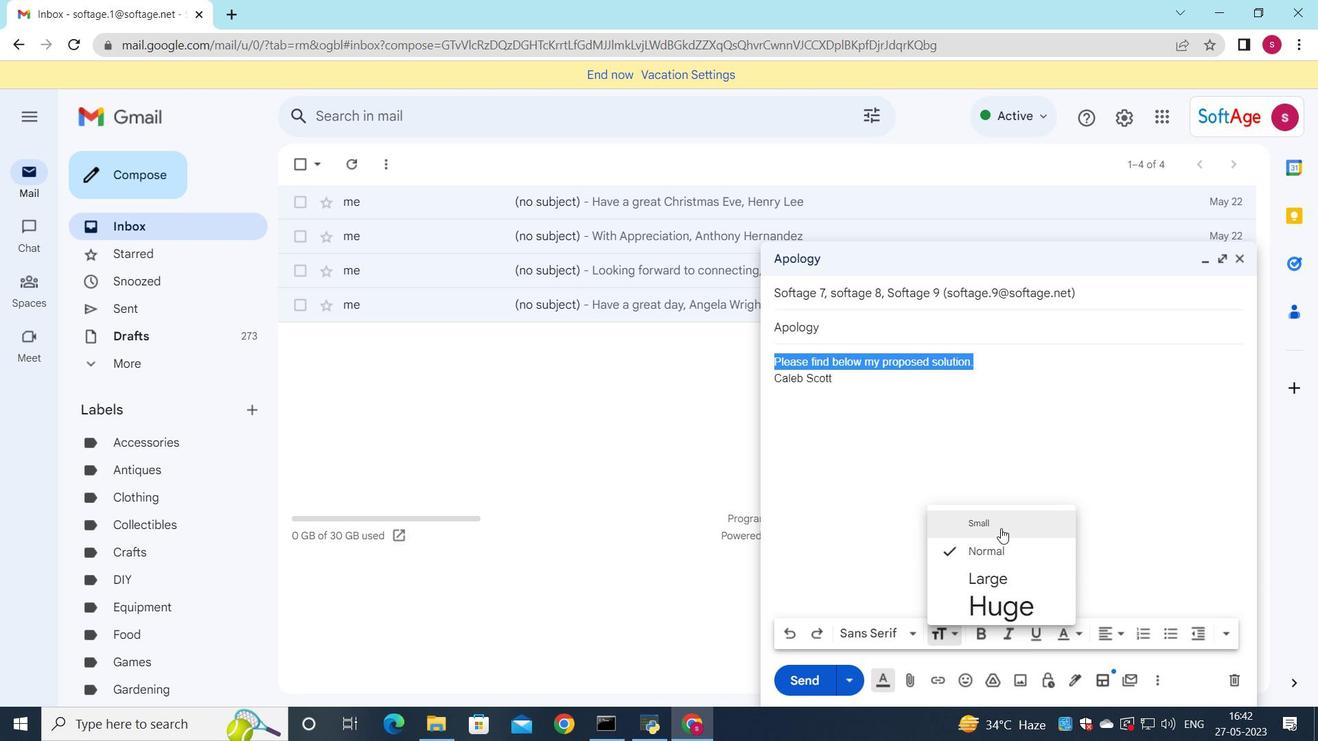 
Action: Mouse moved to (1118, 636)
Screenshot: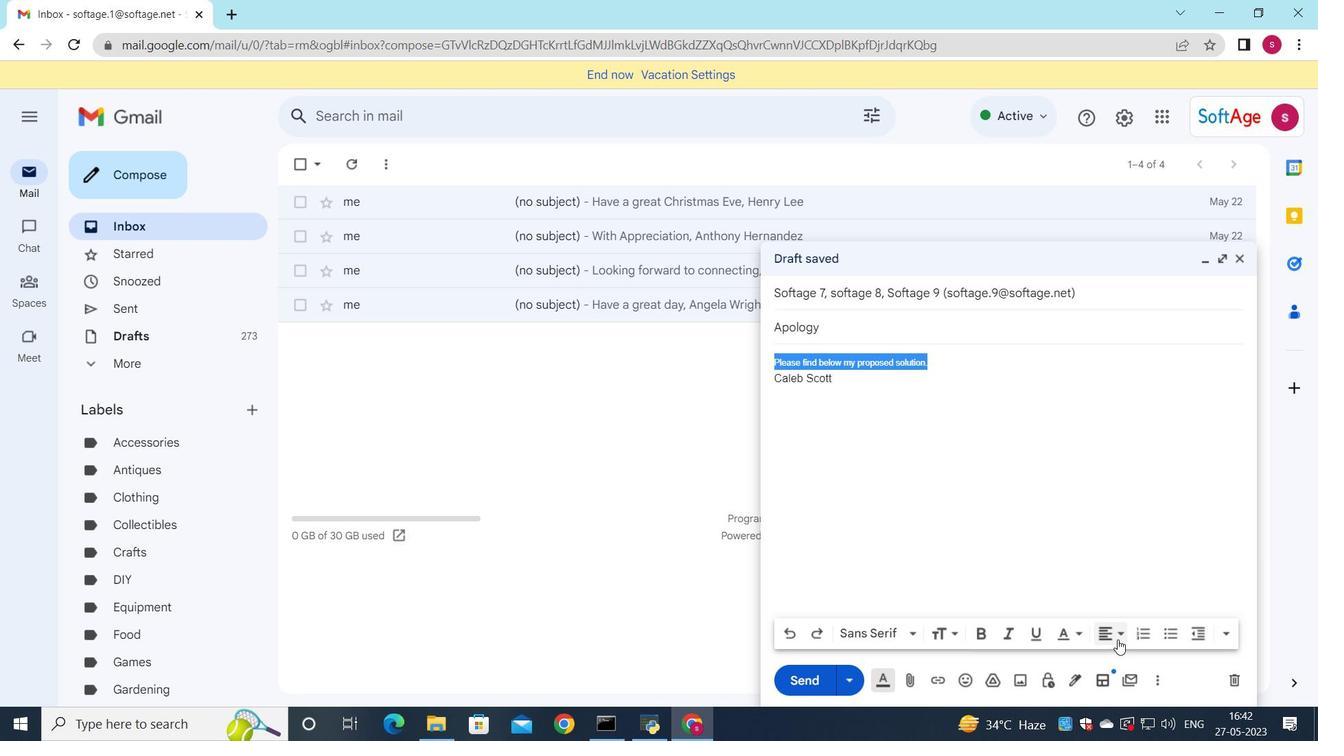 
Action: Mouse pressed left at (1118, 636)
Screenshot: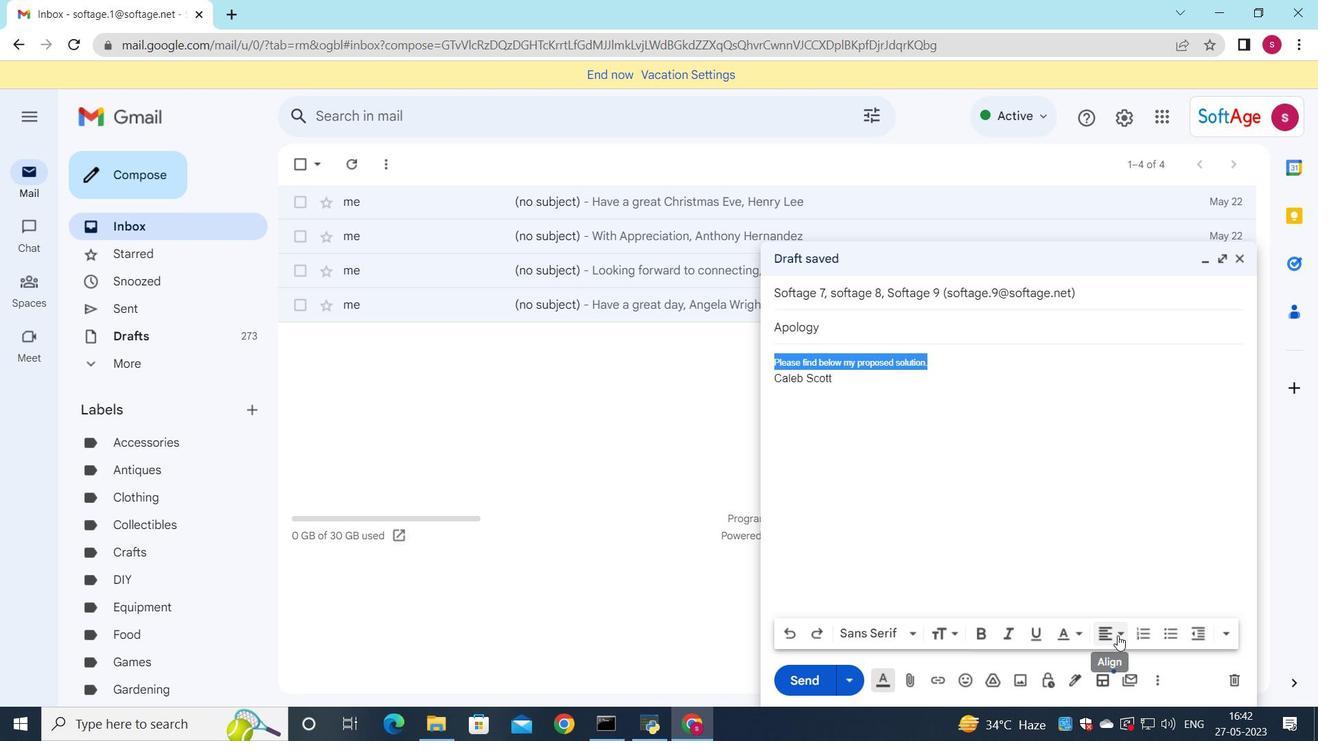 
Action: Mouse moved to (1107, 563)
Screenshot: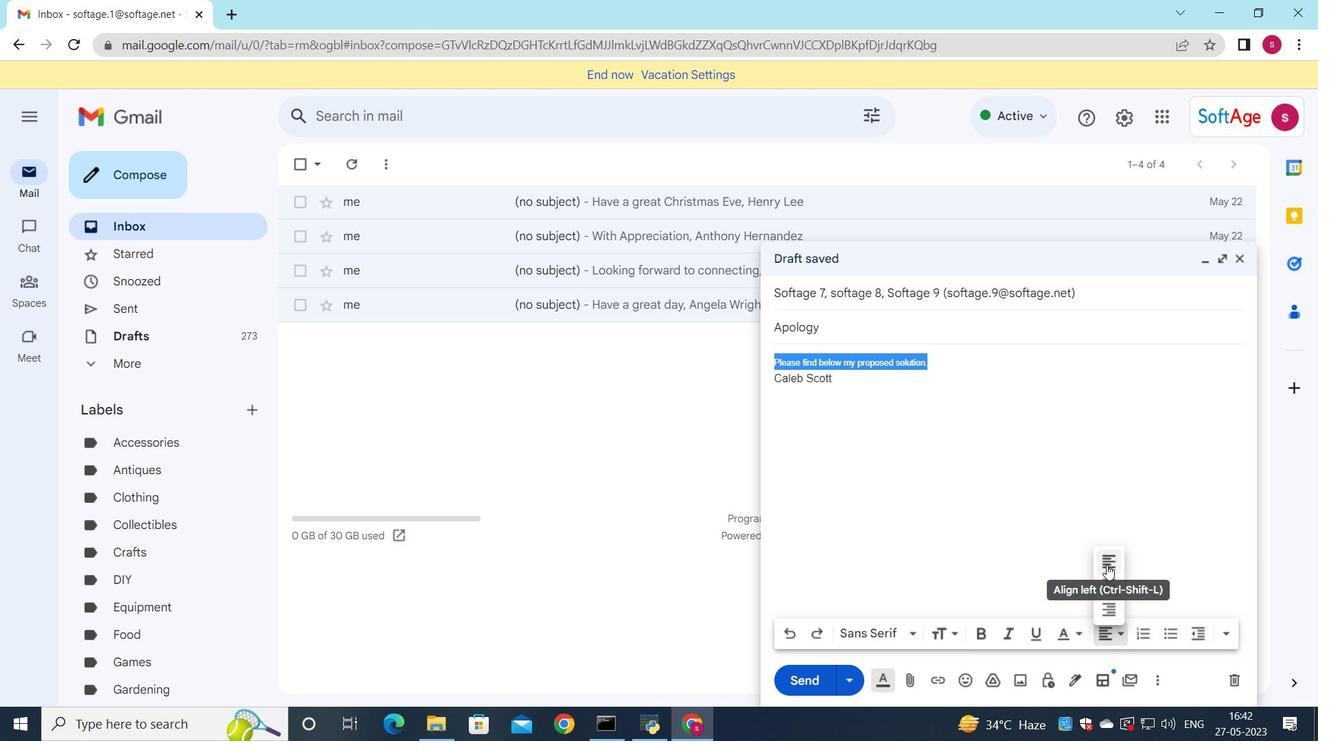 
Action: Mouse pressed left at (1107, 563)
Screenshot: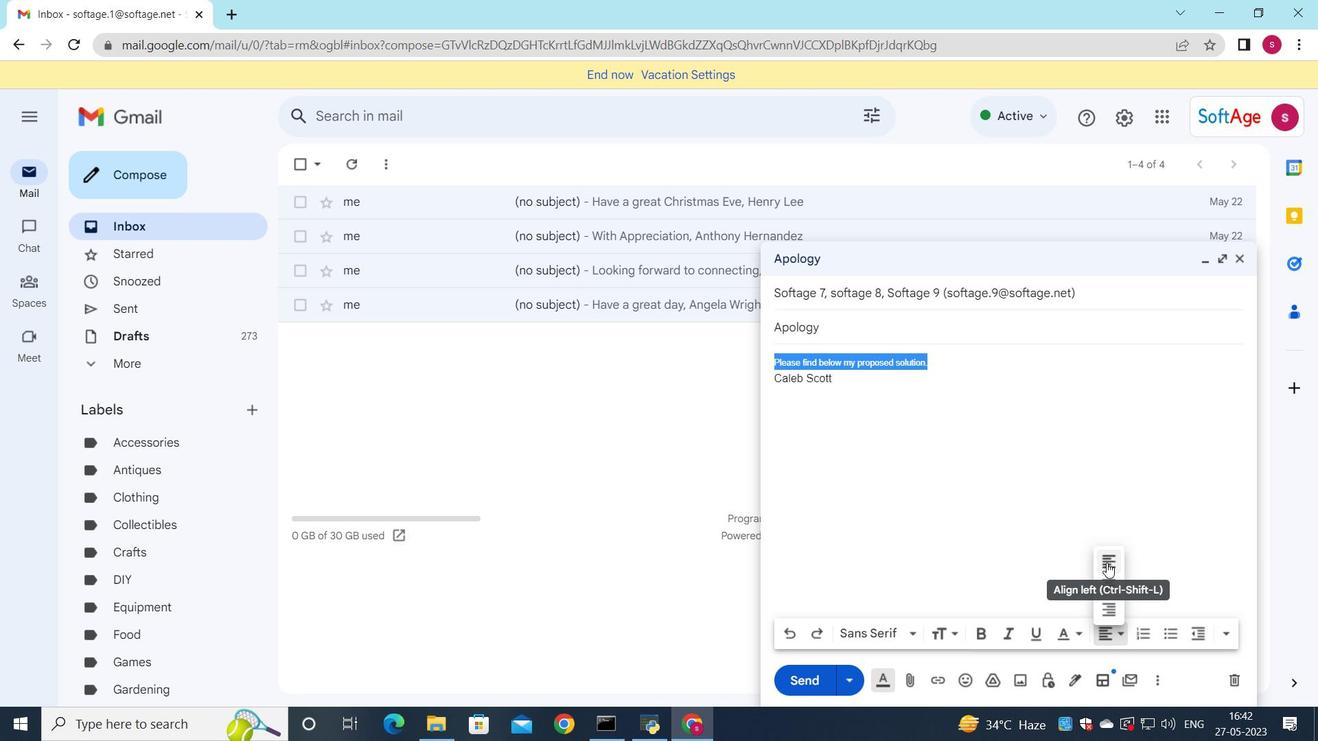 
Action: Mouse moved to (804, 682)
Screenshot: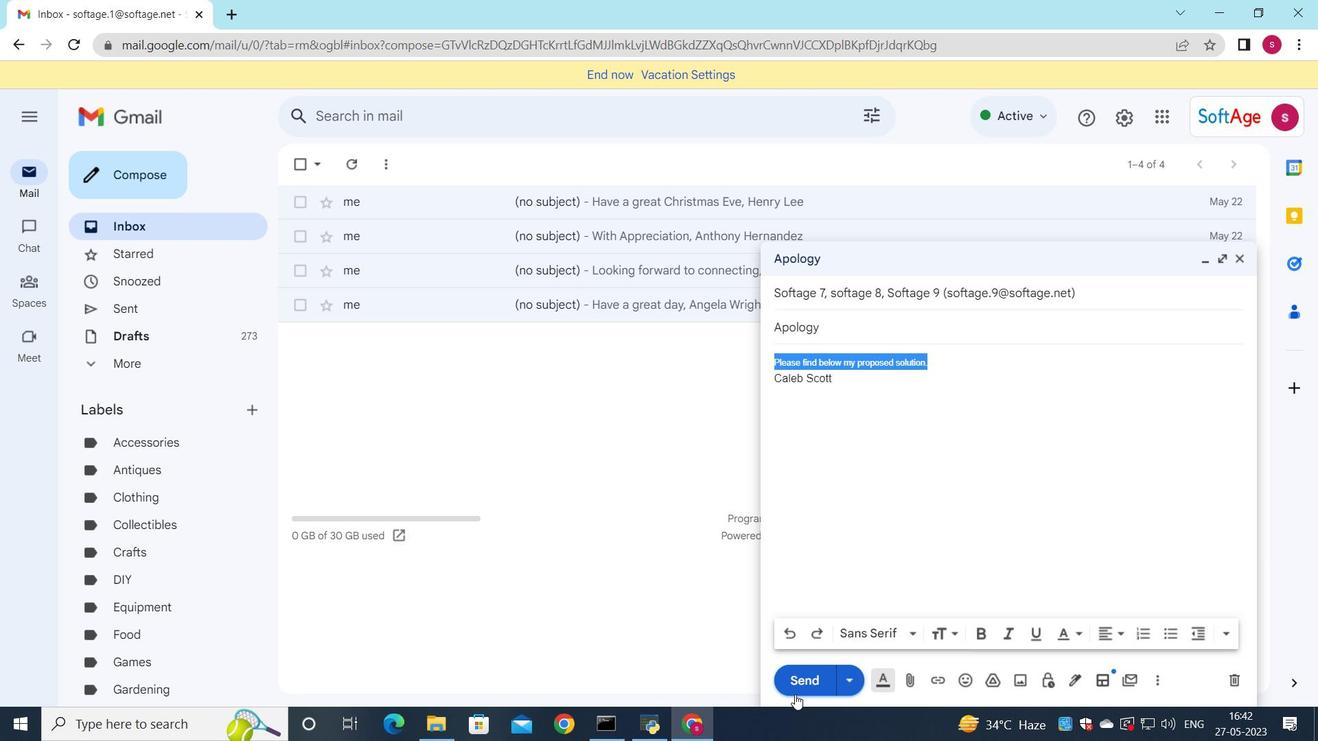 
Action: Mouse pressed left at (804, 682)
Screenshot: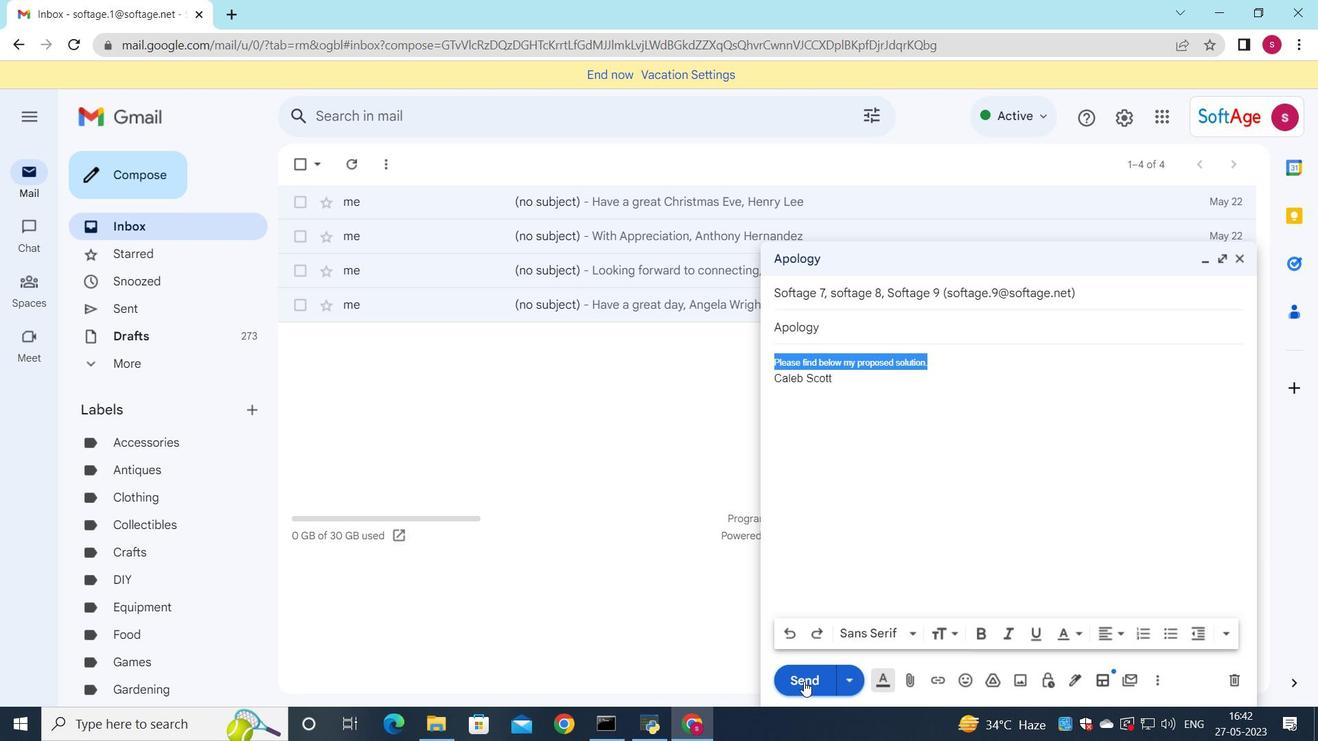
Action: Mouse moved to (1037, 81)
Screenshot: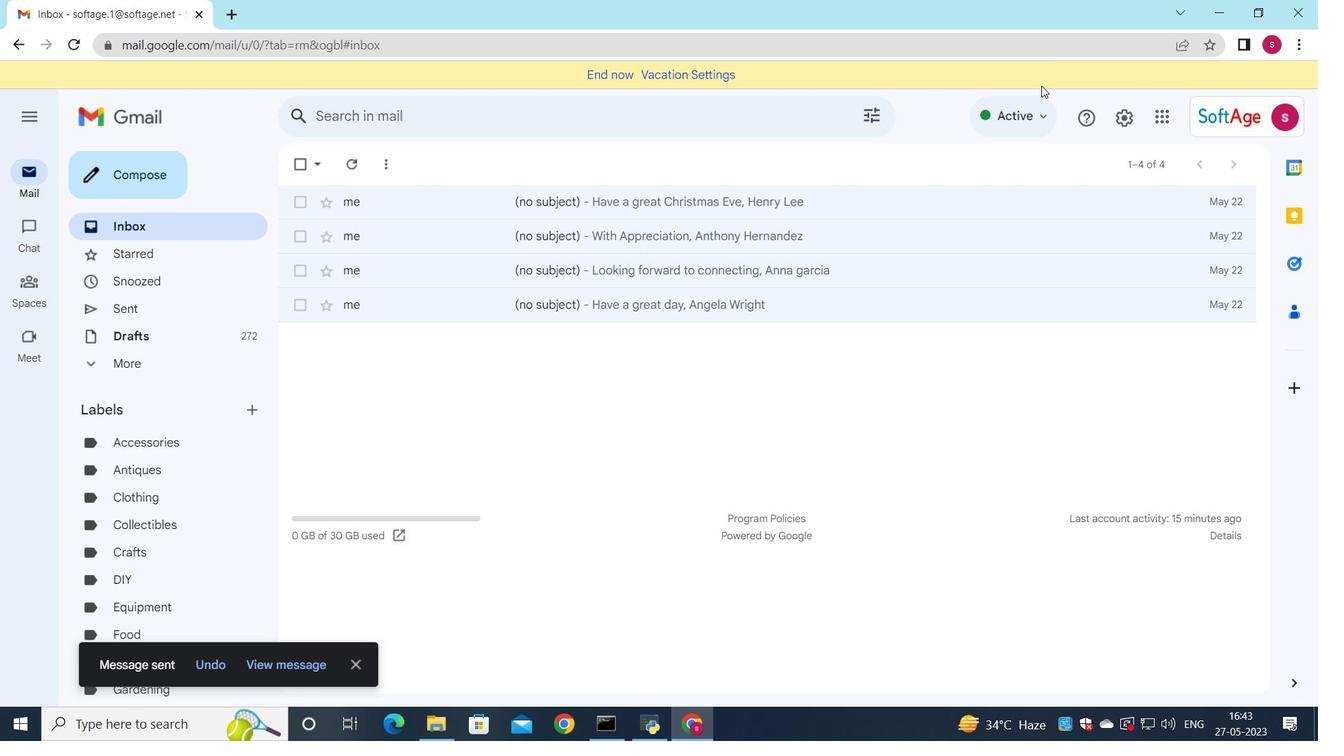 
